 Task: Select Give A Gift Card from Gift Cards. Add to cart Amazon Beauty Gift Card-2. Place order for Manuel Garcia, _x000D_
145 Park Ave_x000D_
San Mateo, Florida(FL), 32187, Cell Number (386) 328-5765
Action: Mouse moved to (401, 262)
Screenshot: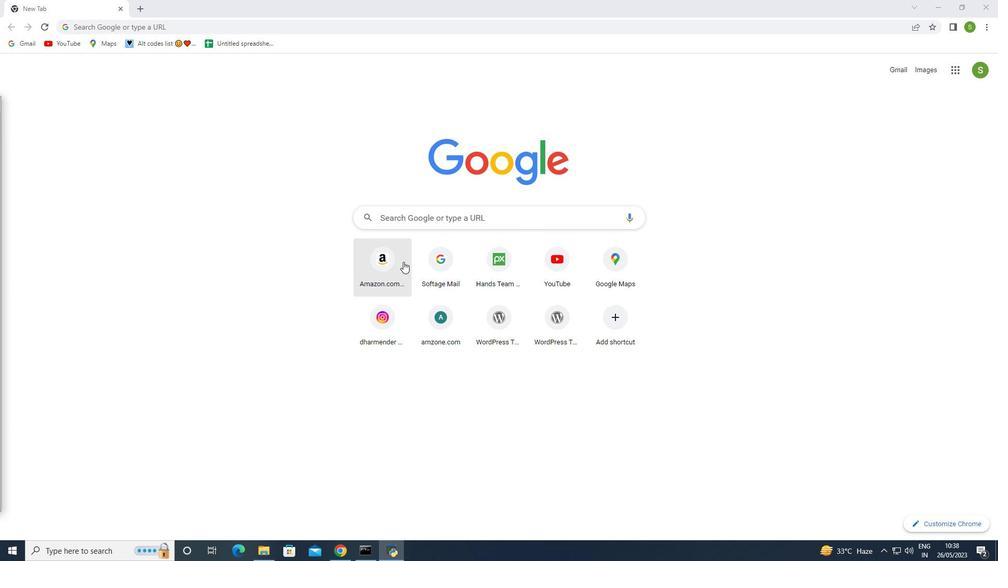 
Action: Mouse pressed left at (401, 262)
Screenshot: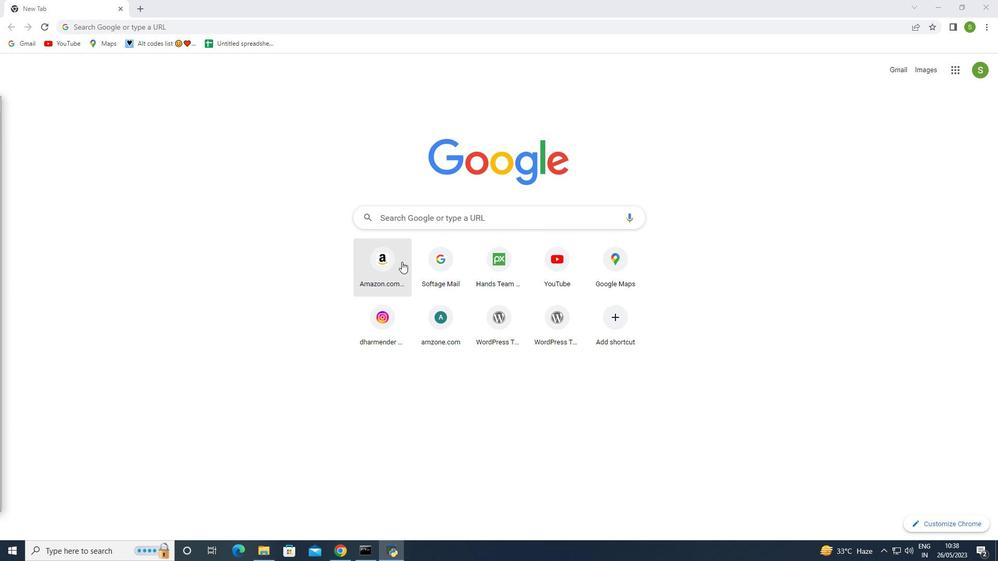 
Action: Mouse moved to (838, 144)
Screenshot: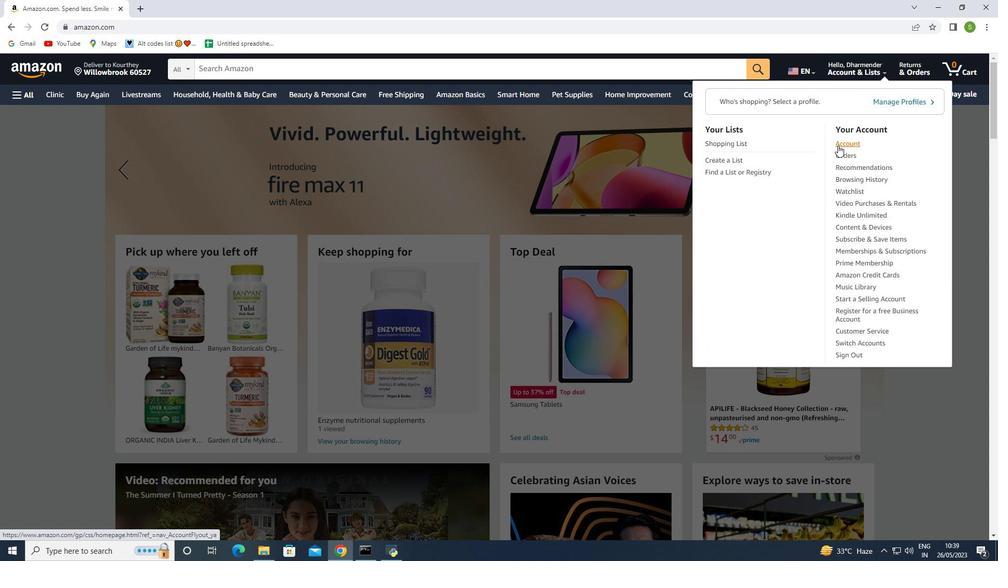 
Action: Mouse pressed left at (838, 144)
Screenshot: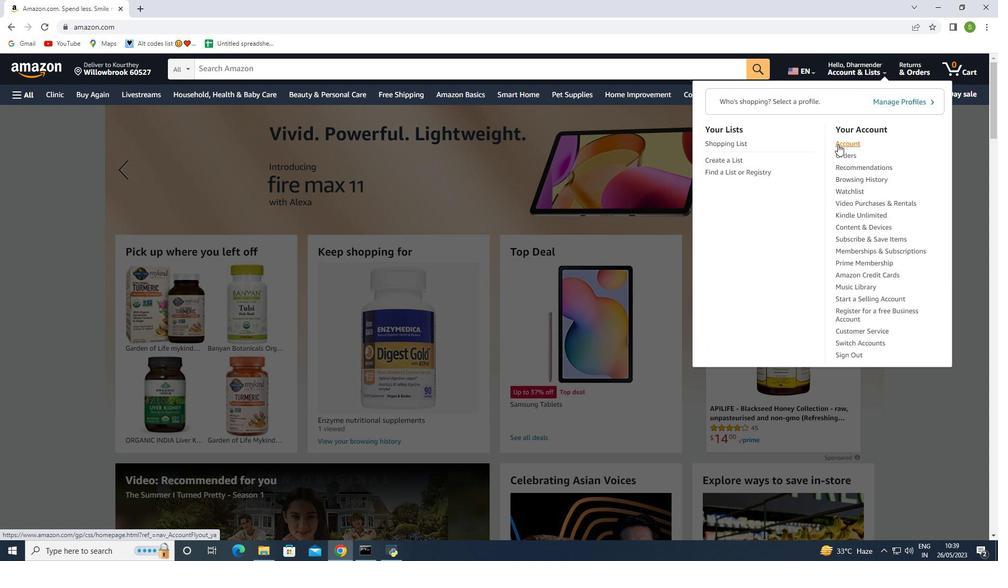 
Action: Mouse moved to (360, 217)
Screenshot: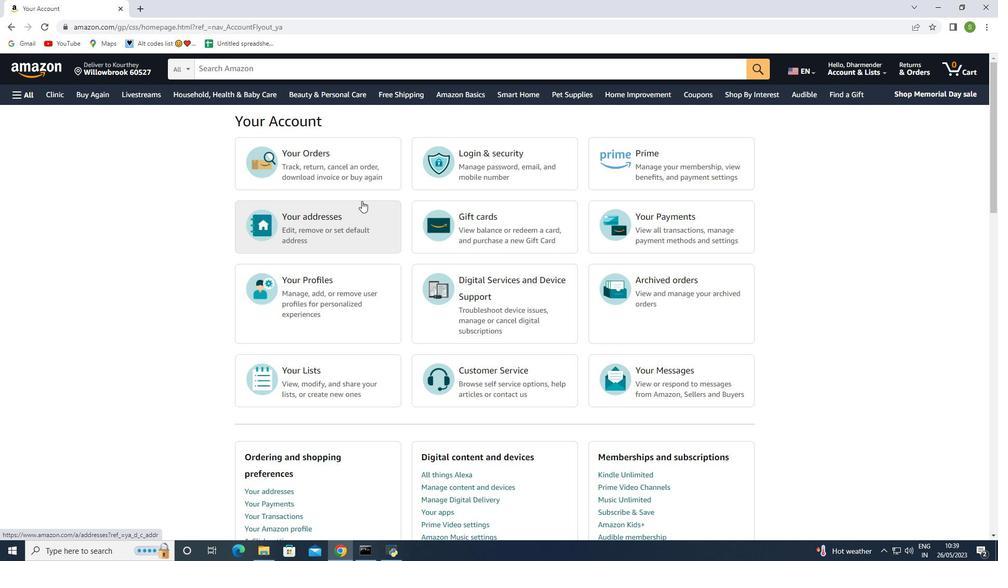 
Action: Mouse pressed left at (360, 217)
Screenshot: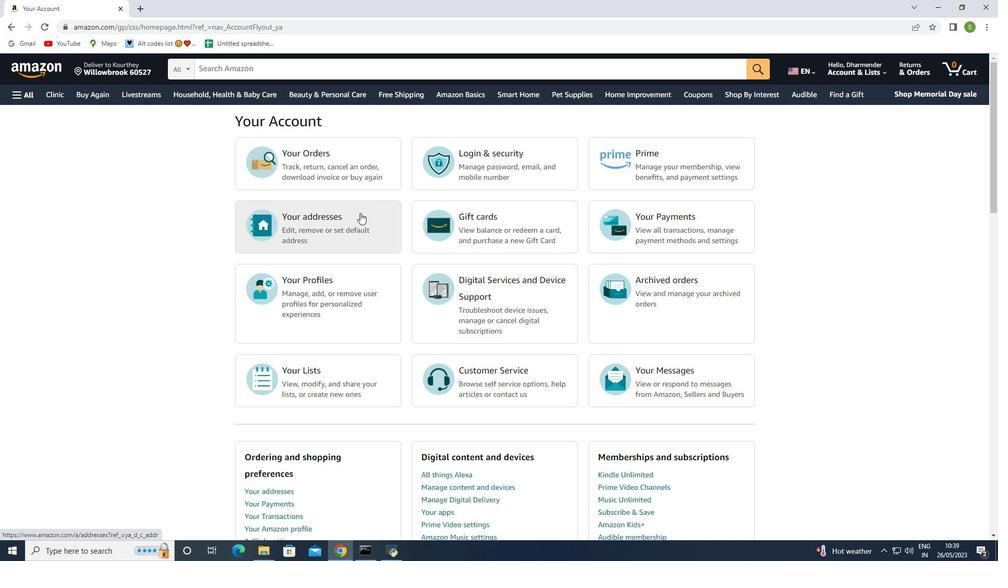 
Action: Mouse moved to (293, 245)
Screenshot: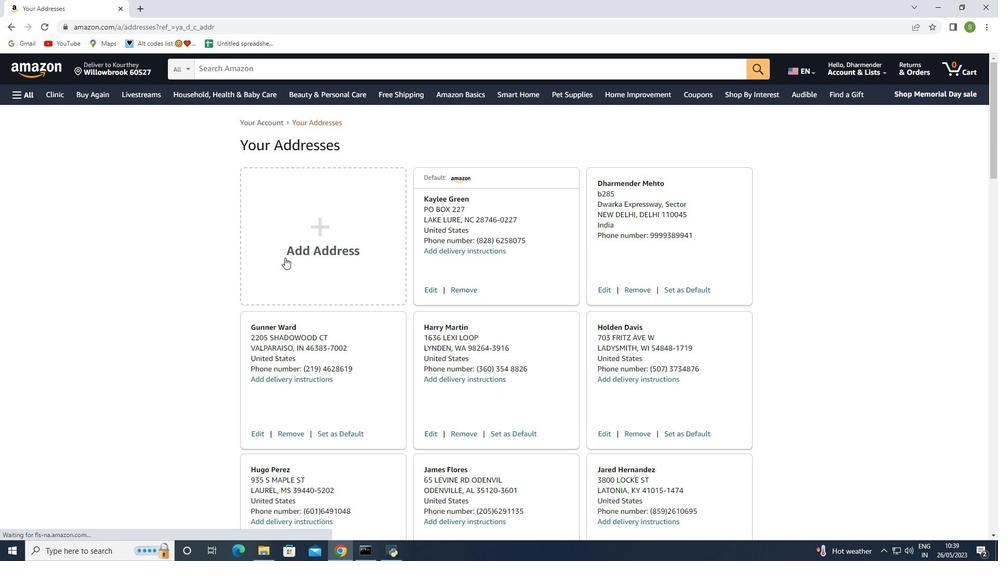 
Action: Mouse pressed left at (293, 245)
Screenshot: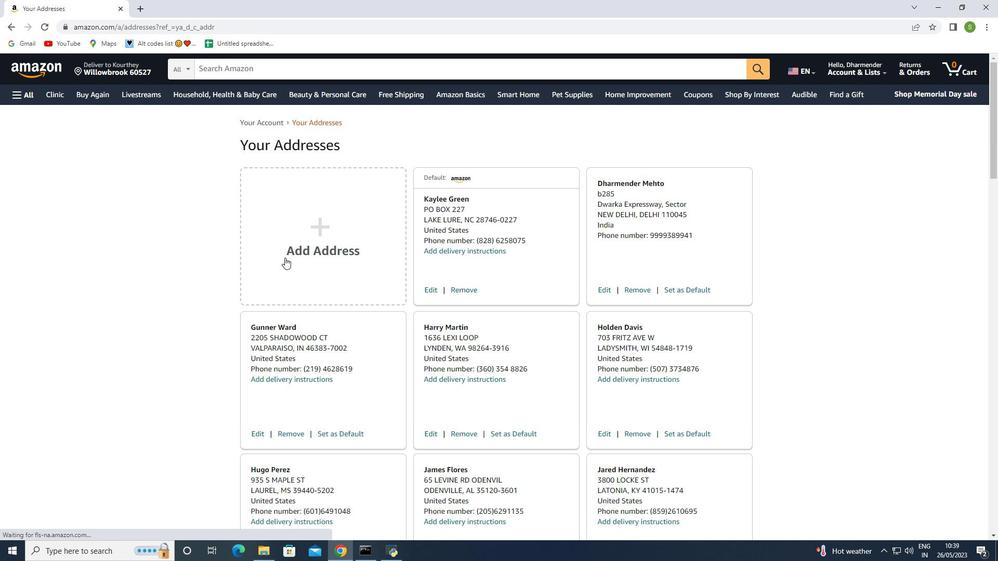 
Action: Mouse moved to (441, 270)
Screenshot: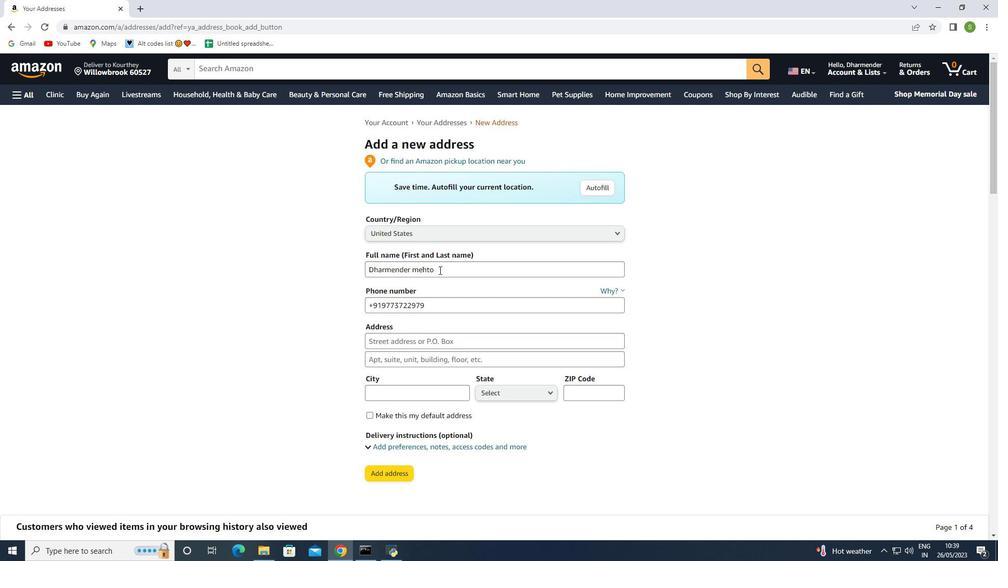
Action: Mouse pressed left at (441, 270)
Screenshot: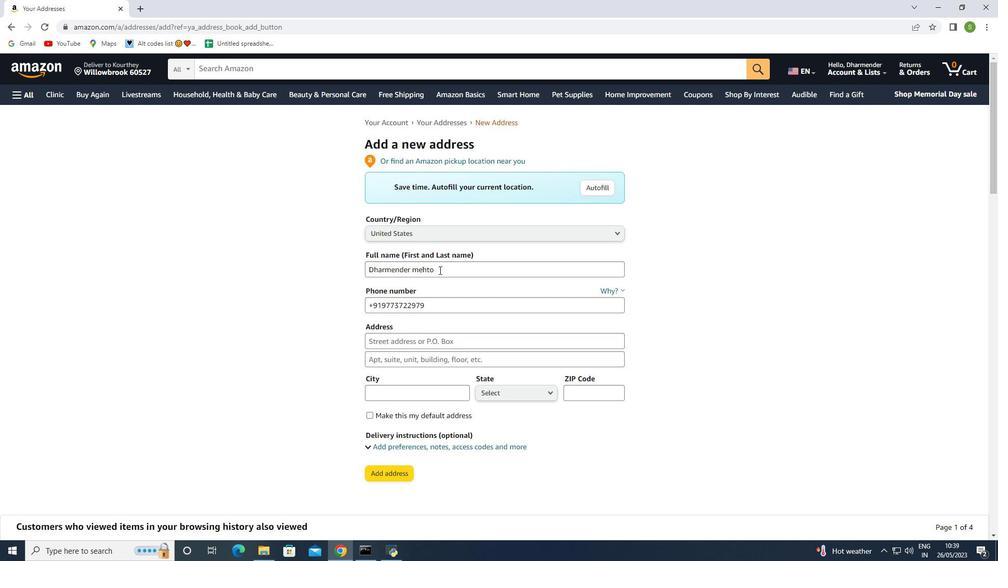 
Action: Mouse moved to (200, 263)
Screenshot: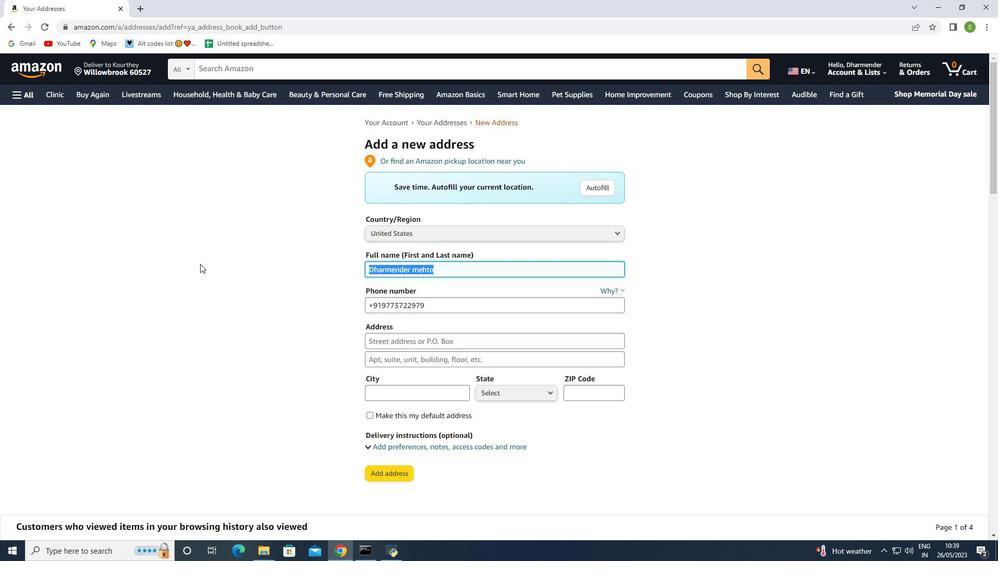 
Action: Key pressed <Key.backspace><Key.shift><Key.shift><Key.shift><Key.shift><Key.shift><Key.shift><Key.shift><Key.shift><Key.shift><Key.shift><Key.shift><Key.shift><Key.shift><Key.shift><Key.shift><Key.shift><Key.shift><Key.shift><Key.shift>Manuel<Key.space><Key.shift><Key.shift><Key.shift><Key.shift>Garcia
Screenshot: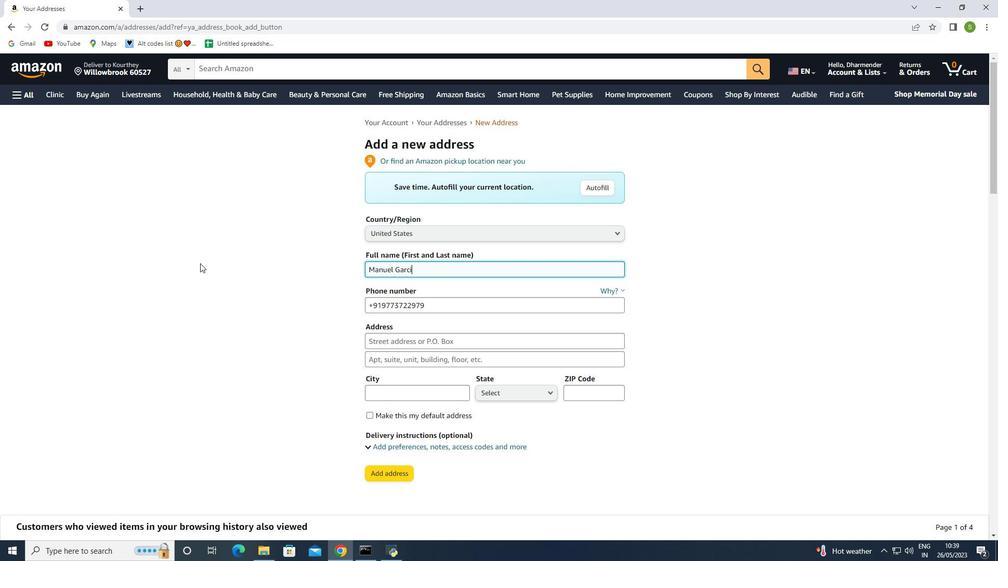 
Action: Mouse moved to (430, 305)
Screenshot: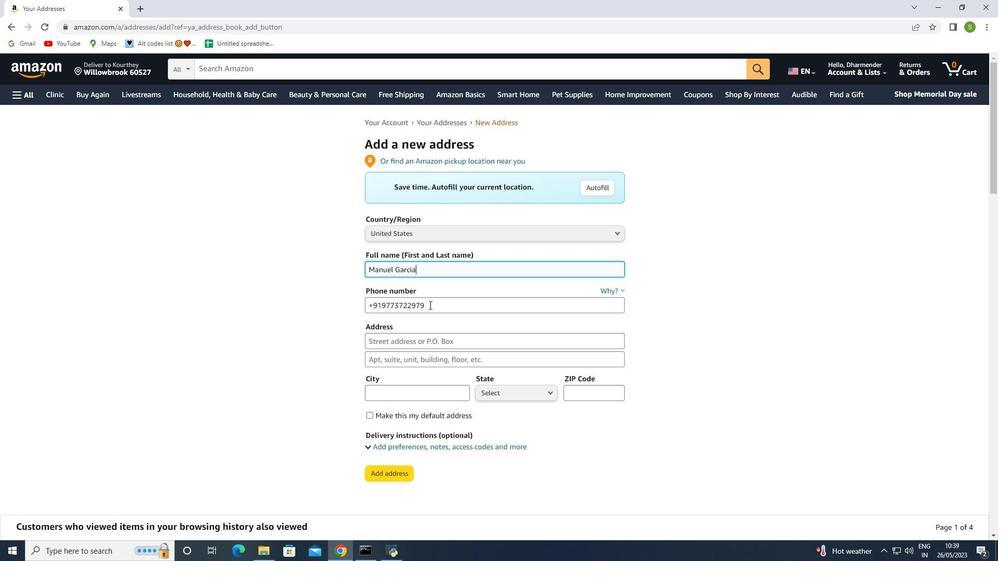 
Action: Mouse pressed left at (430, 305)
Screenshot: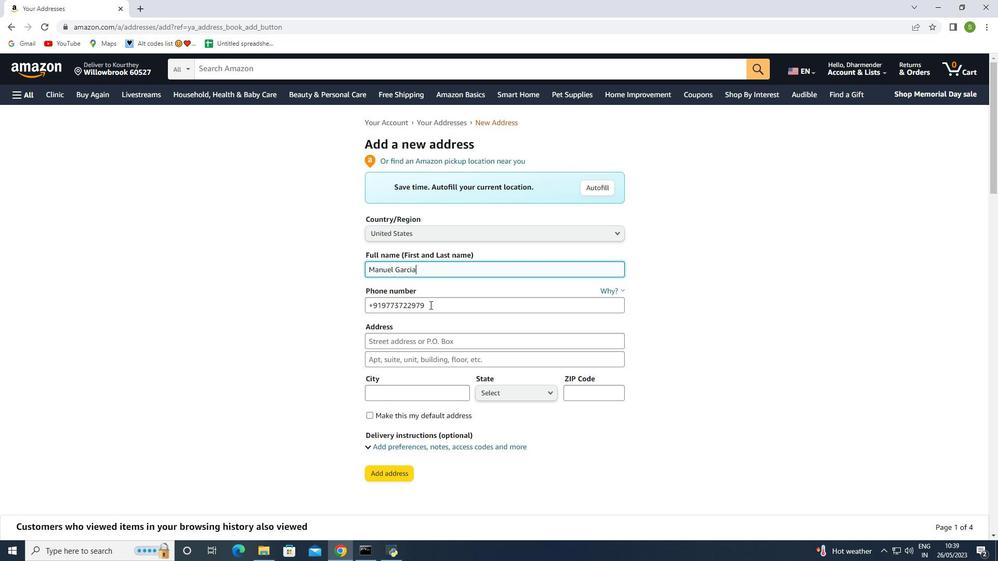 
Action: Mouse moved to (247, 298)
Screenshot: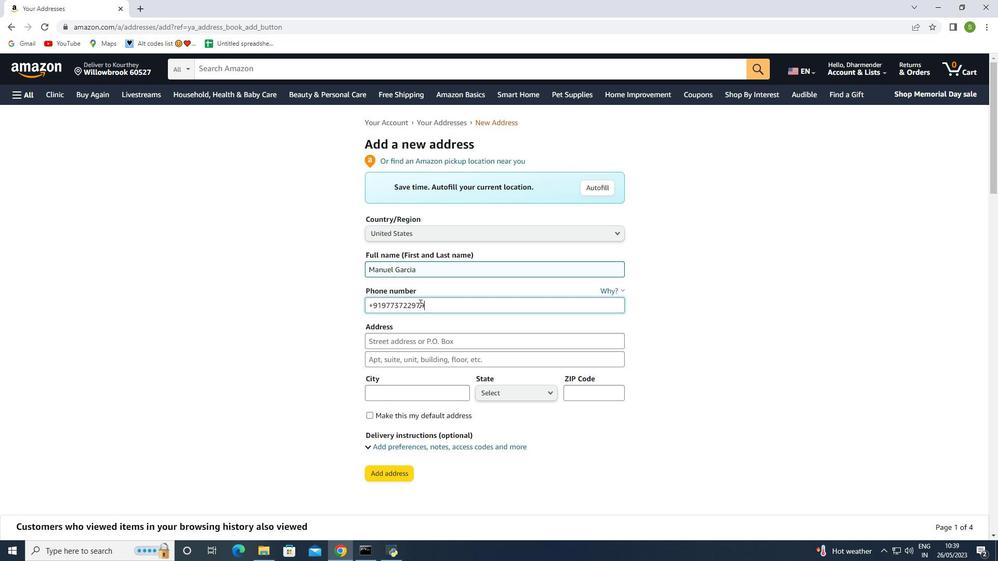 
Action: Key pressed <Key.backspace><Key.shift_r>(386<Key.shift_r><Key.shift_r><Key.shift_r>)<Key.space>2<Key.backspace>3285765
Screenshot: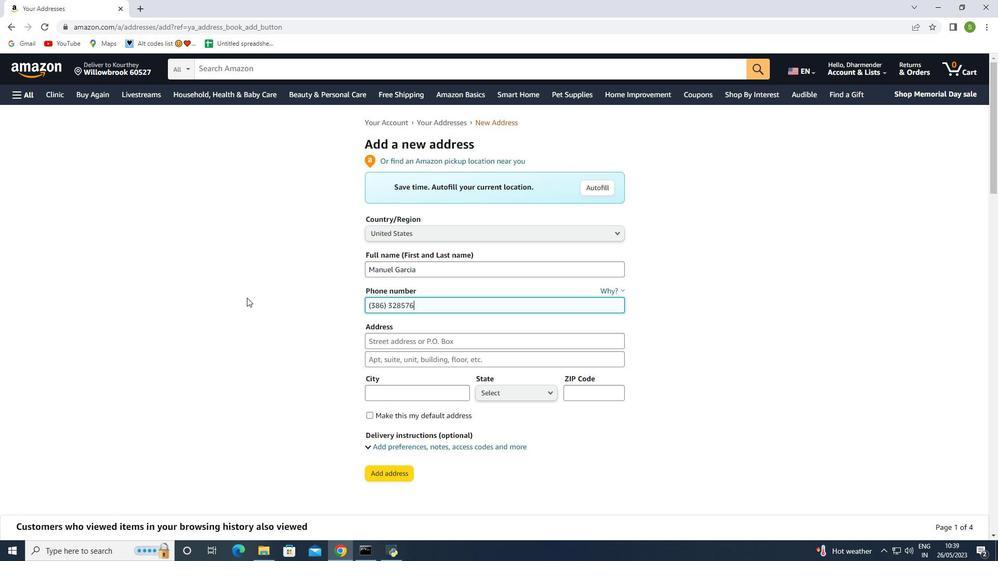 
Action: Mouse moved to (433, 340)
Screenshot: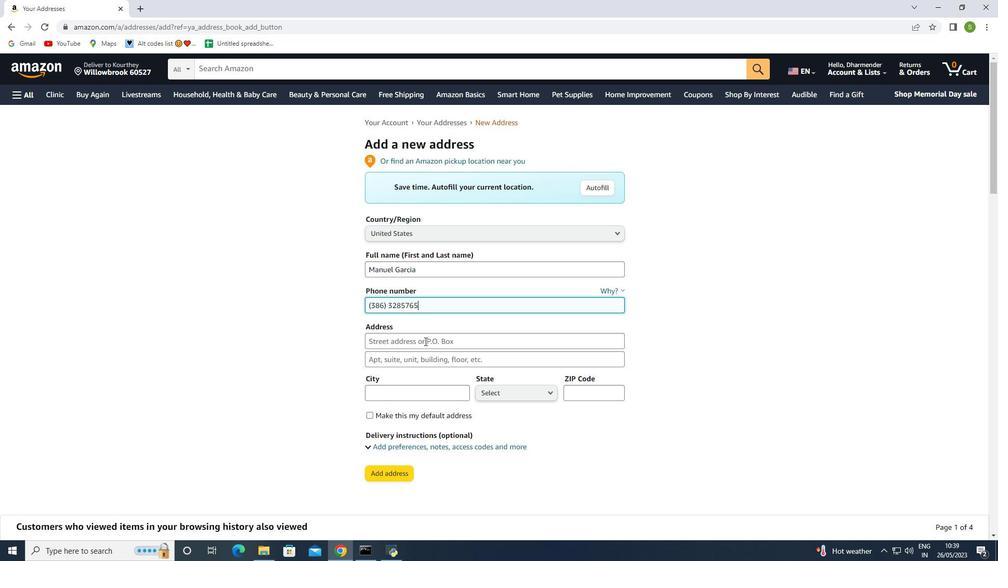 
Action: Mouse pressed left at (433, 340)
Screenshot: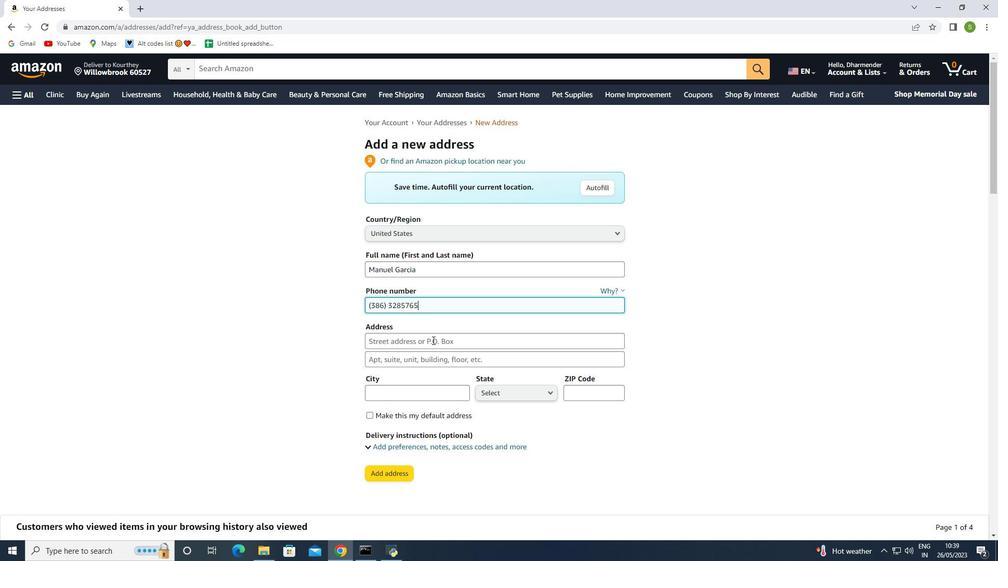 
Action: Key pressed 145<Key.space>p
Screenshot: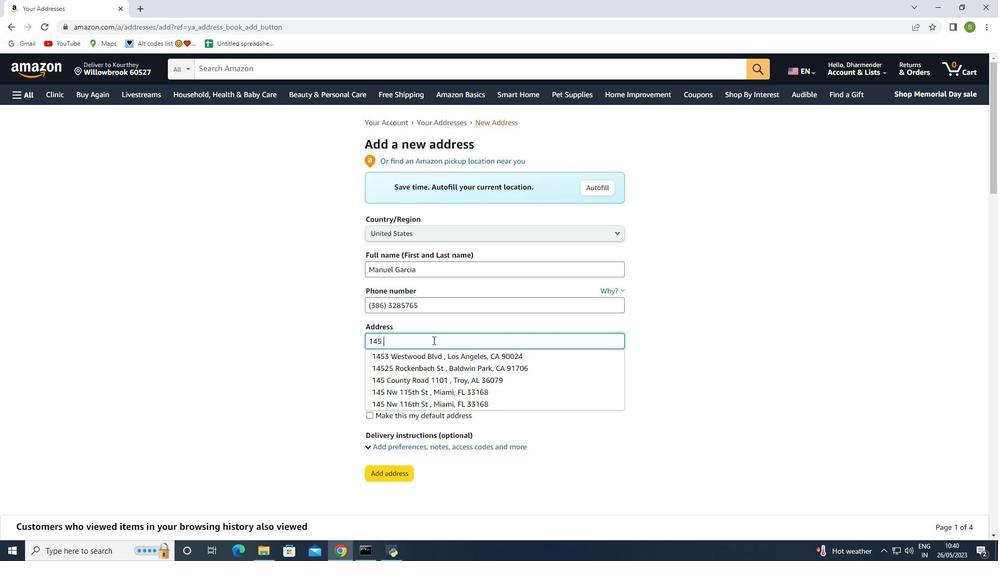 
Action: Mouse moved to (420, 364)
Screenshot: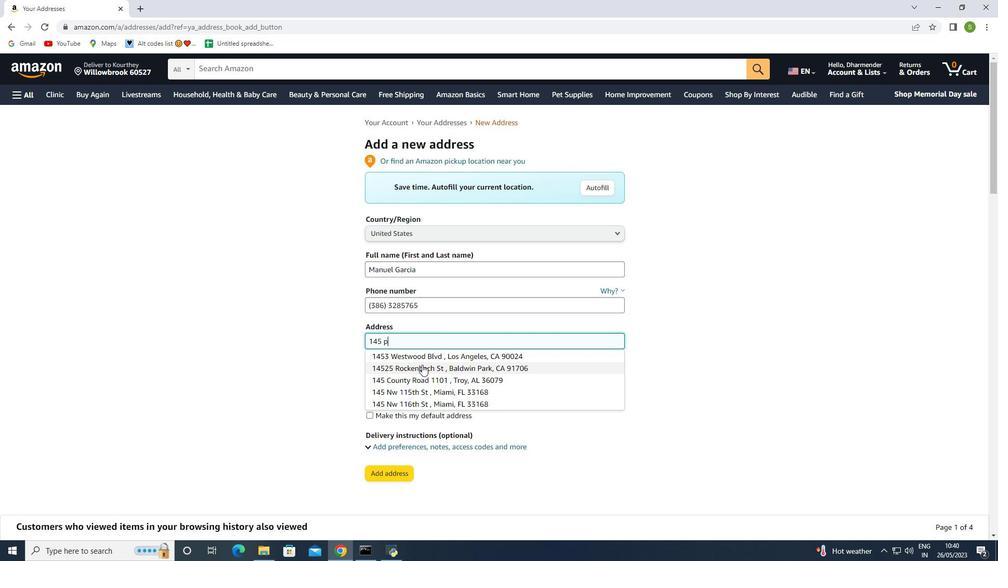 
Action: Key pressed ark<Key.space>
Screenshot: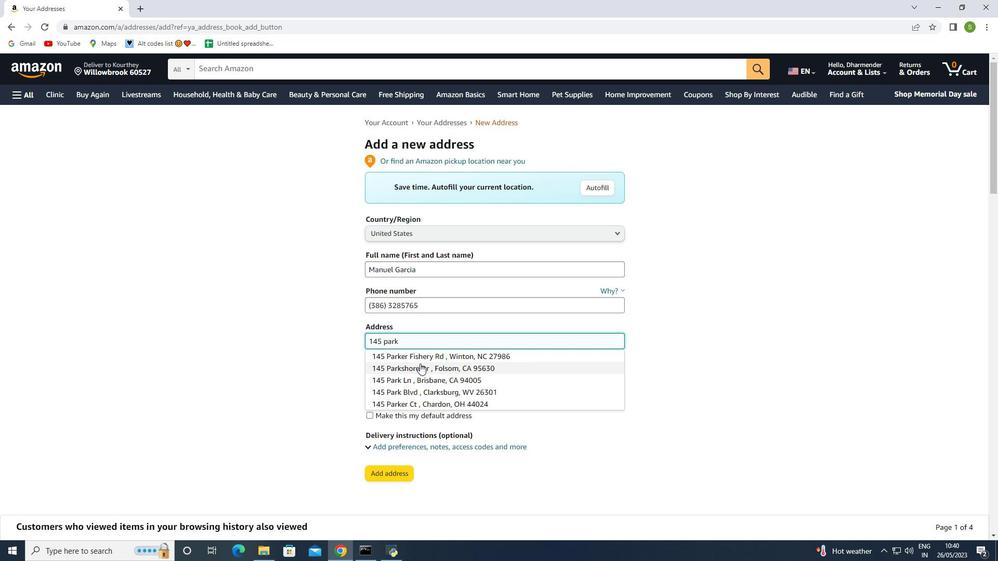
Action: Mouse moved to (434, 356)
Screenshot: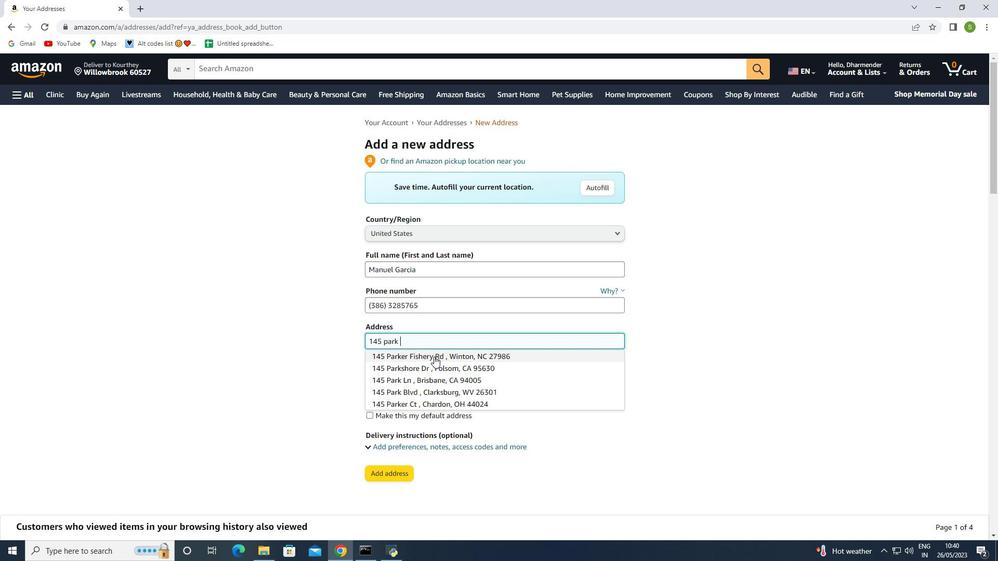 
Action: Key pressed <Key.shift>Ave
Screenshot: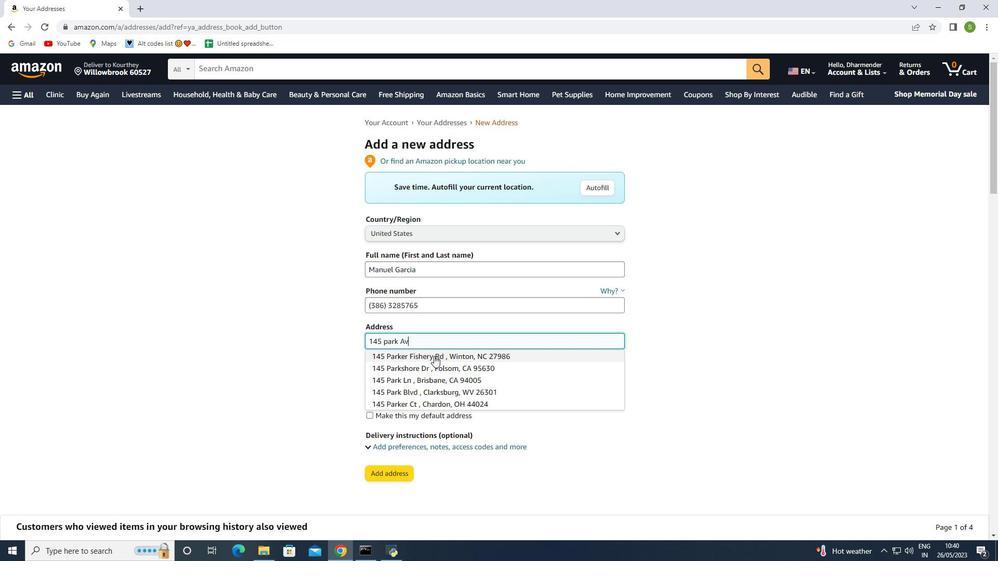 
Action: Mouse moved to (467, 337)
Screenshot: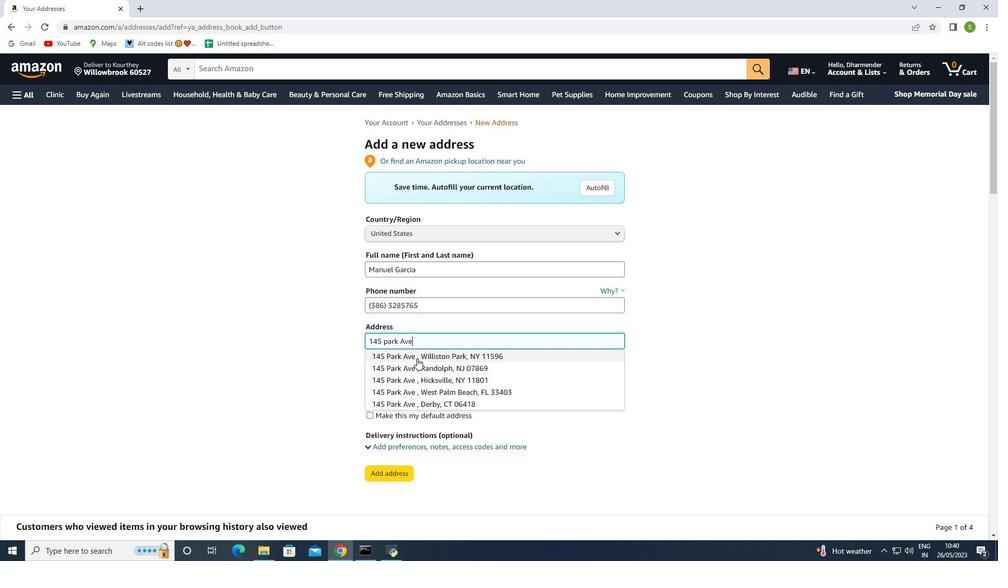 
Action: Key pressed <Key.space>
Screenshot: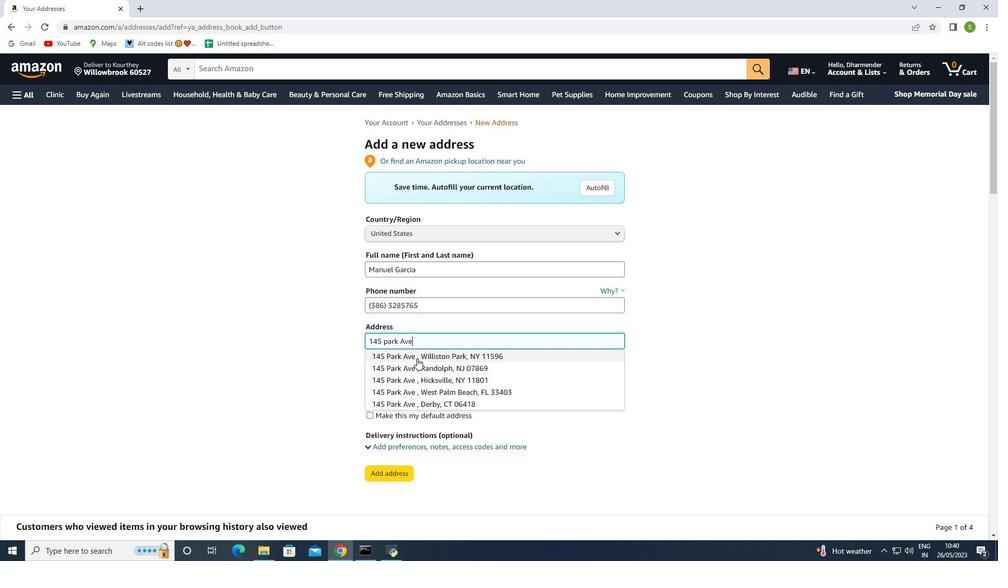 
Action: Mouse moved to (477, 335)
Screenshot: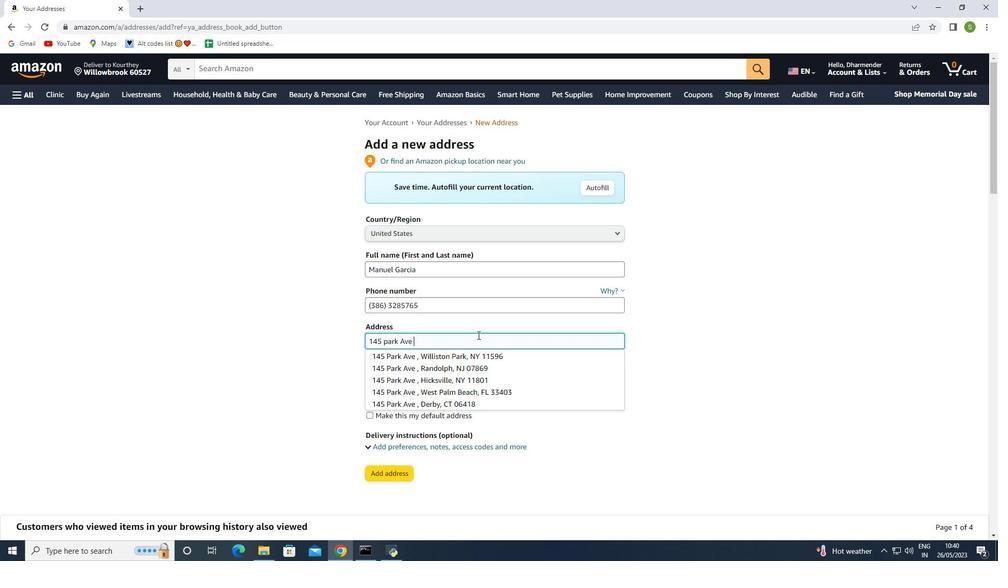 
Action: Key pressed <Key.shift>
Screenshot: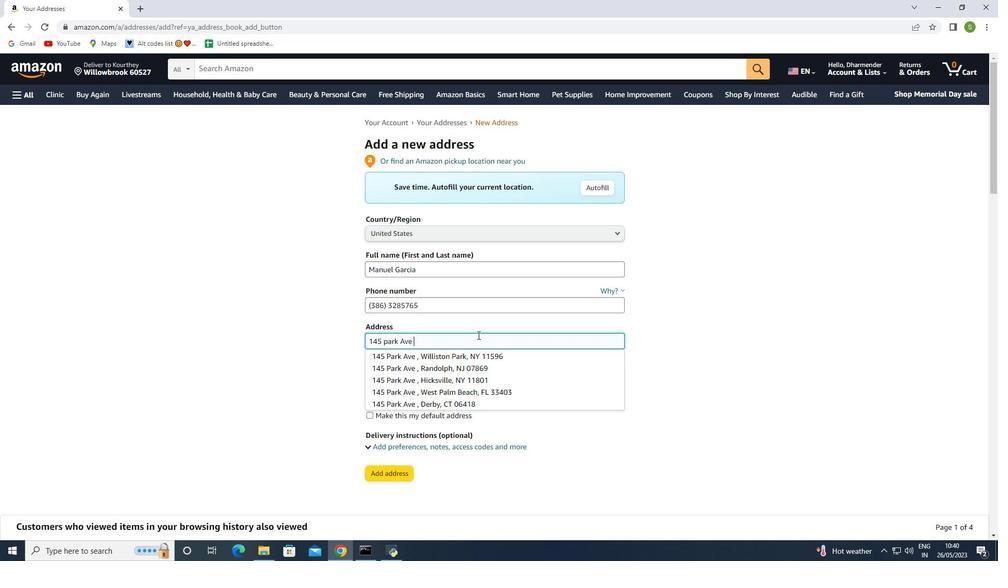 
Action: Mouse moved to (476, 335)
Screenshot: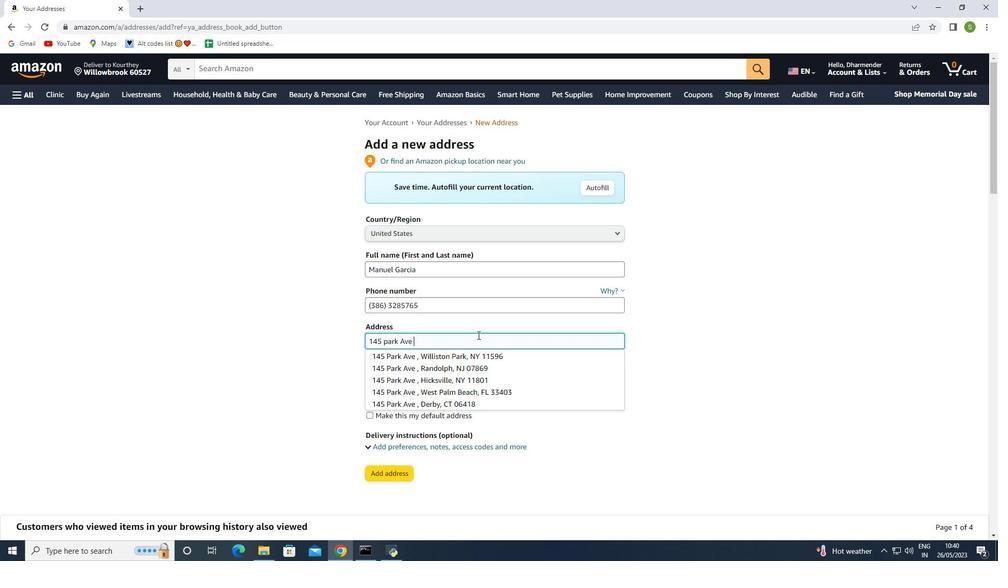 
Action: Key pressed Sa
Screenshot: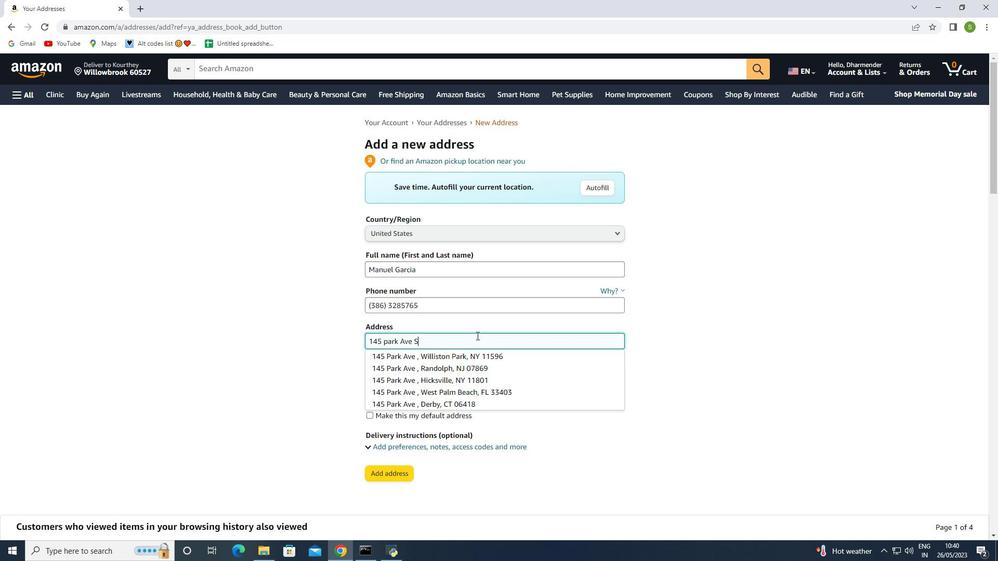 
Action: Mouse moved to (476, 335)
Screenshot: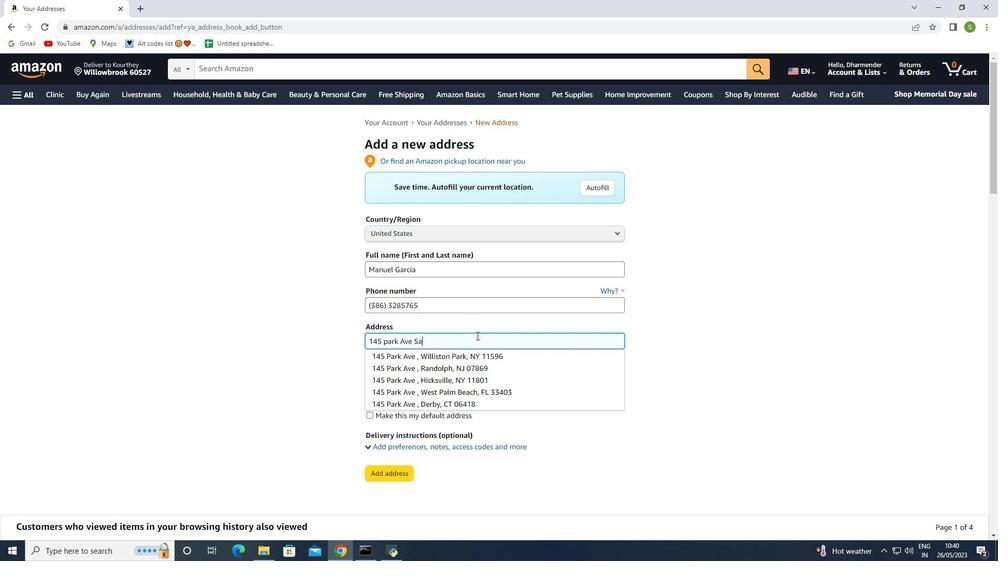 
Action: Key pressed m
Screenshot: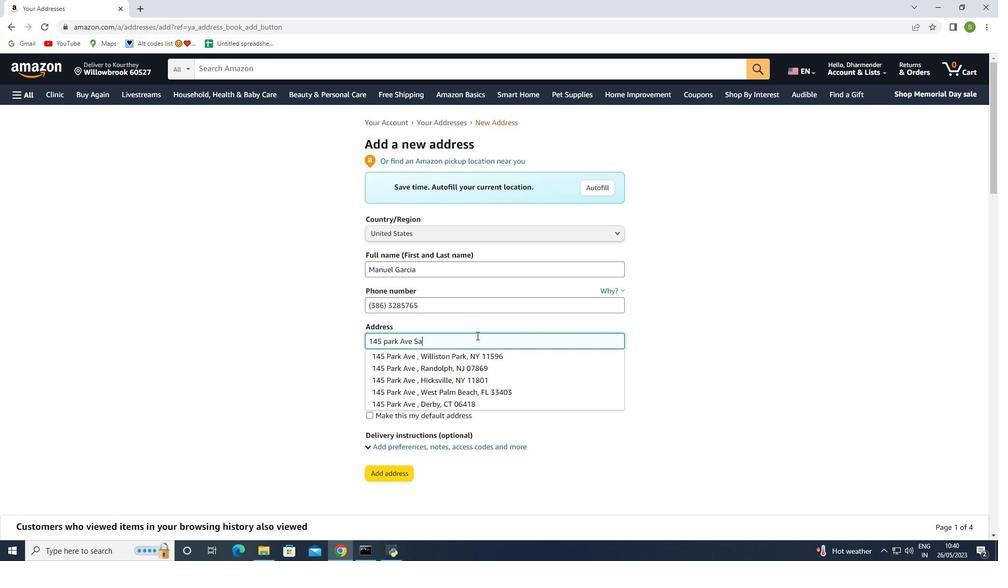 
Action: Mouse moved to (474, 343)
Screenshot: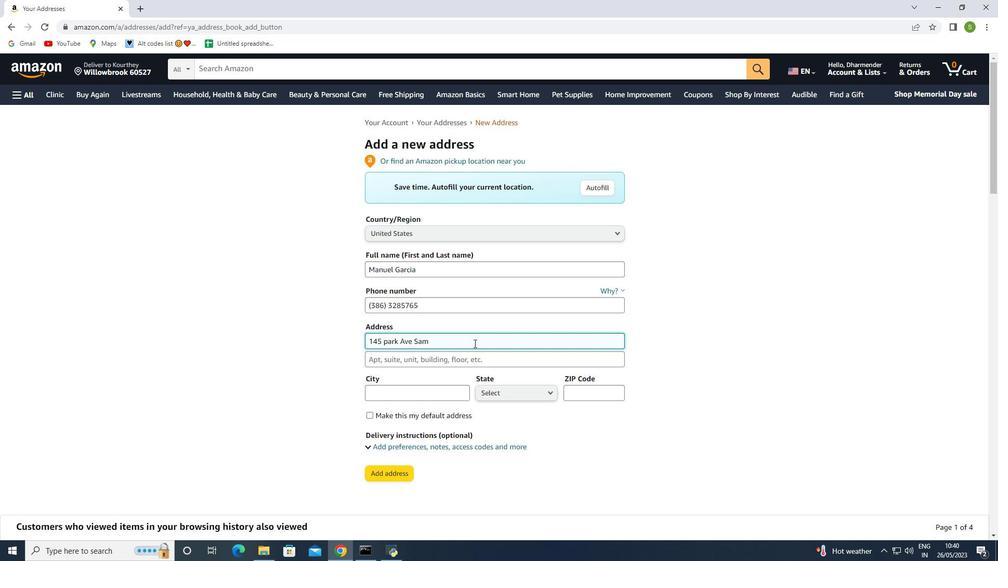 
Action: Key pressed e
Screenshot: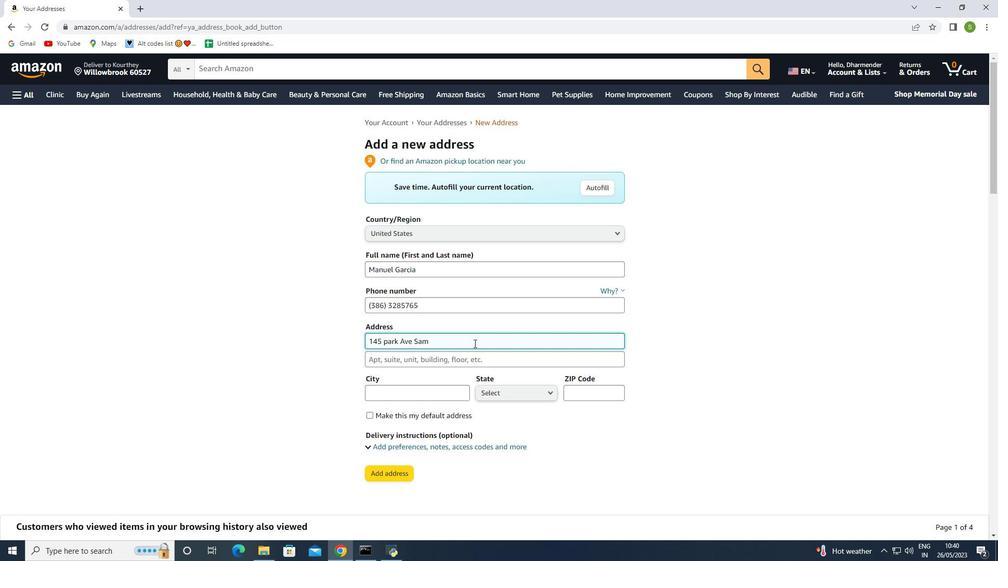 
Action: Mouse moved to (474, 338)
Screenshot: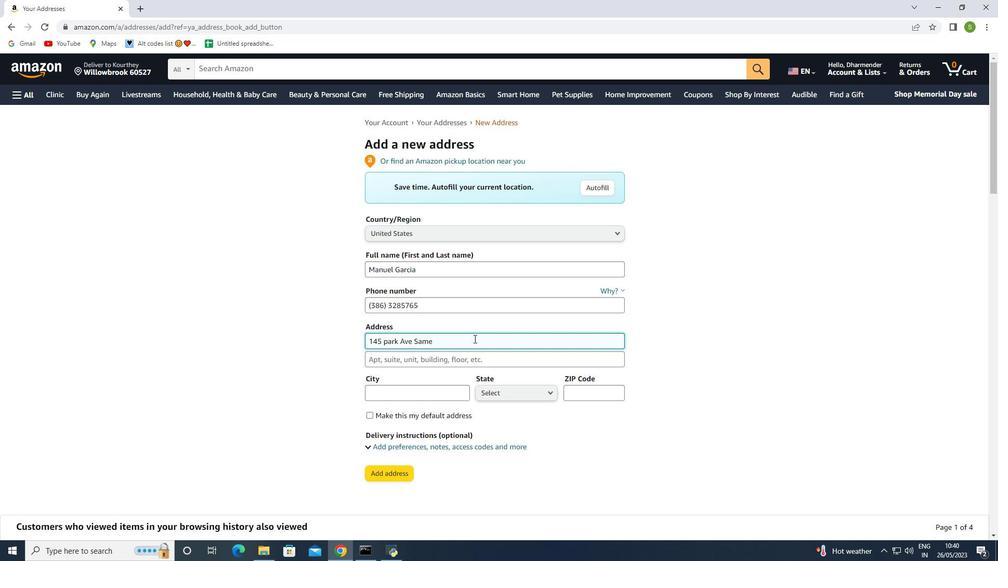 
Action: Key pressed <Key.space>
Screenshot: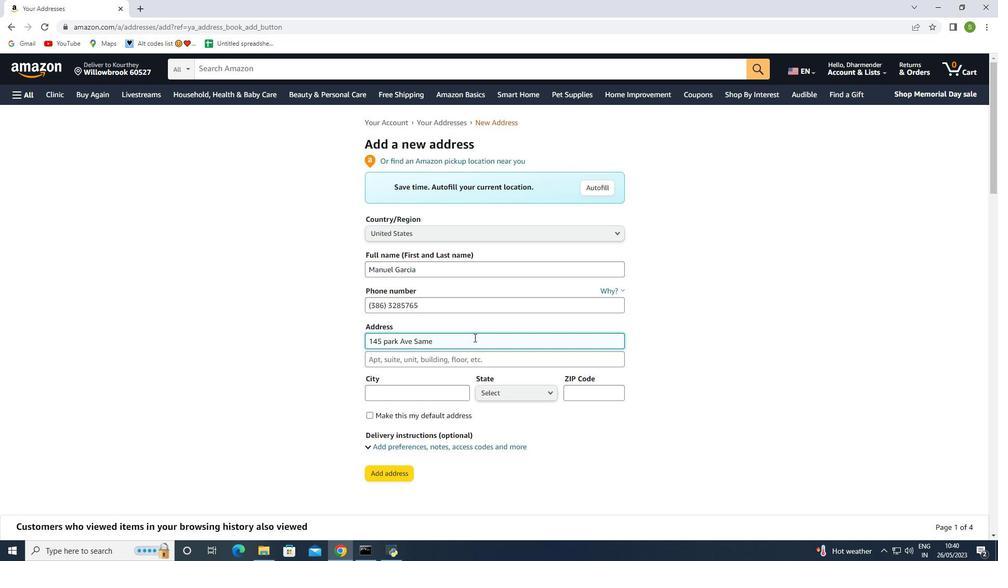 
Action: Mouse moved to (474, 336)
Screenshot: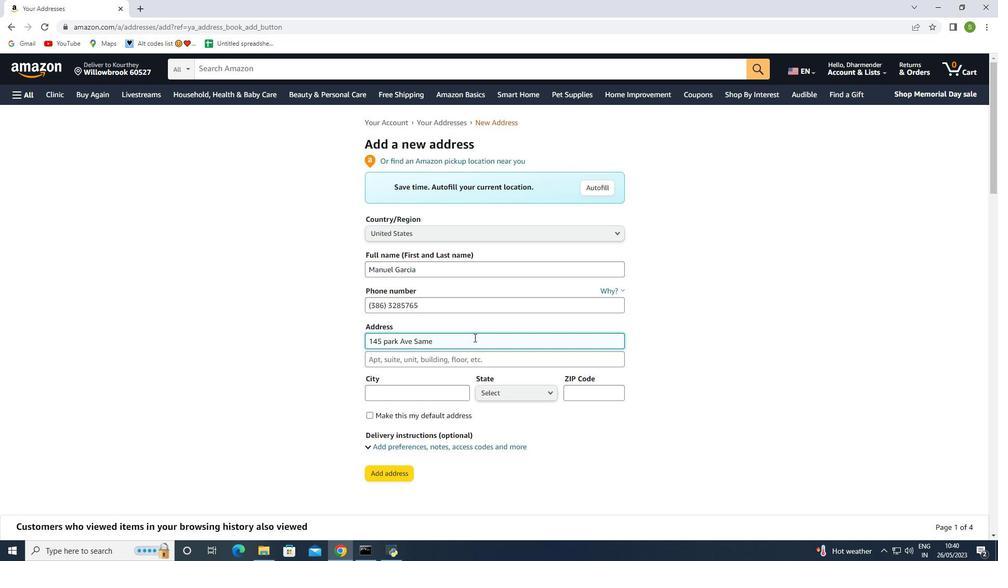 
Action: Key pressed <Key.shift>
Screenshot: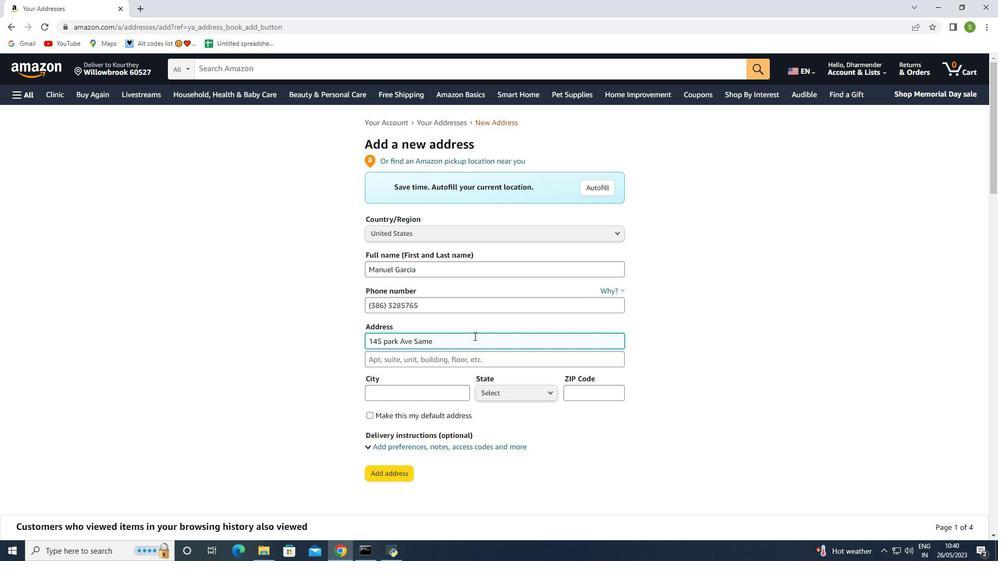 
Action: Mouse moved to (474, 336)
Screenshot: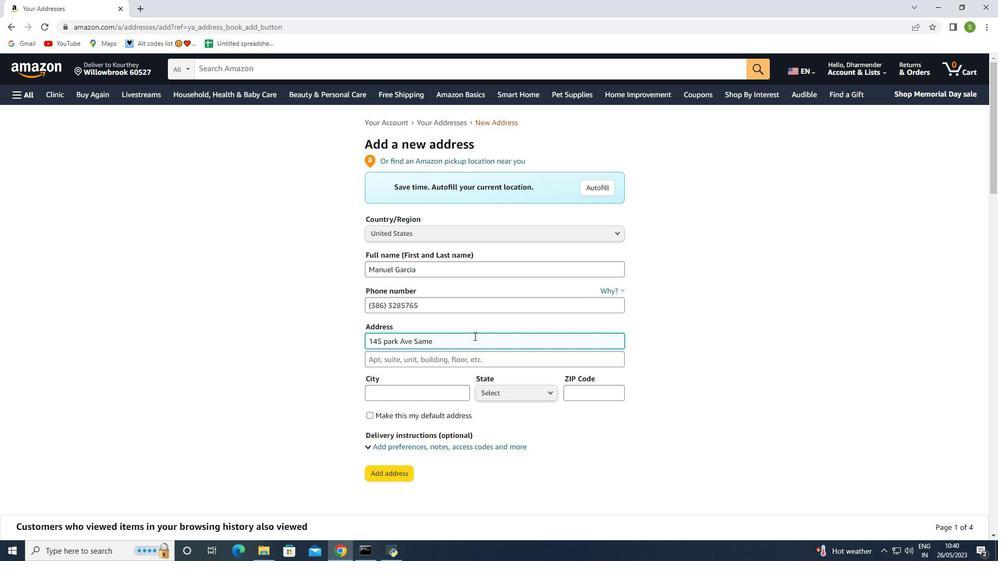 
Action: Key pressed <Key.shift><Key.shift><Key.shift><Key.shift><Key.shift><Key.shift><Key.shift><Key.shift><Key.shift>Mateo
Screenshot: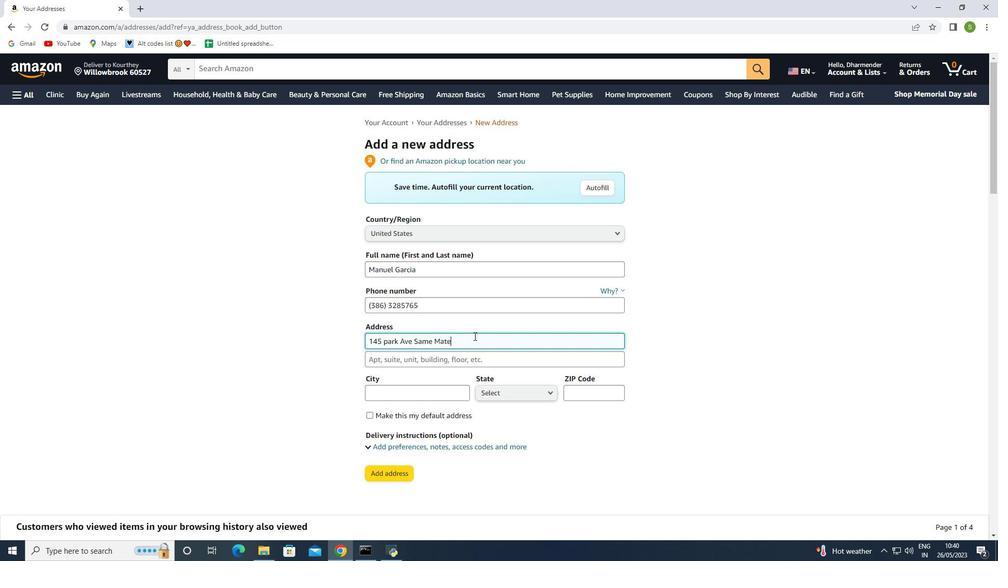 
Action: Mouse moved to (571, 430)
Screenshot: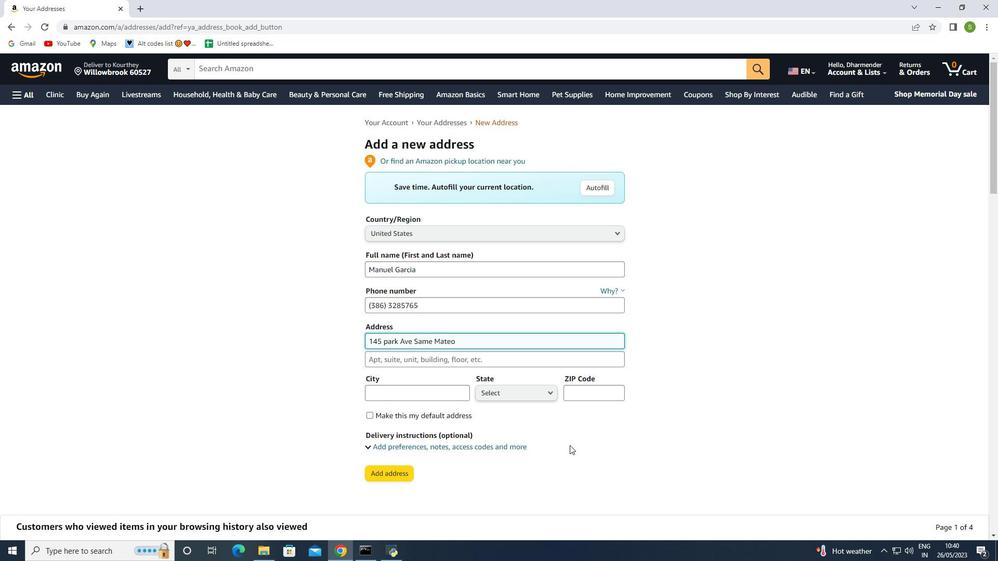 
Action: Mouse pressed left at (571, 430)
Screenshot: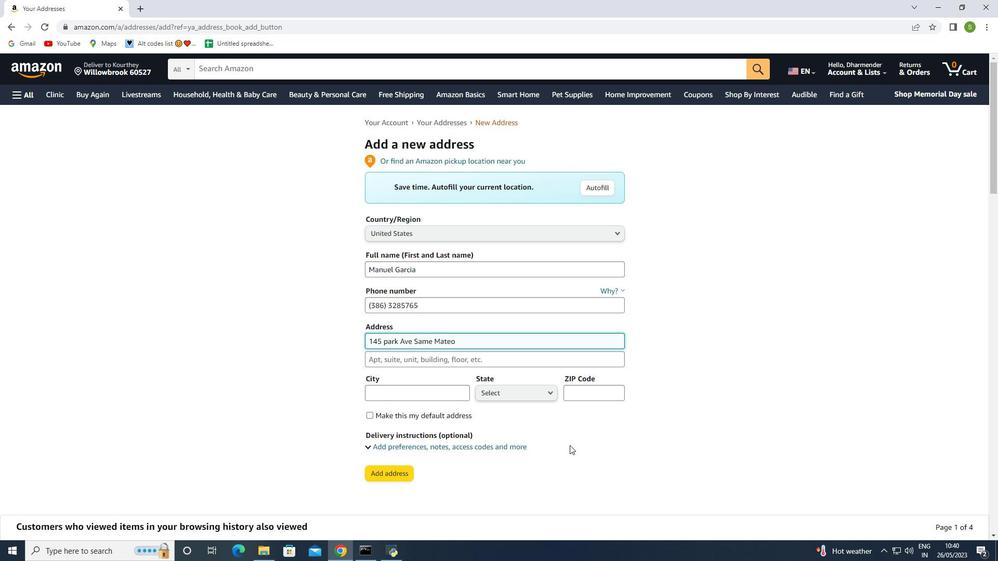 
Action: Mouse moved to (591, 391)
Screenshot: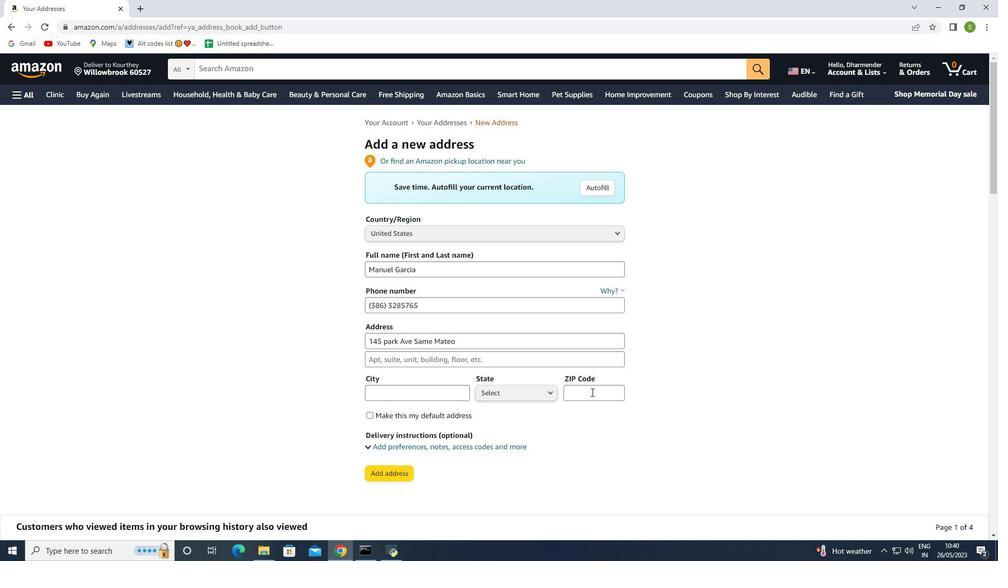 
Action: Mouse pressed left at (591, 391)
Screenshot: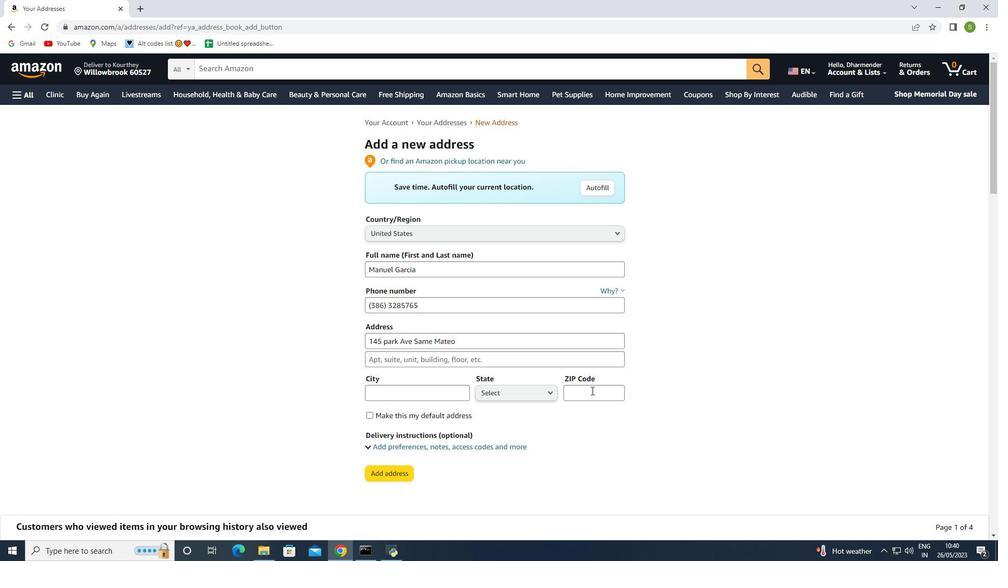 
Action: Mouse moved to (588, 409)
Screenshot: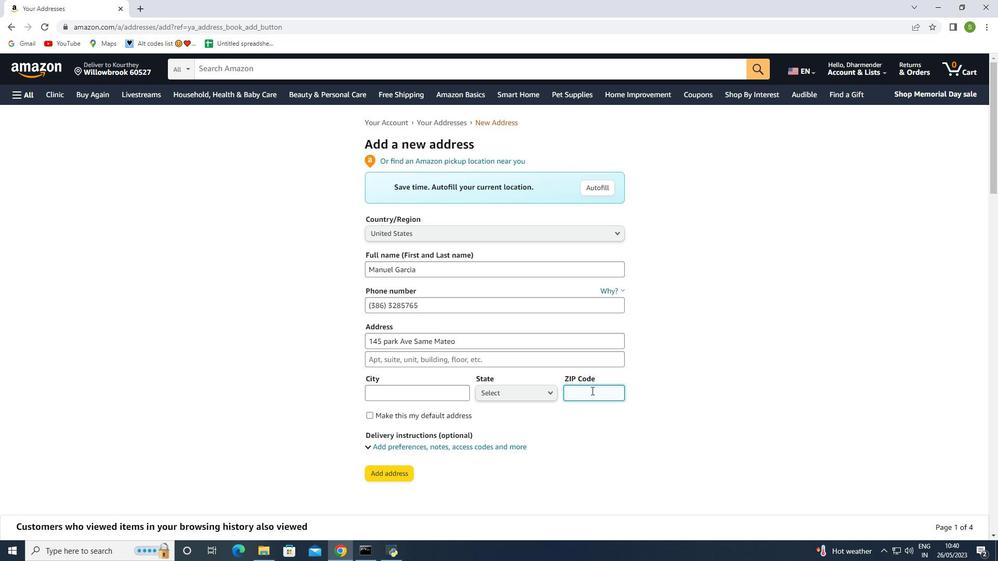 
Action: Key pressed 3218
Screenshot: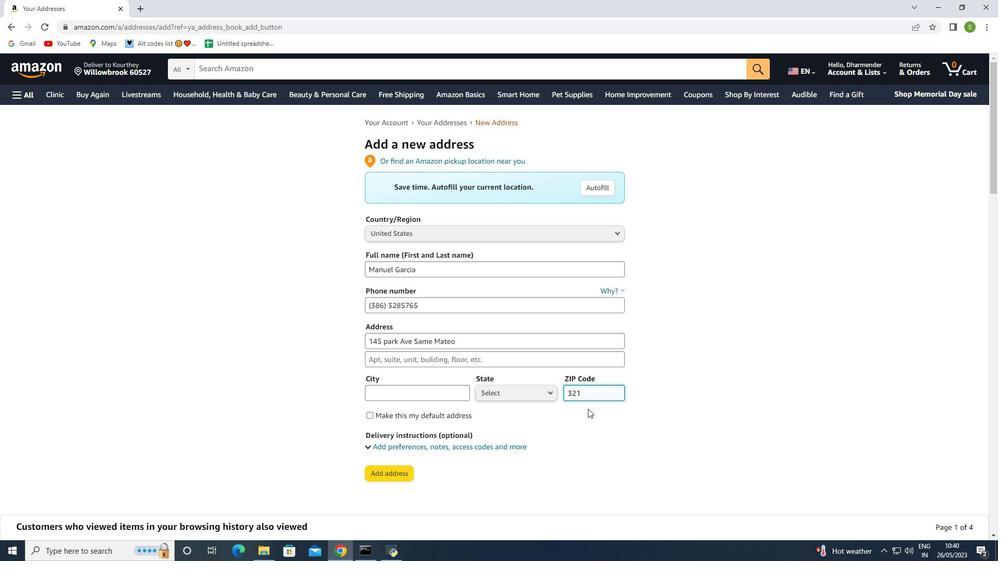 
Action: Mouse moved to (587, 409)
Screenshot: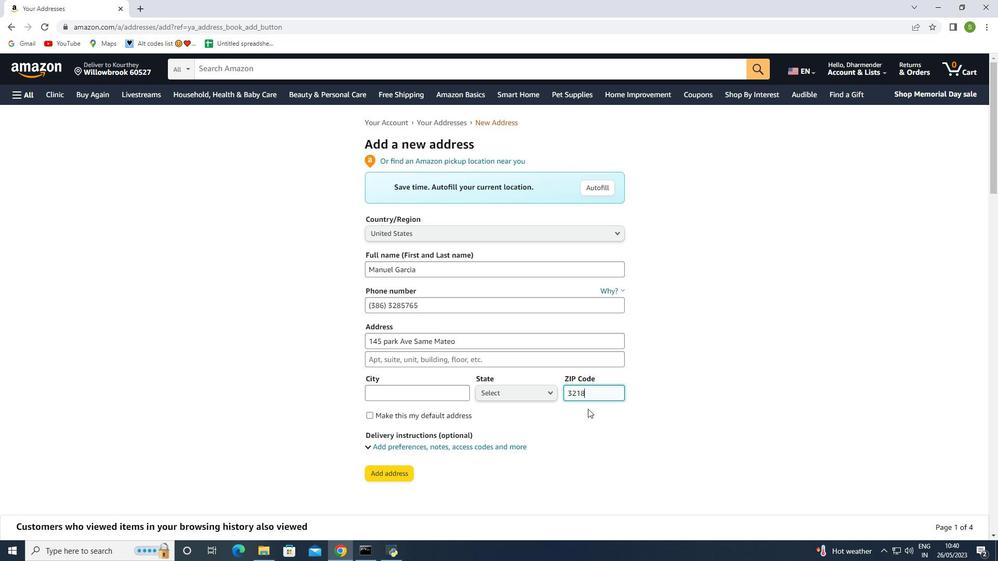
Action: Key pressed 7
Screenshot: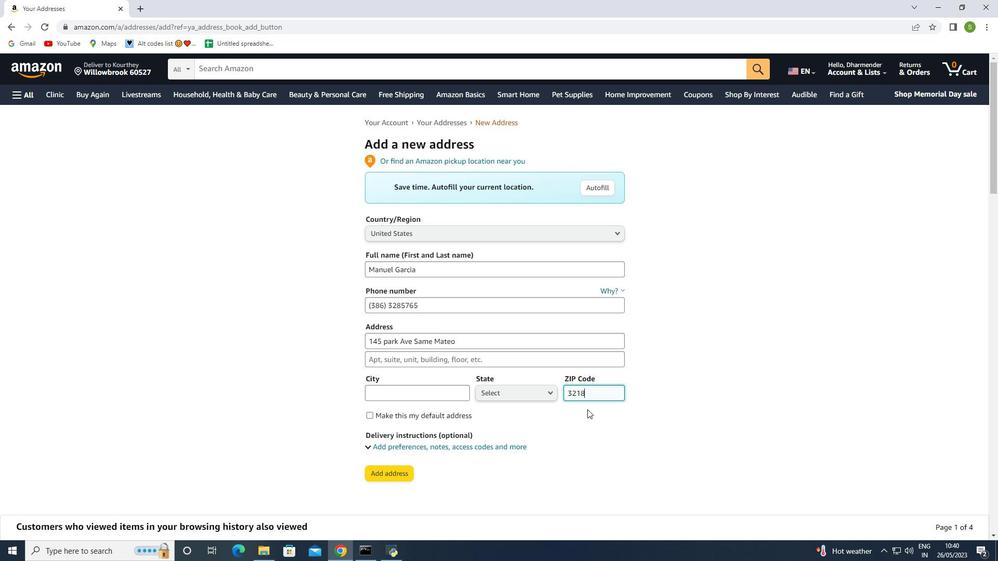 
Action: Mouse moved to (606, 427)
Screenshot: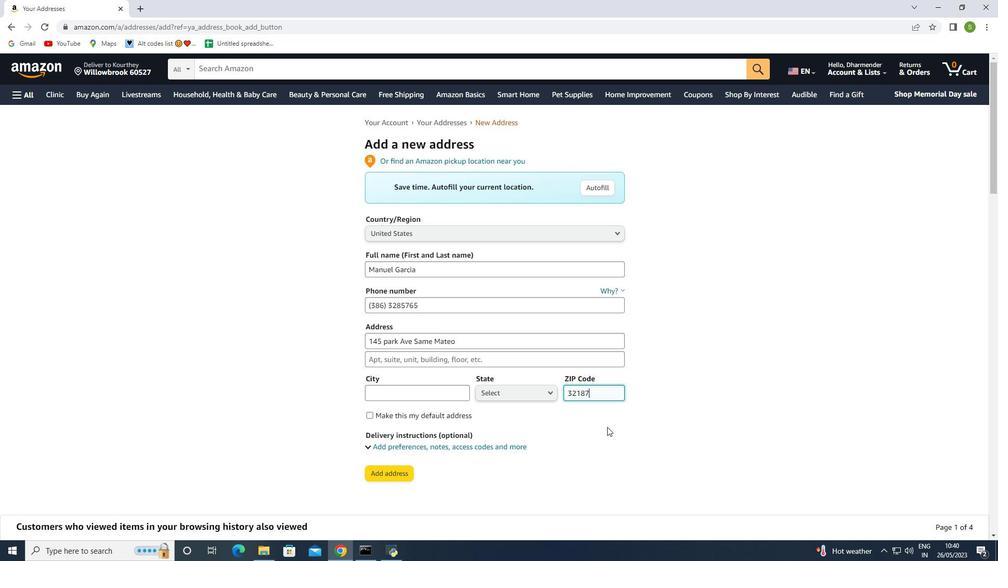 
Action: Mouse pressed left at (606, 427)
Screenshot: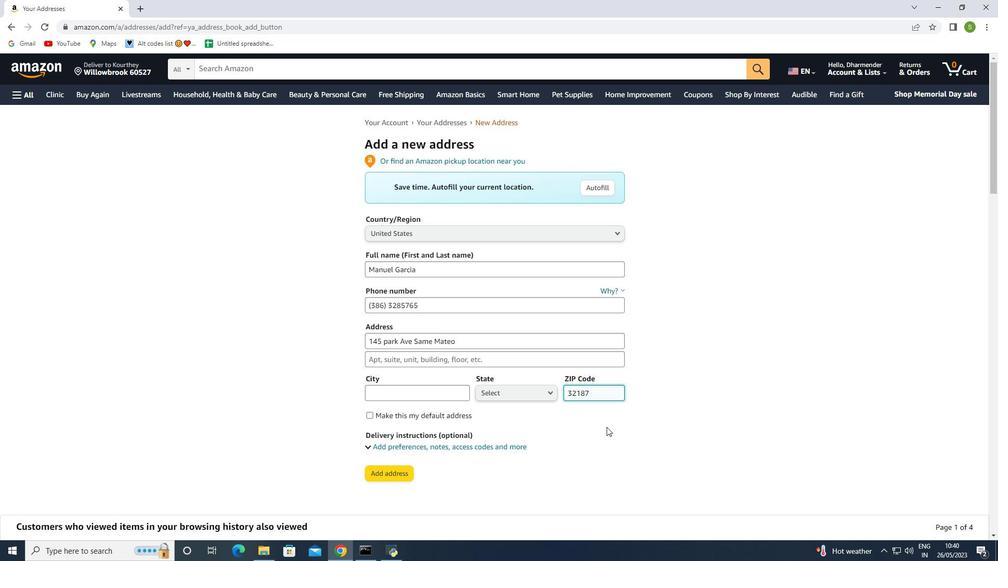 
Action: Mouse moved to (496, 396)
Screenshot: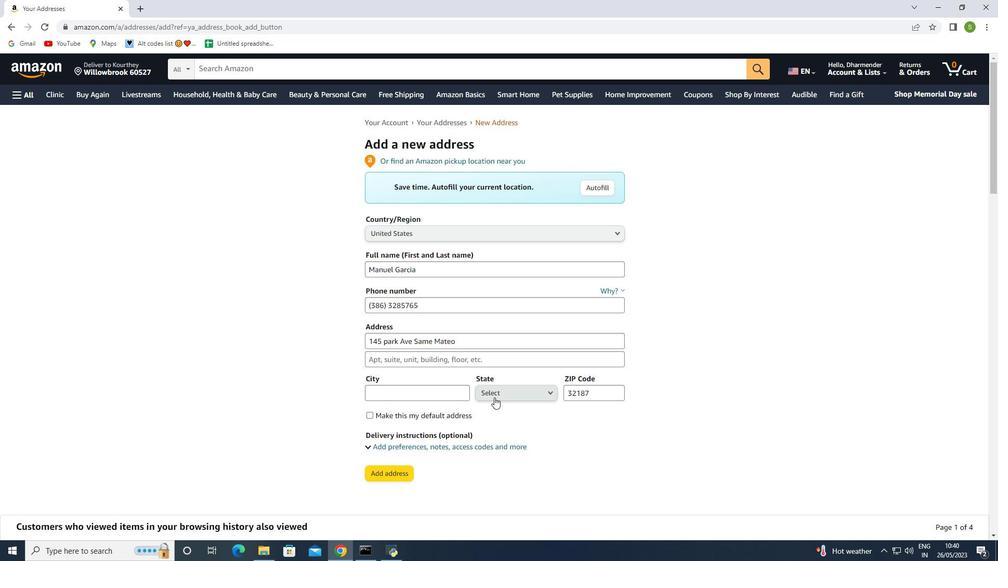
Action: Mouse pressed left at (496, 396)
Screenshot: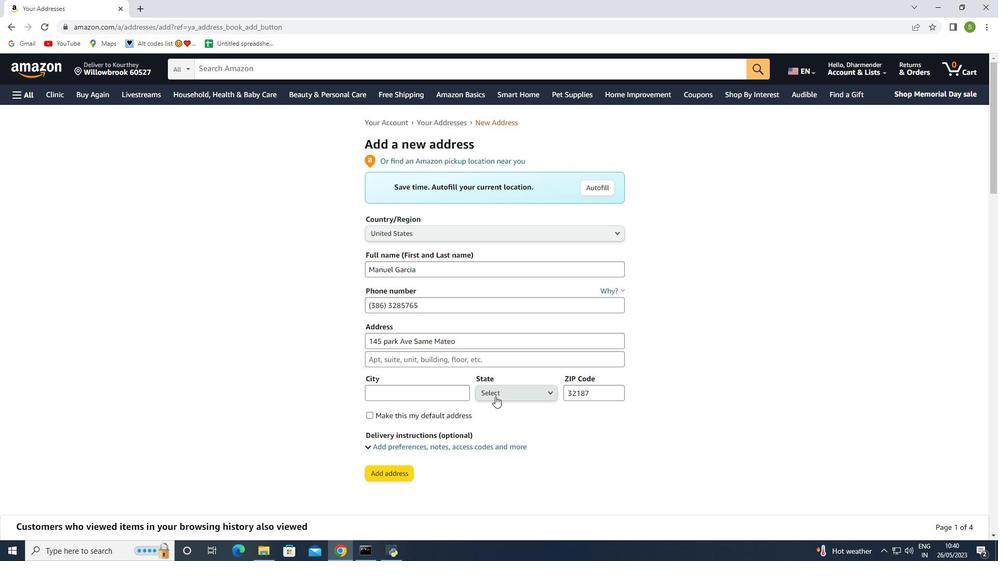 
Action: Mouse moved to (513, 222)
Screenshot: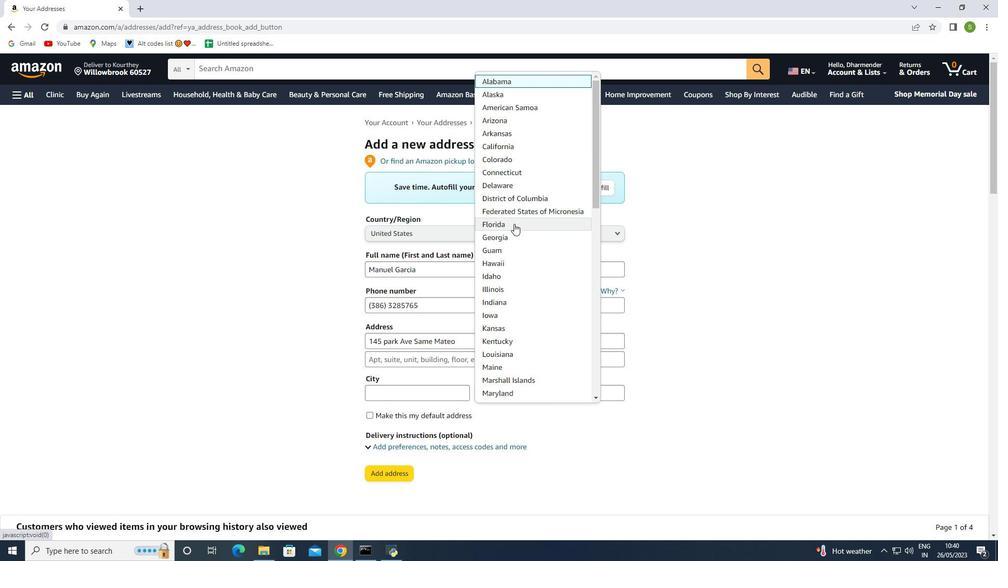 
Action: Mouse pressed left at (513, 222)
Screenshot: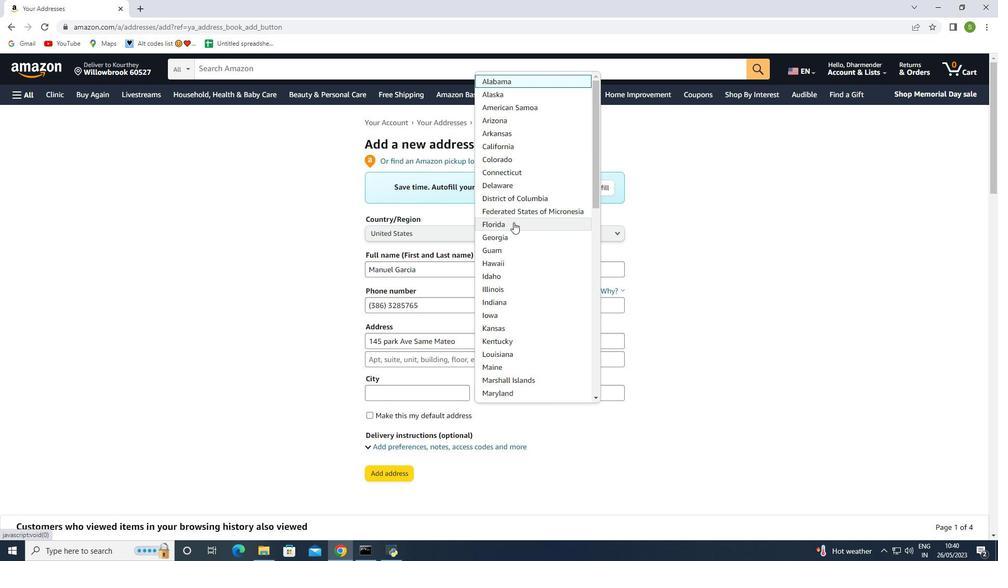 
Action: Mouse moved to (411, 388)
Screenshot: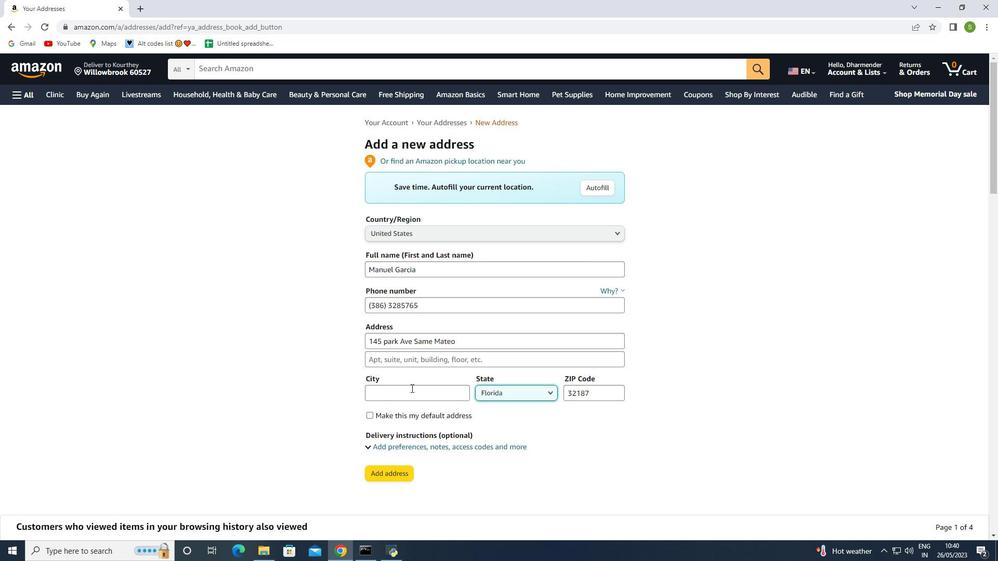 
Action: Mouse pressed left at (411, 388)
Screenshot: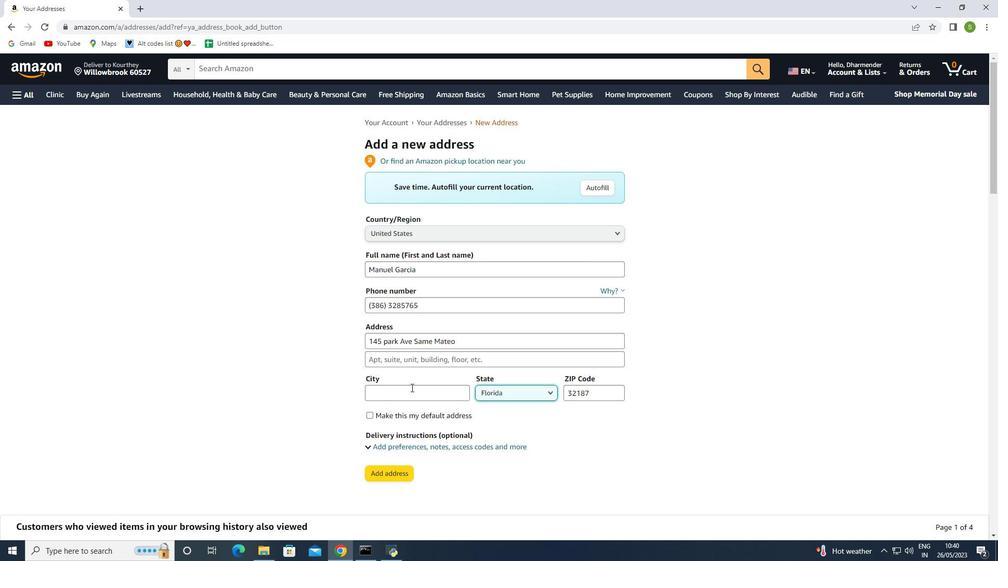 
Action: Mouse moved to (414, 378)
Screenshot: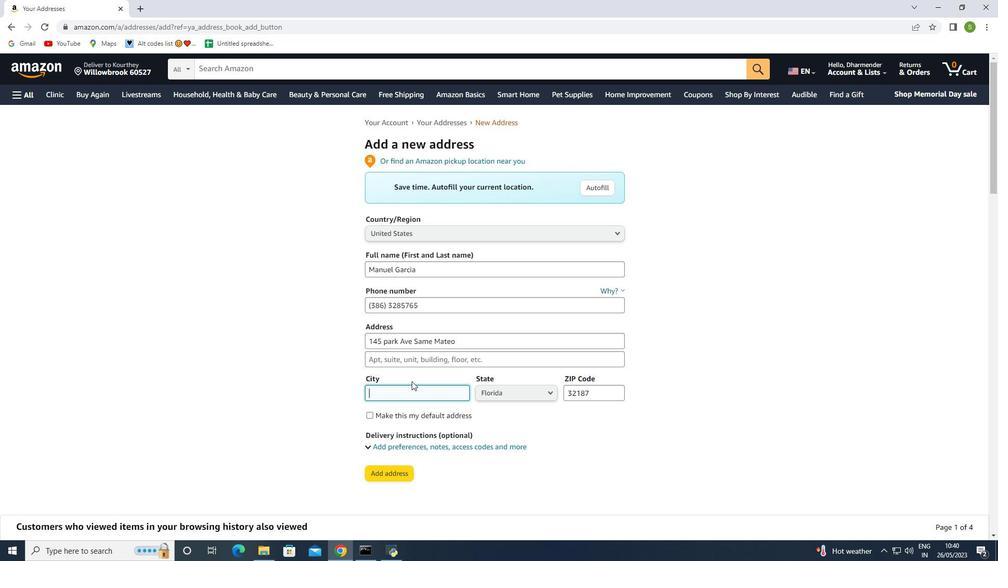 
Action: Key pressed <Key.shift><Key.shift><Key.shift><Key.shift><Key.shift><Key.shift><Key.shift><Key.shift><Key.shift><Key.shift><Key.shift><Key.shift><Key.shift><Key.shift><Key.shift><Key.shift><Key.shift><Key.shift><Key.shift><Key.shift><Key.shift><Key.shift><Key.shift><Key.shift><Key.shift><Key.shift><Key.shift><Key.shift><Key.shift><Key.shift><Key.shift><Key.shift><Key.shift>S
Screenshot: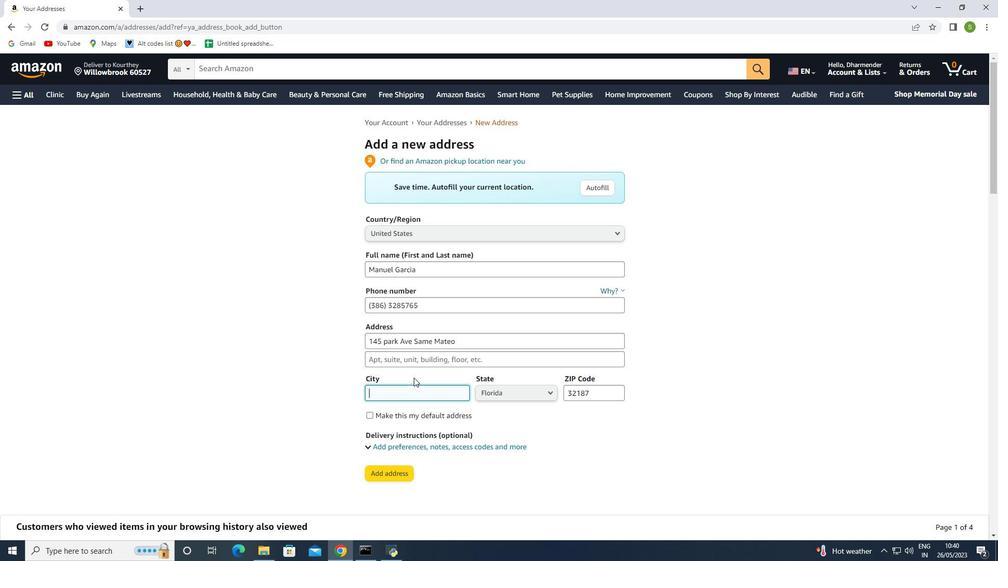 
Action: Mouse moved to (434, 339)
Screenshot: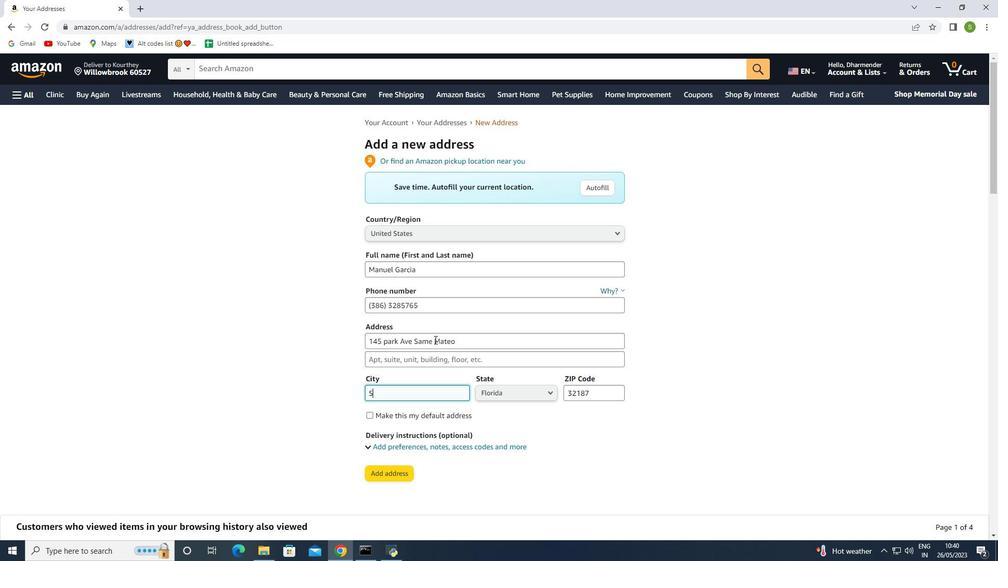 
Action: Mouse pressed left at (434, 339)
Screenshot: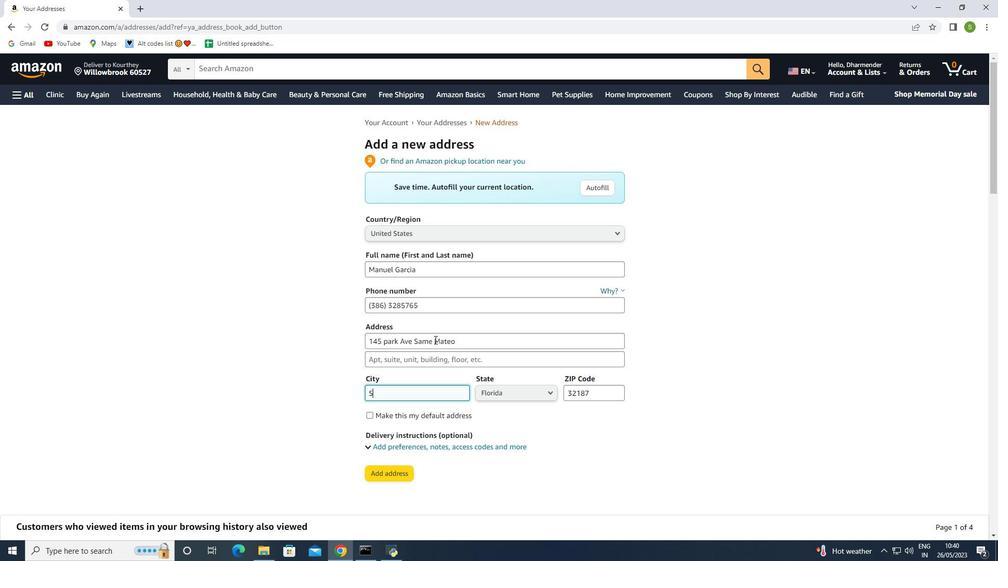 
Action: Mouse moved to (432, 340)
Screenshot: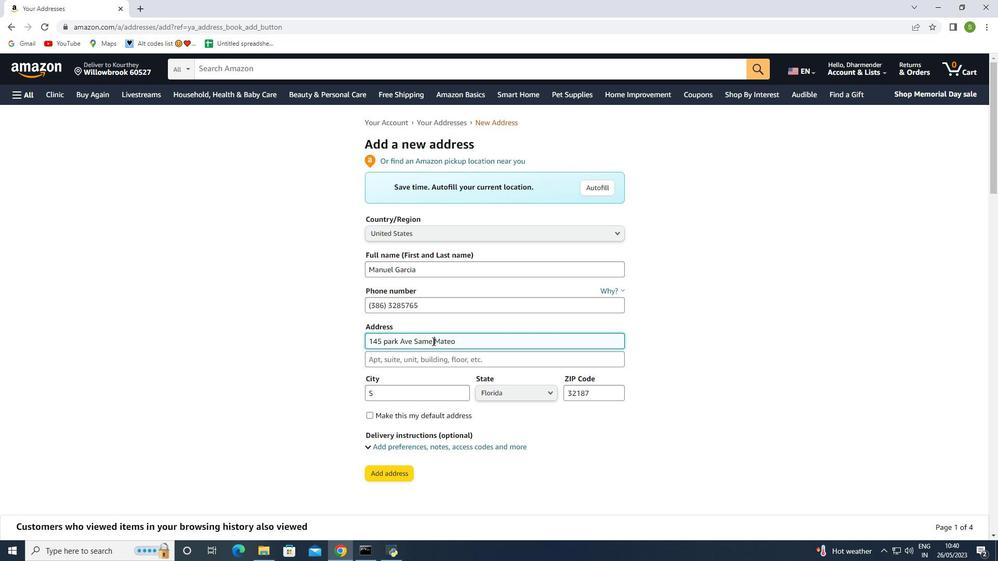 
Action: Mouse pressed left at (432, 340)
Screenshot: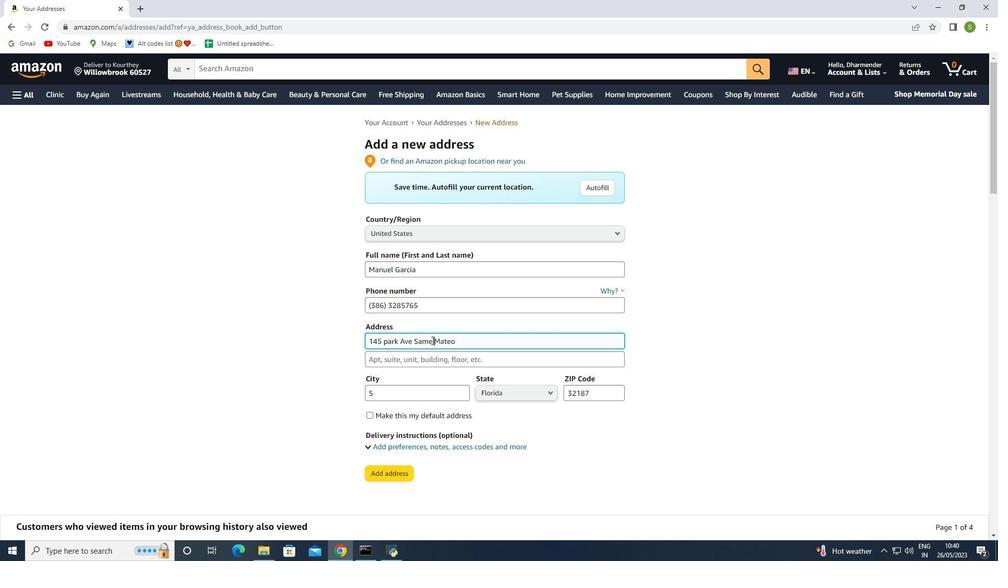 
Action: Mouse moved to (438, 346)
Screenshot: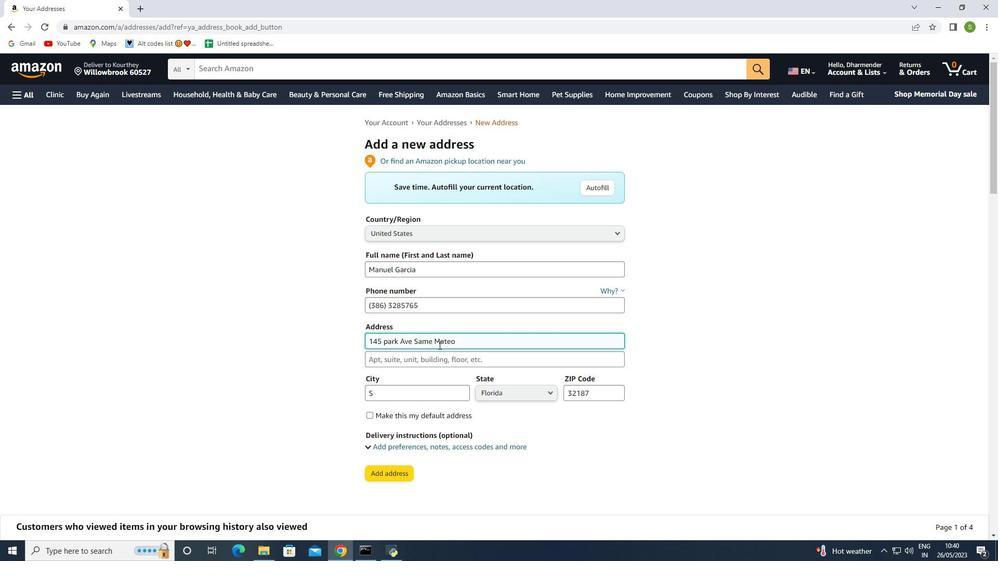 
Action: Key pressed <Key.backspace>
Screenshot: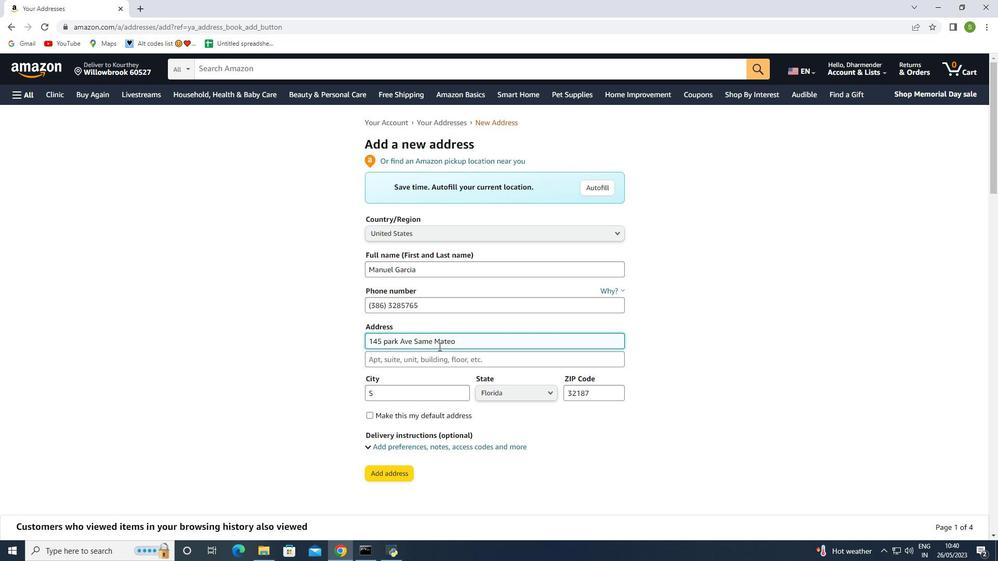 
Action: Mouse moved to (437, 347)
Screenshot: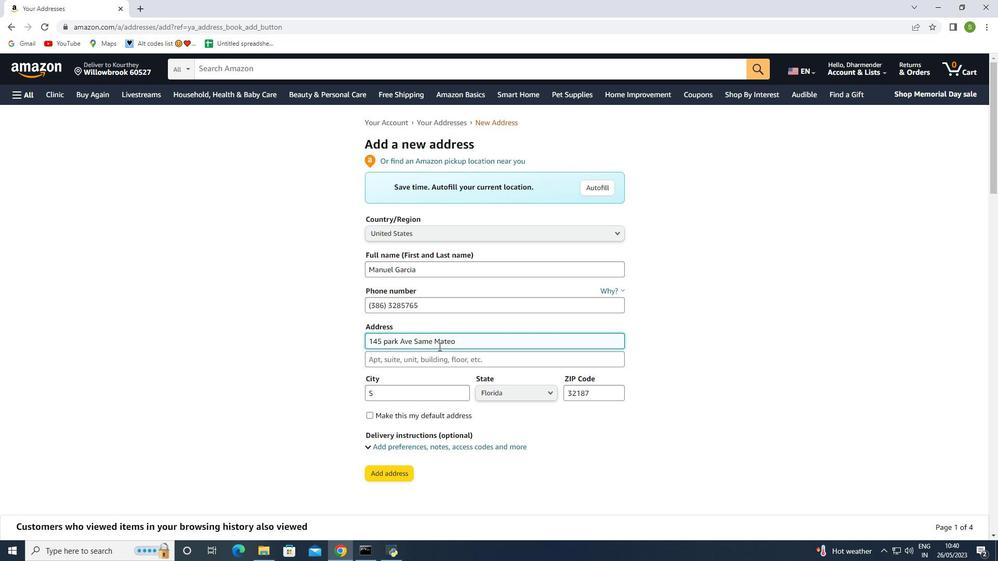 
Action: Key pressed <Key.backspace>
Screenshot: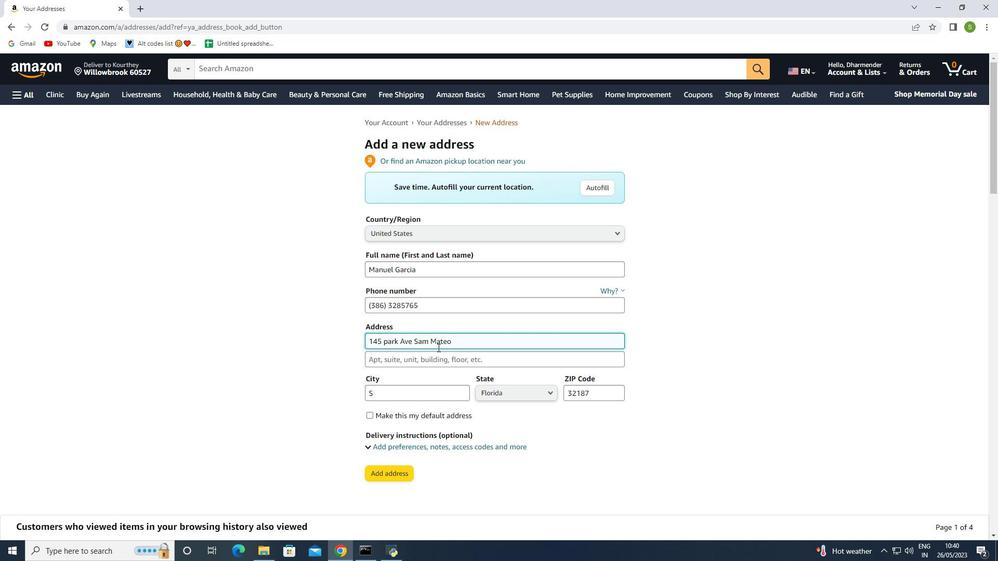 
Action: Mouse moved to (437, 347)
Screenshot: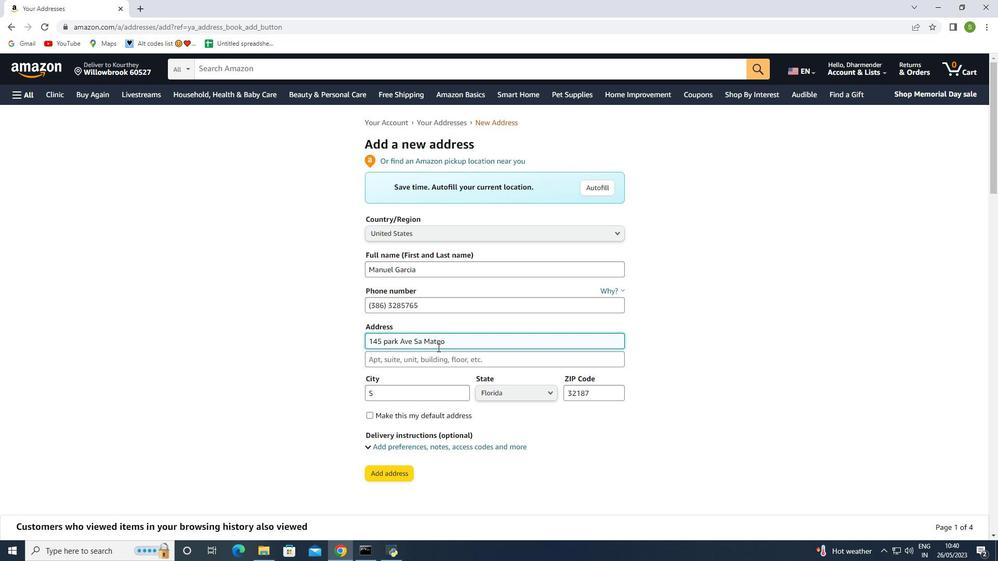 
Action: Key pressed n
Screenshot: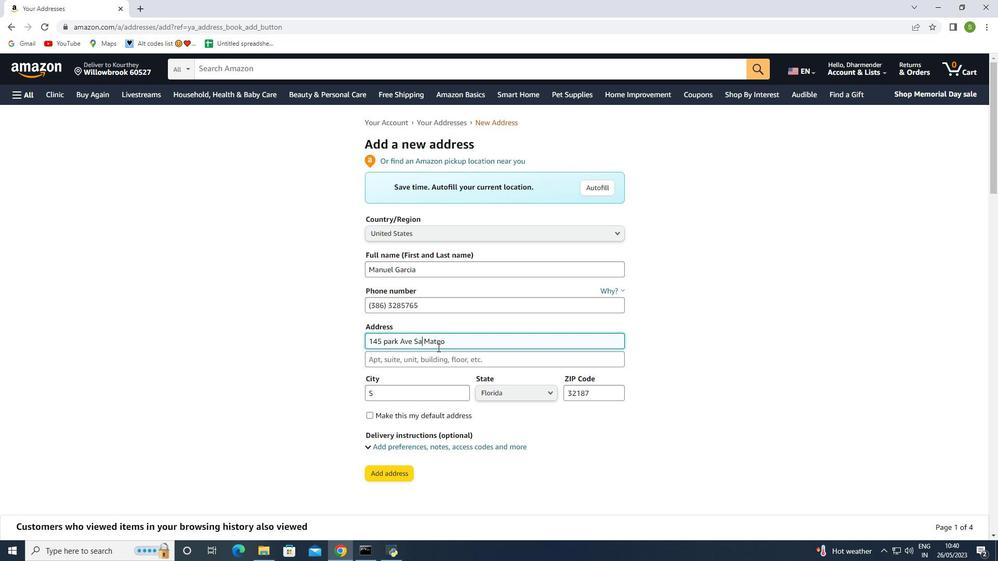 
Action: Mouse moved to (431, 355)
Screenshot: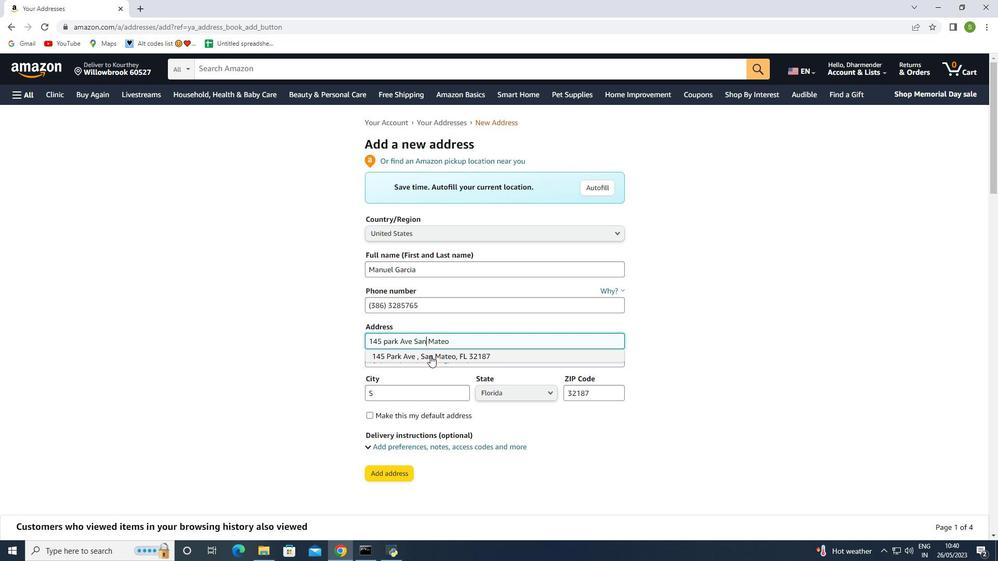 
Action: Mouse pressed left at (431, 355)
Screenshot: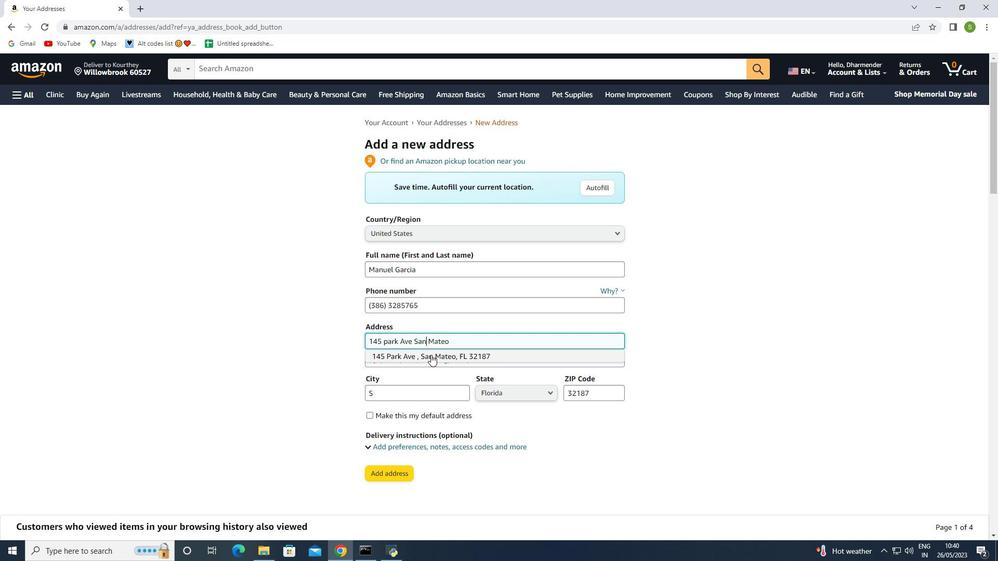 
Action: Mouse moved to (544, 433)
Screenshot: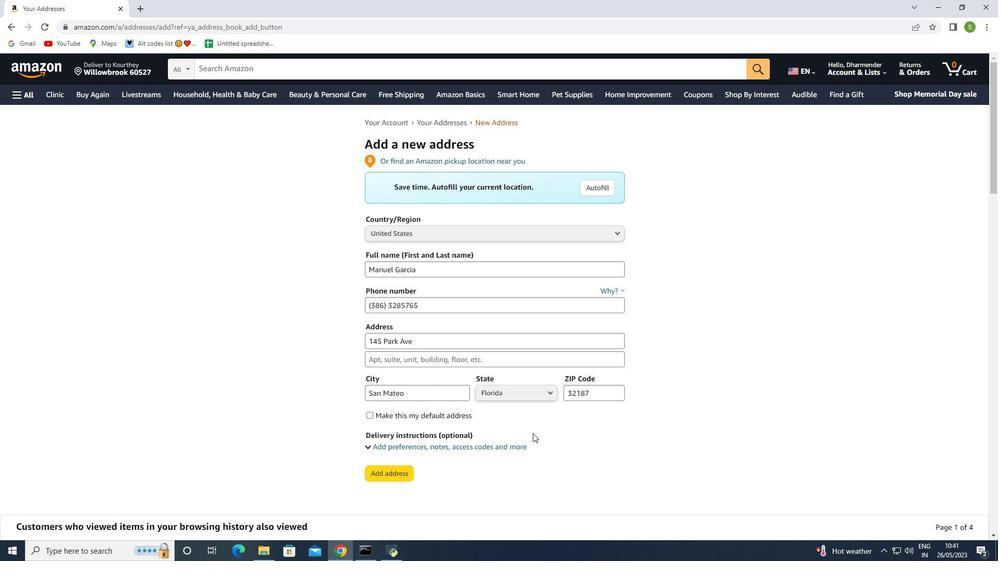 
Action: Mouse pressed left at (544, 433)
Screenshot: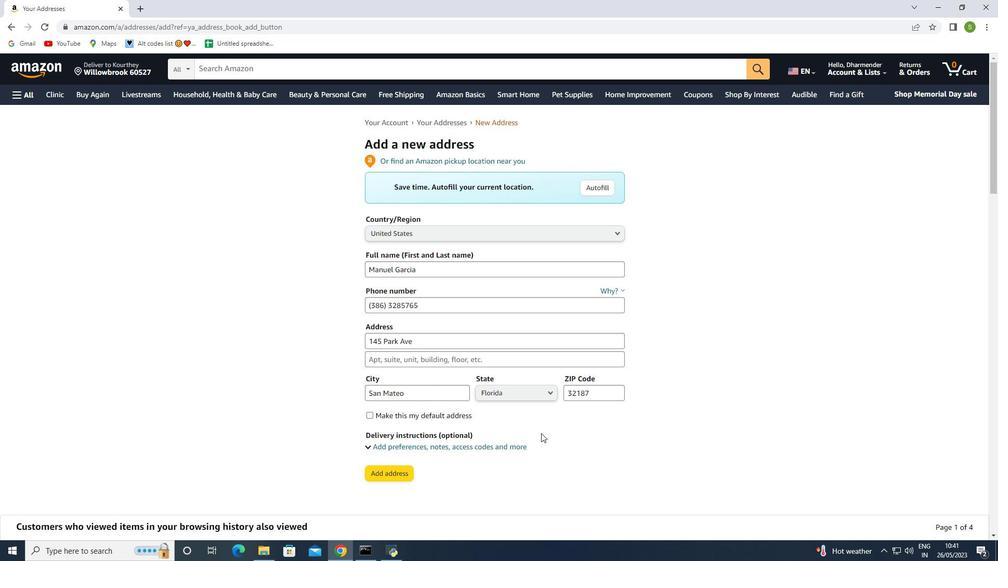 
Action: Mouse moved to (385, 468)
Screenshot: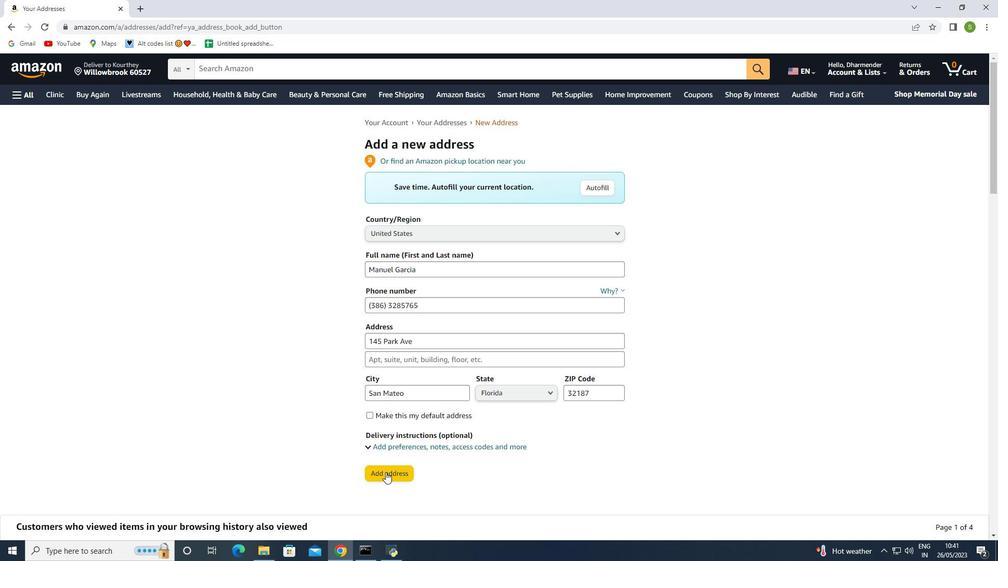 
Action: Mouse pressed left at (385, 468)
Screenshot: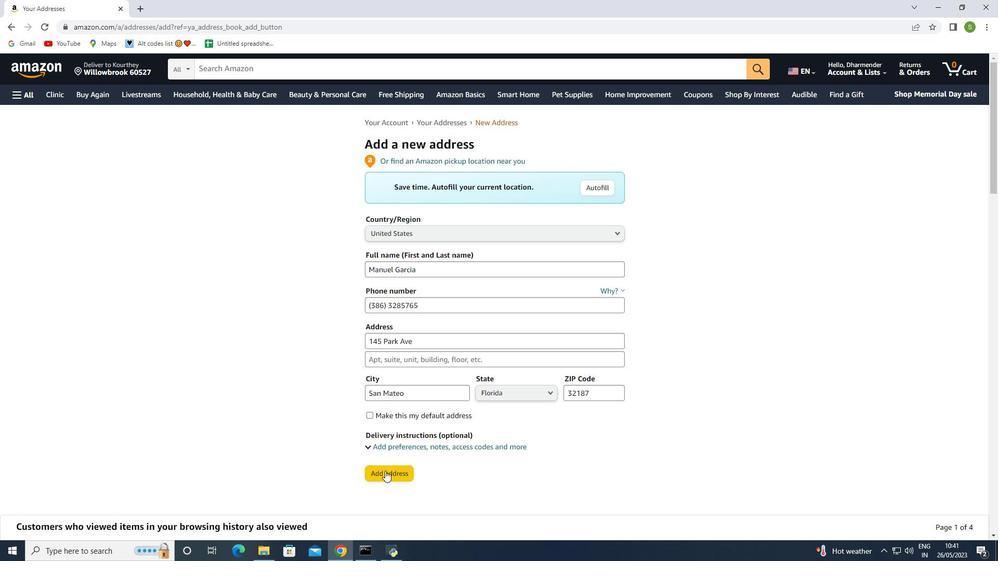 
Action: Mouse moved to (19, 99)
Screenshot: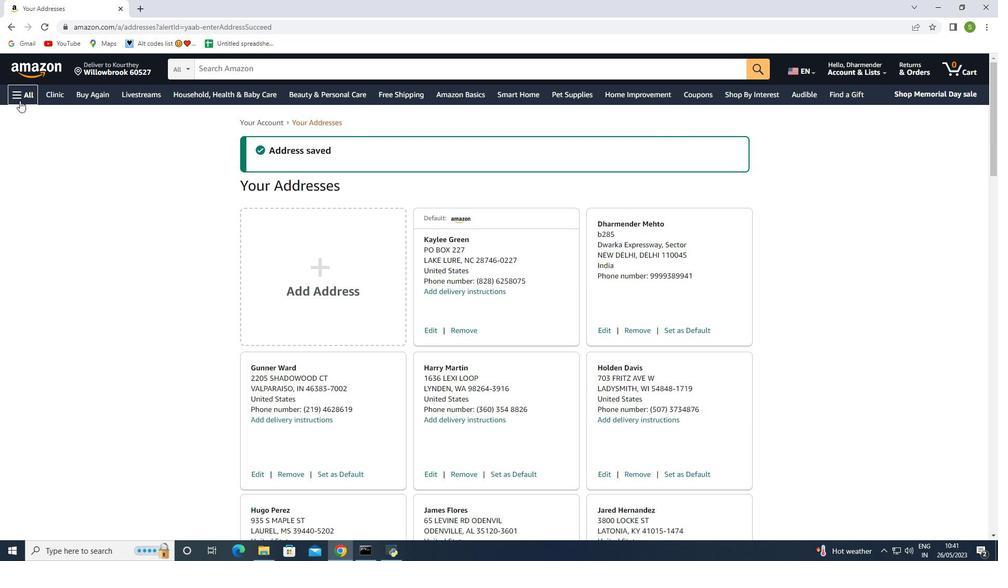 
Action: Mouse pressed left at (19, 99)
Screenshot: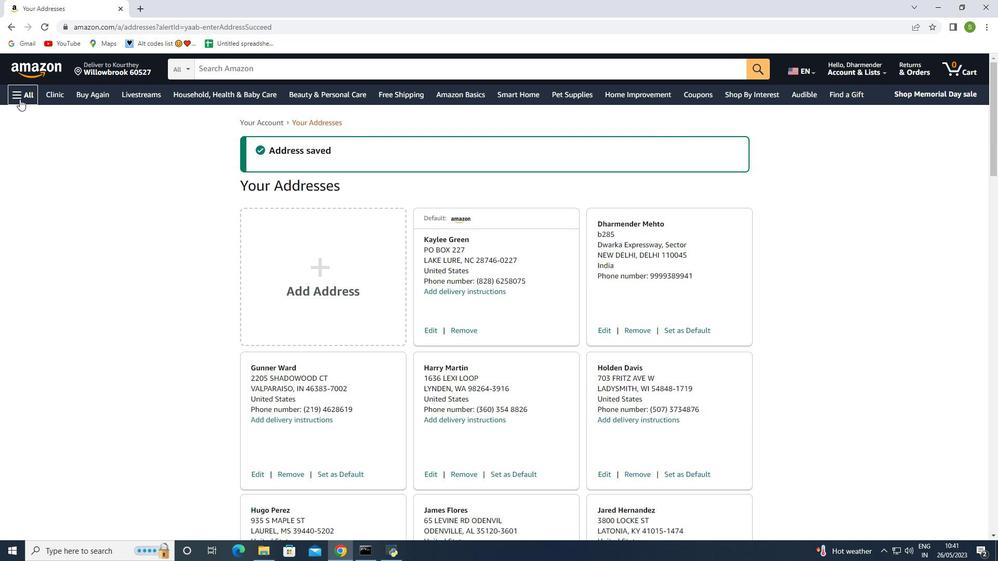 
Action: Mouse moved to (73, 326)
Screenshot: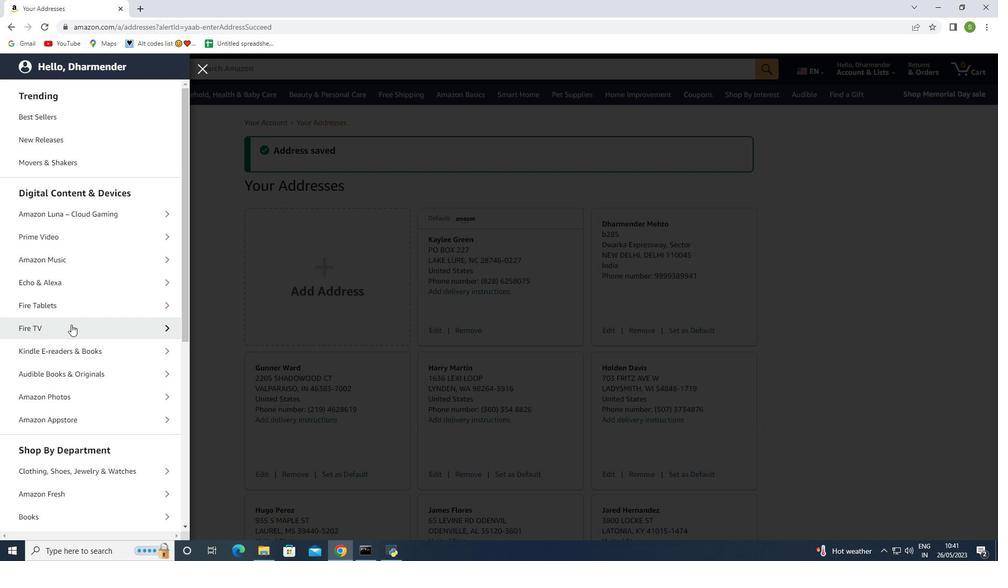 
Action: Mouse scrolled (73, 326) with delta (0, 0)
Screenshot: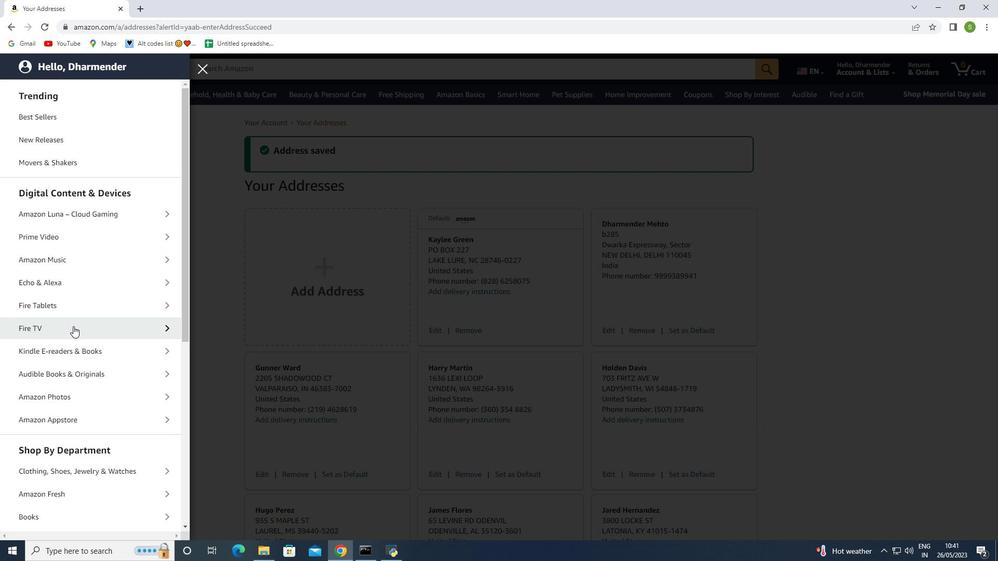 
Action: Mouse scrolled (73, 326) with delta (0, 0)
Screenshot: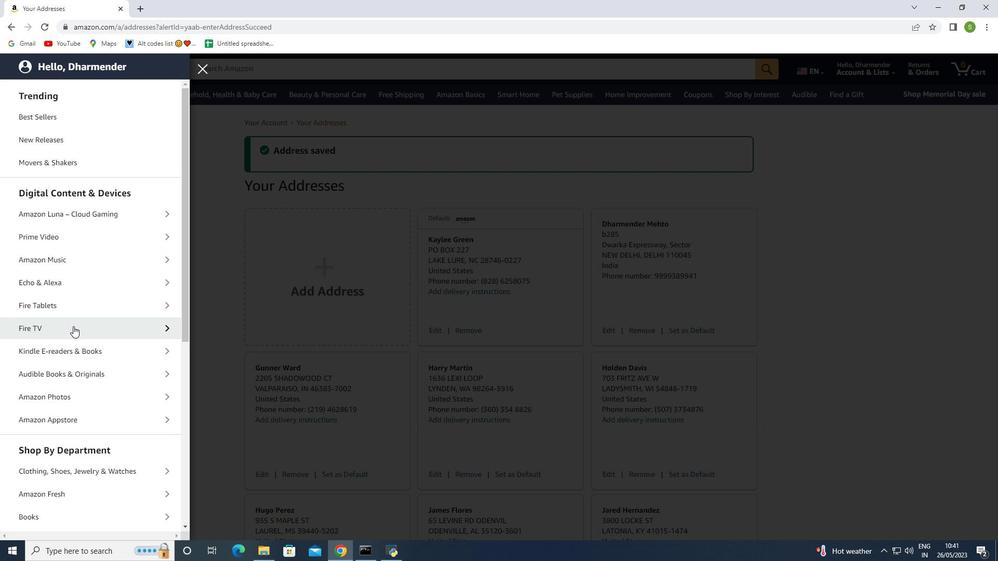 
Action: Mouse scrolled (73, 326) with delta (0, 0)
Screenshot: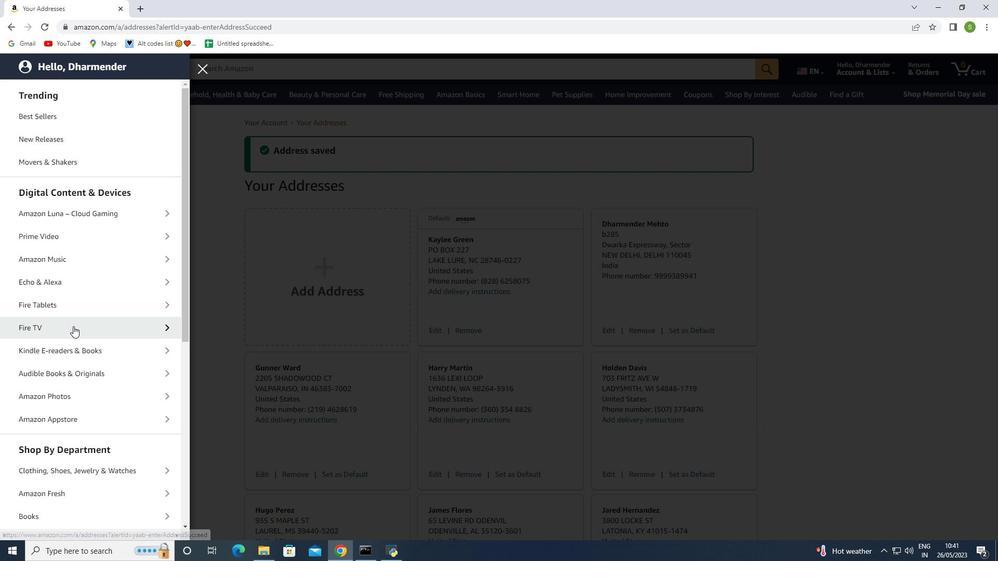 
Action: Mouse scrolled (73, 326) with delta (0, 0)
Screenshot: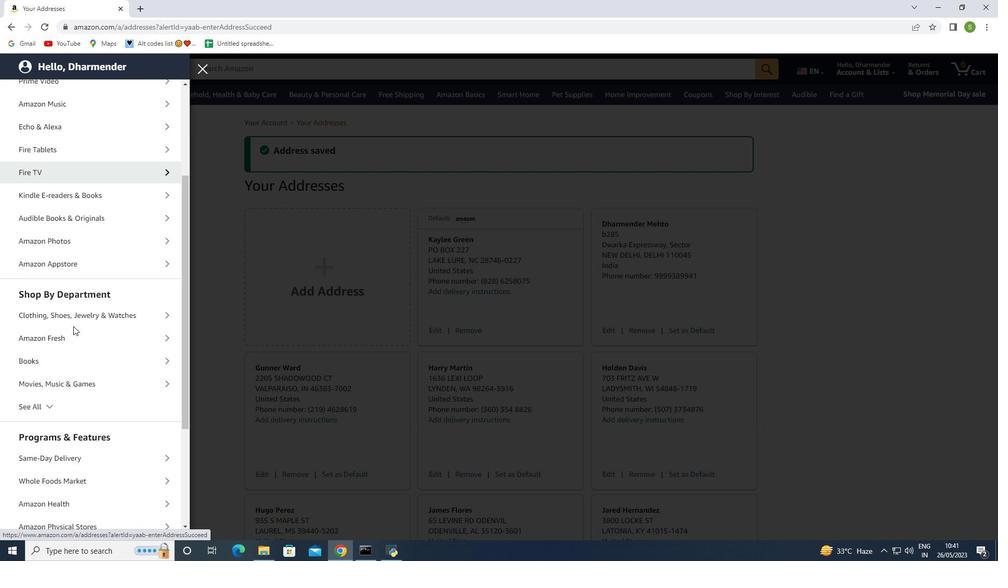 
Action: Mouse scrolled (73, 326) with delta (0, 0)
Screenshot: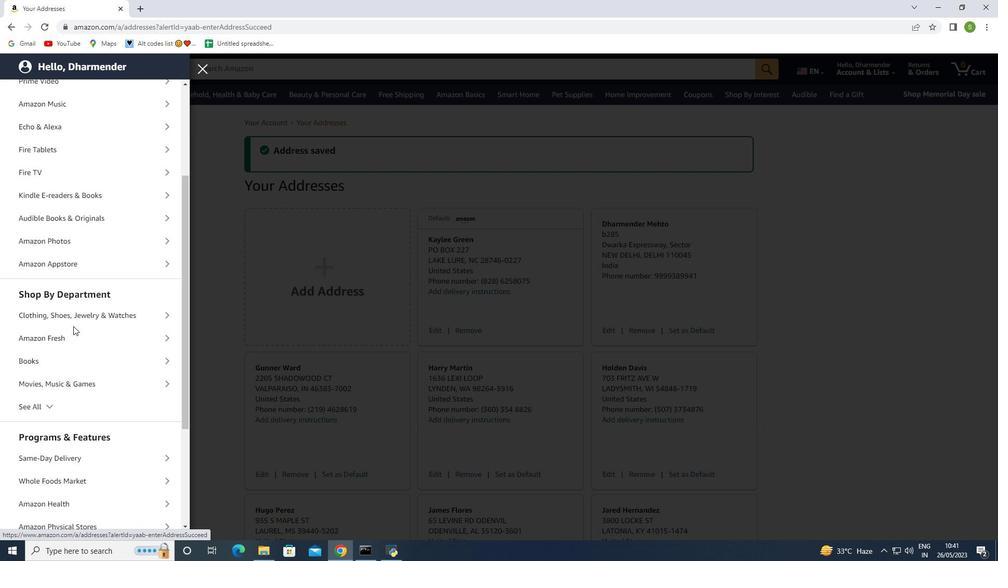 
Action: Mouse moved to (47, 444)
Screenshot: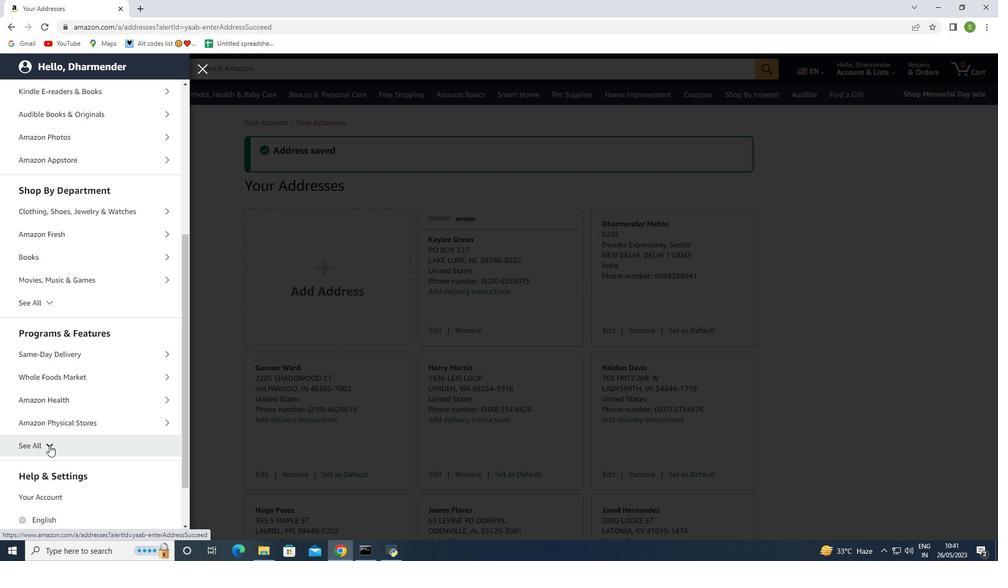 
Action: Mouse pressed left at (47, 444)
Screenshot: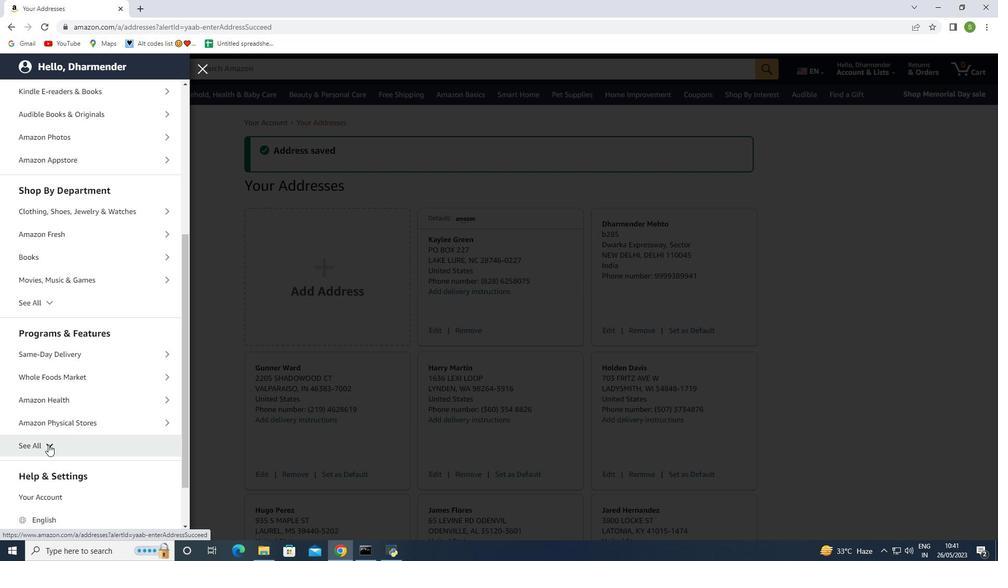 
Action: Mouse moved to (61, 430)
Screenshot: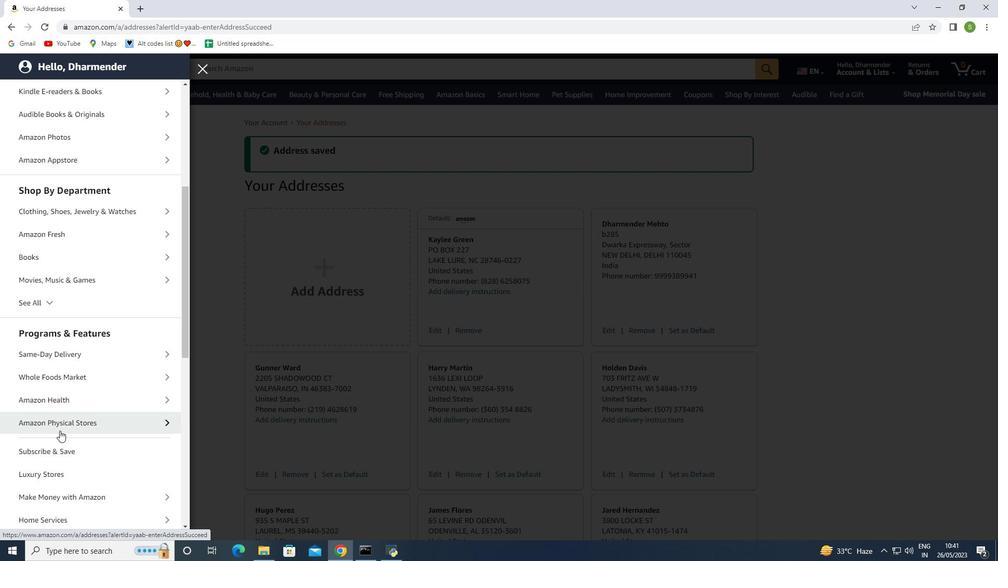 
Action: Mouse scrolled (61, 429) with delta (0, 0)
Screenshot: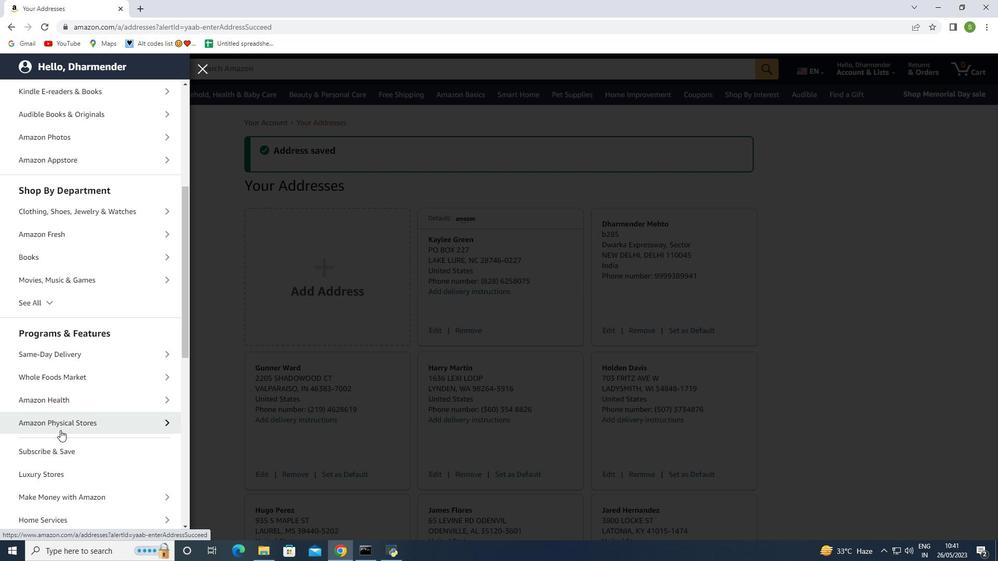 
Action: Mouse moved to (61, 430)
Screenshot: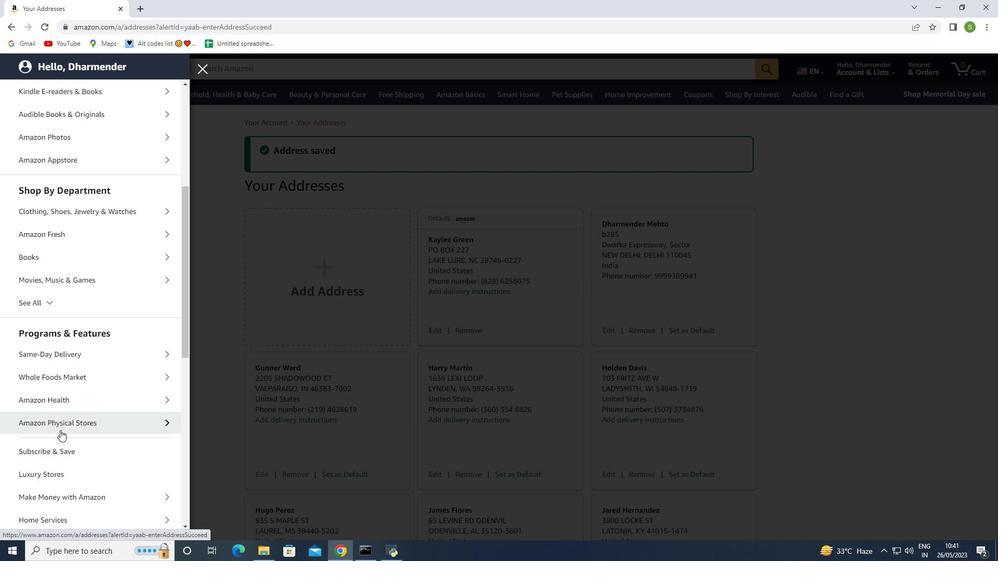 
Action: Mouse scrolled (61, 429) with delta (0, 0)
Screenshot: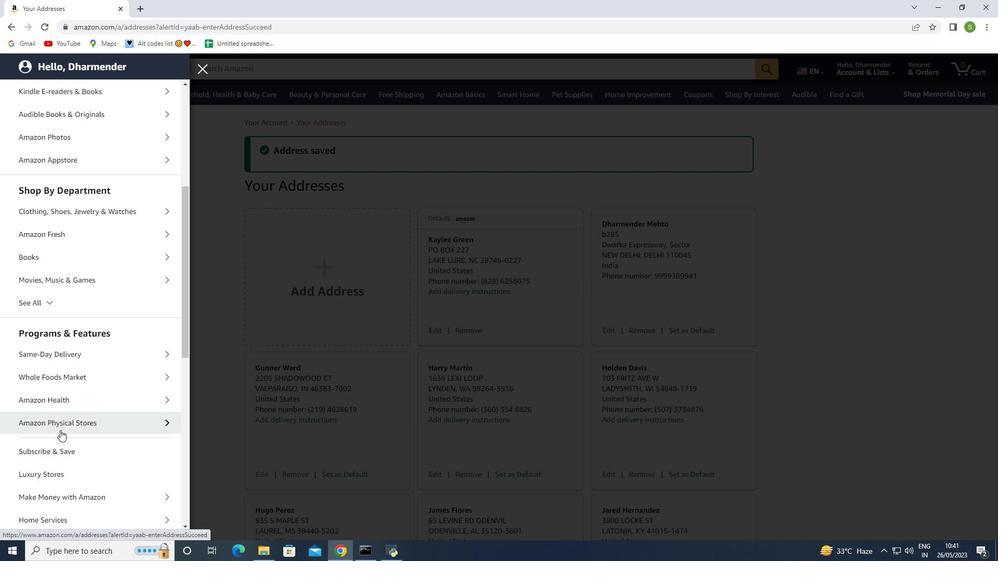 
Action: Mouse moved to (82, 383)
Screenshot: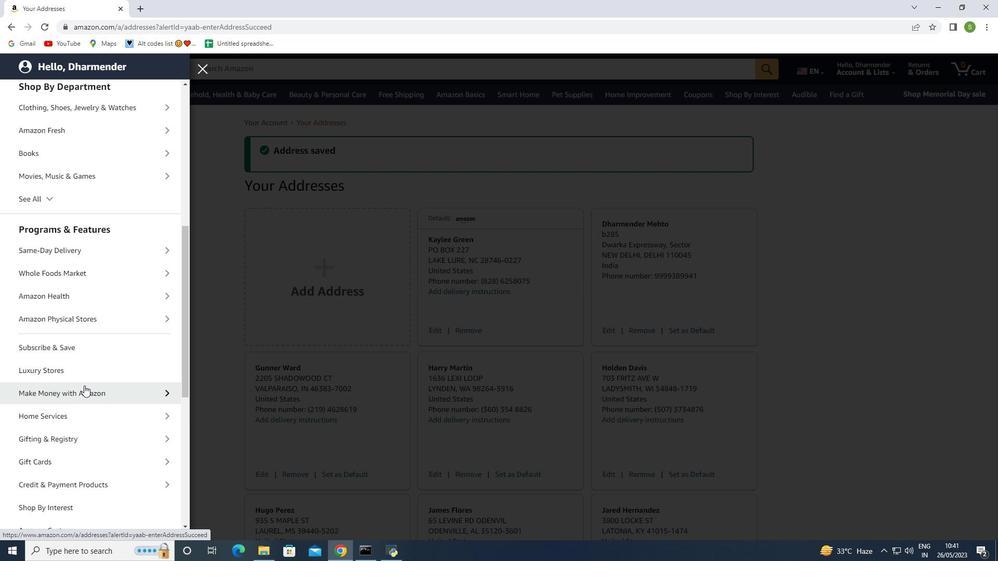 
Action: Mouse scrolled (82, 382) with delta (0, 0)
Screenshot: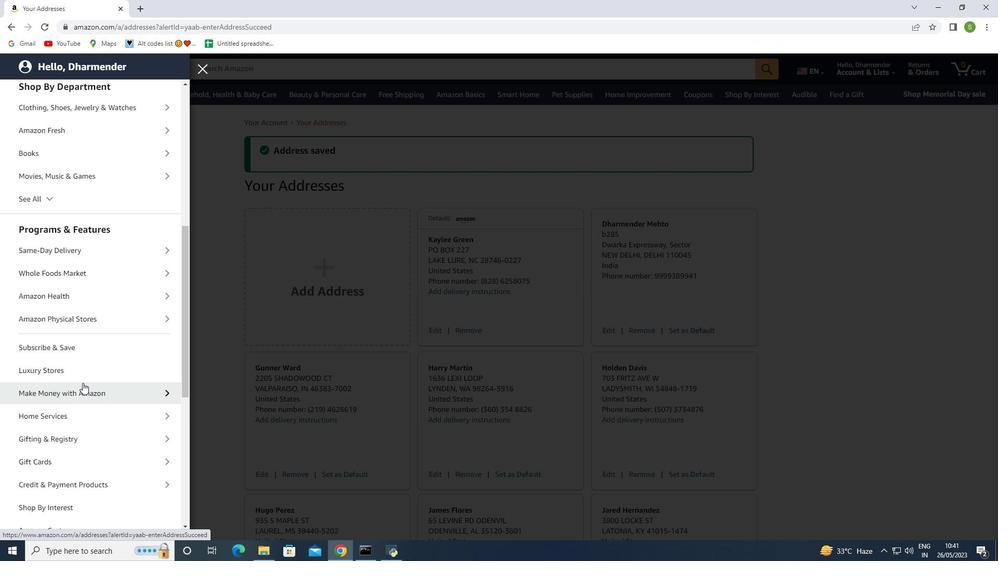 
Action: Mouse moved to (59, 408)
Screenshot: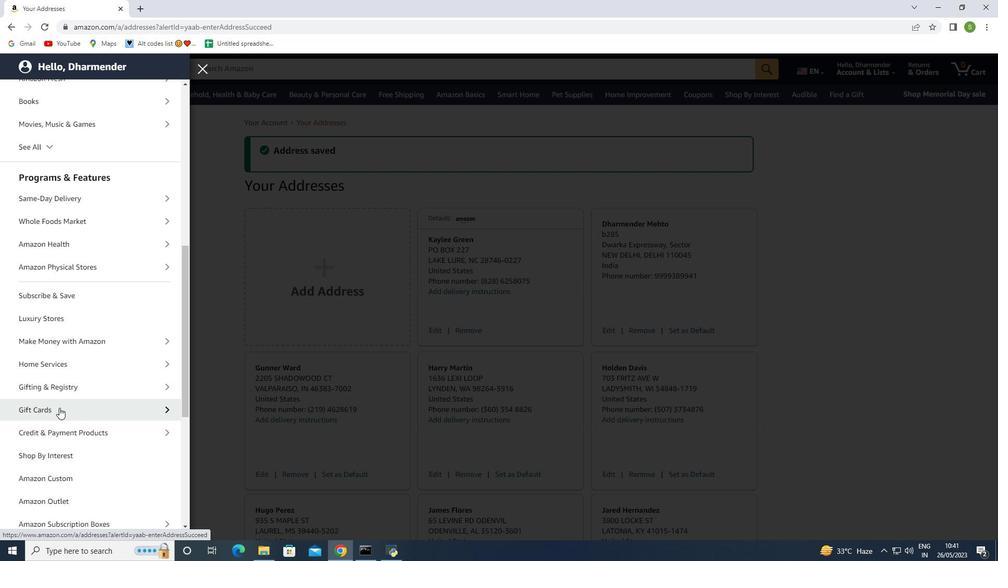 
Action: Mouse scrolled (59, 407) with delta (0, 0)
Screenshot: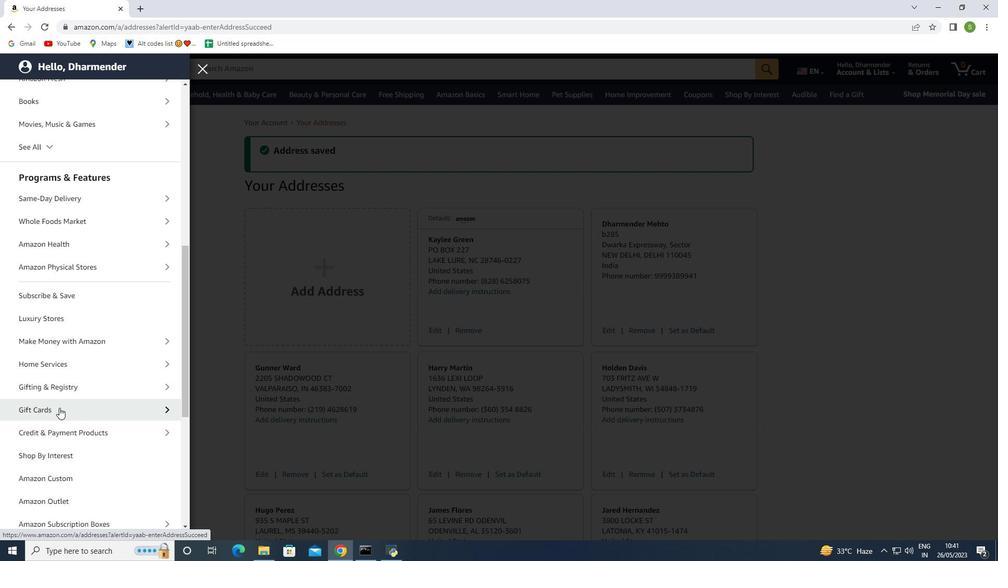 
Action: Mouse scrolled (59, 407) with delta (0, 0)
Screenshot: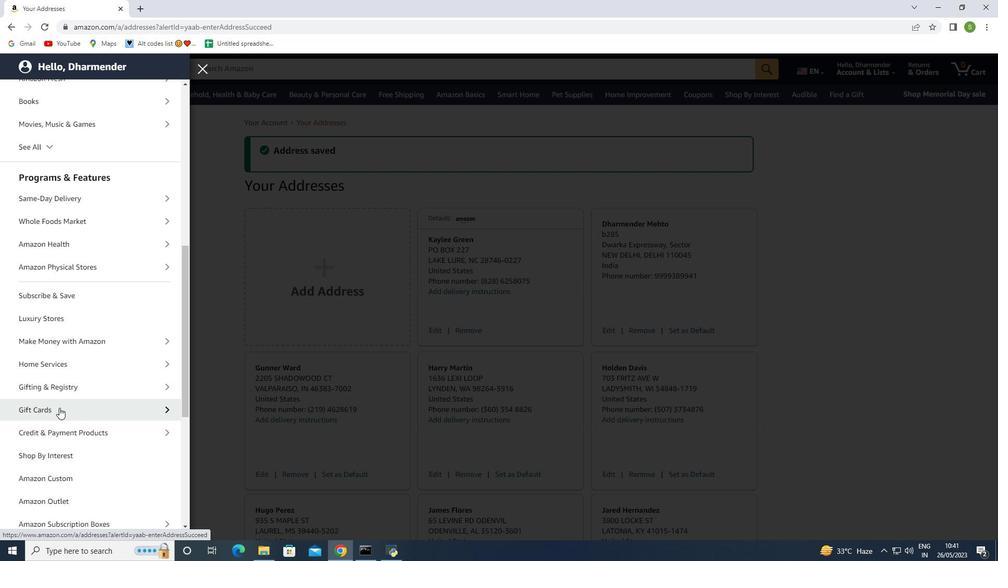 
Action: Mouse moved to (74, 375)
Screenshot: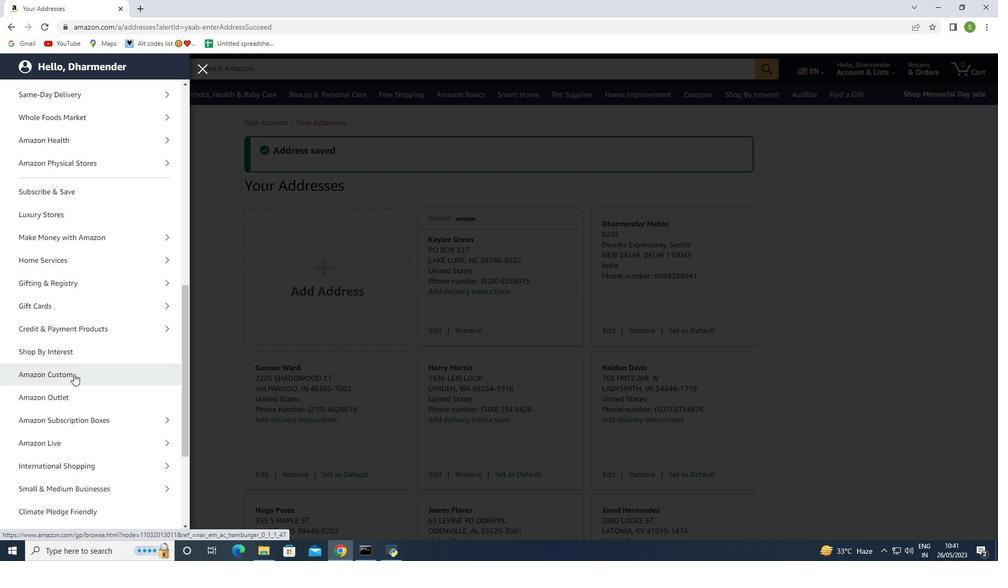 
Action: Mouse scrolled (74, 374) with delta (0, 0)
Screenshot: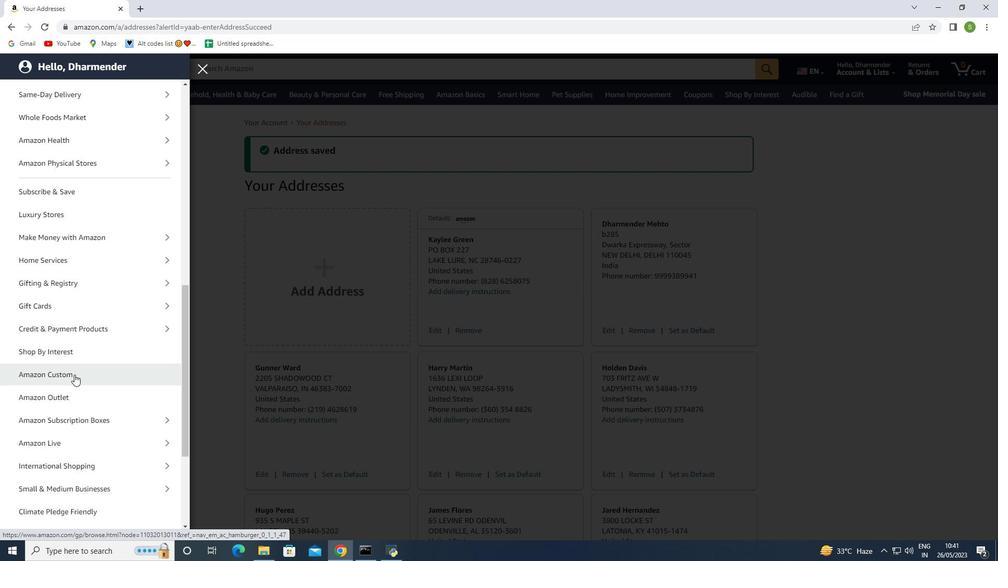 
Action: Mouse moved to (57, 257)
Screenshot: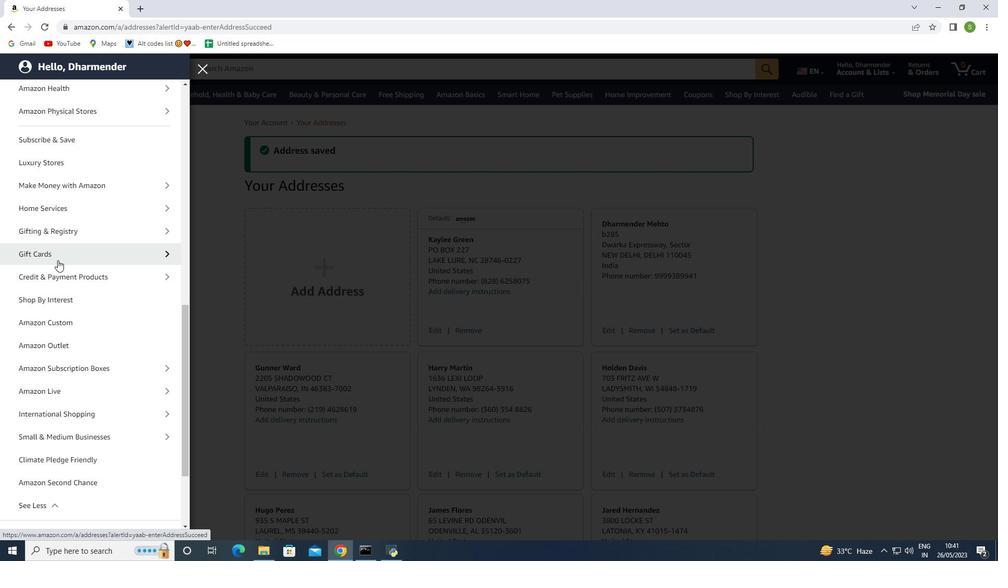 
Action: Mouse pressed left at (57, 257)
Screenshot: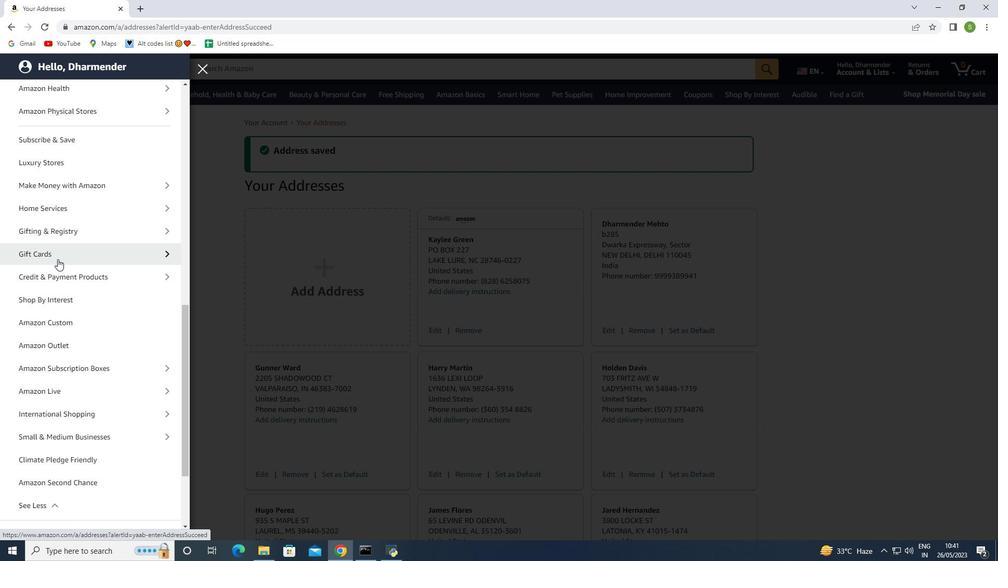 
Action: Mouse moved to (47, 143)
Screenshot: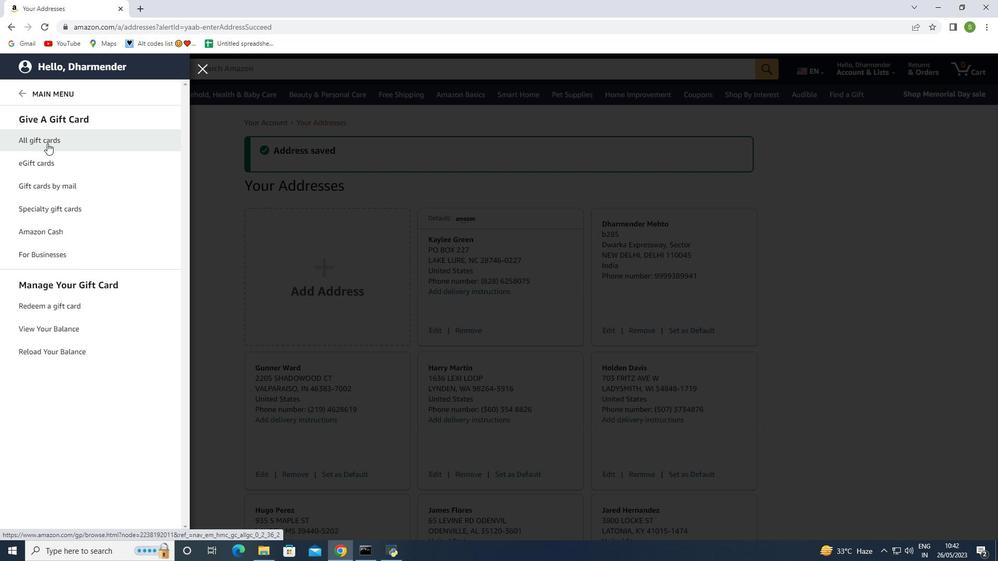 
Action: Mouse pressed left at (47, 143)
Screenshot: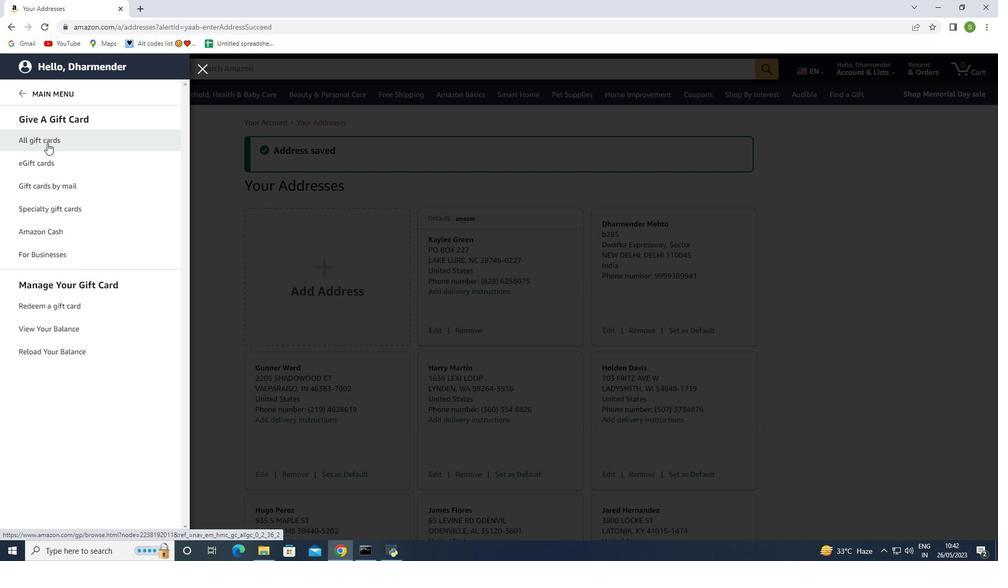 
Action: Mouse moved to (414, 328)
Screenshot: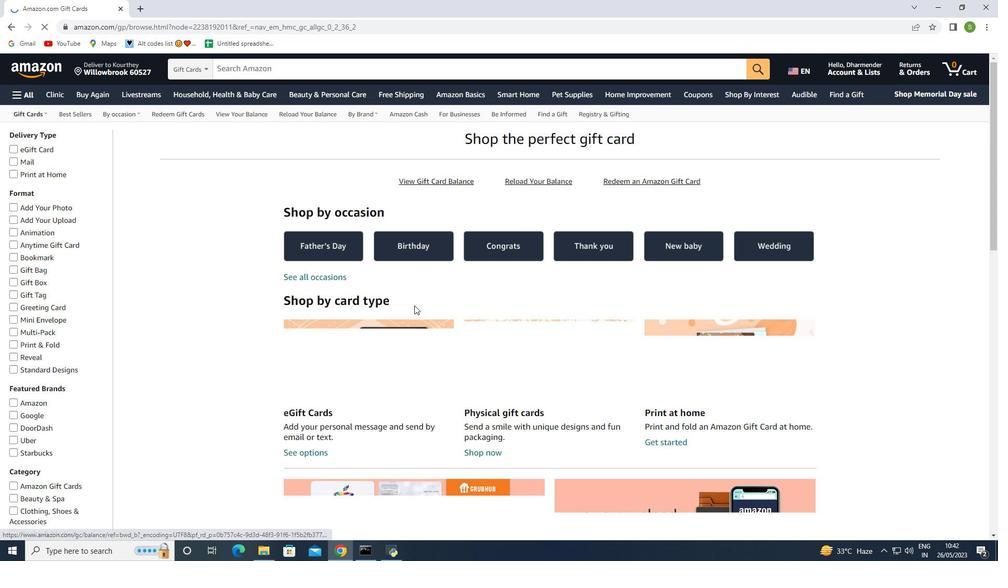 
Action: Mouse scrolled (414, 328) with delta (0, 0)
Screenshot: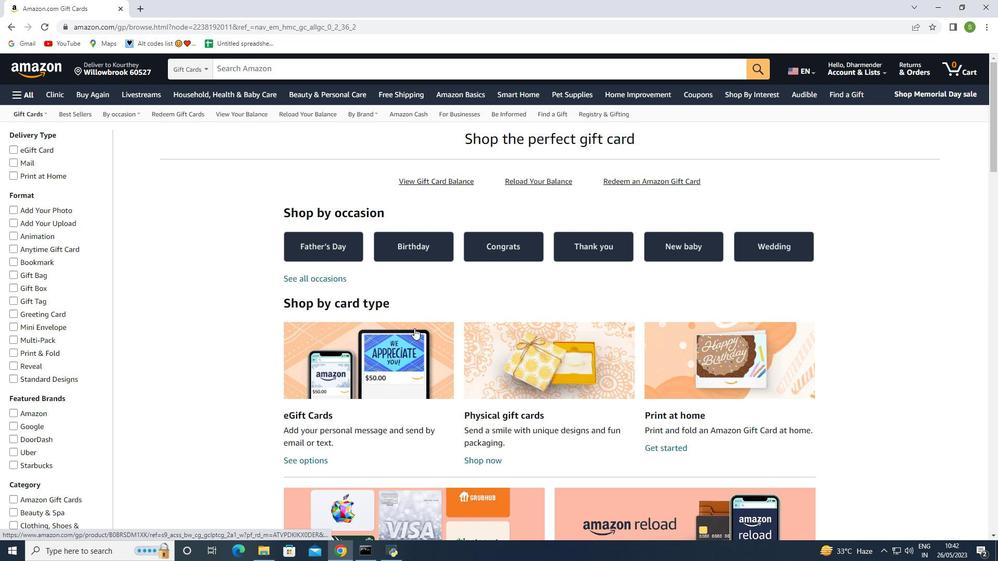 
Action: Mouse scrolled (414, 328) with delta (0, 0)
Screenshot: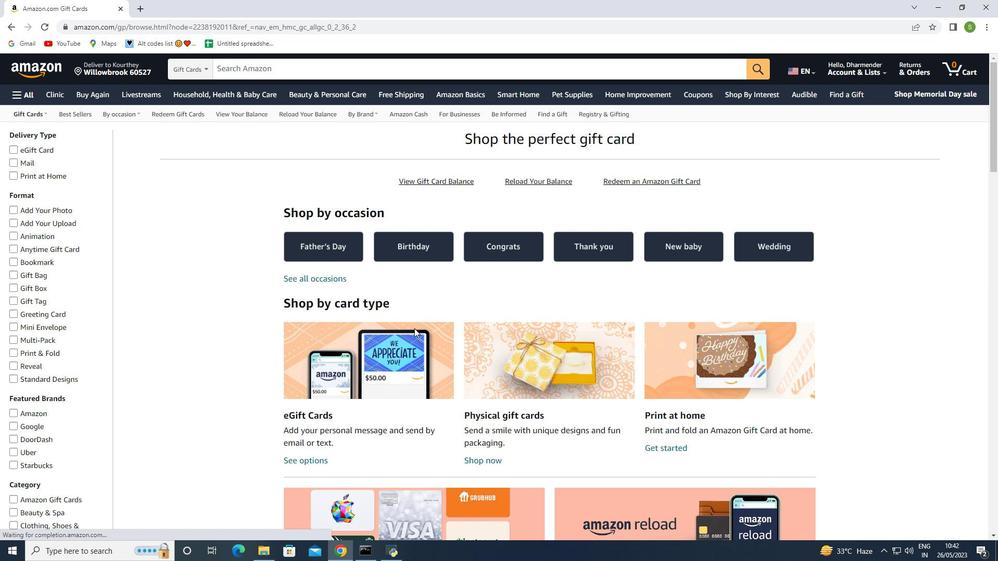 
Action: Mouse moved to (414, 328)
Screenshot: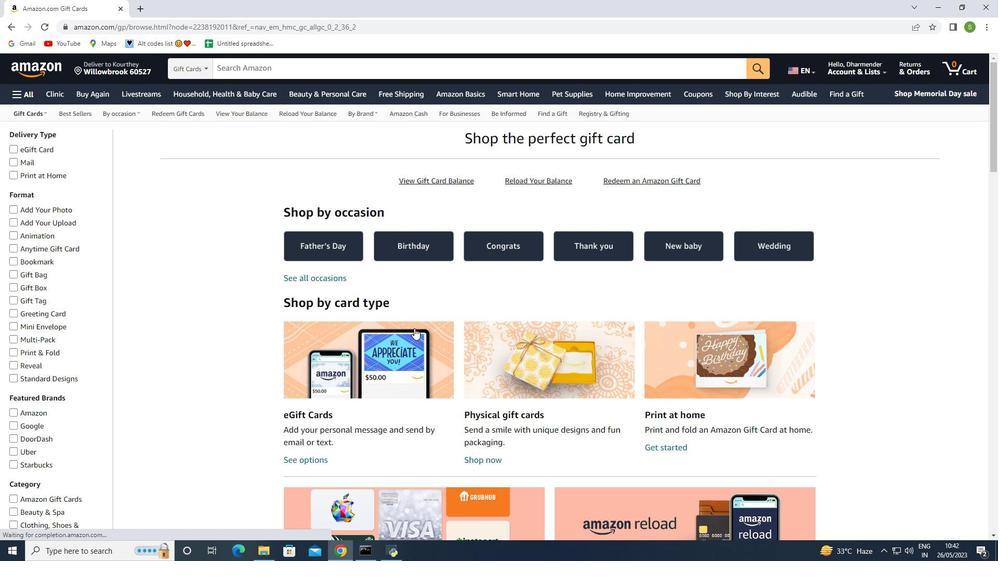 
Action: Mouse scrolled (414, 328) with delta (0, 0)
Screenshot: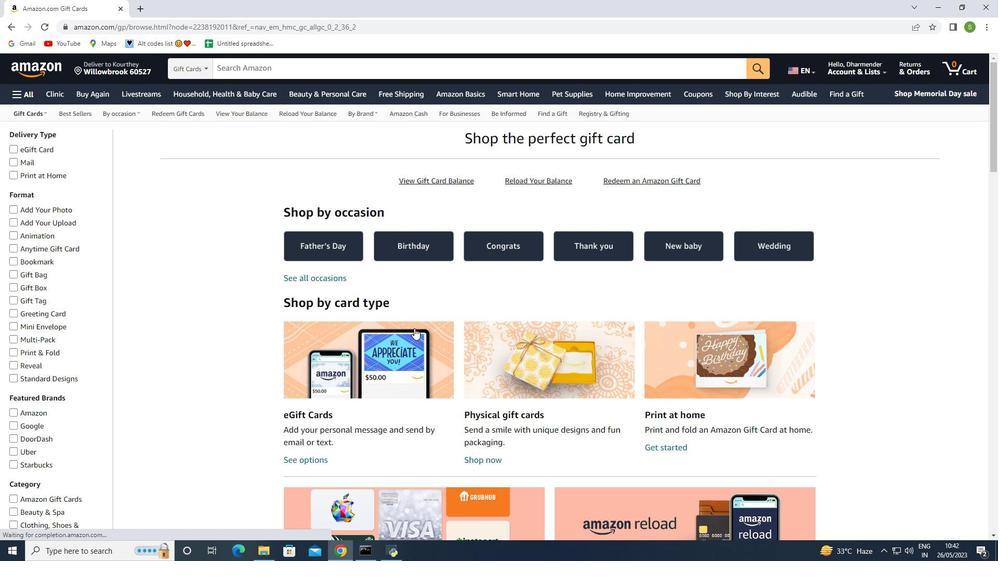 
Action: Mouse moved to (468, 309)
Screenshot: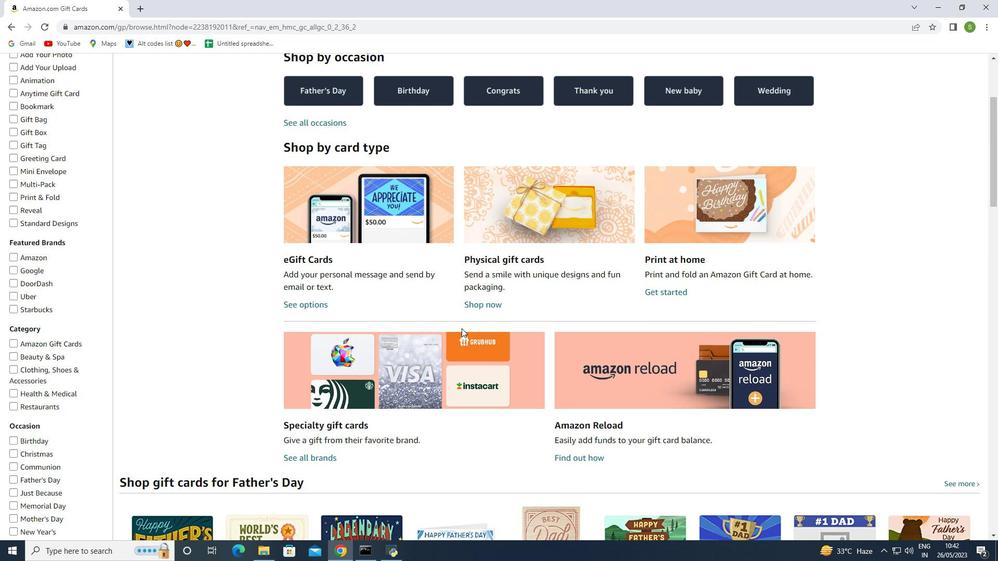 
Action: Mouse scrolled (468, 310) with delta (0, 0)
Screenshot: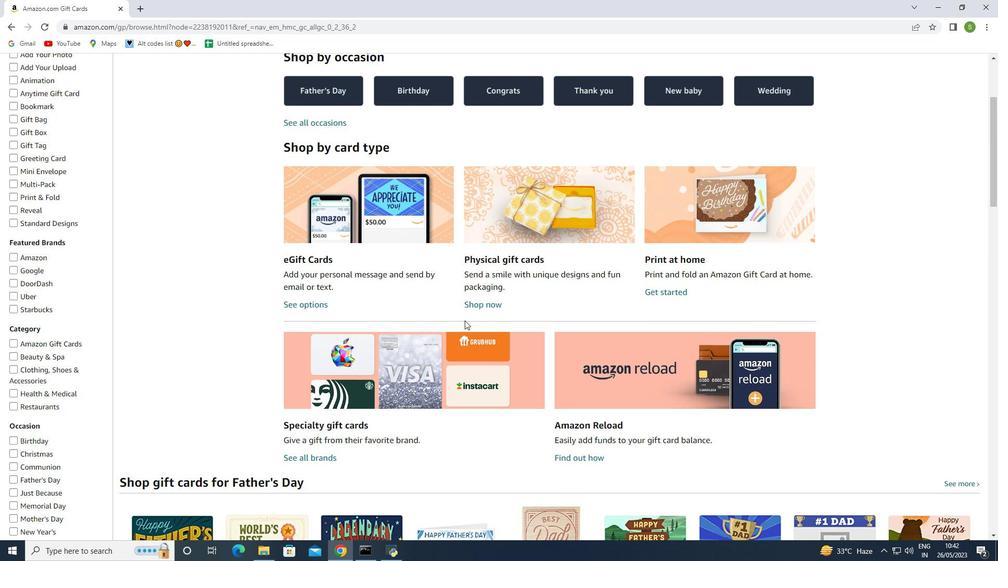 
Action: Mouse scrolled (468, 310) with delta (0, 0)
Screenshot: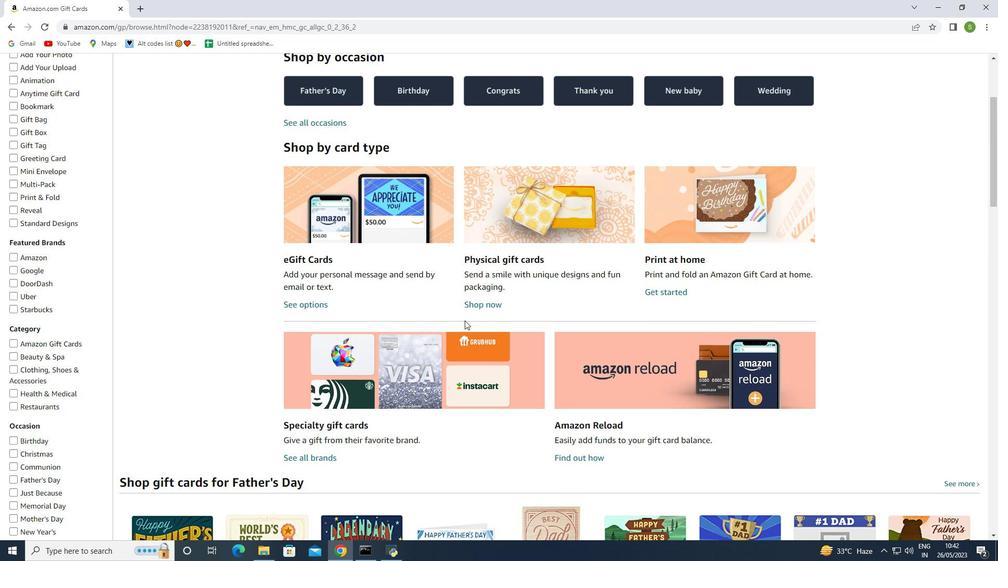 
Action: Mouse moved to (468, 309)
Screenshot: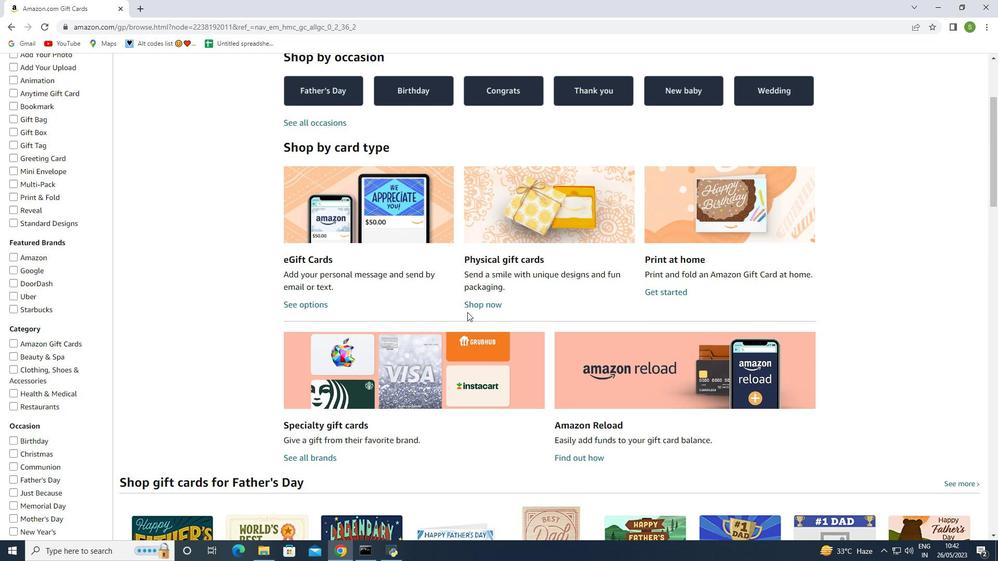 
Action: Mouse scrolled (468, 309) with delta (0, 0)
Screenshot: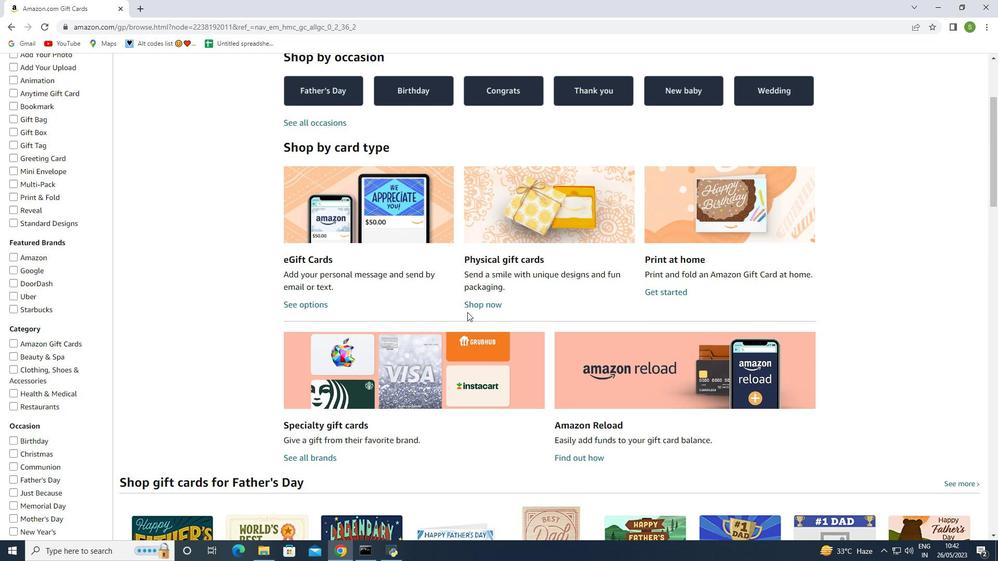 
Action: Mouse scrolled (468, 309) with delta (0, 0)
Screenshot: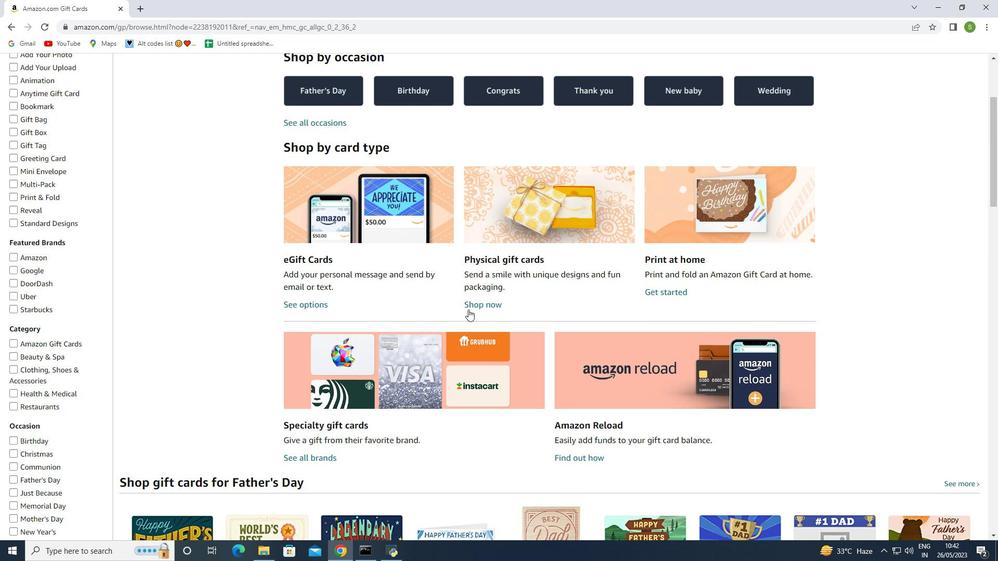 
Action: Mouse moved to (772, 252)
Screenshot: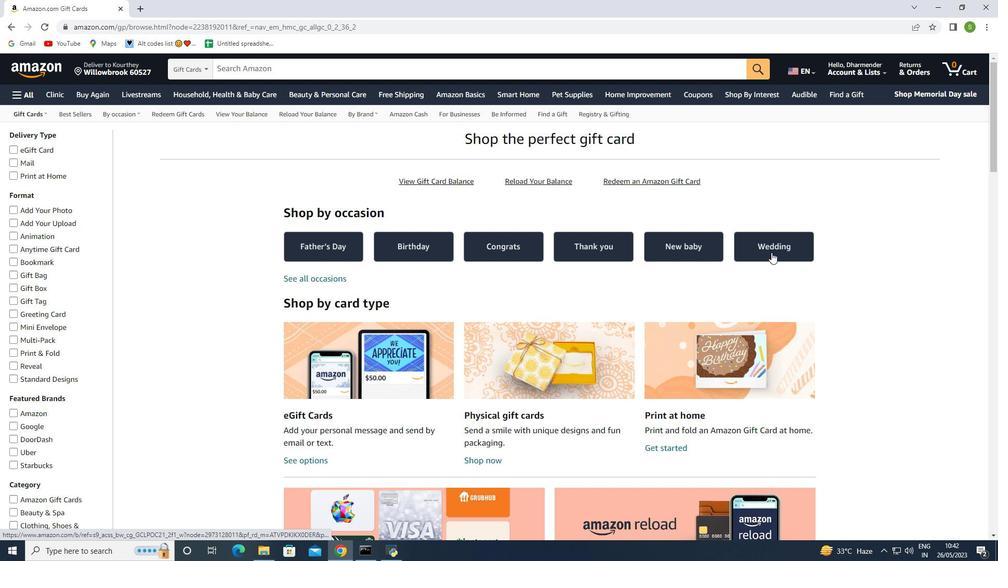 
Action: Mouse scrolled (772, 252) with delta (0, 0)
Screenshot: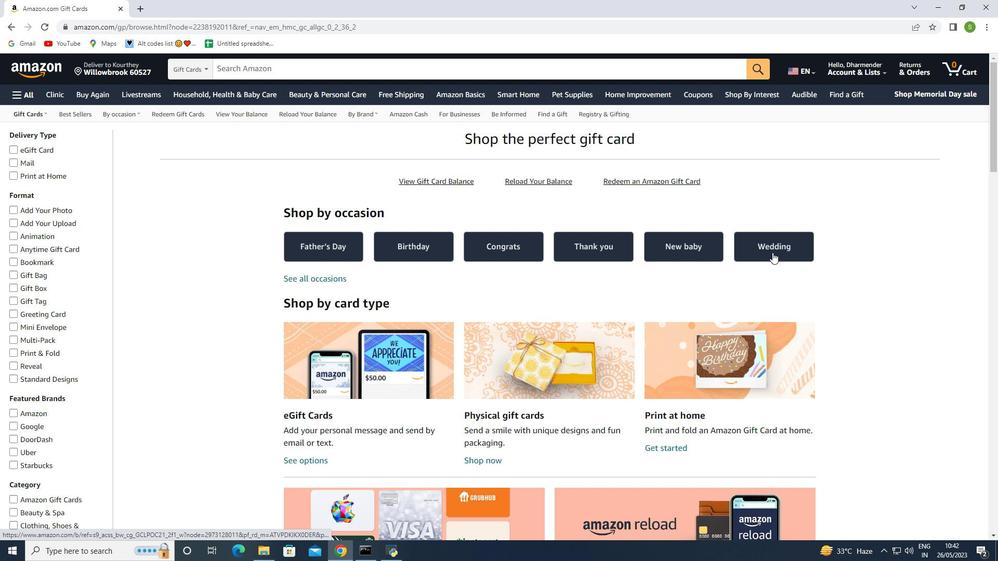
Action: Mouse scrolled (772, 252) with delta (0, 0)
Screenshot: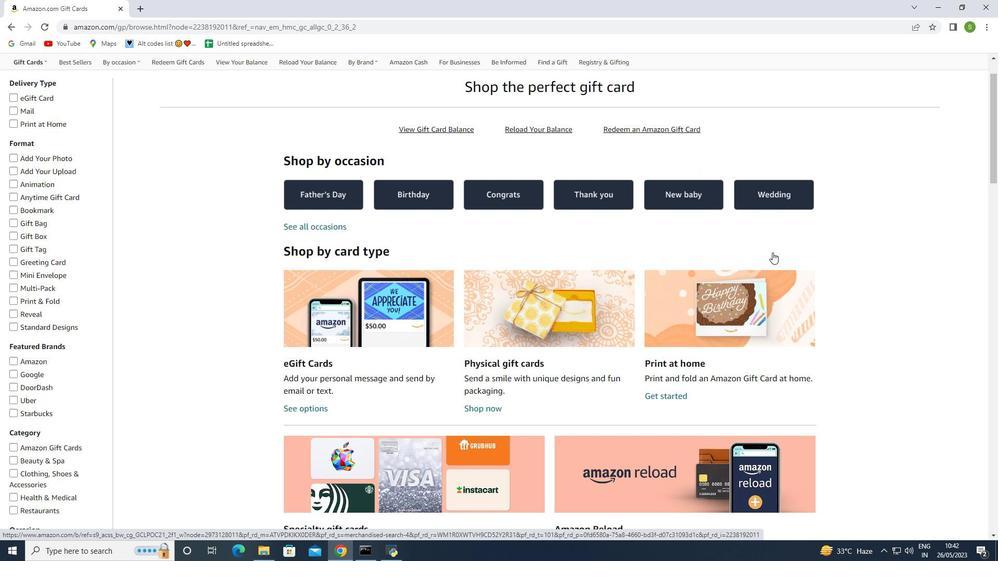 
Action: Mouse scrolled (772, 252) with delta (0, 0)
Screenshot: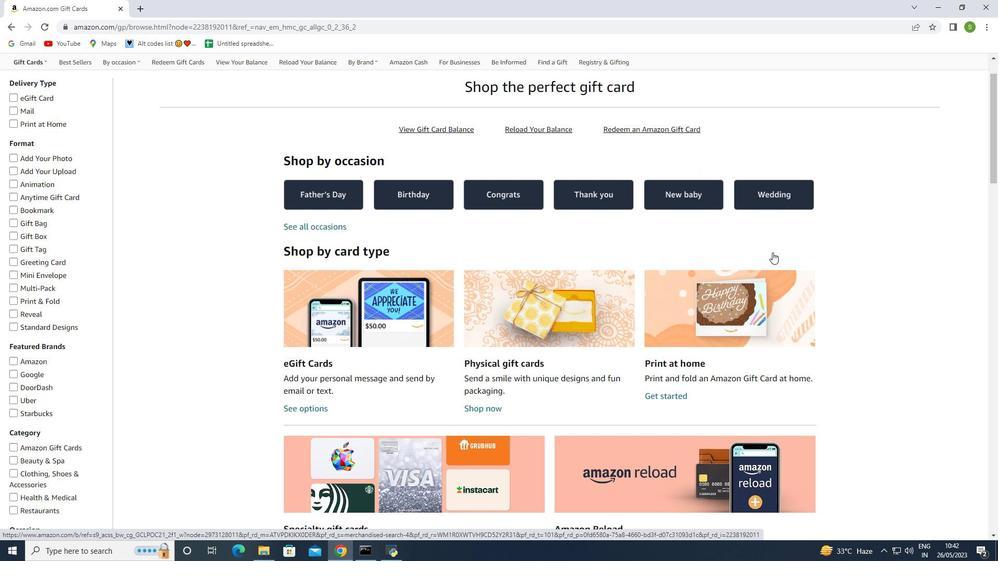 
Action: Mouse scrolled (772, 252) with delta (0, 0)
Screenshot: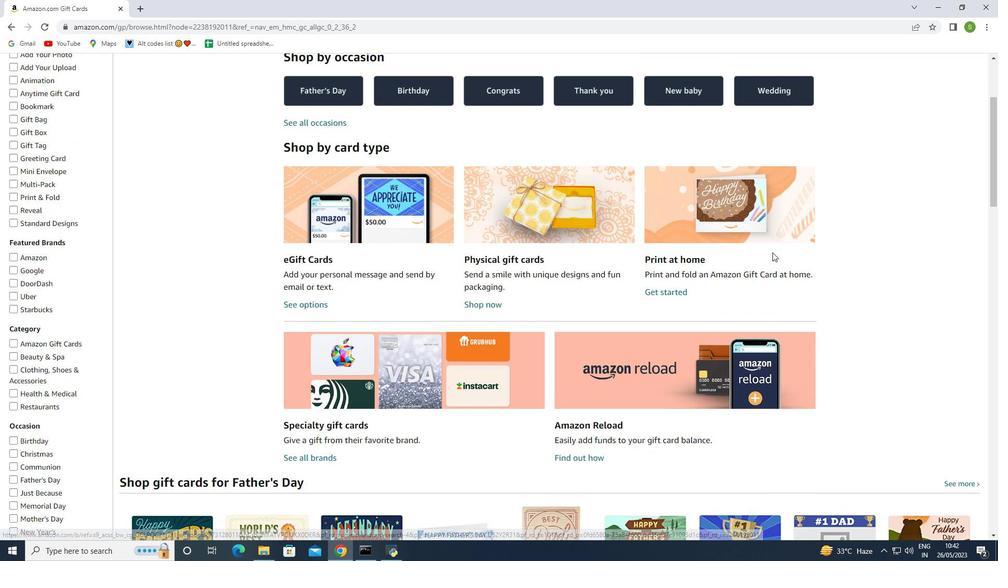 
Action: Mouse scrolled (772, 252) with delta (0, 0)
Screenshot: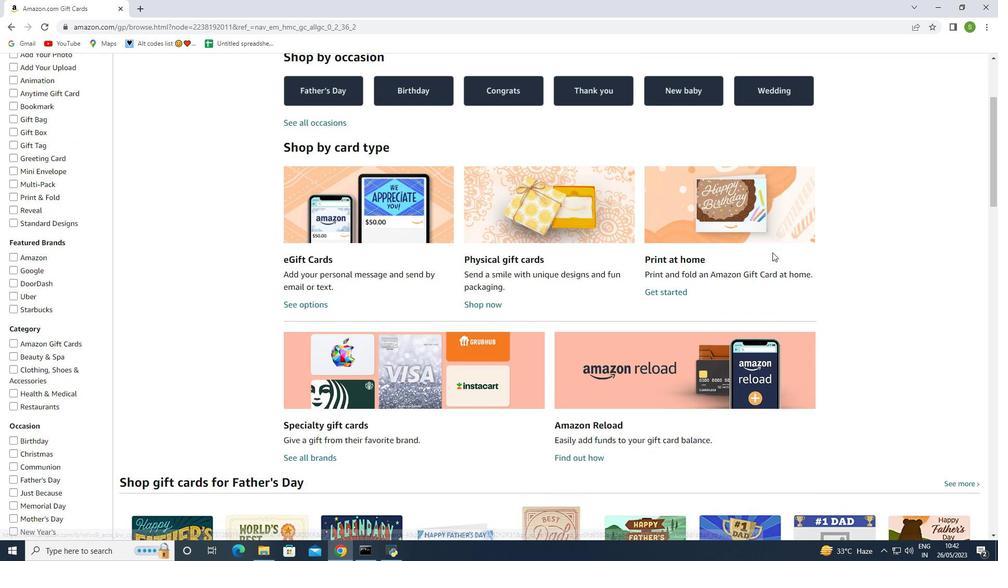 
Action: Mouse scrolled (772, 252) with delta (0, 0)
Screenshot: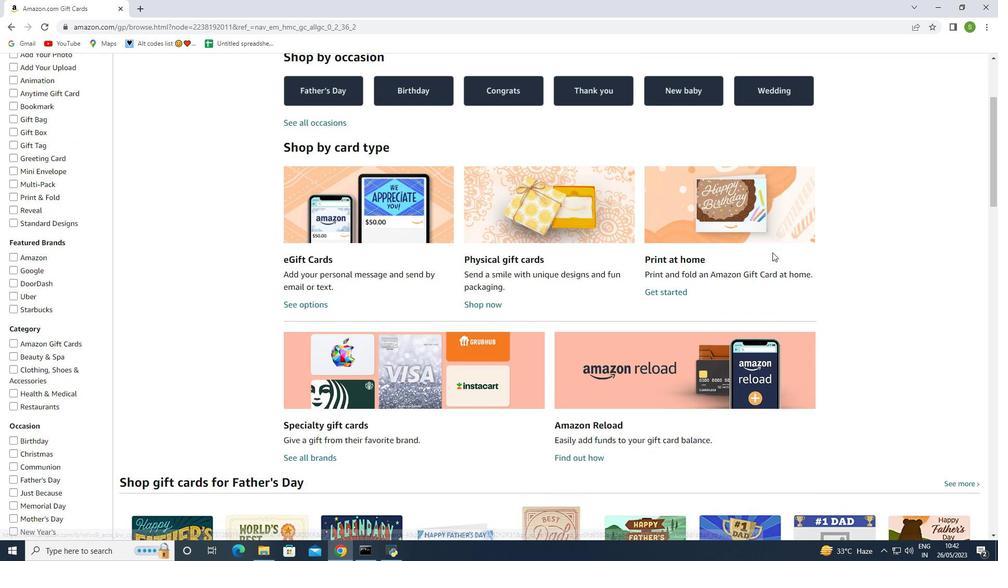 
Action: Mouse moved to (772, 252)
Screenshot: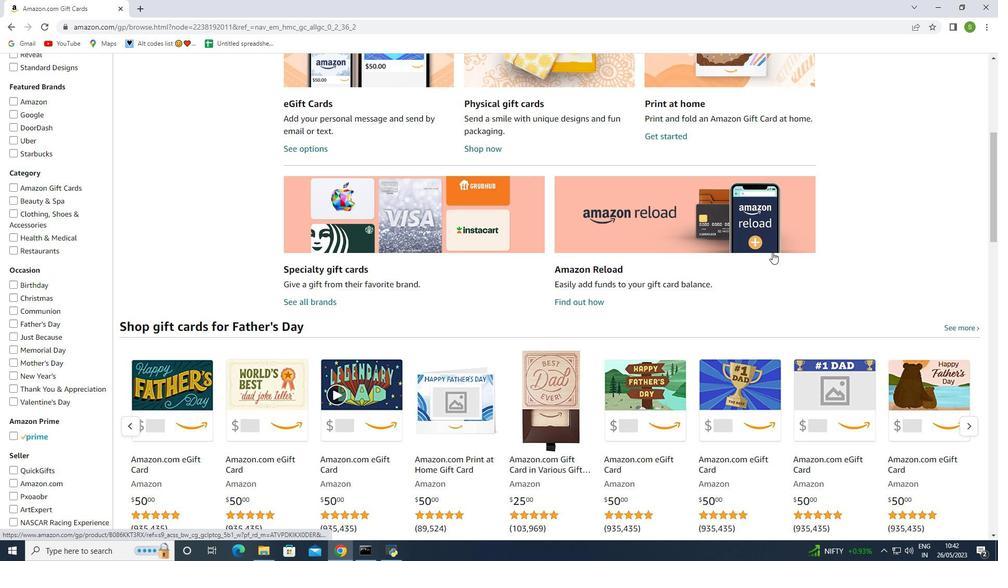 
Action: Mouse scrolled (772, 253) with delta (0, 0)
Screenshot: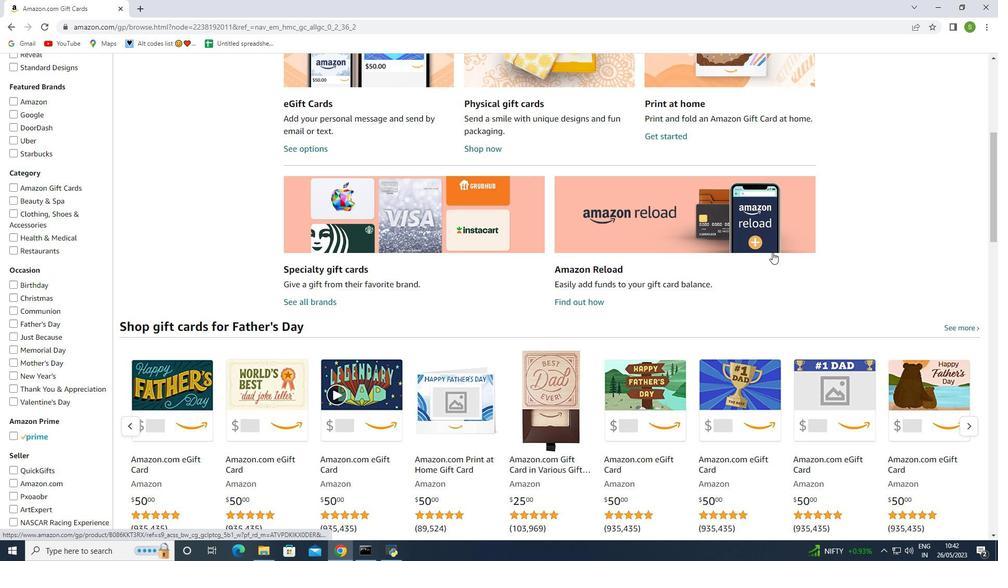 
Action: Mouse scrolled (772, 253) with delta (0, 0)
Screenshot: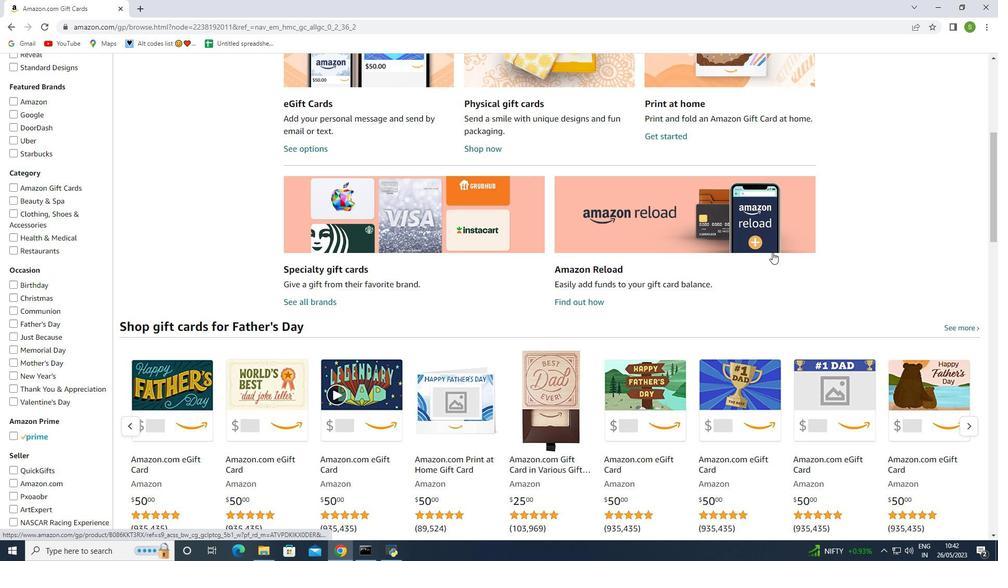 
Action: Mouse scrolled (772, 253) with delta (0, 0)
Screenshot: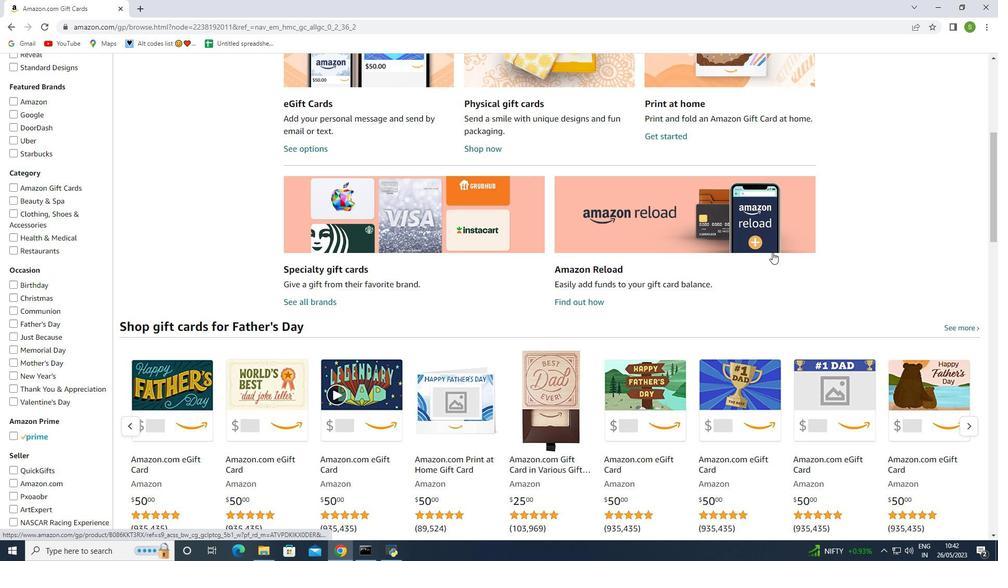 
Action: Mouse moved to (768, 262)
Screenshot: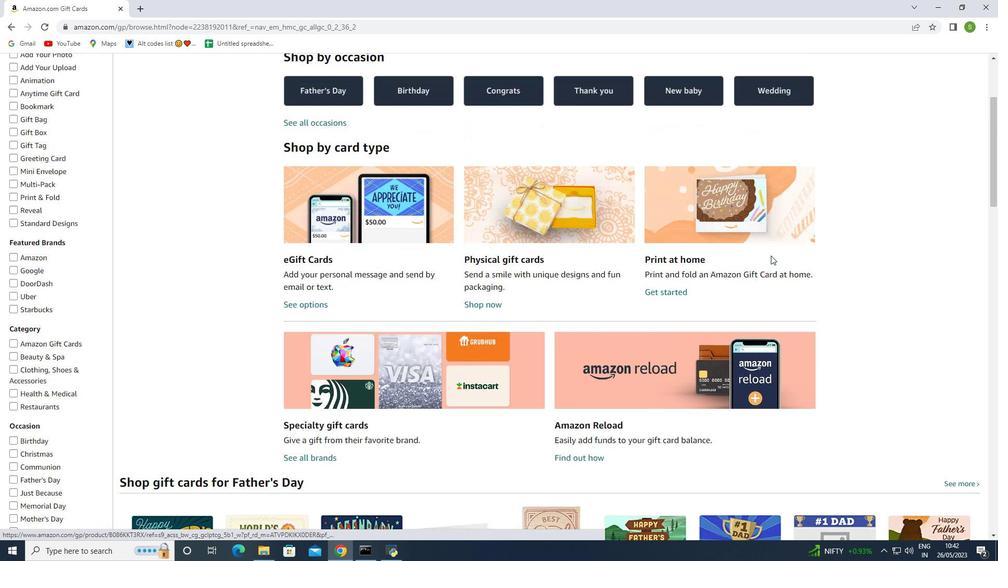 
Action: Mouse scrolled (768, 262) with delta (0, 0)
Screenshot: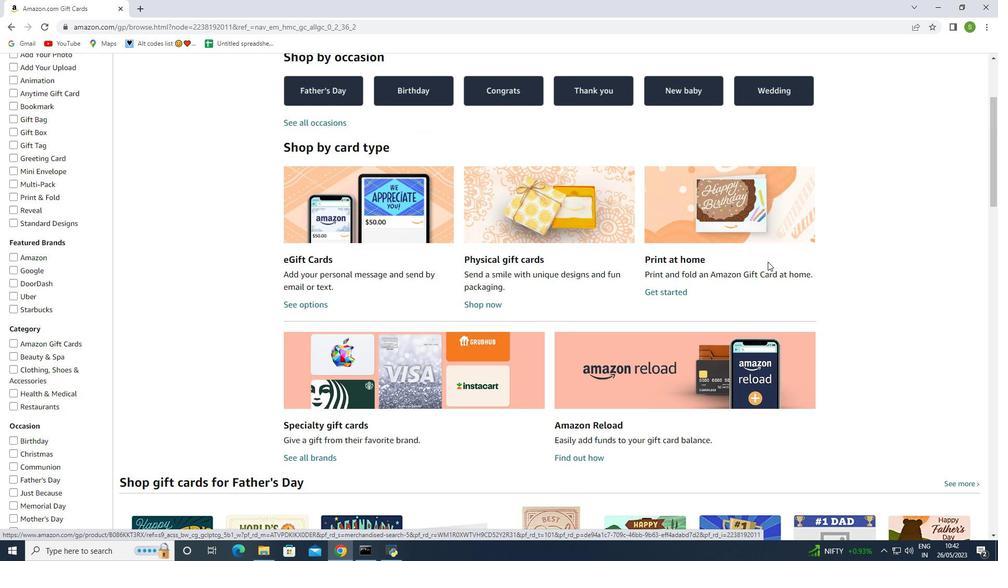 
Action: Mouse scrolled (768, 262) with delta (0, 0)
Screenshot: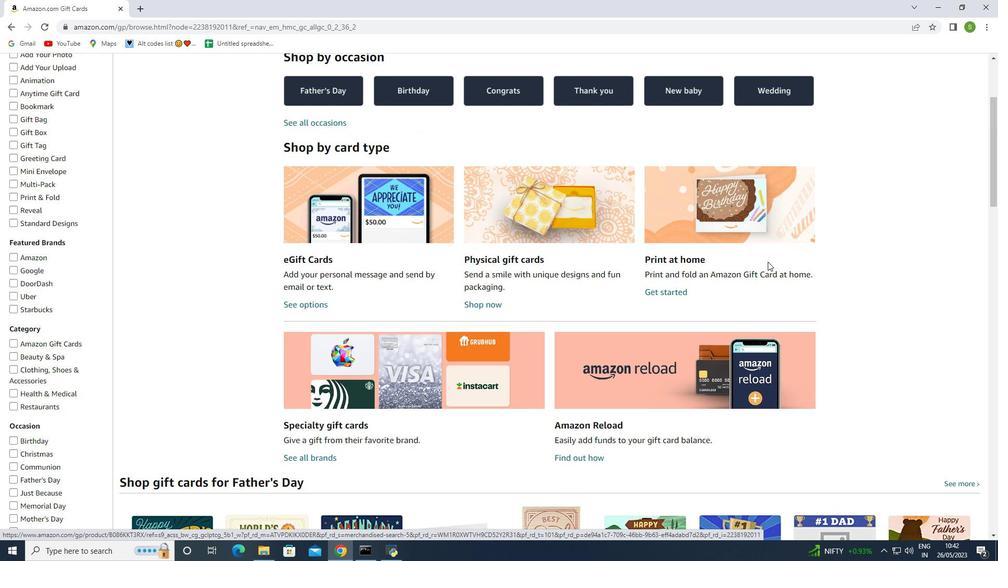 
Action: Mouse moved to (544, 278)
Screenshot: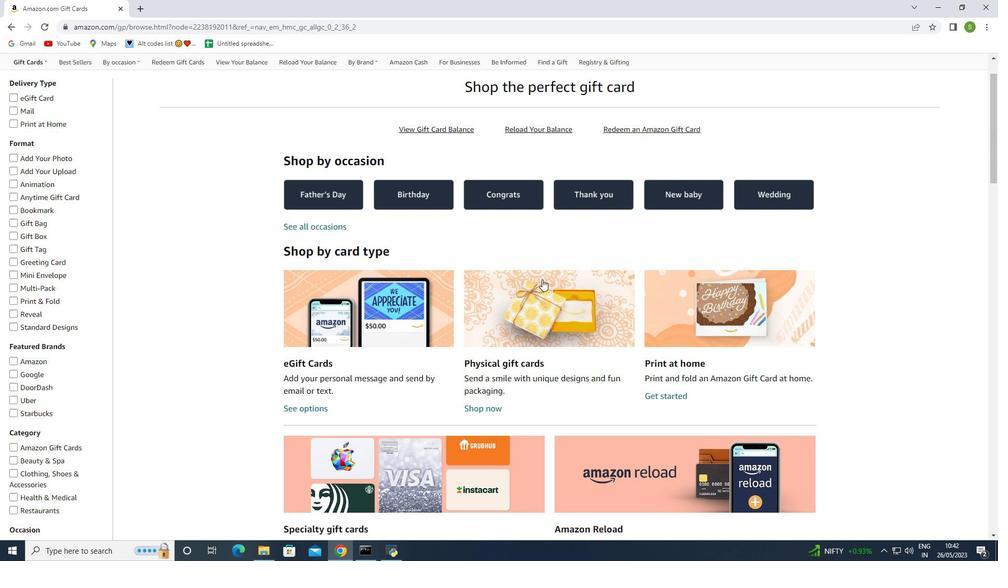 
Action: Mouse scrolled (544, 279) with delta (0, 0)
Screenshot: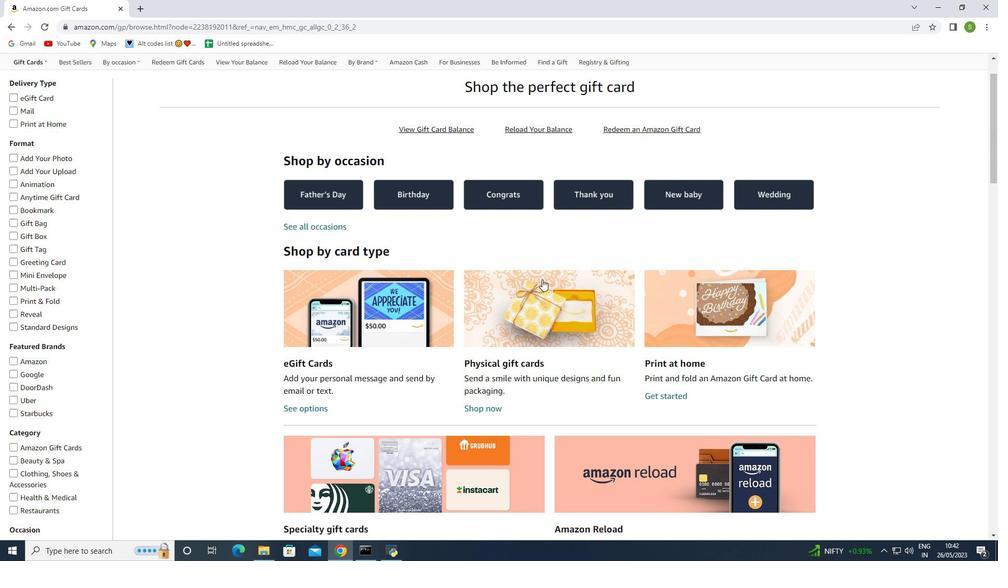 
Action: Mouse scrolled (544, 279) with delta (0, 0)
Screenshot: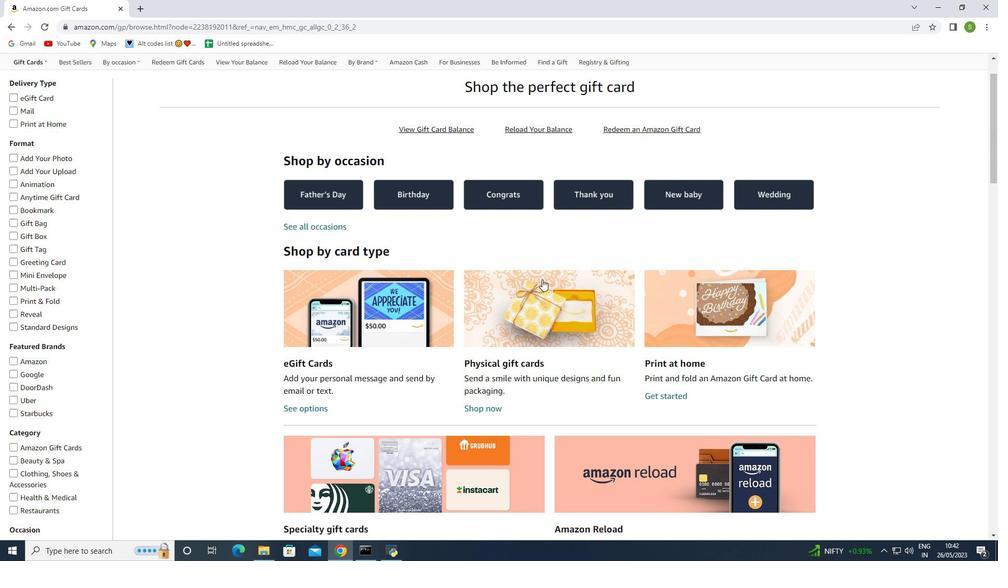 
Action: Mouse moved to (50, 149)
Screenshot: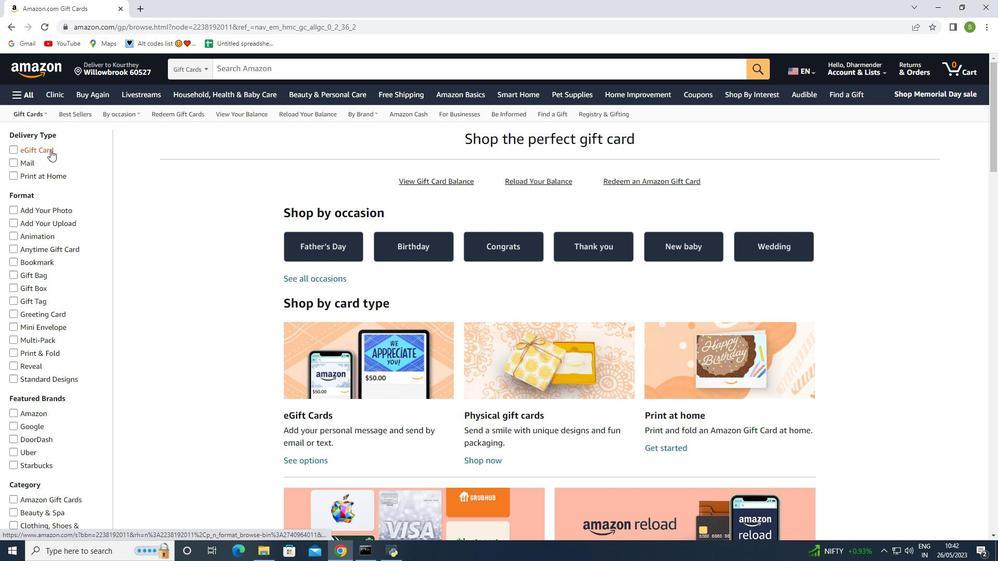 
Action: Mouse pressed left at (50, 149)
Screenshot: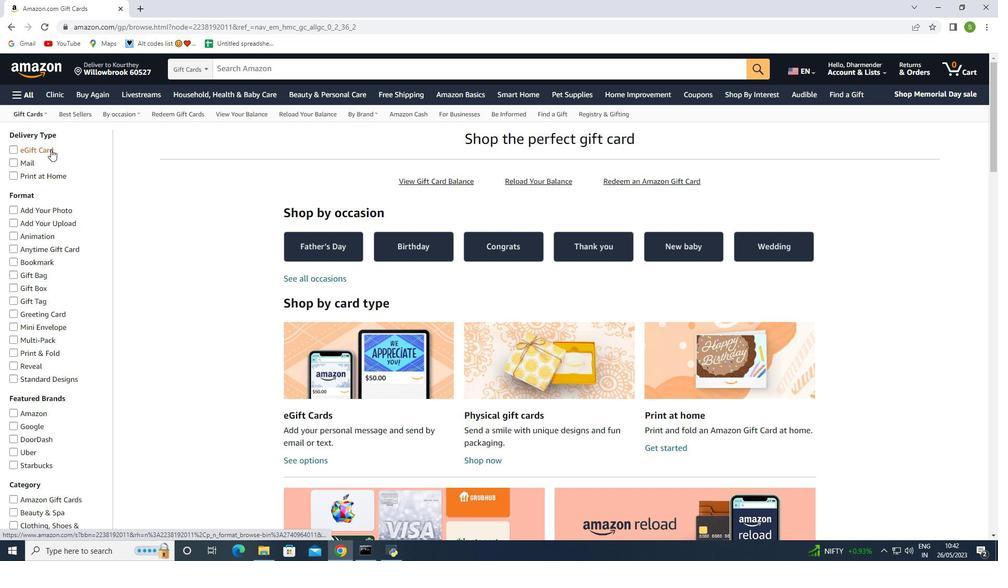 
Action: Mouse moved to (60, 253)
Screenshot: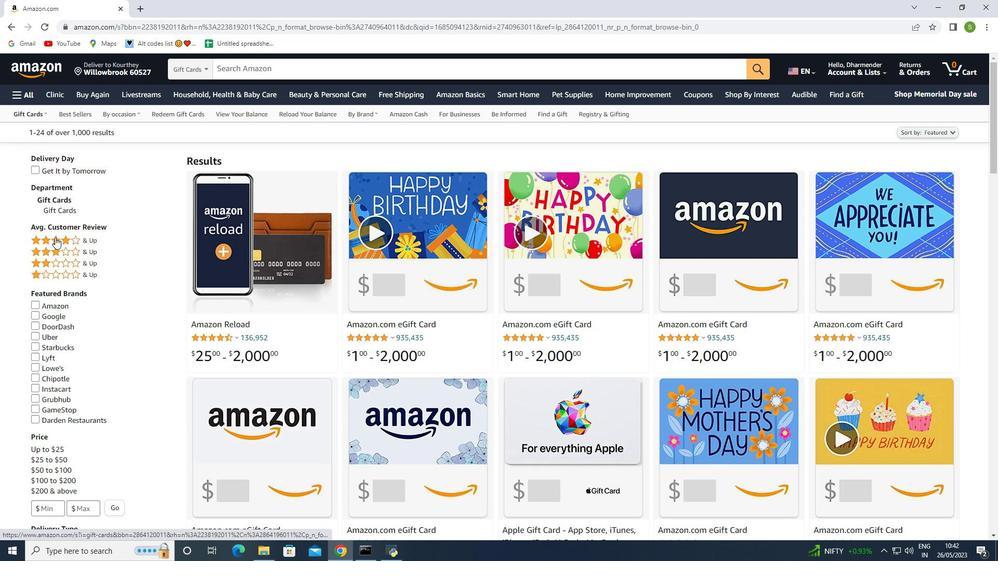 
Action: Mouse scrolled (60, 253) with delta (0, 0)
Screenshot: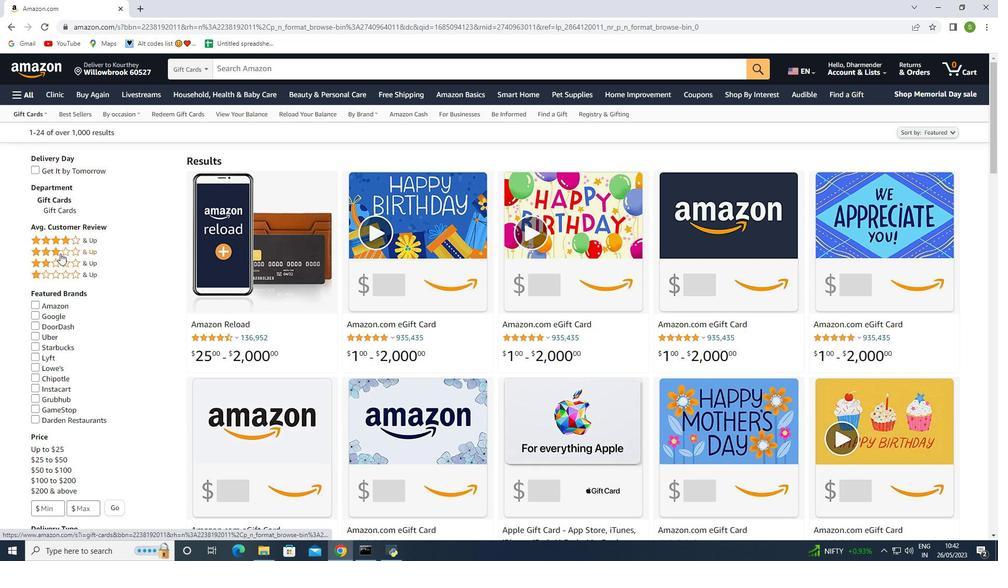 
Action: Mouse moved to (61, 263)
Screenshot: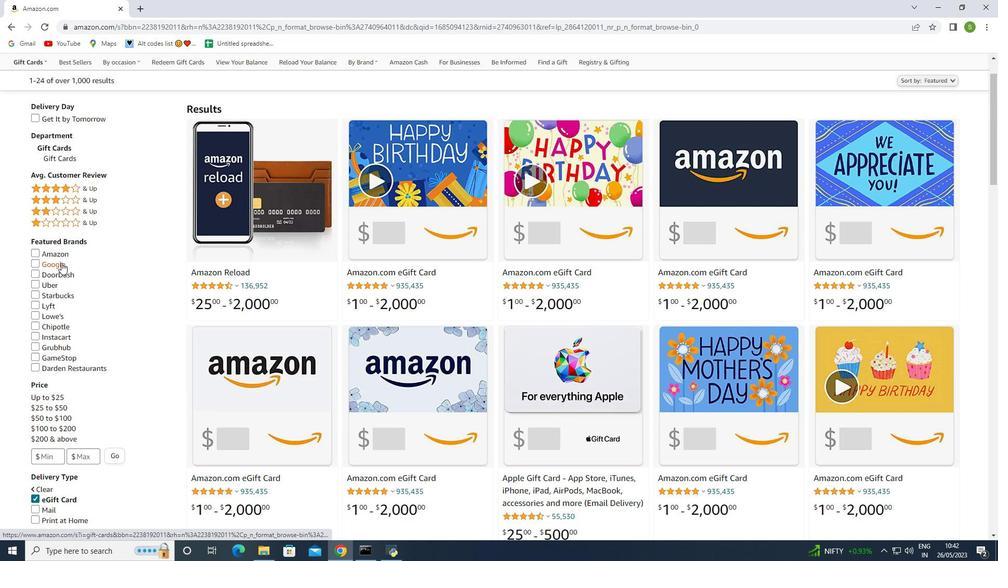 
Action: Mouse scrolled (61, 263) with delta (0, 0)
Screenshot: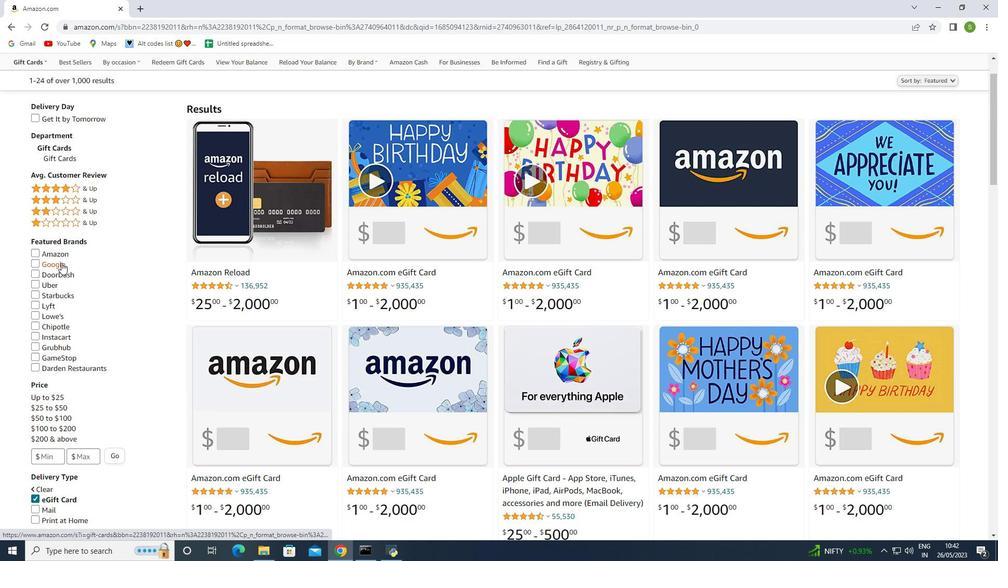 
Action: Mouse scrolled (61, 263) with delta (0, 0)
Screenshot: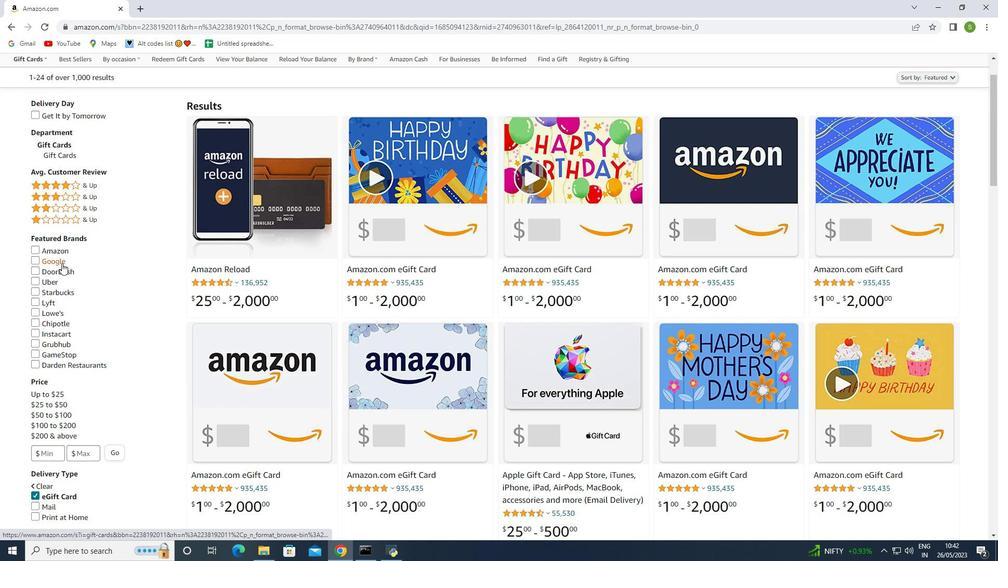 
Action: Mouse scrolled (61, 263) with delta (0, 0)
Screenshot: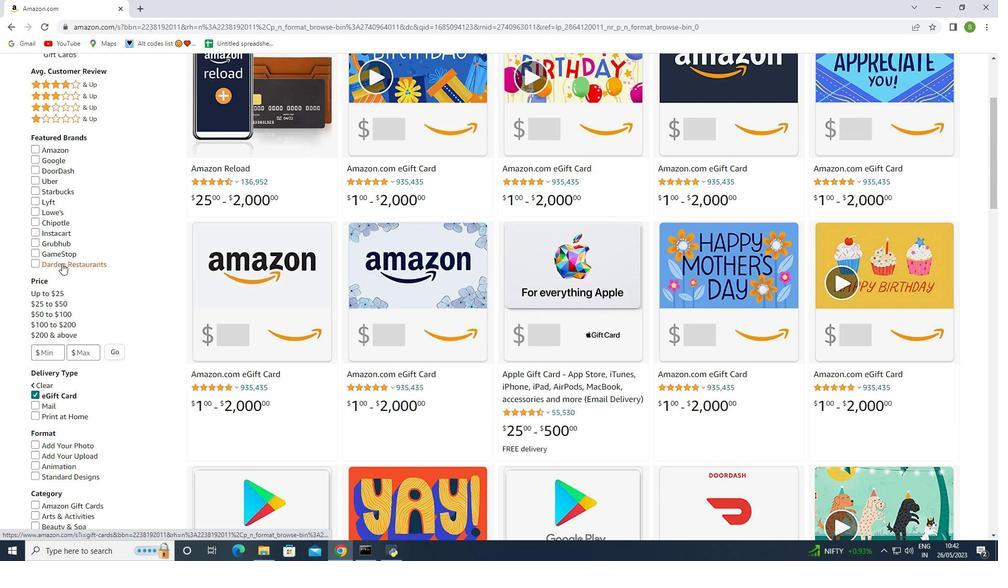 
Action: Mouse scrolled (61, 263) with delta (0, 0)
Screenshot: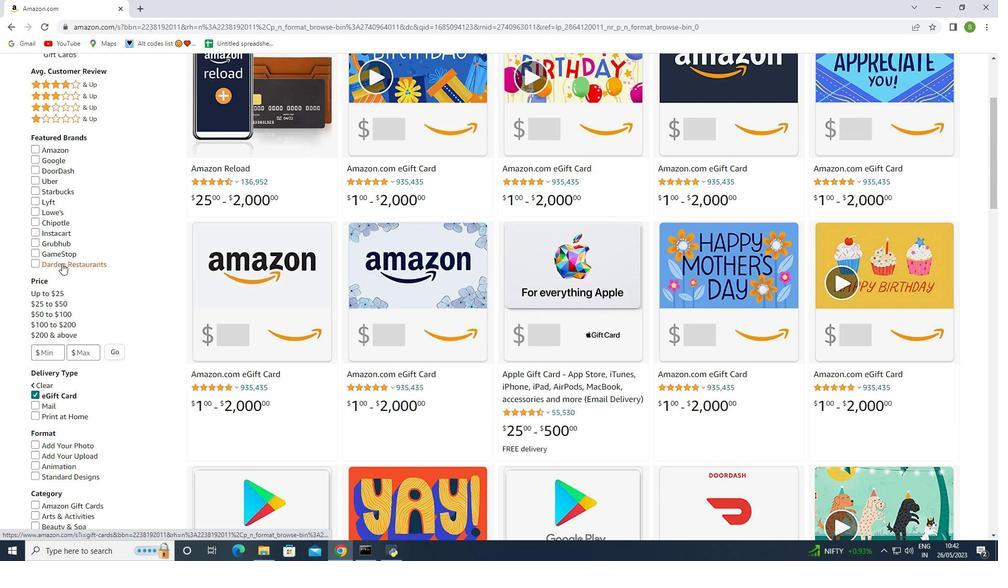
Action: Mouse scrolled (61, 263) with delta (0, 0)
Screenshot: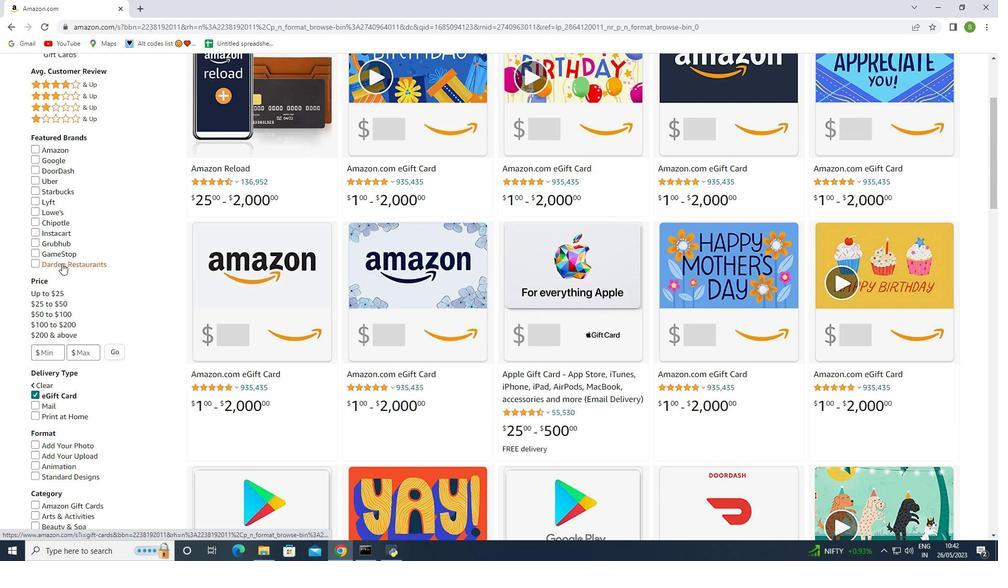 
Action: Mouse scrolled (61, 263) with delta (0, 0)
Screenshot: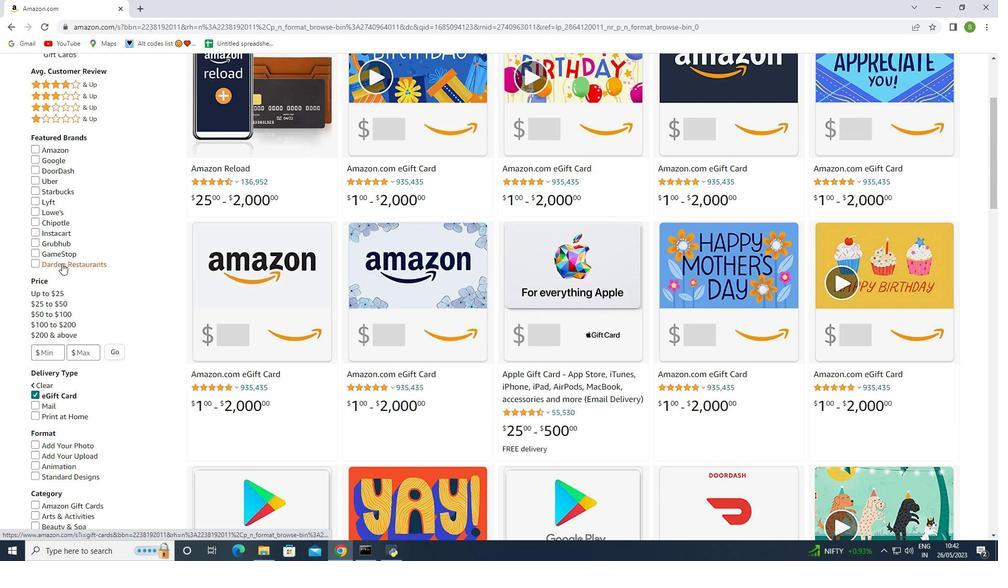 
Action: Mouse scrolled (61, 263) with delta (0, 0)
Screenshot: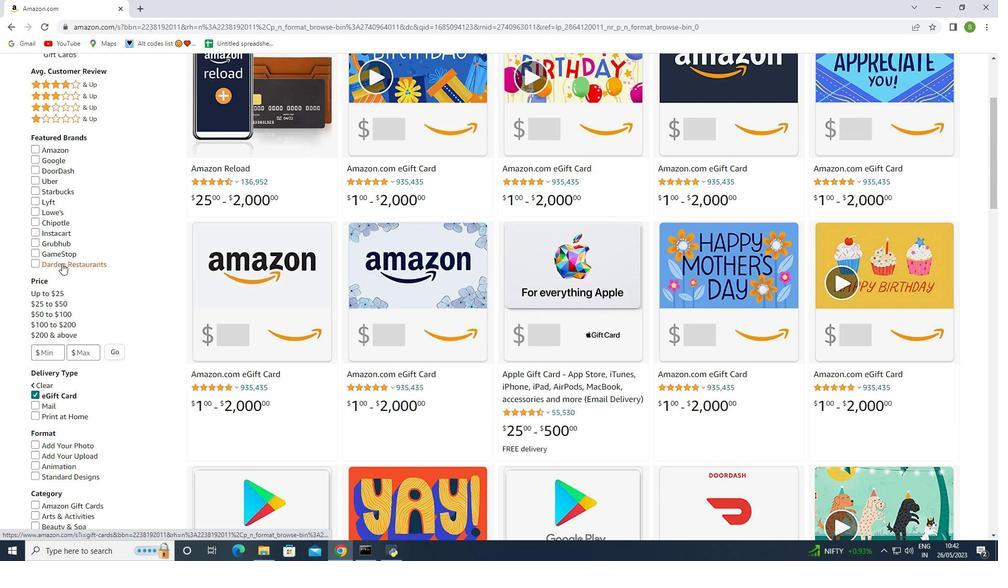 
Action: Mouse moved to (84, 279)
Screenshot: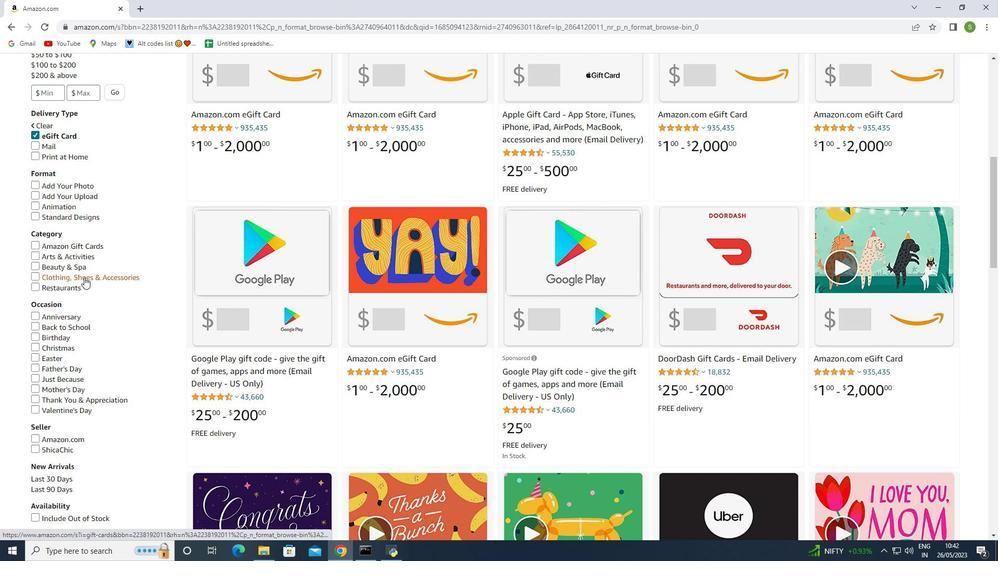 
Action: Mouse scrolled (84, 278) with delta (0, 0)
Screenshot: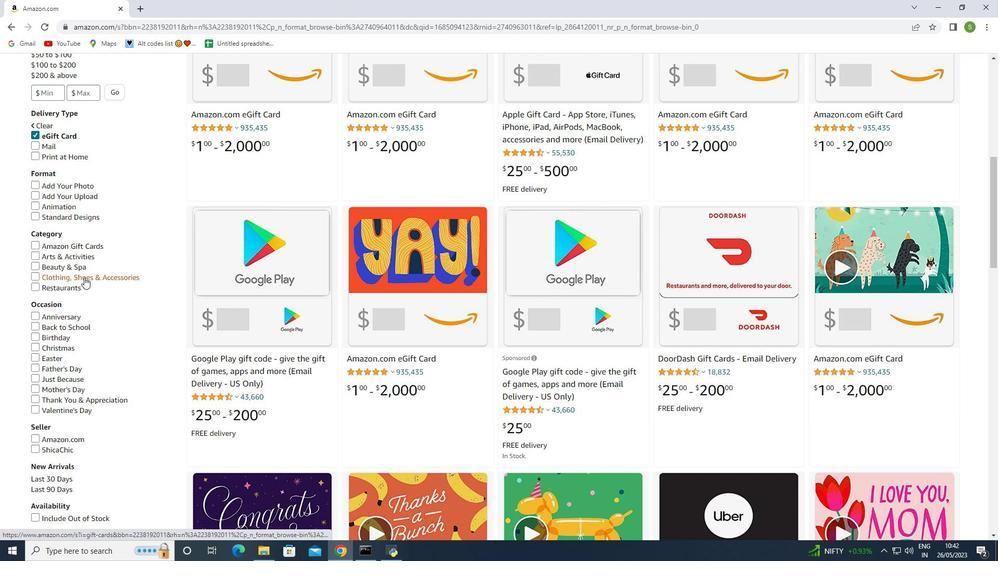 
Action: Mouse moved to (85, 280)
Screenshot: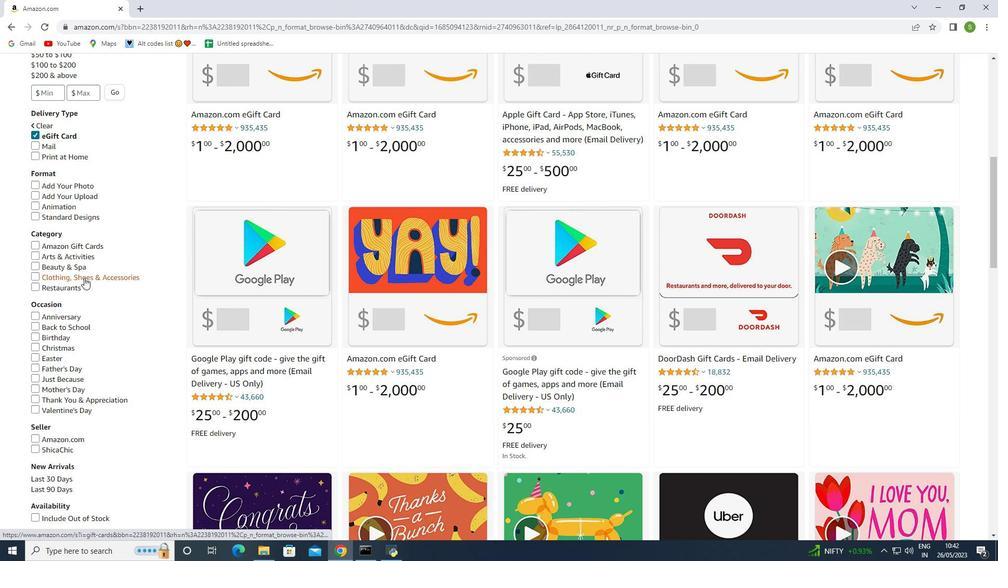 
Action: Mouse scrolled (85, 279) with delta (0, 0)
Screenshot: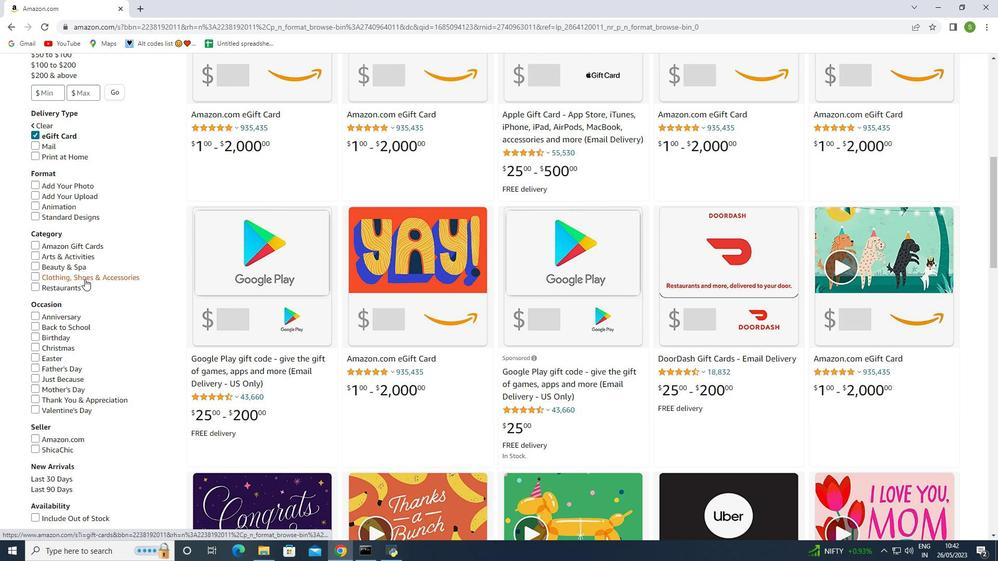 
Action: Mouse moved to (85, 280)
Screenshot: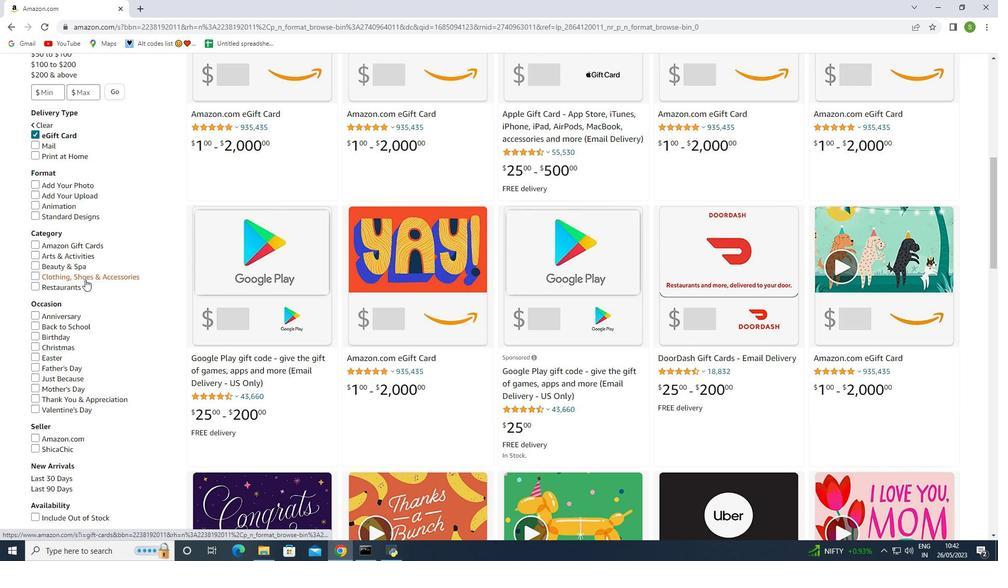 
Action: Mouse scrolled (85, 279) with delta (0, 0)
Screenshot: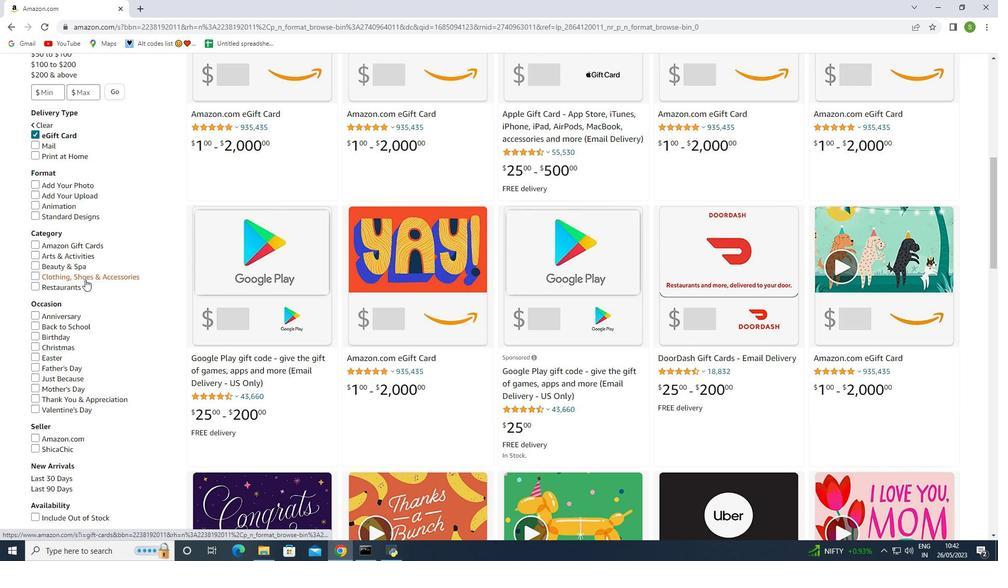 
Action: Mouse moved to (10, 31)
Screenshot: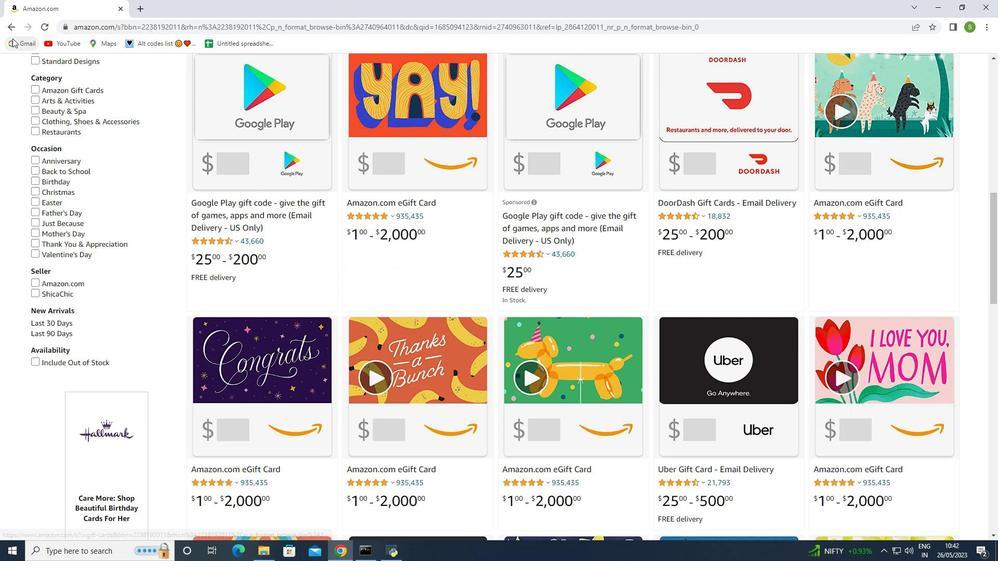 
Action: Mouse pressed left at (10, 31)
Screenshot: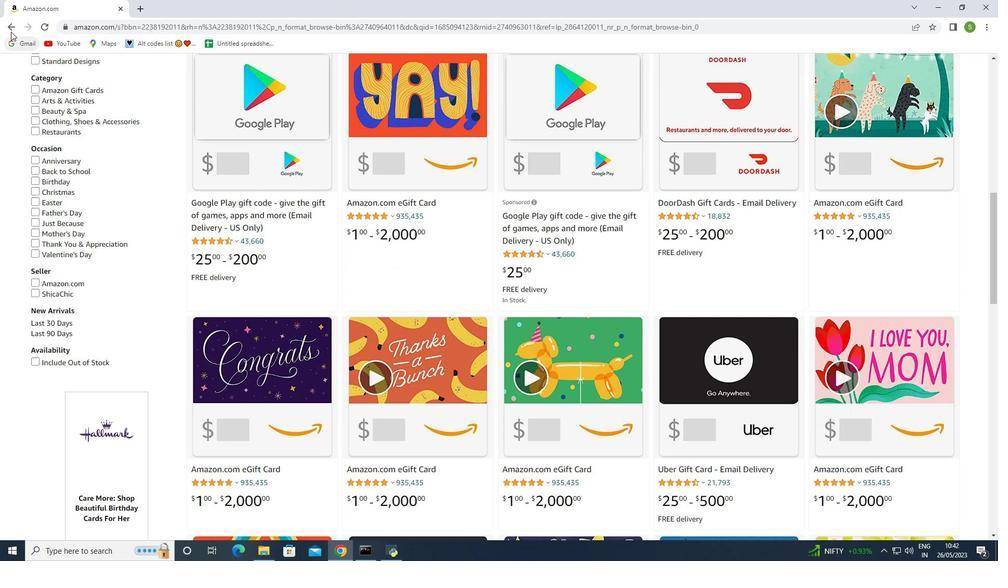 
Action: Mouse moved to (788, 248)
Screenshot: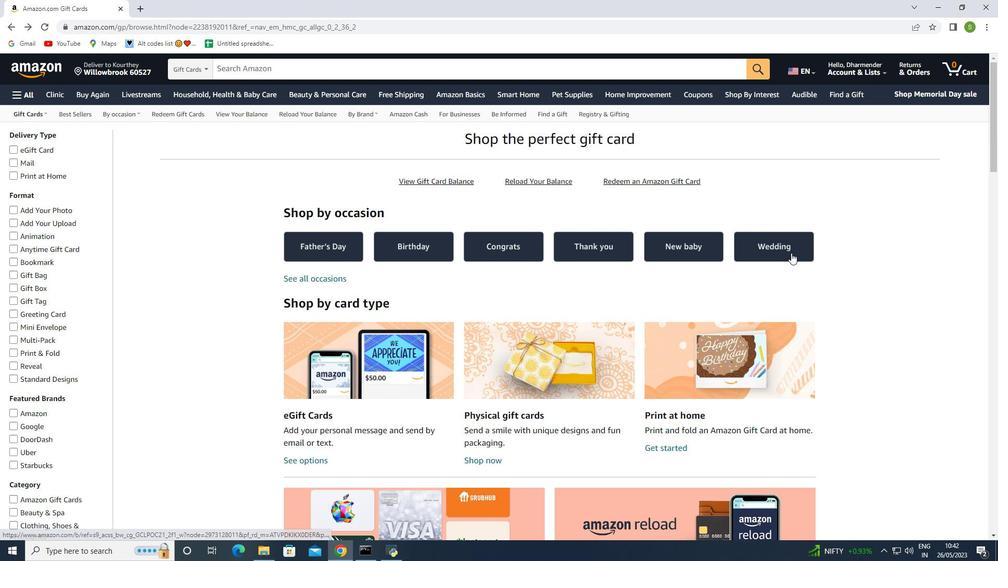 
Action: Mouse pressed left at (788, 248)
Screenshot: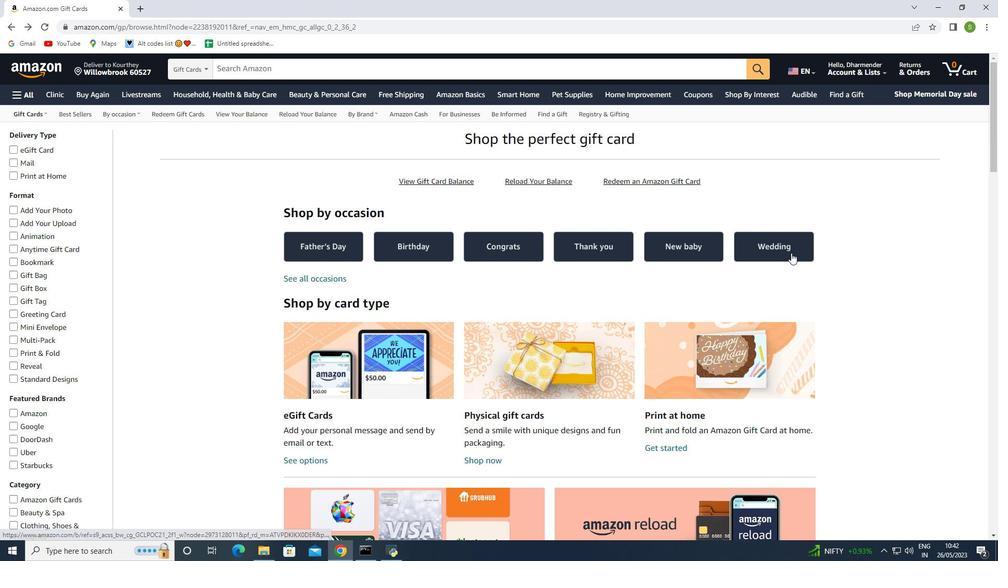 
Action: Mouse moved to (394, 343)
Screenshot: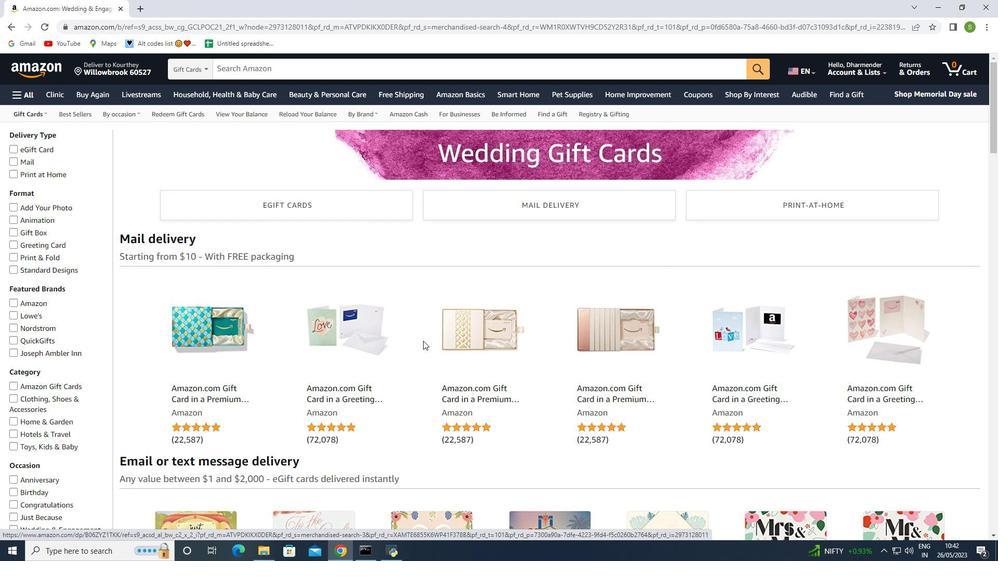 
Action: Mouse scrolled (394, 342) with delta (0, 0)
Screenshot: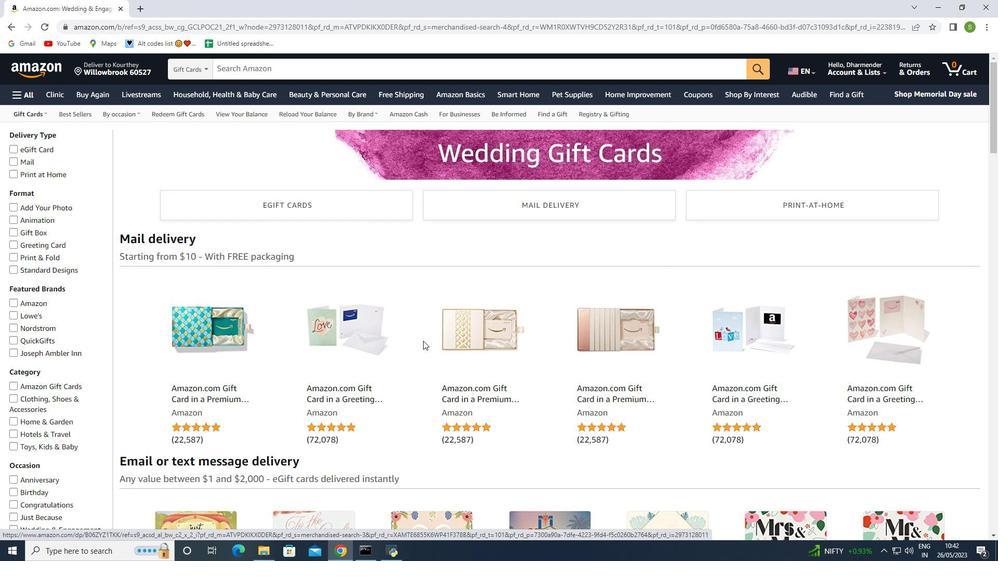 
Action: Mouse moved to (393, 344)
Screenshot: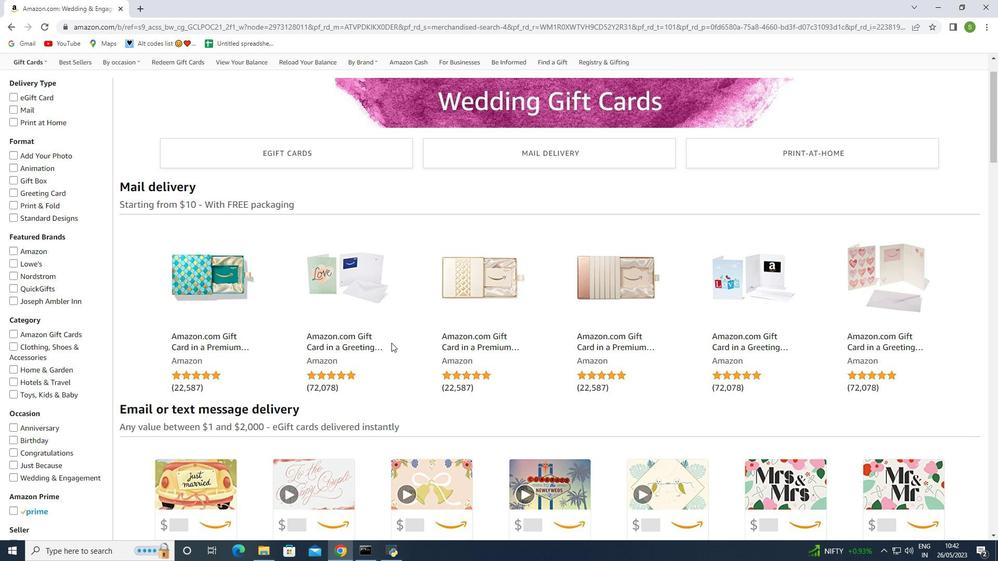 
Action: Mouse scrolled (393, 343) with delta (0, 0)
Screenshot: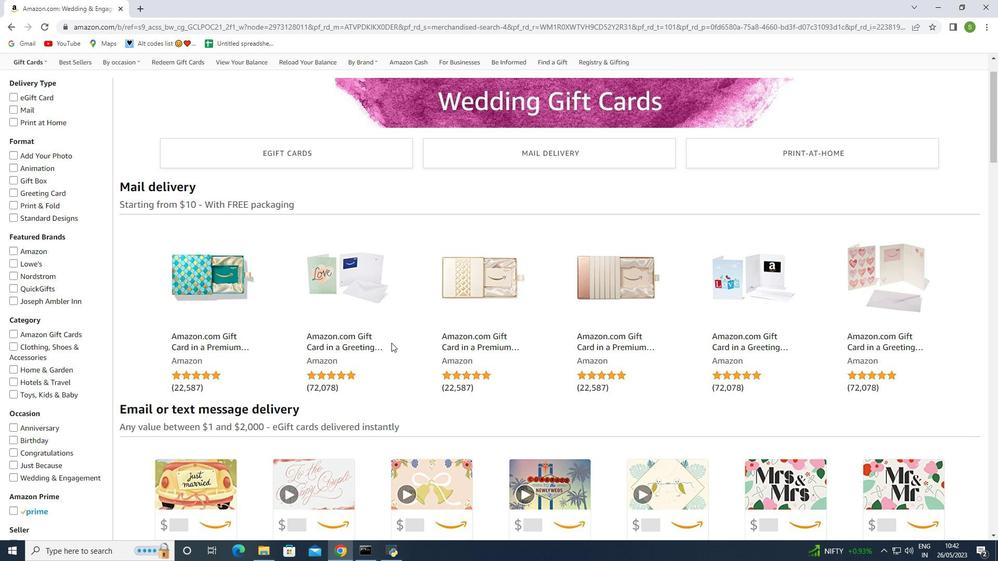 
Action: Mouse moved to (11, 22)
Screenshot: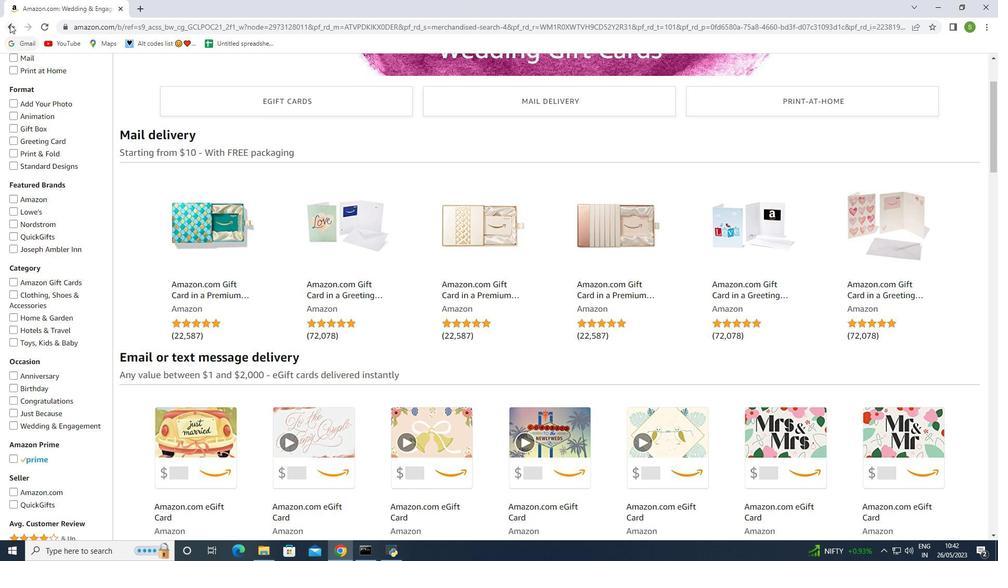 
Action: Mouse pressed left at (11, 22)
Screenshot: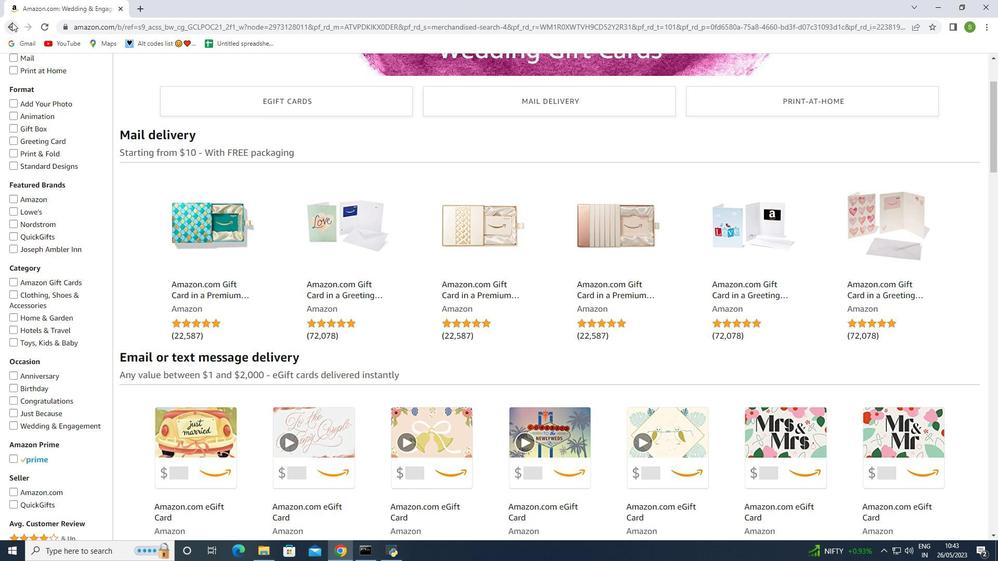 
Action: Mouse moved to (510, 519)
Screenshot: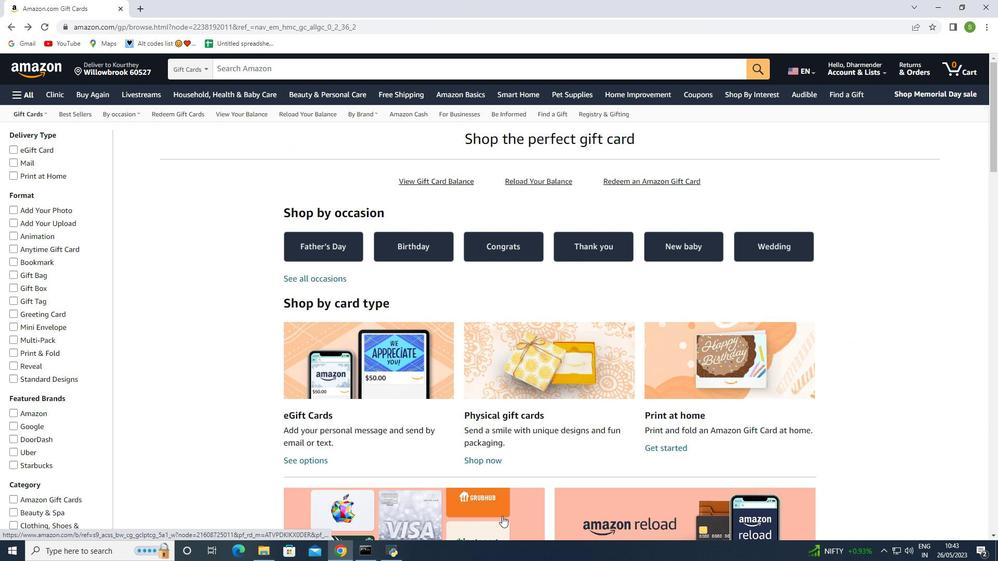 
Action: Mouse scrolled (510, 518) with delta (0, 0)
Screenshot: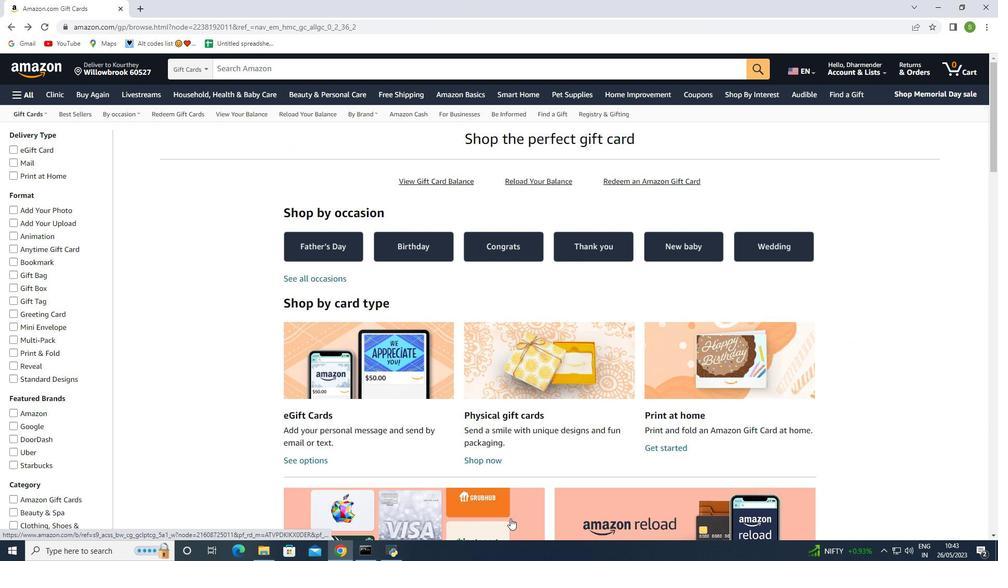 
Action: Mouse moved to (511, 520)
Screenshot: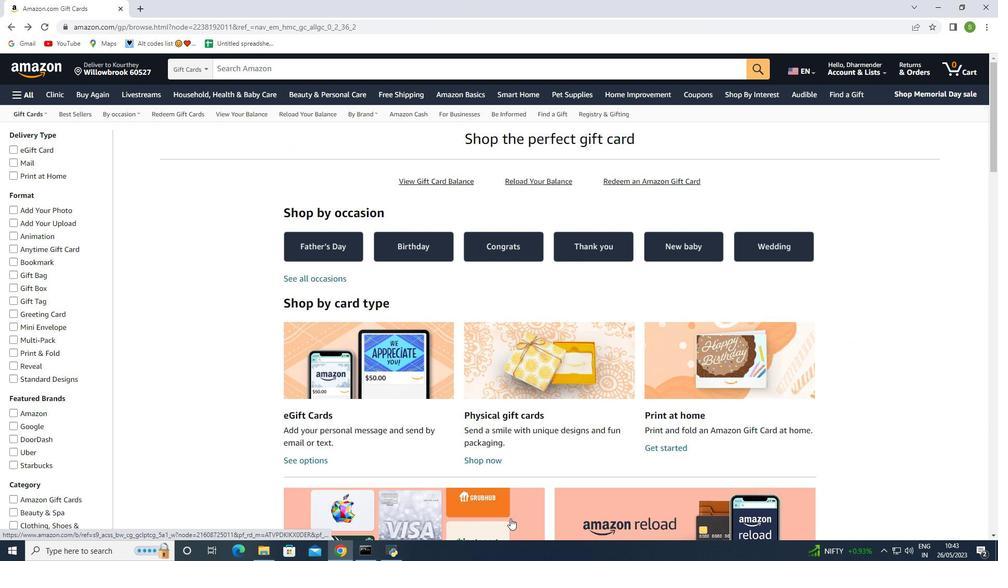 
Action: Mouse scrolled (511, 519) with delta (0, 0)
Screenshot: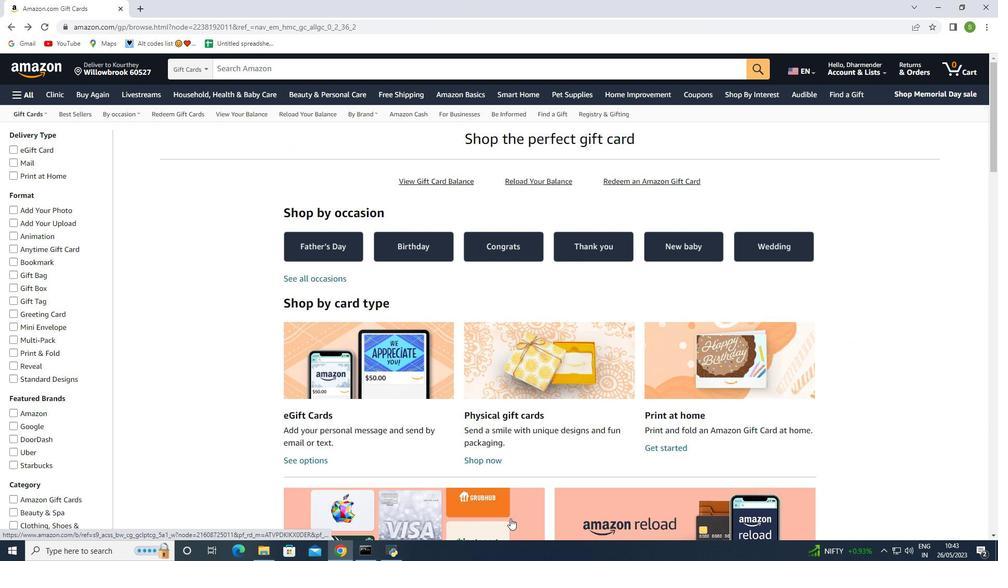 
Action: Mouse moved to (512, 521)
Screenshot: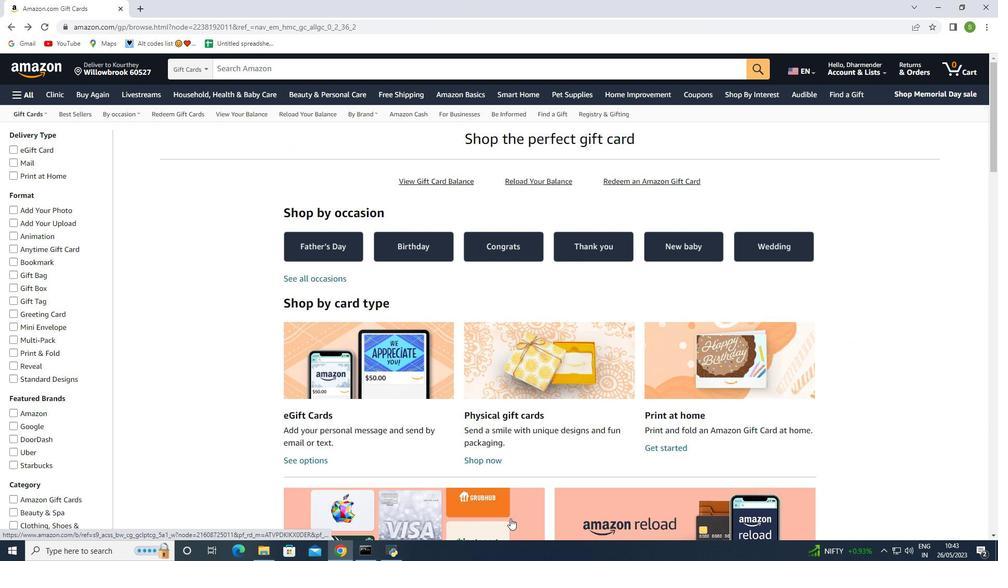 
Action: Mouse scrolled (512, 520) with delta (0, 0)
Screenshot: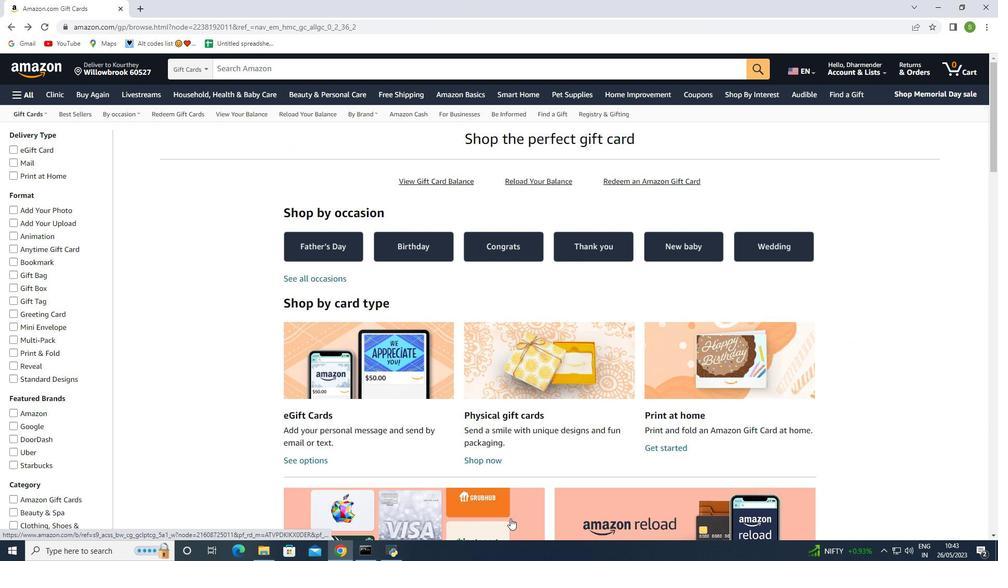 
Action: Mouse moved to (513, 521)
Screenshot: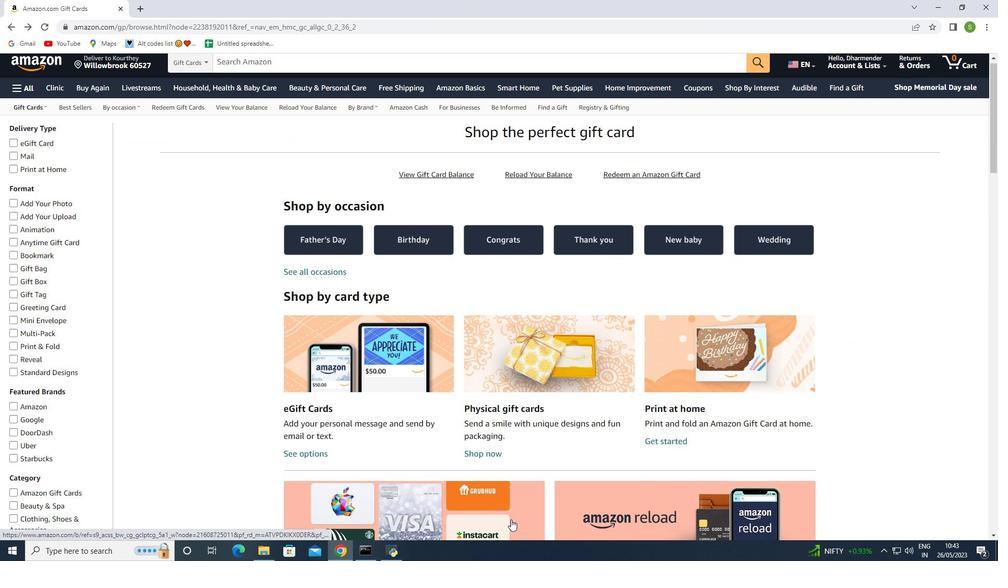 
Action: Mouse scrolled (513, 521) with delta (0, 0)
Screenshot: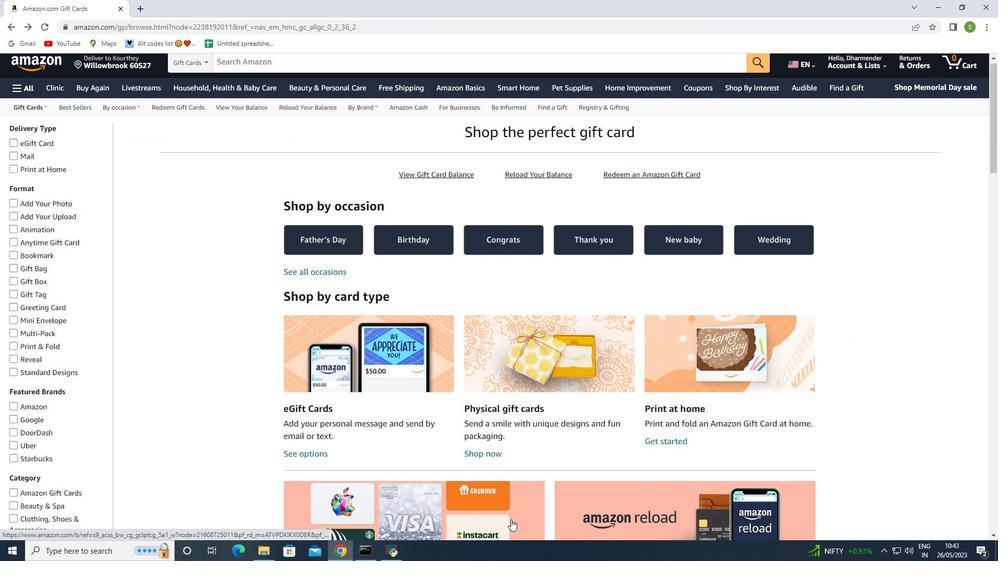 
Action: Mouse moved to (532, 521)
Screenshot: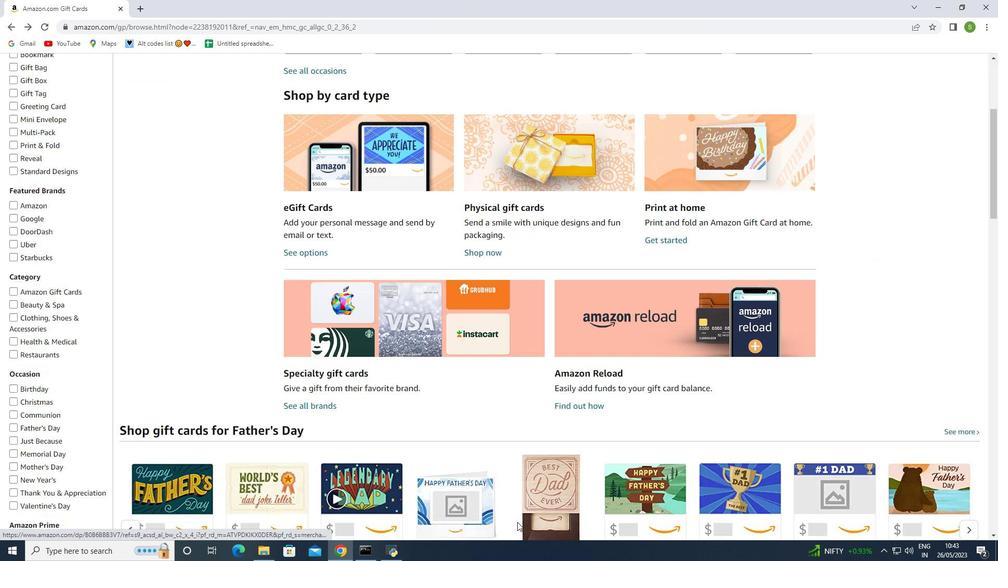 
Action: Mouse scrolled (532, 521) with delta (0, 0)
Screenshot: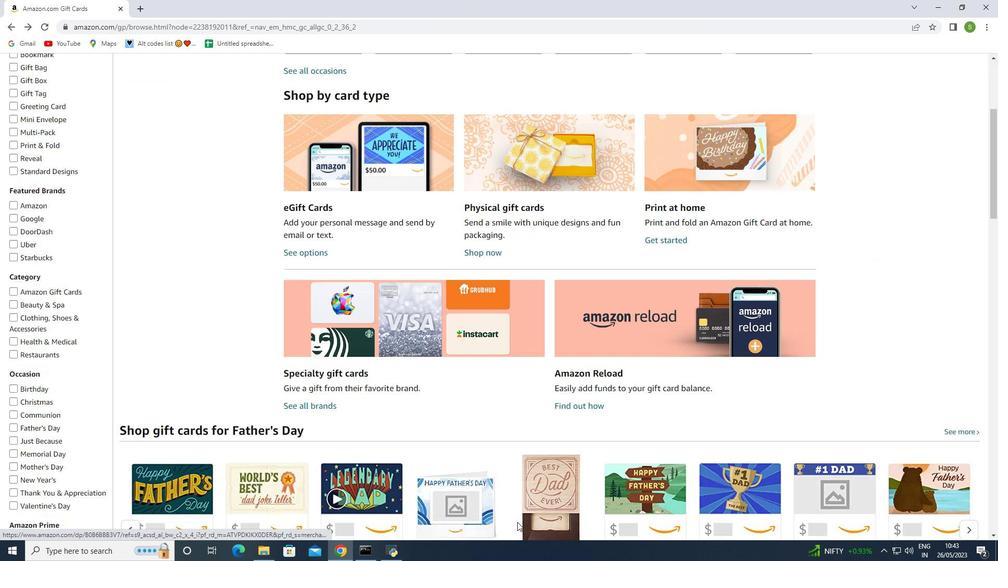 
Action: Mouse moved to (533, 521)
Screenshot: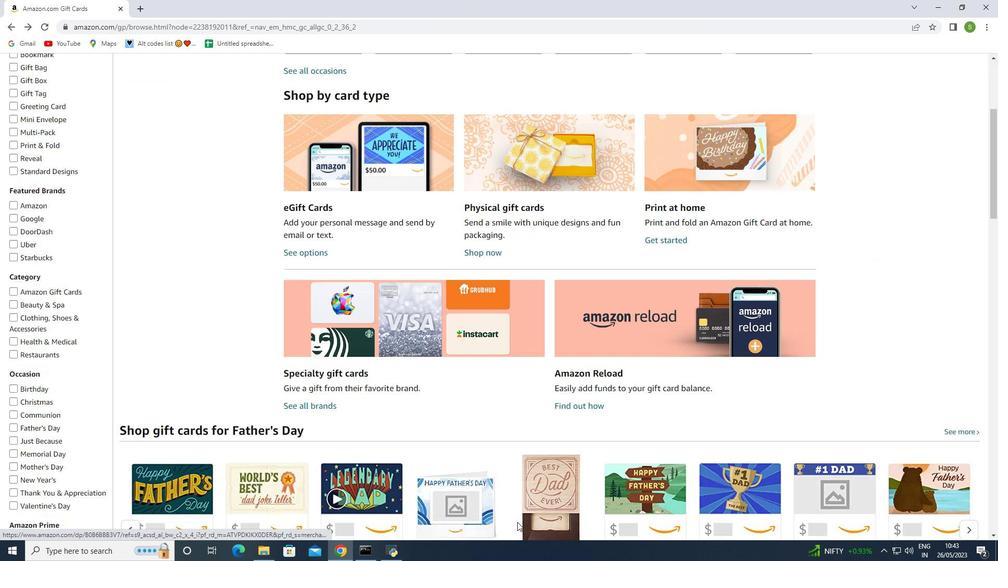 
Action: Mouse scrolled (533, 521) with delta (0, 0)
Screenshot: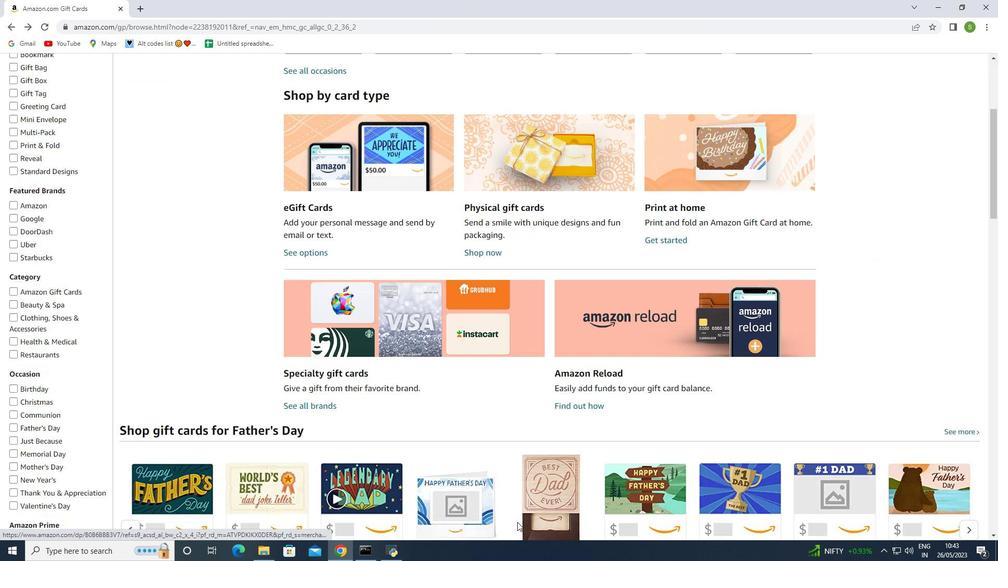 
Action: Mouse moved to (533, 521)
Screenshot: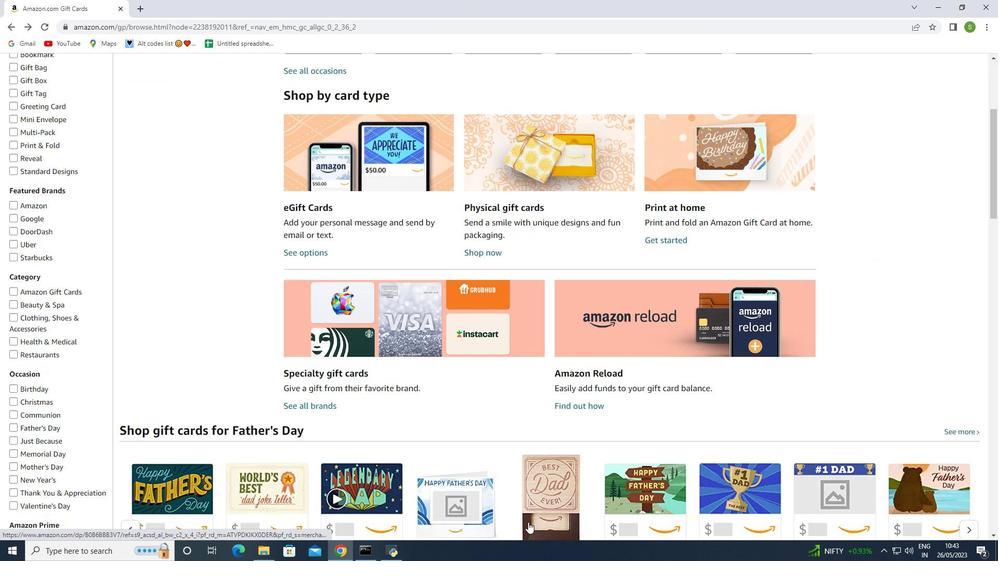 
Action: Mouse scrolled (533, 521) with delta (0, 0)
Screenshot: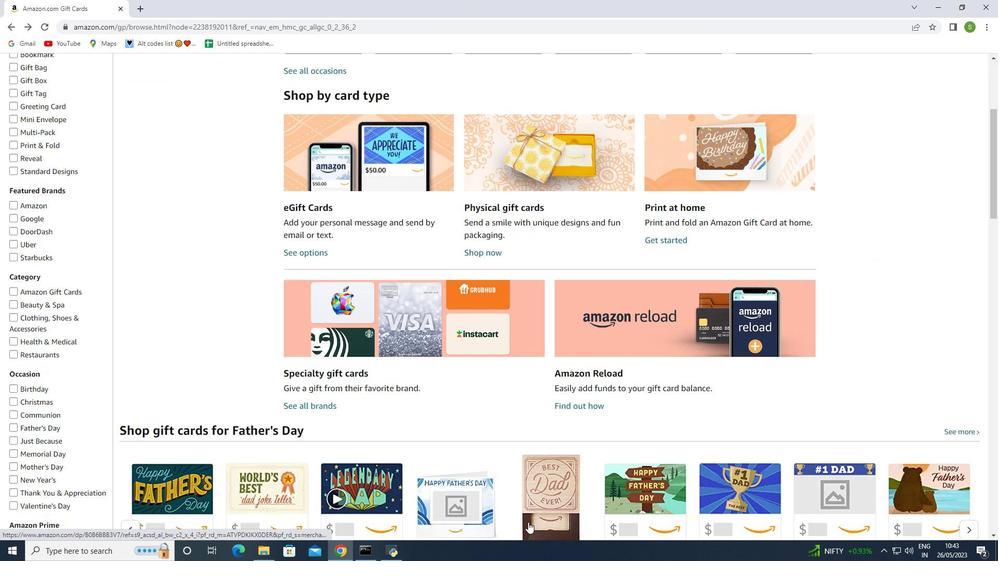 
Action: Mouse moved to (534, 521)
Screenshot: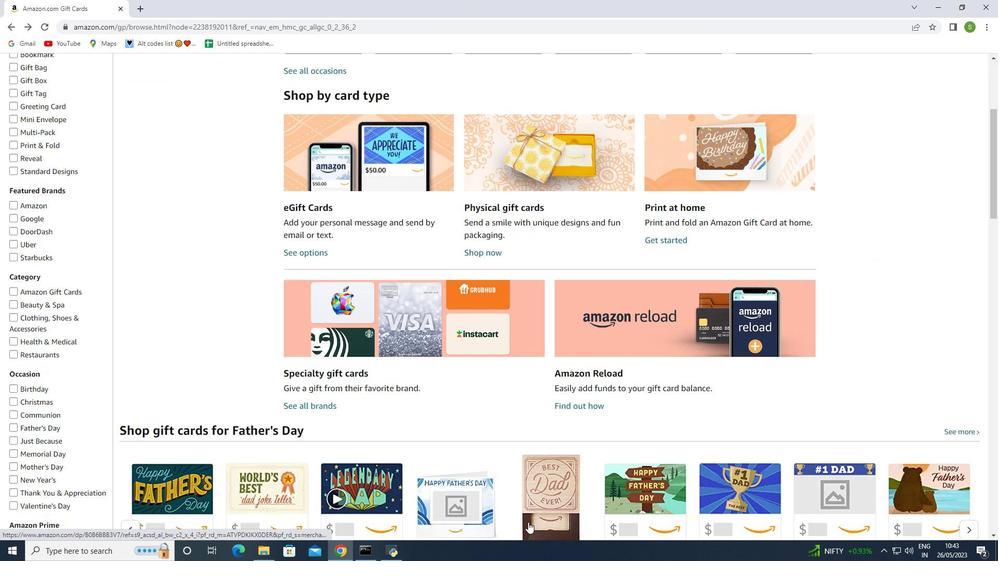 
Action: Mouse scrolled (534, 521) with delta (0, 0)
Screenshot: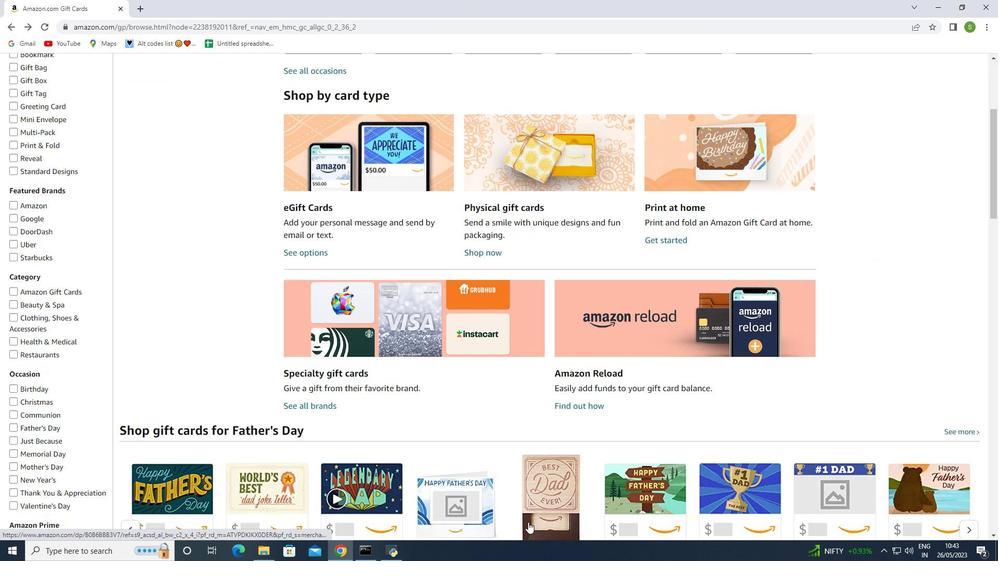 
Action: Mouse moved to (535, 521)
Screenshot: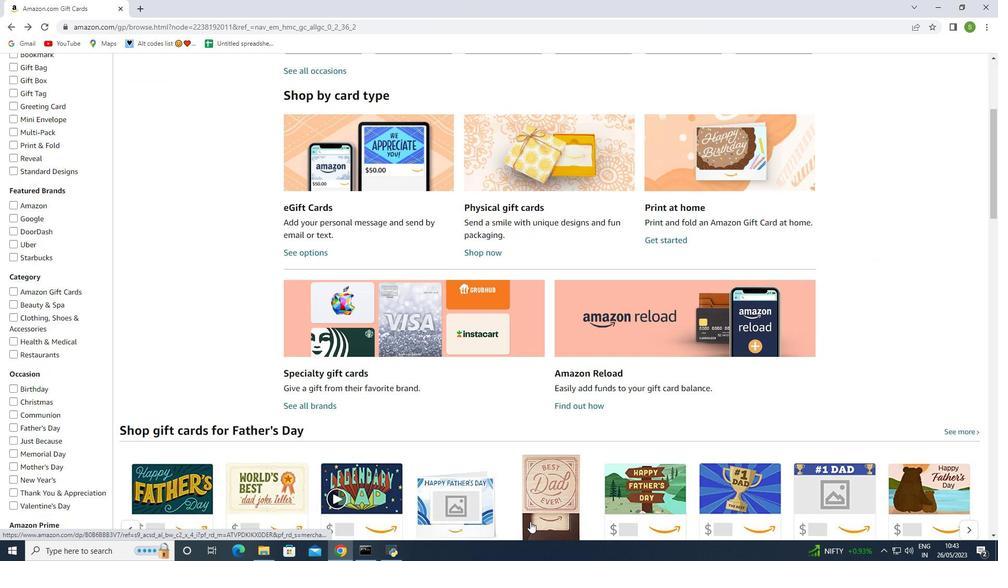 
Action: Mouse scrolled (535, 521) with delta (0, 0)
Screenshot: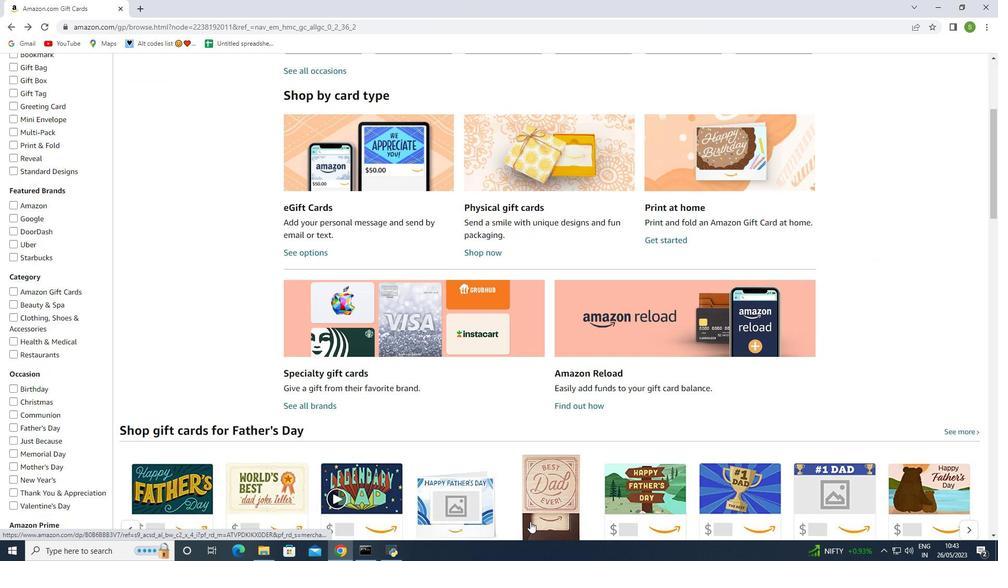 
Action: Mouse moved to (536, 520)
Screenshot: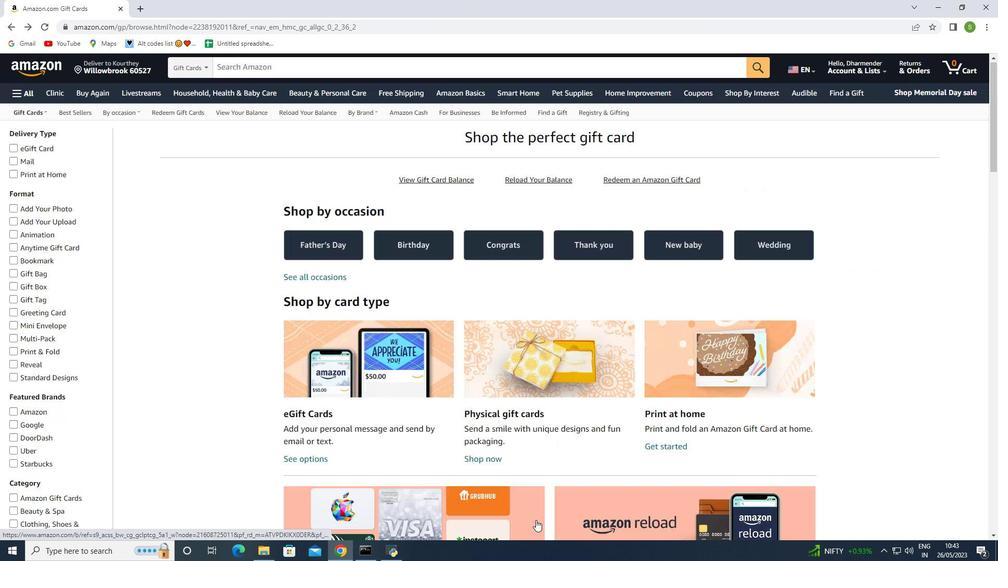 
Action: Mouse scrolled (536, 521) with delta (0, 0)
Screenshot: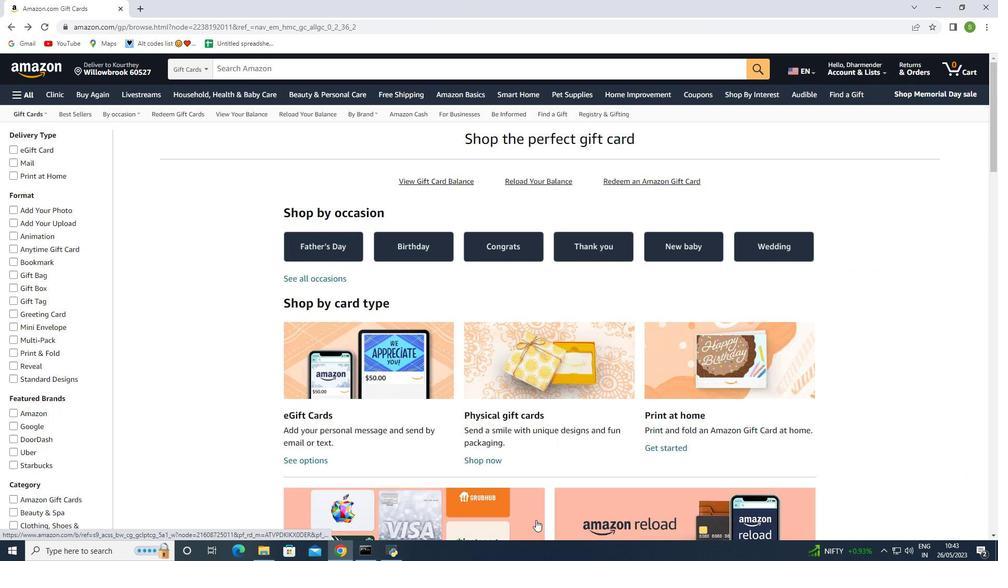 
Action: Mouse moved to (536, 520)
Screenshot: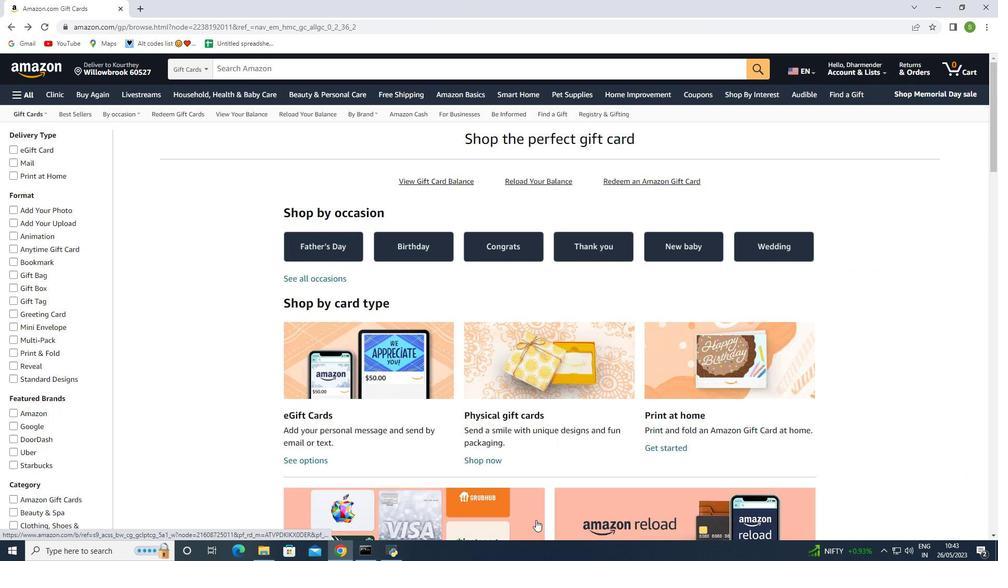 
Action: Mouse scrolled (536, 521) with delta (0, 0)
Screenshot: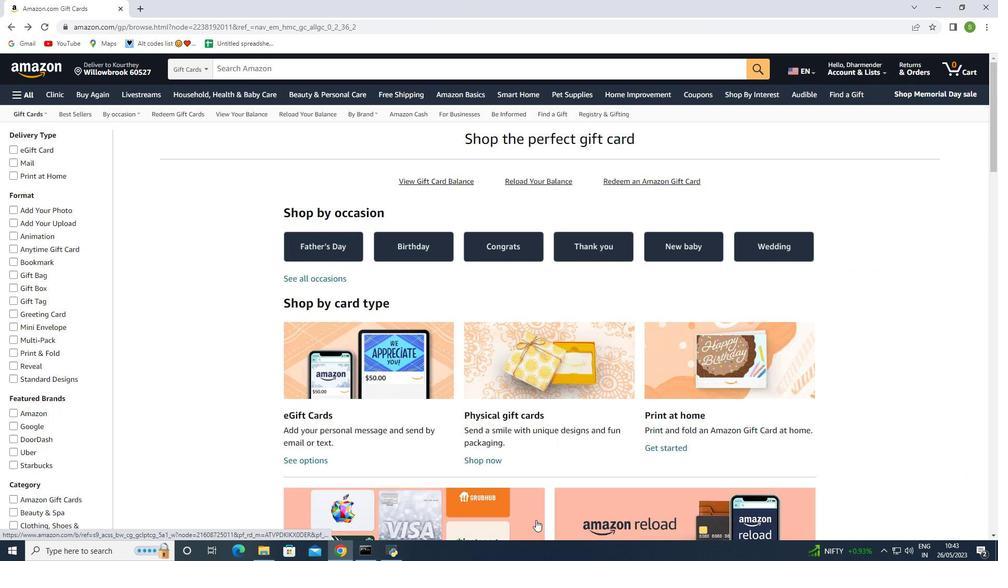 
Action: Mouse scrolled (536, 521) with delta (0, 0)
Screenshot: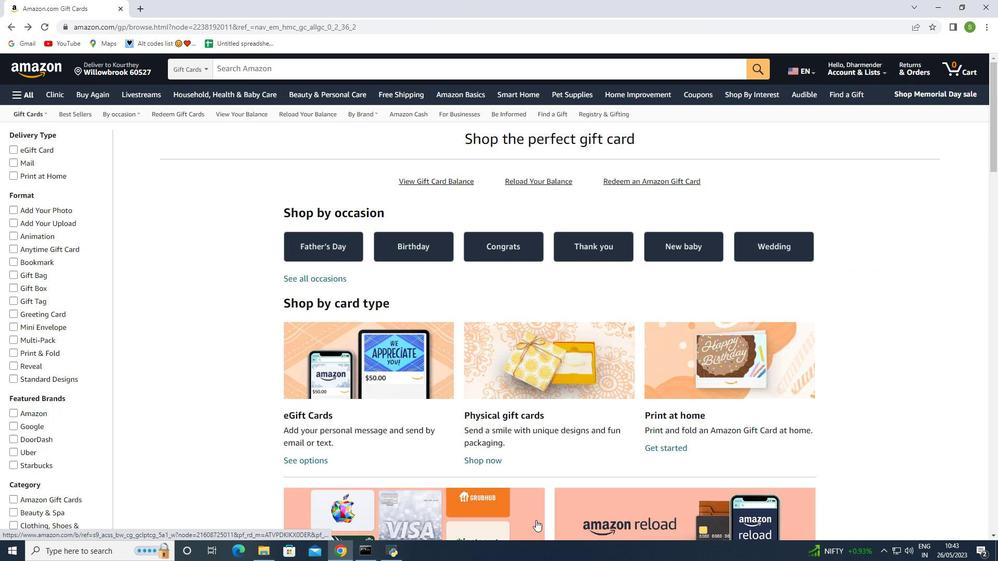 
Action: Mouse moved to (536, 520)
Screenshot: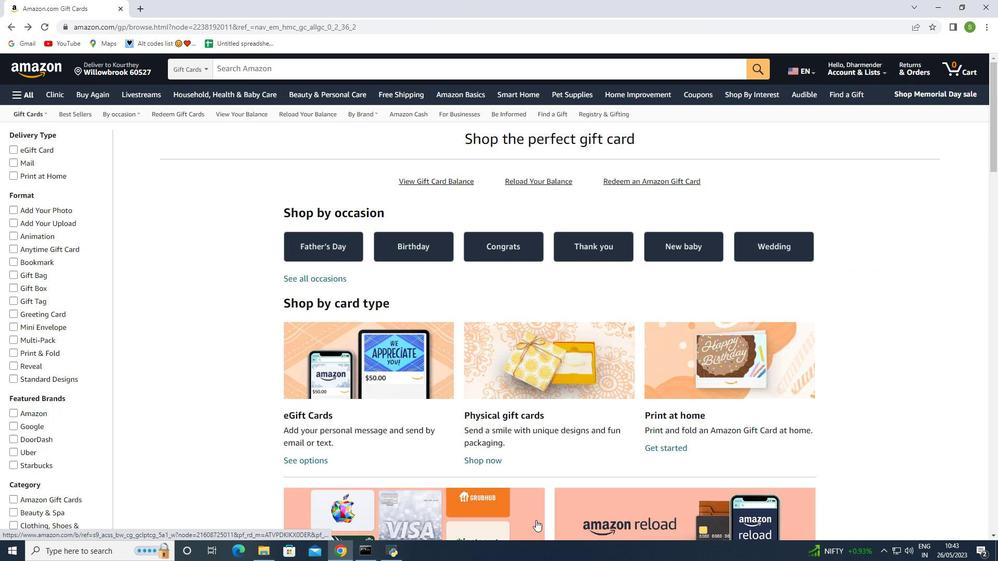 
Action: Mouse scrolled (536, 520) with delta (0, 0)
Screenshot: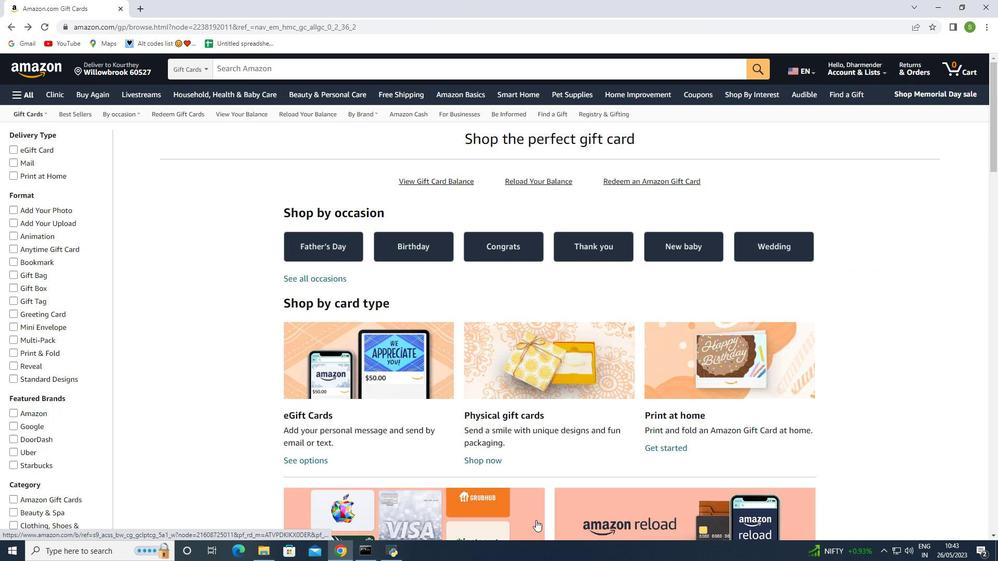 
Action: Mouse scrolled (536, 520) with delta (0, 0)
Screenshot: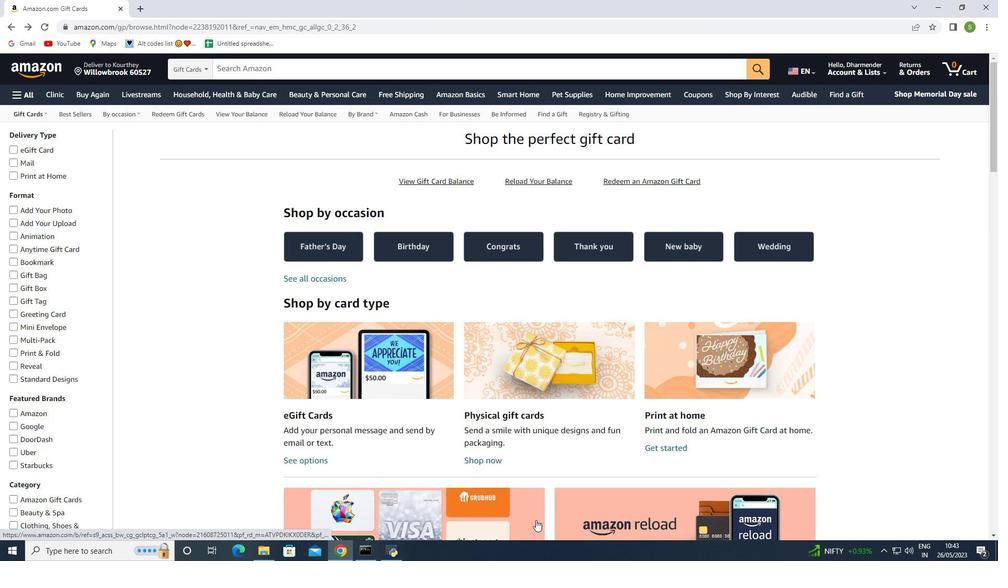 
Action: Mouse moved to (855, 99)
Screenshot: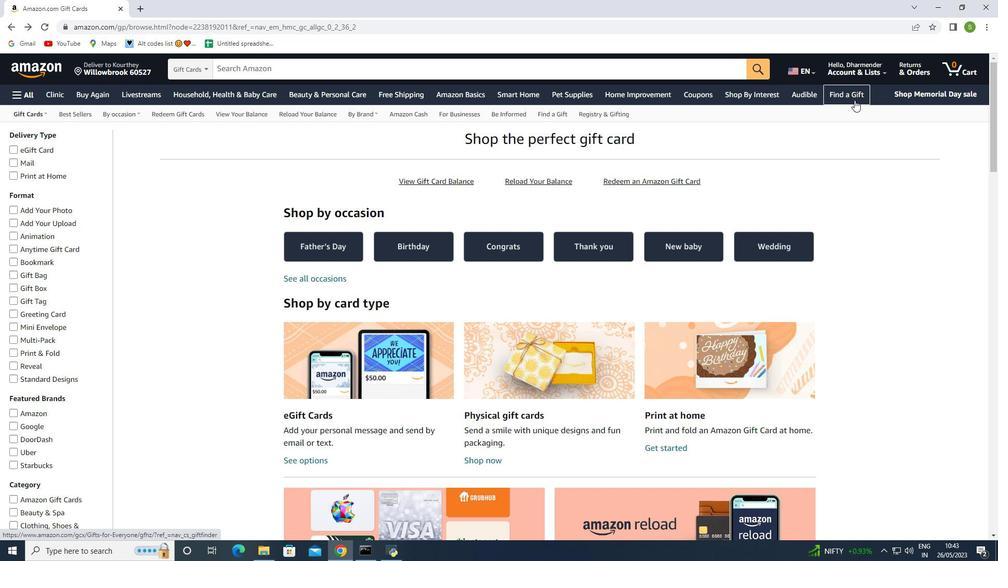 
Action: Mouse pressed left at (855, 99)
Screenshot: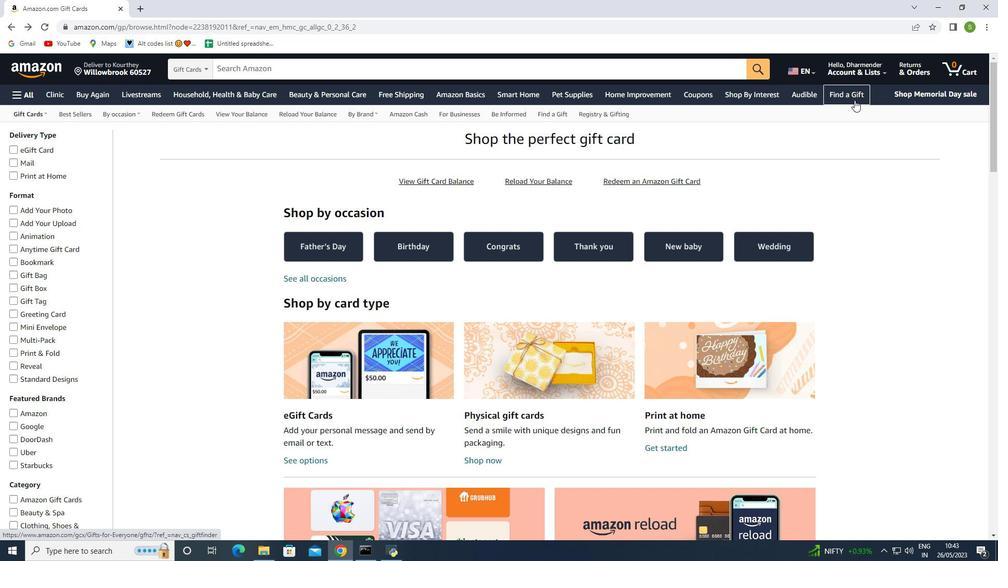 
Action: Mouse moved to (305, 202)
Screenshot: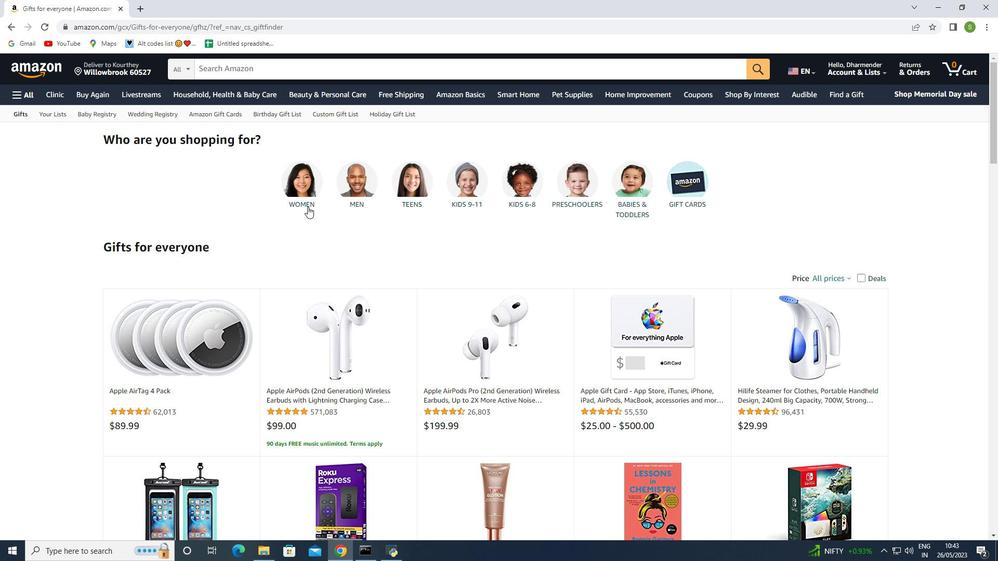 
Action: Mouse pressed left at (305, 202)
Screenshot: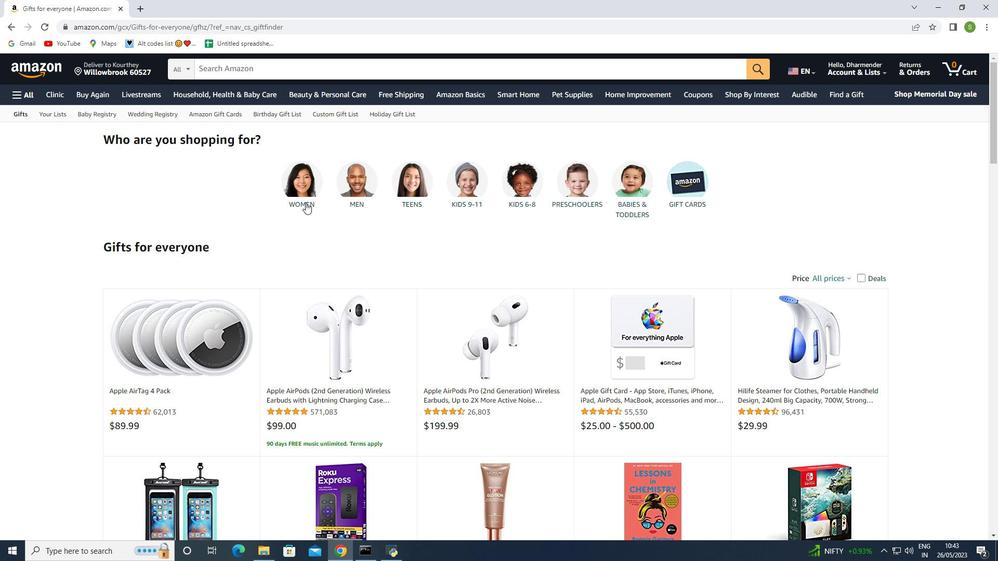 
Action: Mouse moved to (240, 195)
Screenshot: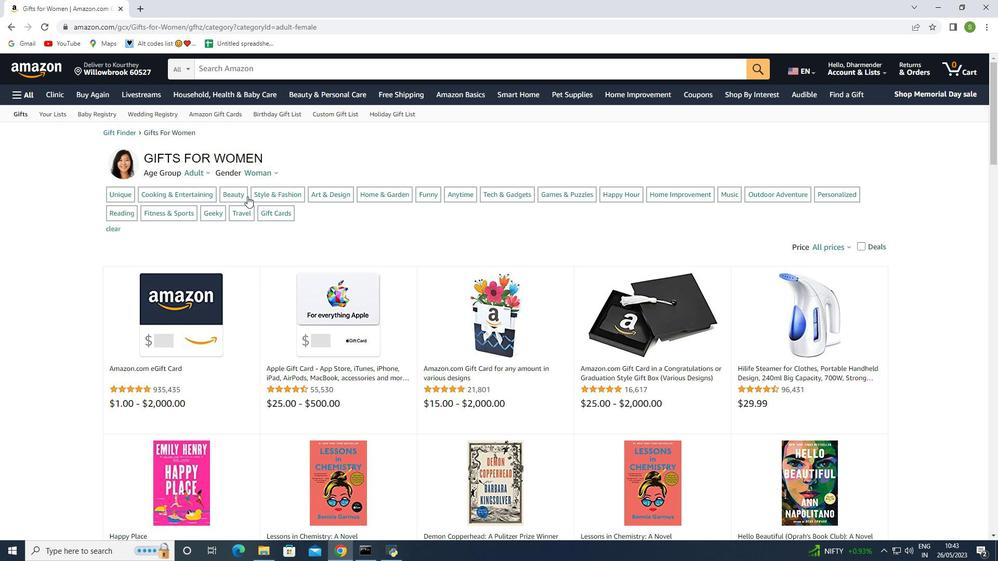 
Action: Mouse pressed left at (240, 195)
Screenshot: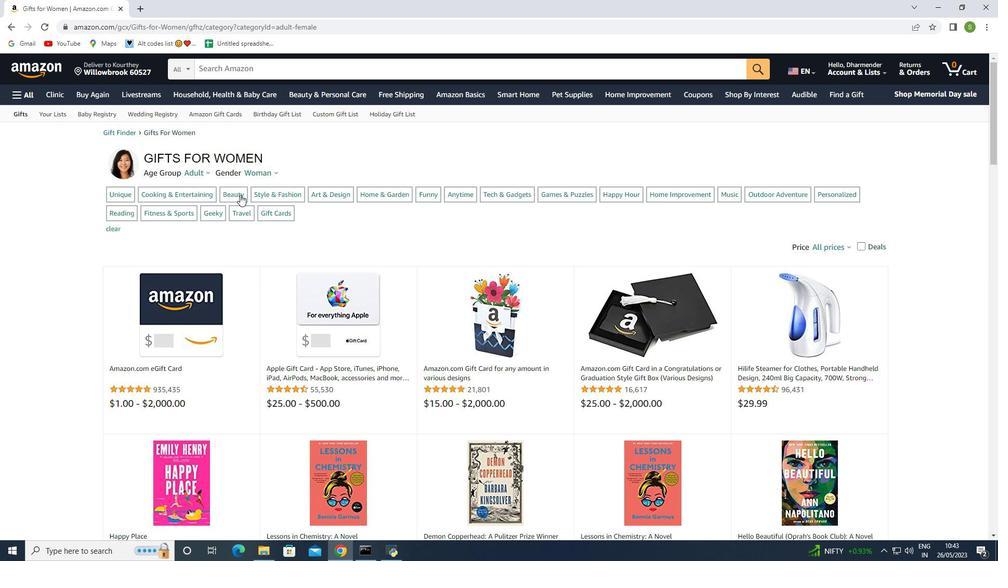 
Action: Mouse moved to (589, 295)
Screenshot: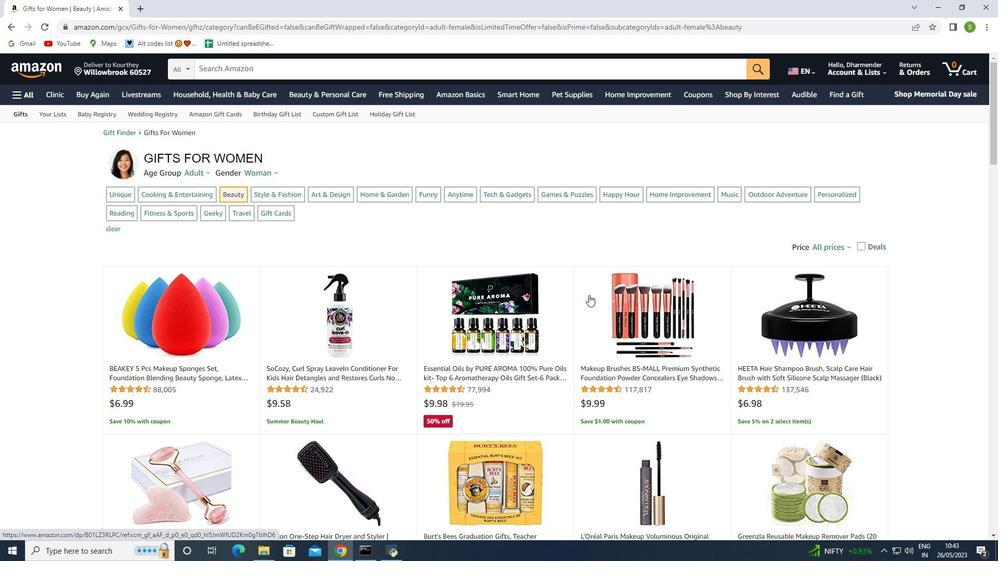 
Action: Mouse scrolled (589, 295) with delta (0, 0)
Screenshot: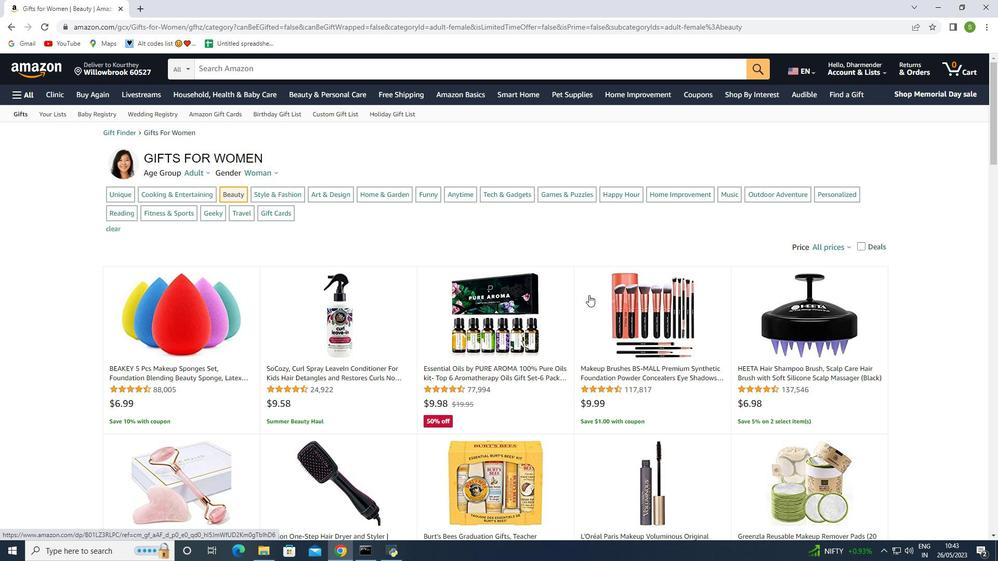 
Action: Mouse moved to (680, 306)
Screenshot: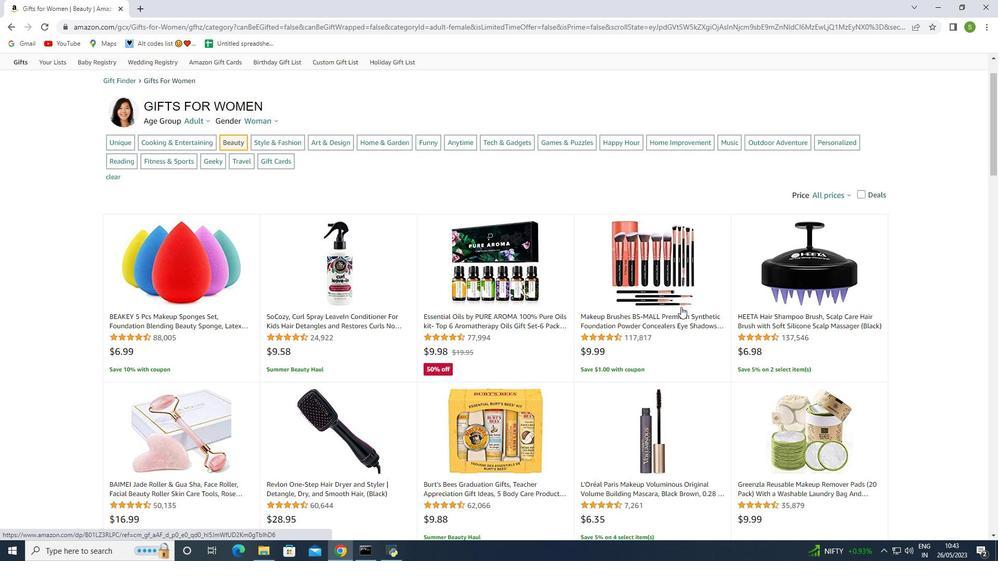 
Action: Mouse scrolled (680, 306) with delta (0, 0)
Screenshot: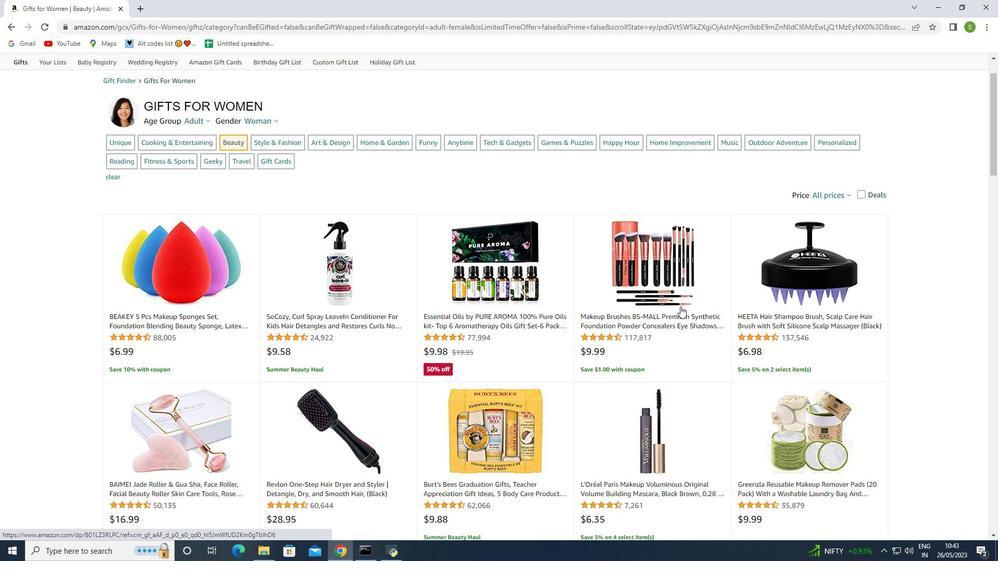 
Action: Mouse scrolled (680, 306) with delta (0, 0)
Screenshot: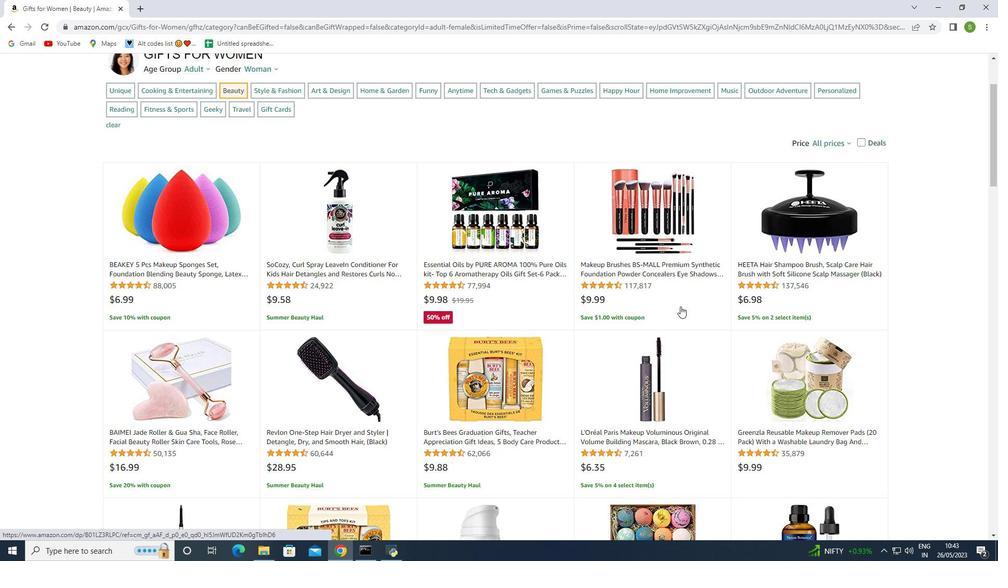 
Action: Mouse scrolled (680, 306) with delta (0, 0)
Screenshot: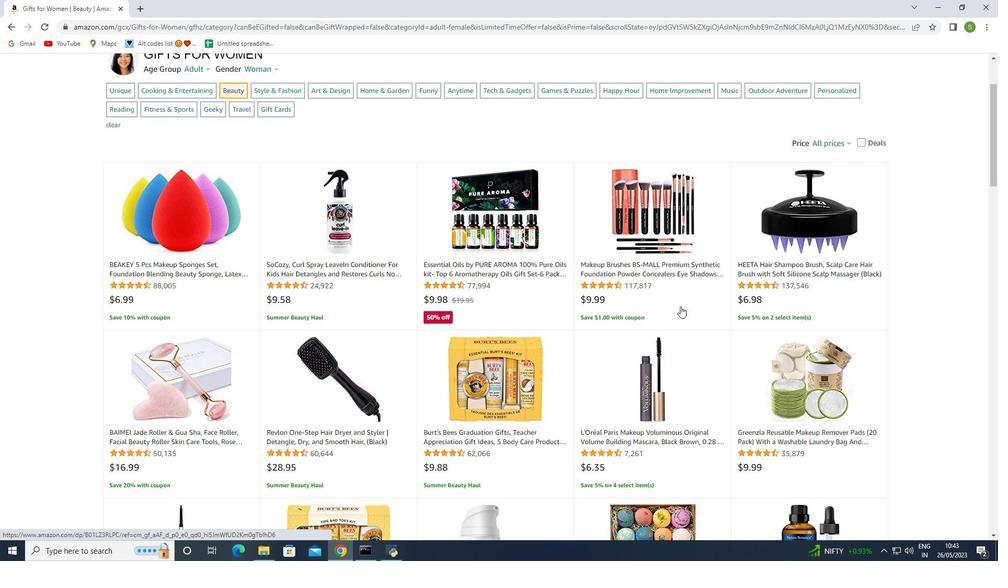 
Action: Mouse scrolled (680, 306) with delta (0, 0)
Screenshot: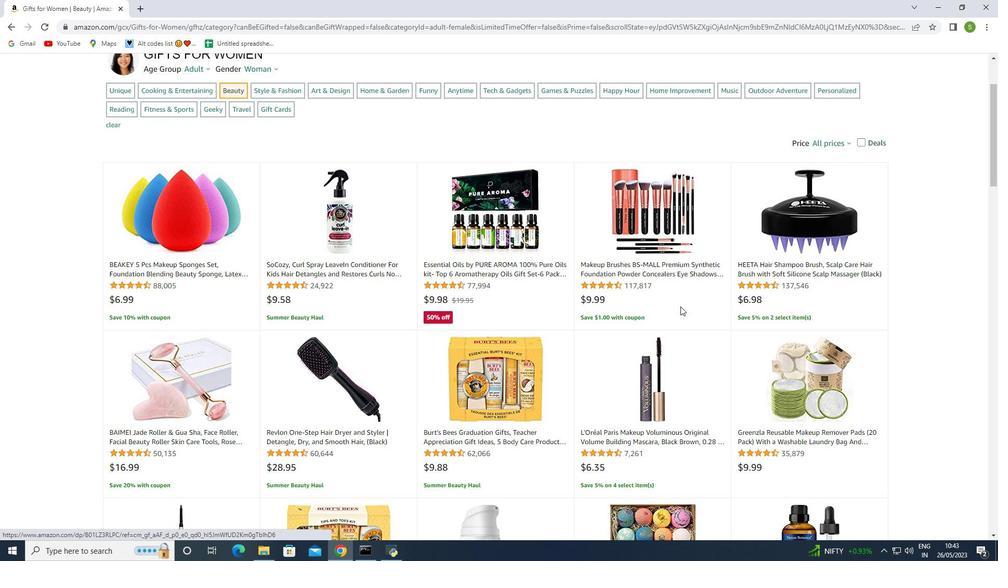 
Action: Mouse scrolled (680, 306) with delta (0, 0)
Screenshot: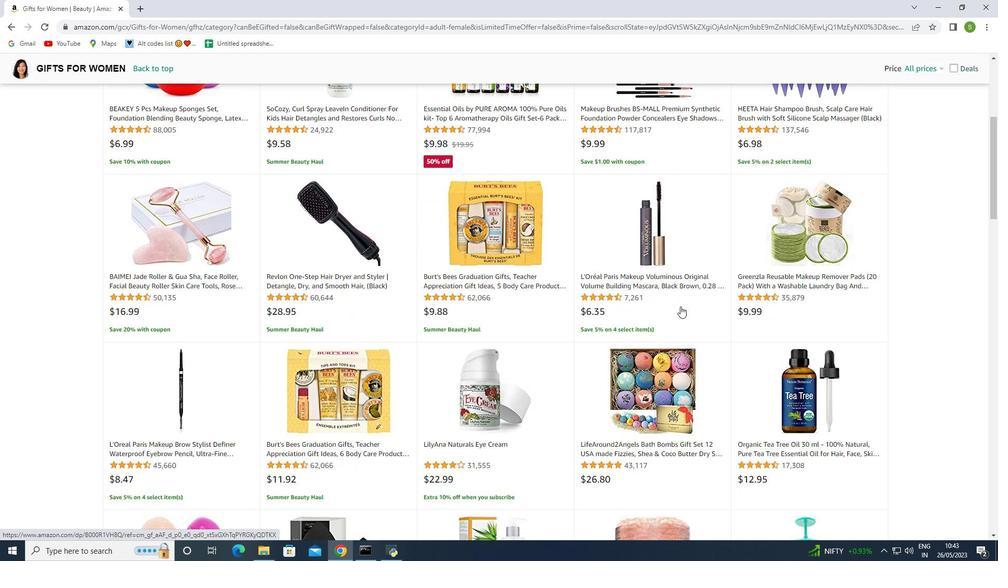 
Action: Mouse scrolled (680, 306) with delta (0, 0)
Screenshot: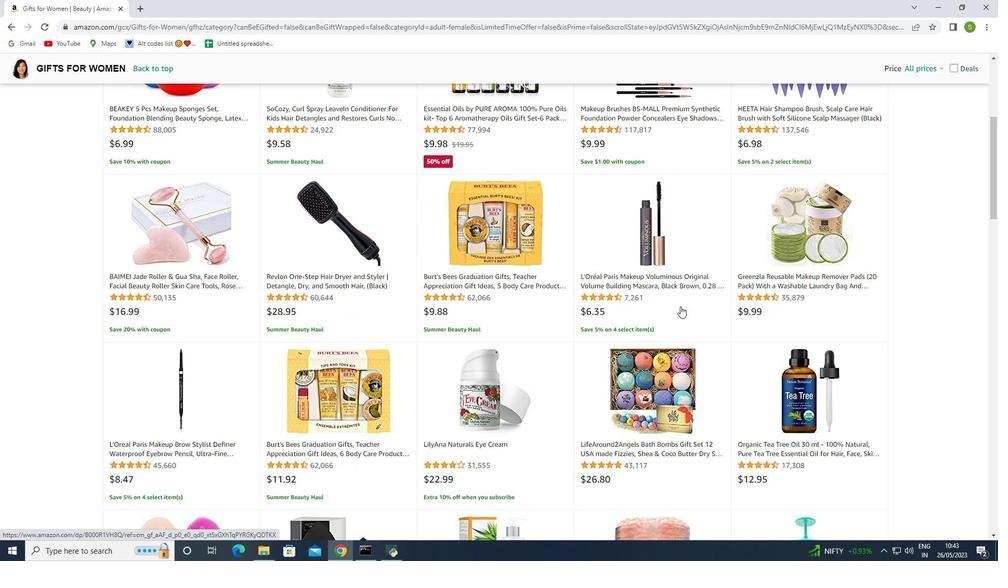 
Action: Mouse moved to (680, 306)
Screenshot: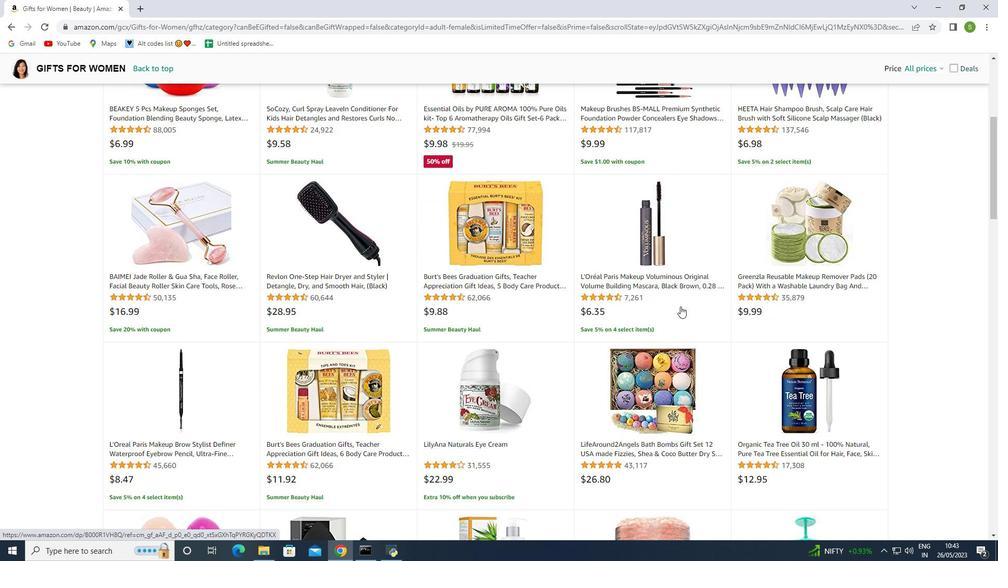 
Action: Mouse scrolled (680, 306) with delta (0, 0)
Screenshot: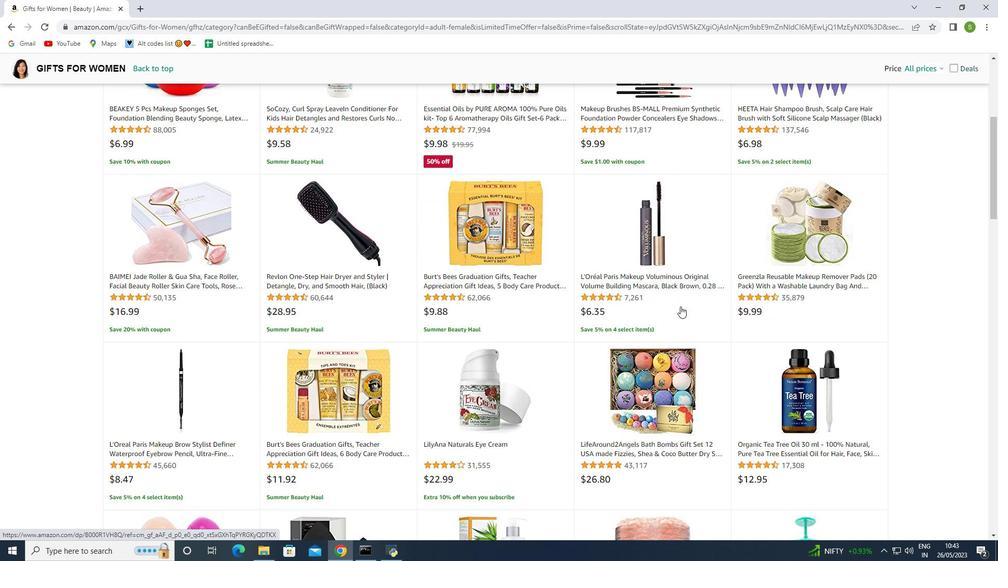 
Action: Mouse moved to (653, 307)
Screenshot: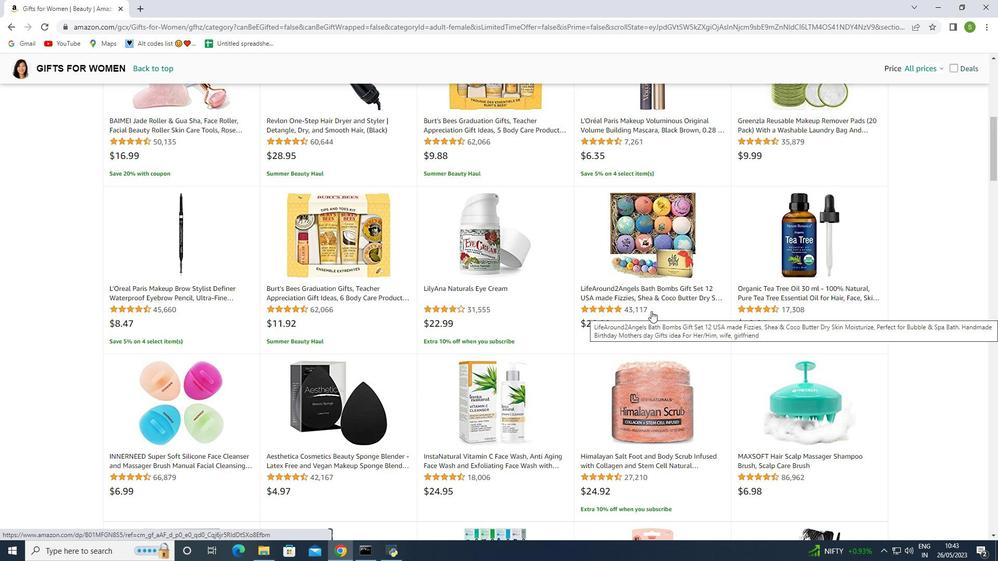 
Action: Mouse scrolled (653, 307) with delta (0, 0)
Screenshot: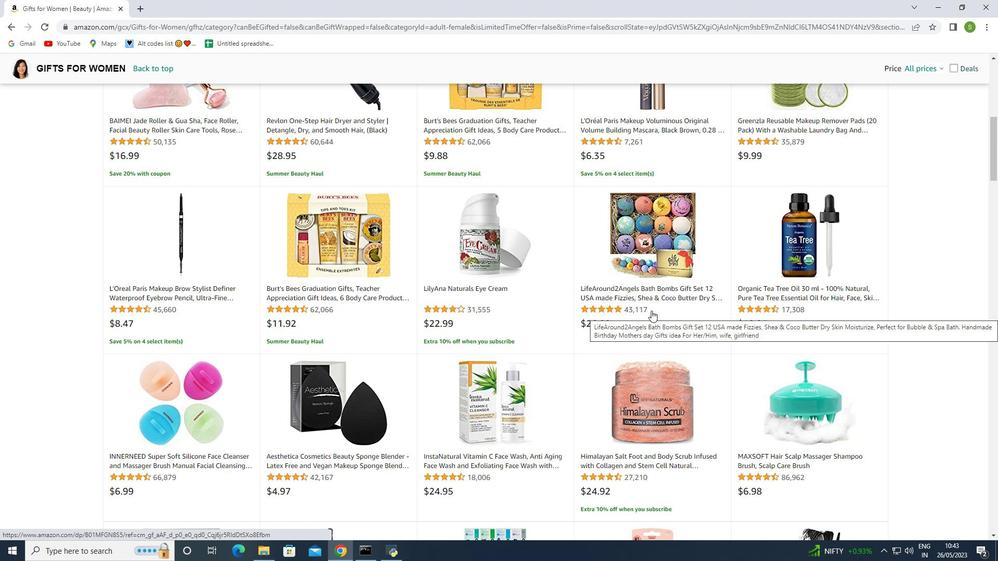 
Action: Mouse scrolled (653, 307) with delta (0, 0)
Screenshot: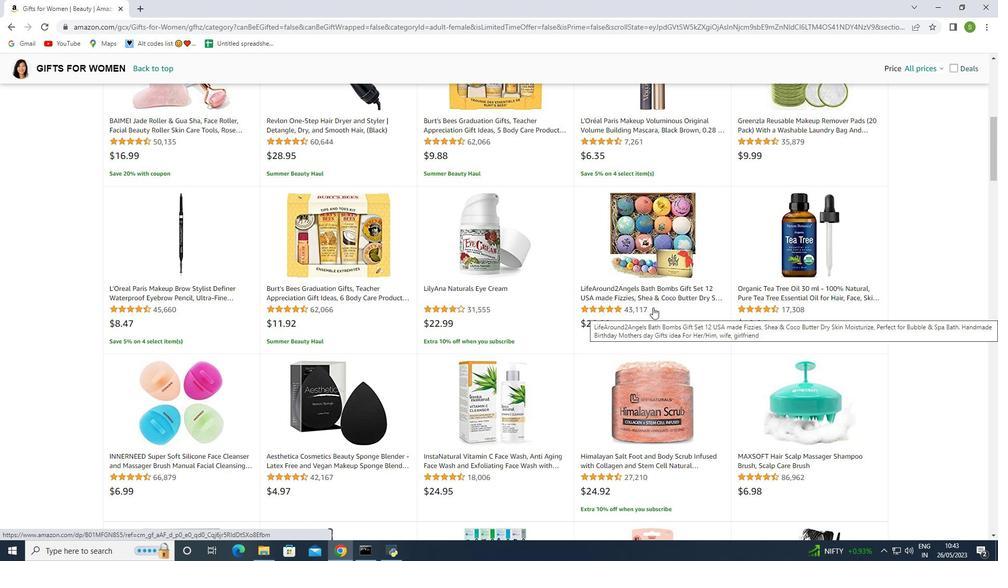 
Action: Mouse scrolled (653, 307) with delta (0, 0)
Screenshot: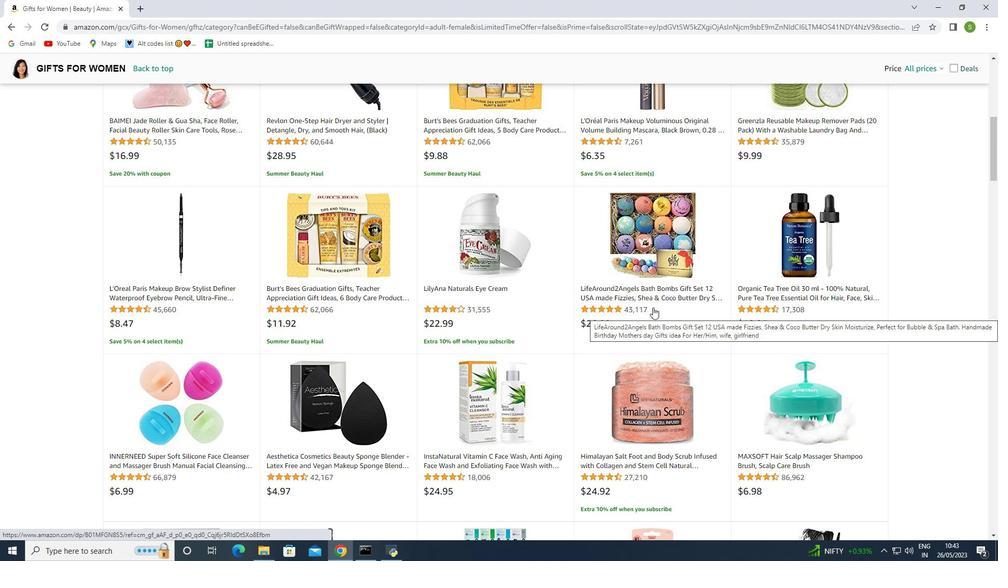 
Action: Mouse scrolled (653, 307) with delta (0, 0)
Screenshot: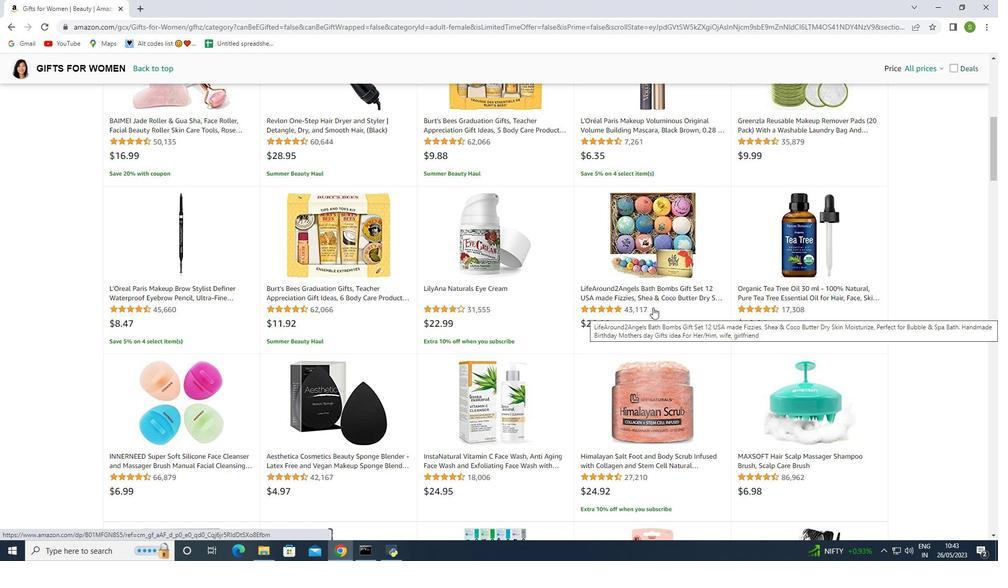 
Action: Mouse scrolled (653, 307) with delta (0, 0)
Screenshot: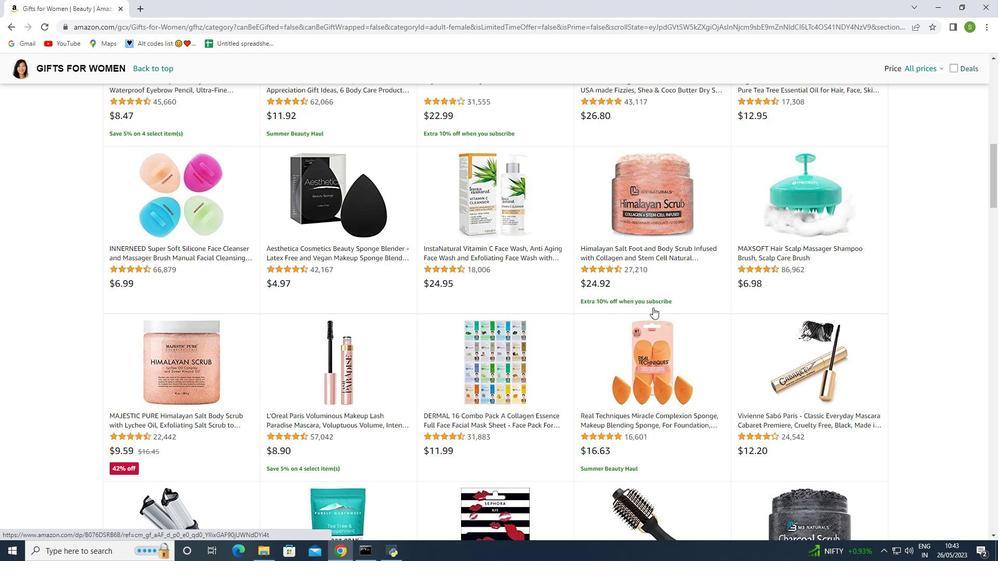 
Action: Mouse moved to (652, 237)
Screenshot: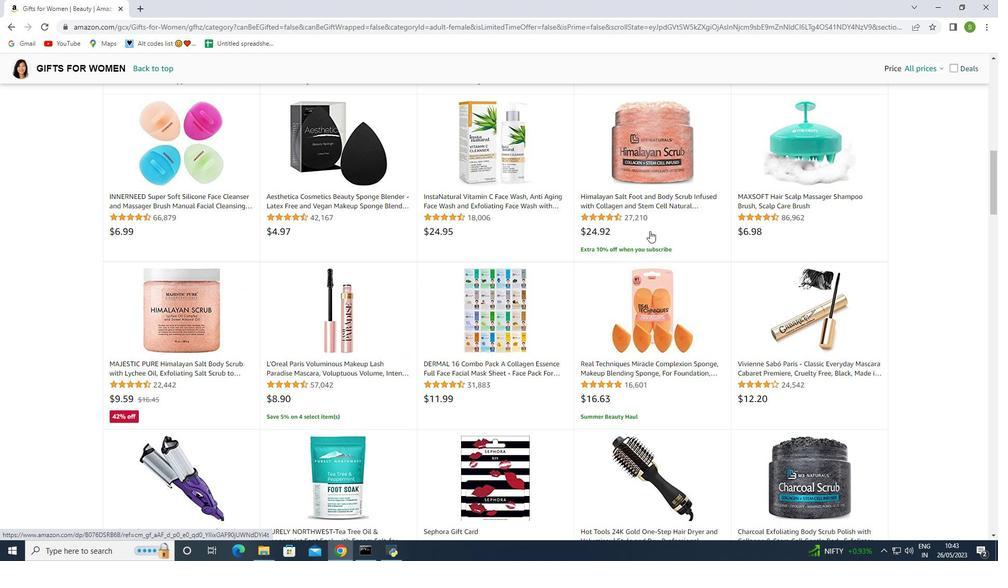 
Action: Mouse scrolled (652, 237) with delta (0, 0)
Screenshot: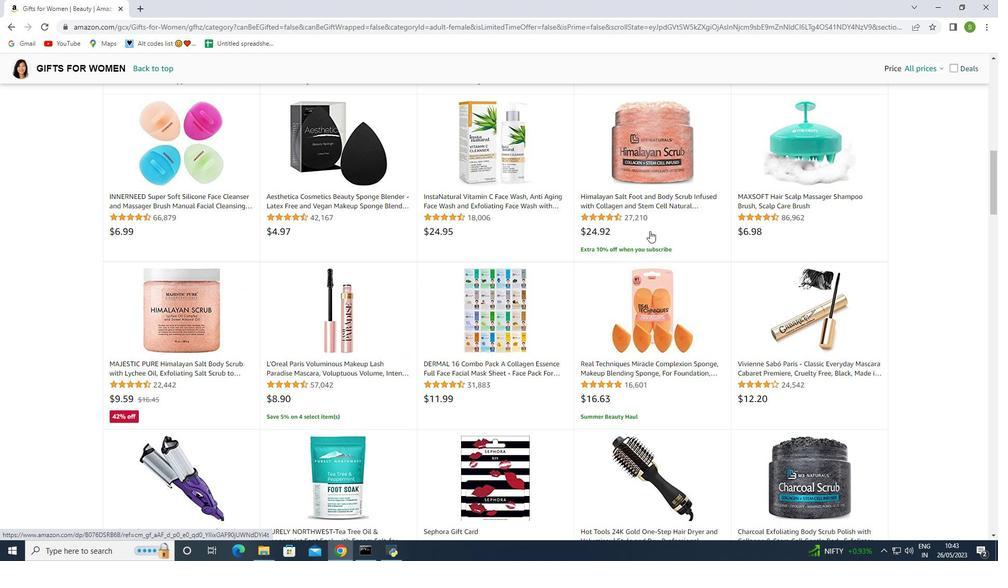 
Action: Mouse scrolled (652, 237) with delta (0, 0)
Screenshot: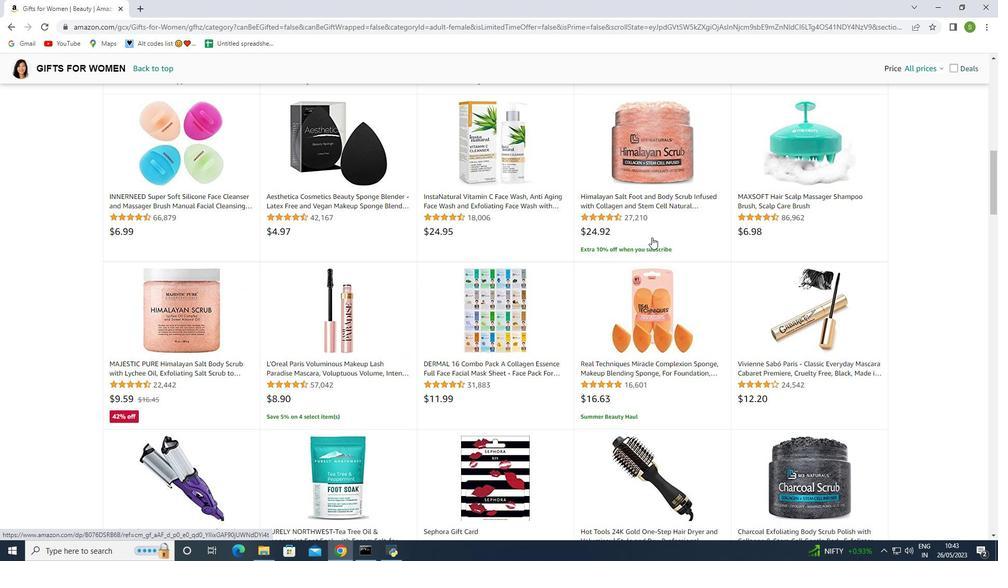 
Action: Mouse scrolled (652, 237) with delta (0, 0)
Screenshot: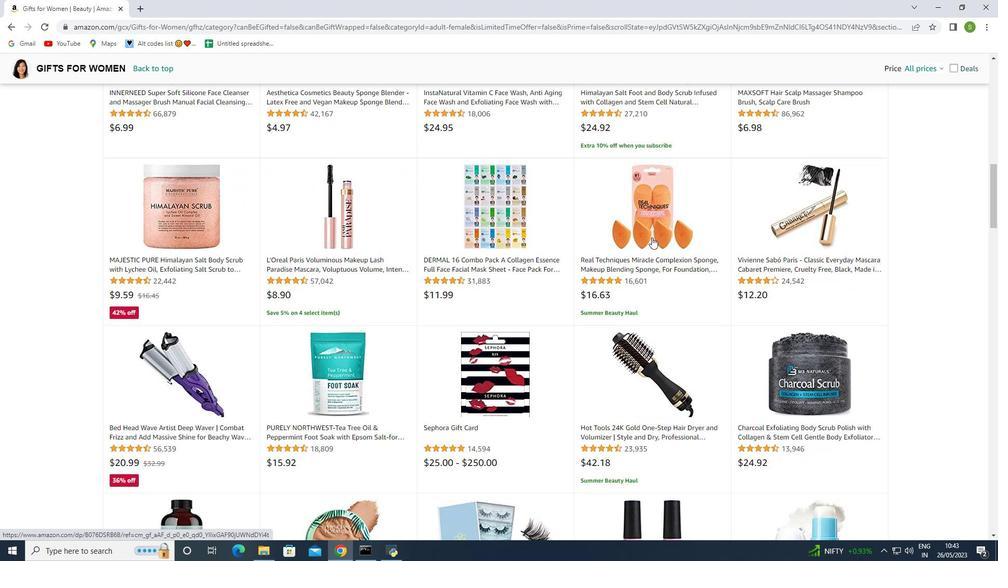 
Action: Mouse scrolled (652, 237) with delta (0, 0)
Screenshot: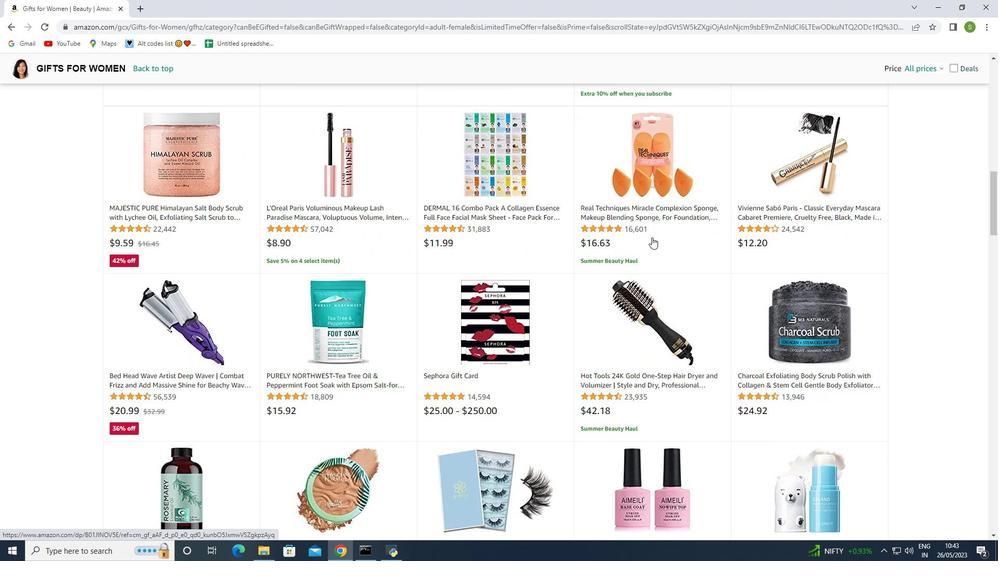 
Action: Mouse scrolled (652, 237) with delta (0, 0)
Screenshot: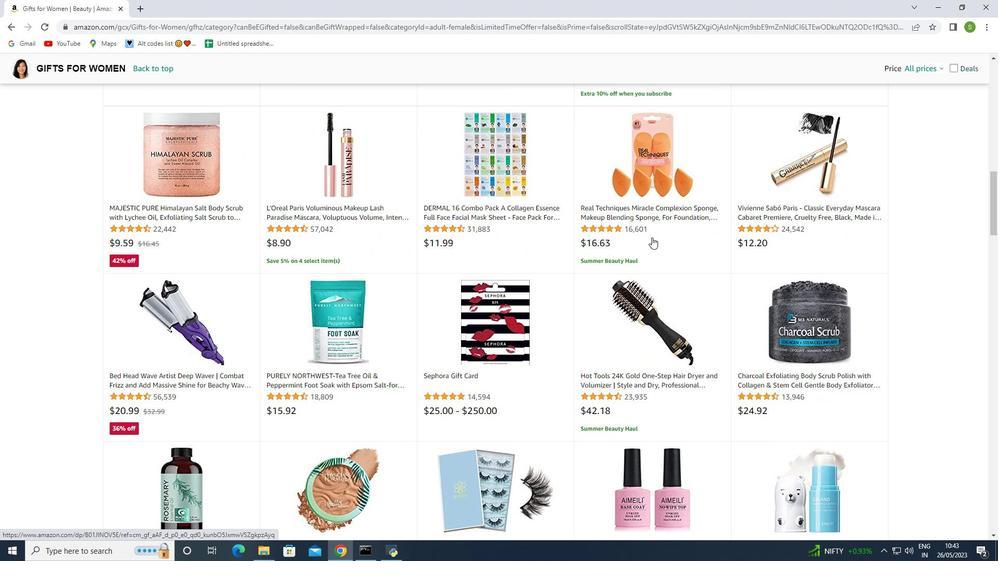 
Action: Mouse scrolled (652, 237) with delta (0, 0)
Screenshot: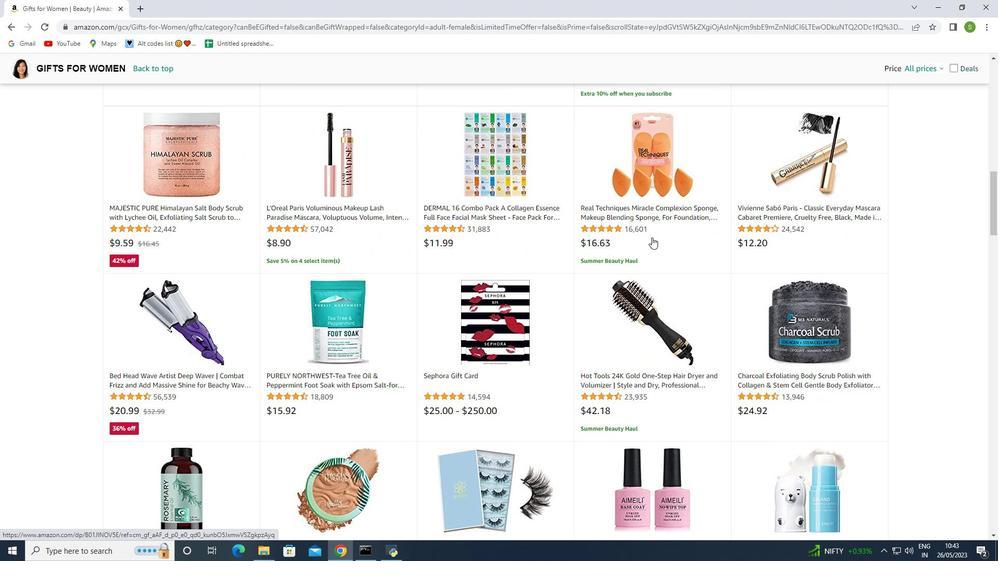 
Action: Mouse scrolled (652, 237) with delta (0, 0)
Screenshot: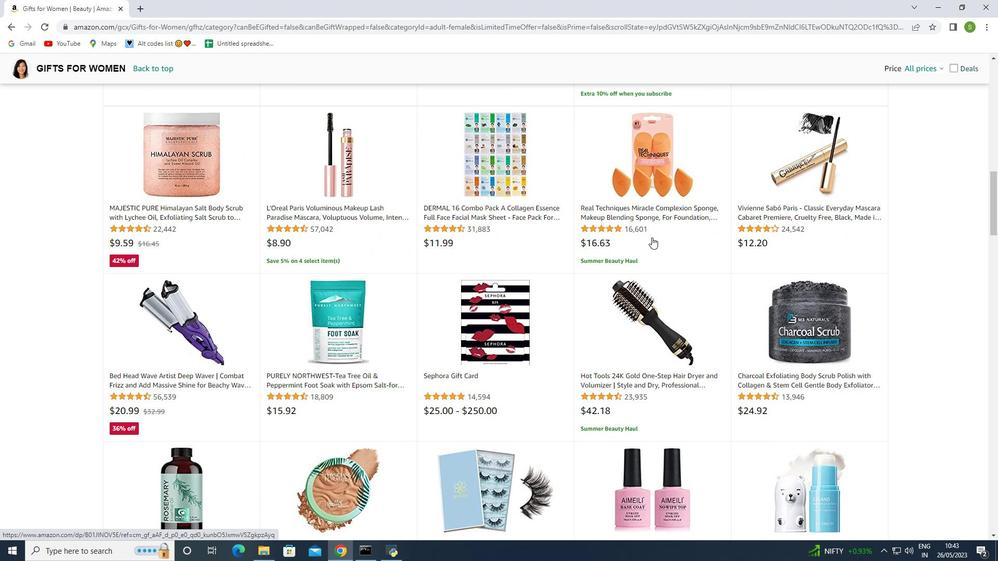
Action: Mouse moved to (577, 187)
Screenshot: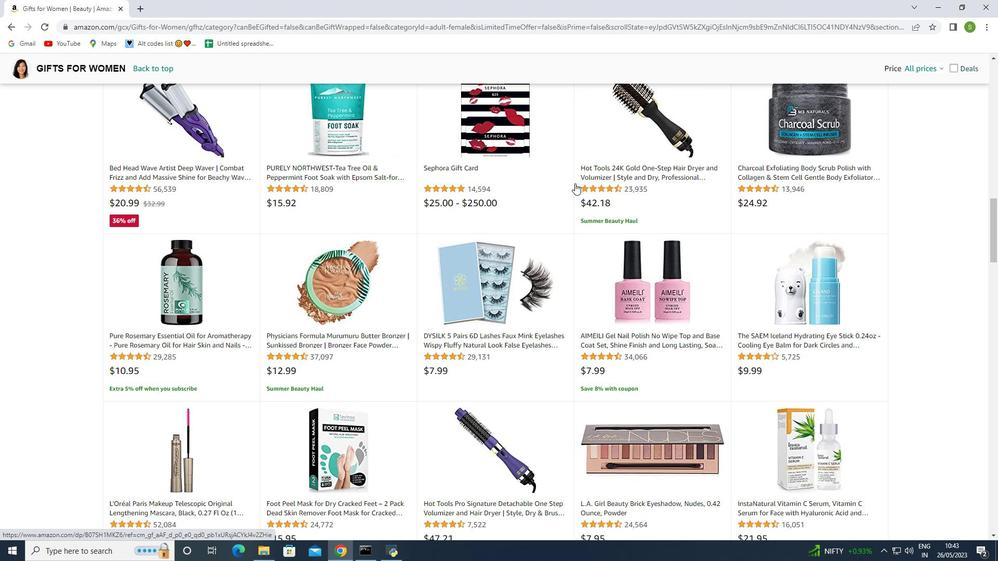 
Action: Mouse scrolled (577, 187) with delta (0, 0)
Screenshot: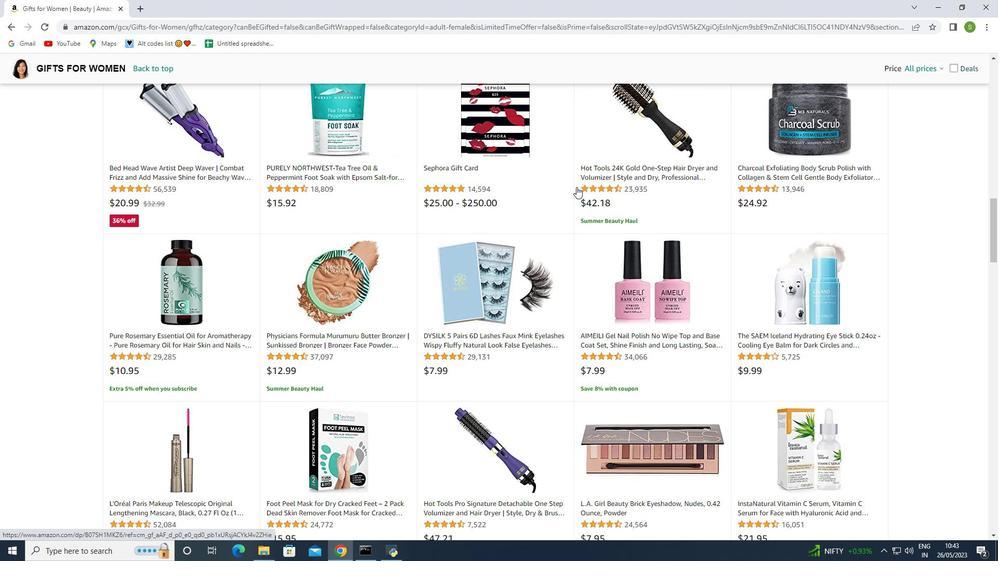 
Action: Mouse moved to (516, 224)
Screenshot: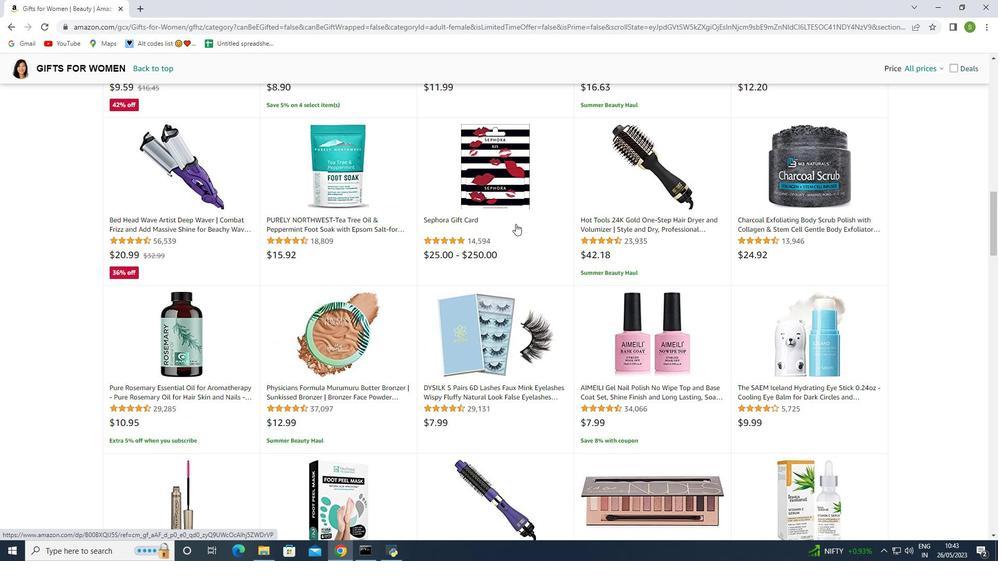 
Action: Mouse scrolled (516, 224) with delta (0, 0)
Screenshot: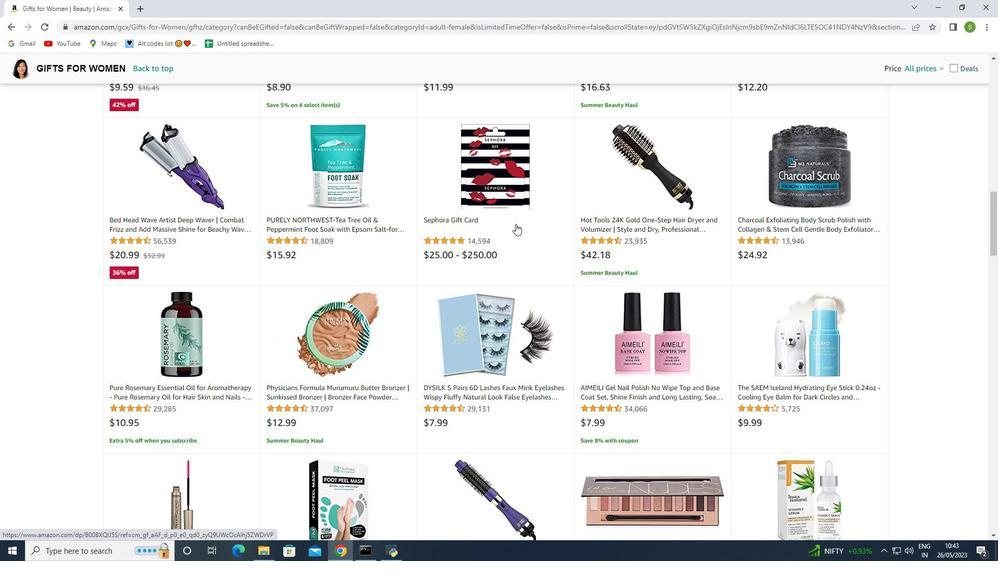
Action: Mouse scrolled (516, 224) with delta (0, 0)
Screenshot: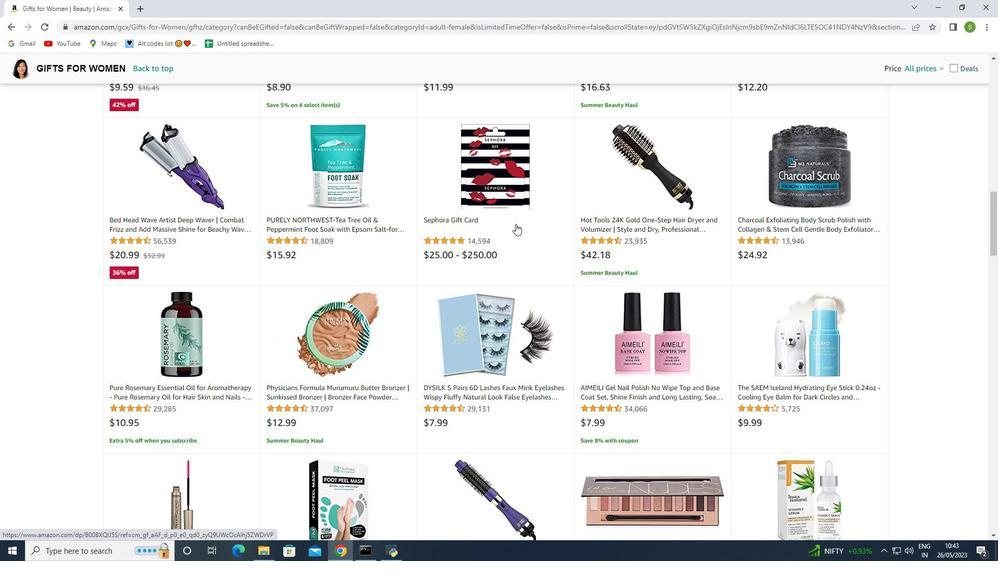 
Action: Mouse scrolled (516, 224) with delta (0, 0)
Screenshot: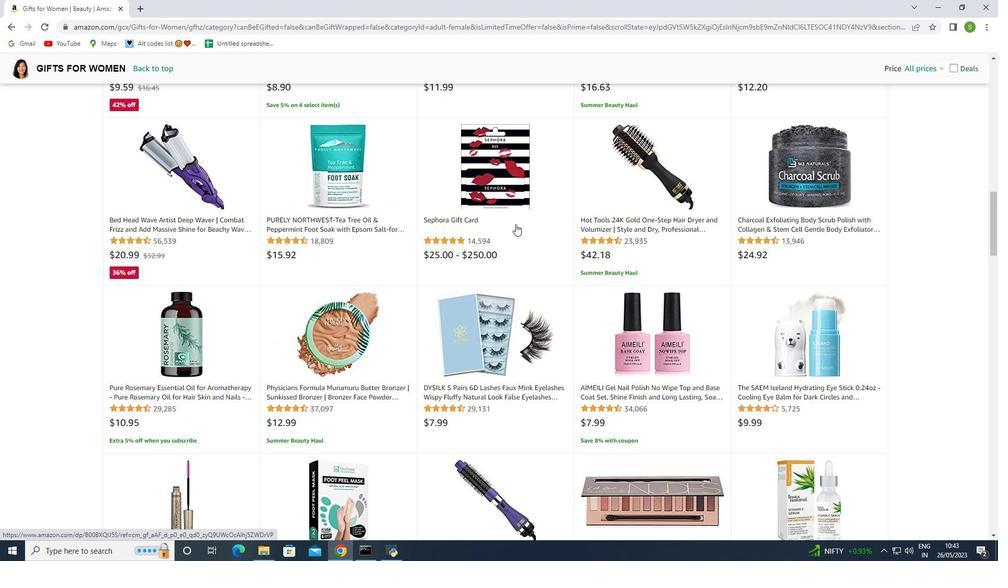 
Action: Mouse moved to (516, 224)
Screenshot: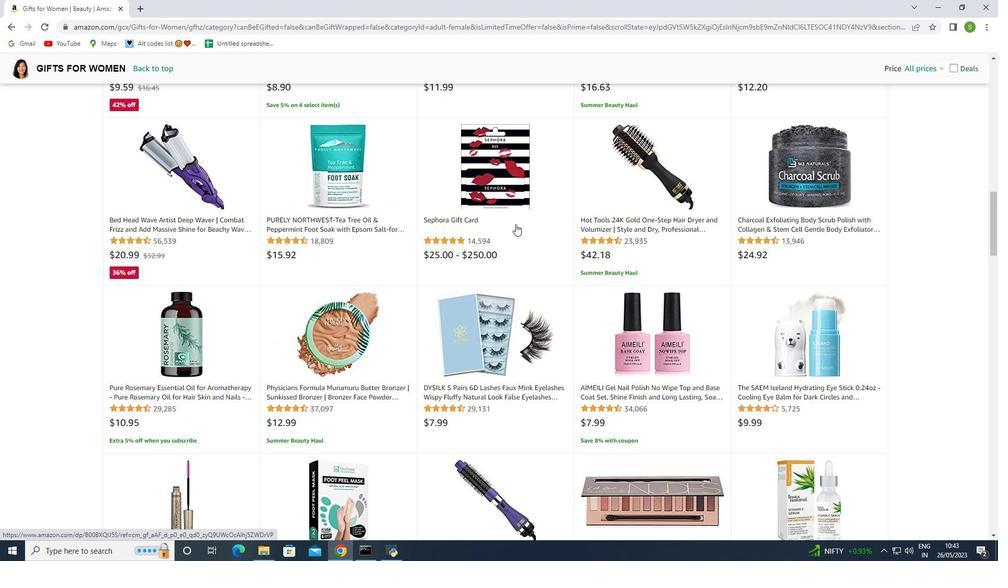 
Action: Mouse scrolled (516, 224) with delta (0, 0)
Screenshot: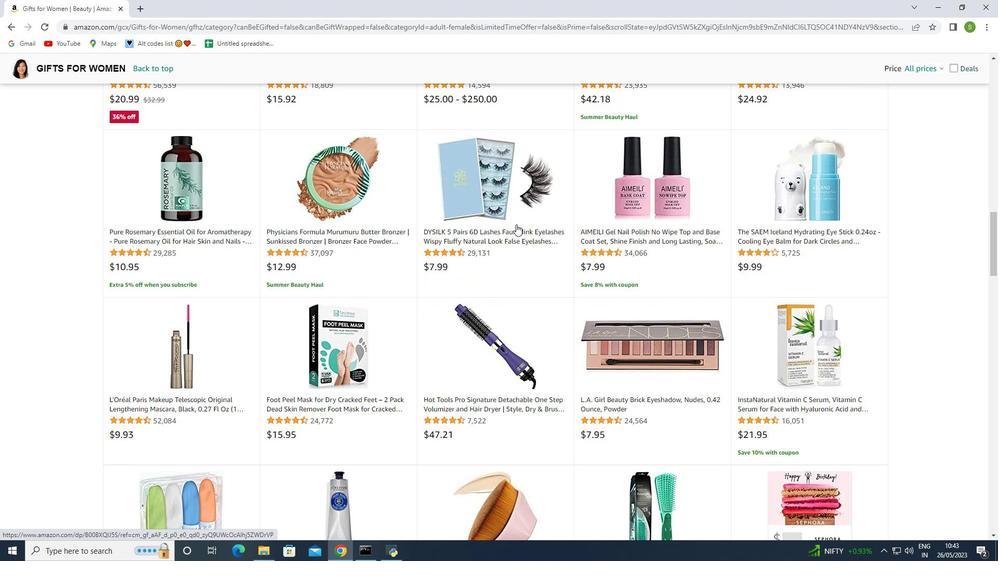 
Action: Mouse scrolled (516, 224) with delta (0, 0)
Screenshot: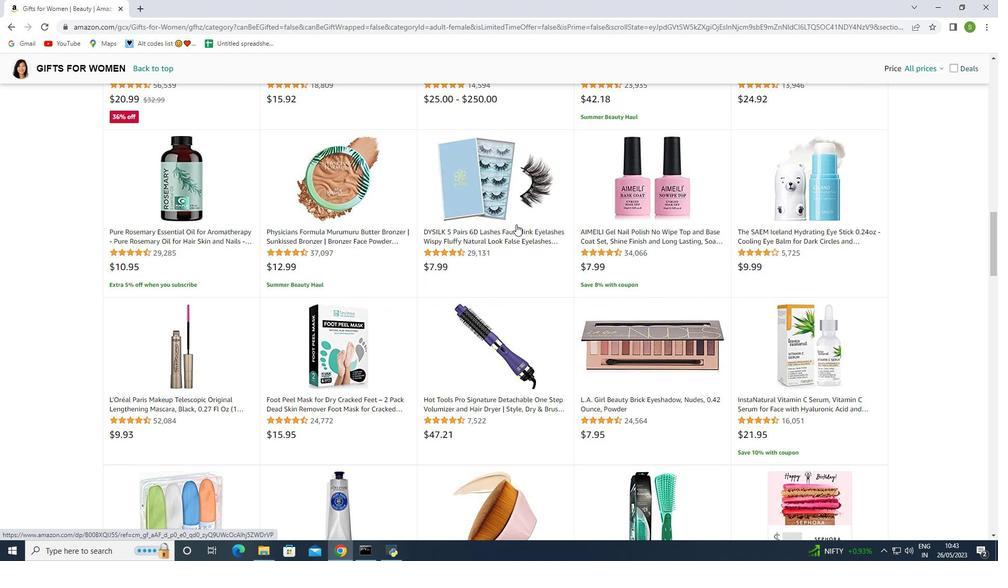 
Action: Mouse scrolled (516, 224) with delta (0, 0)
Screenshot: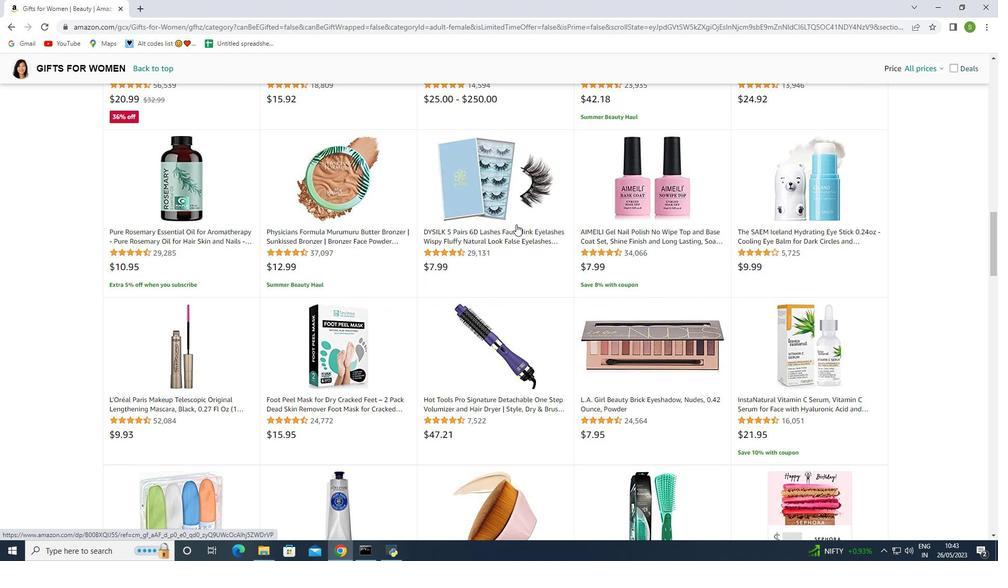
Action: Mouse scrolled (516, 224) with delta (0, 0)
Screenshot: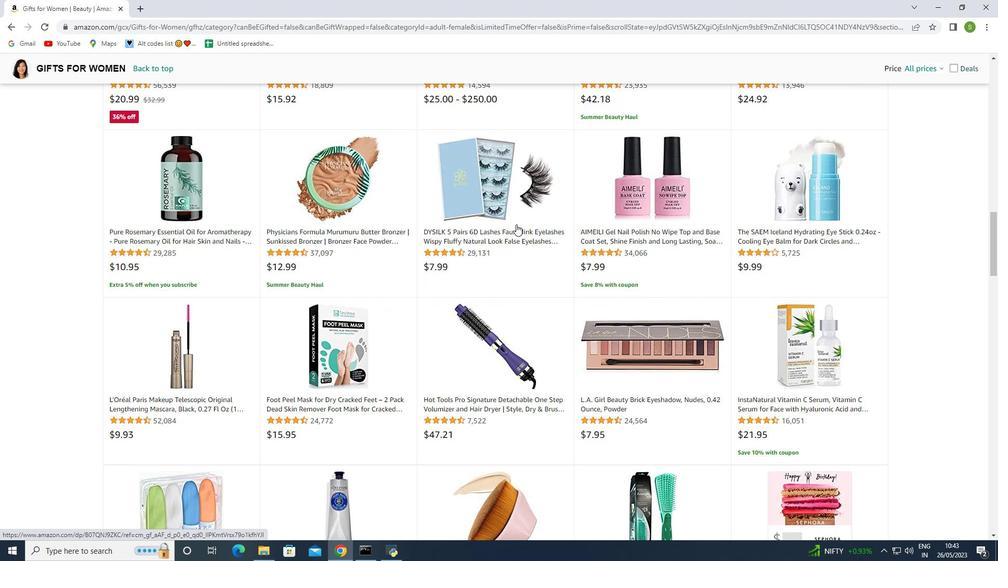 
Action: Mouse moved to (519, 230)
Screenshot: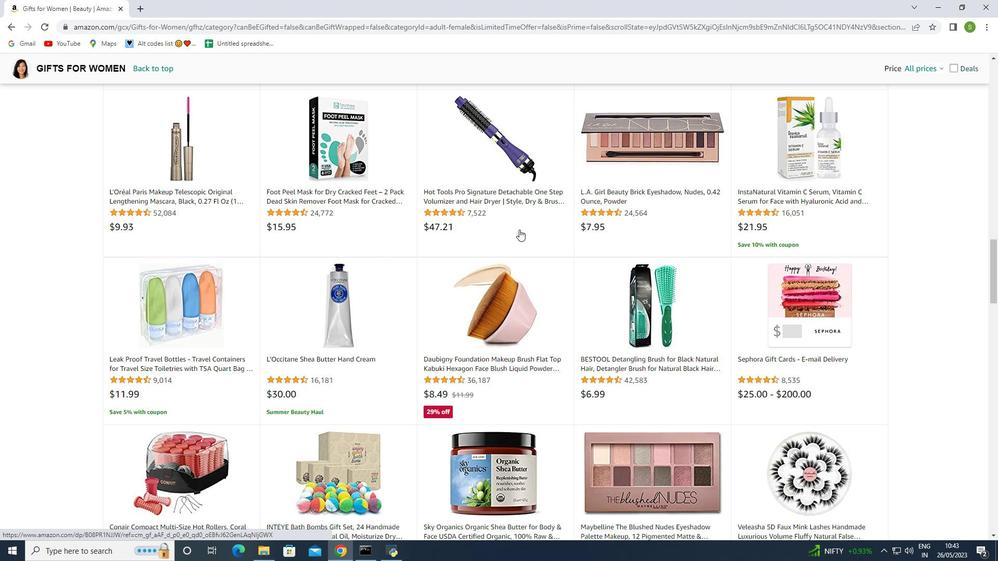
Action: Mouse scrolled (519, 230) with delta (0, 0)
Screenshot: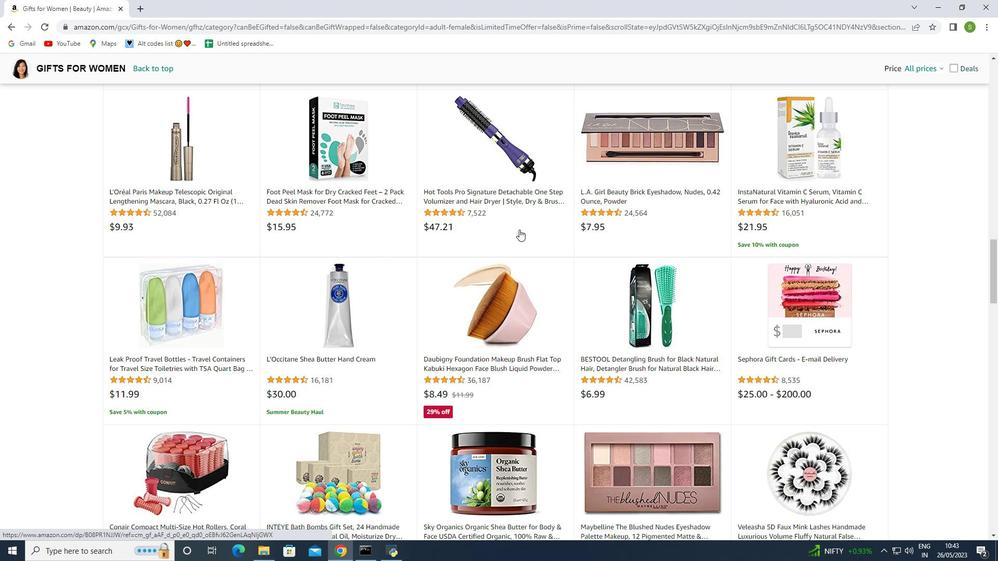 
Action: Mouse scrolled (519, 230) with delta (0, 0)
Screenshot: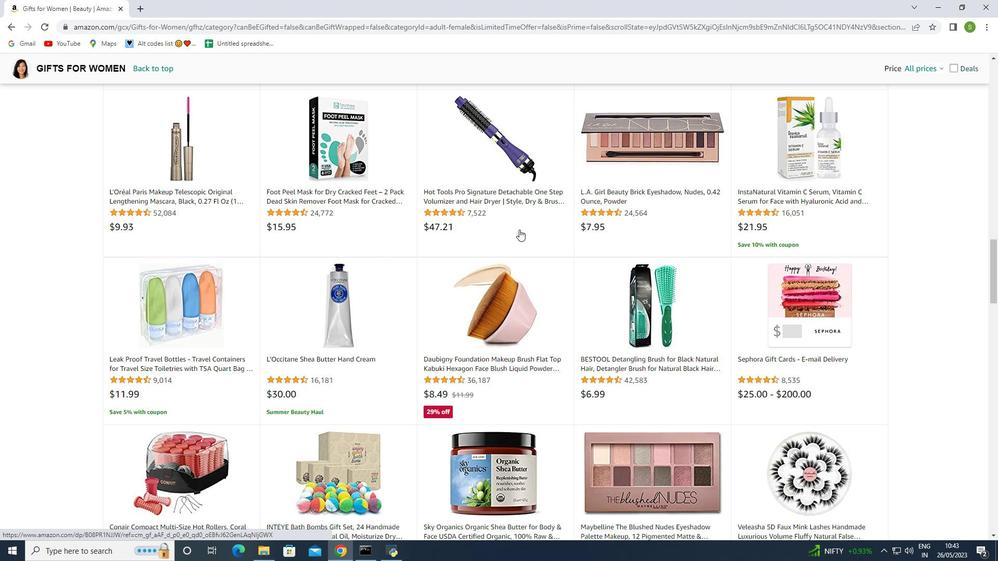 
Action: Mouse scrolled (519, 230) with delta (0, 0)
Screenshot: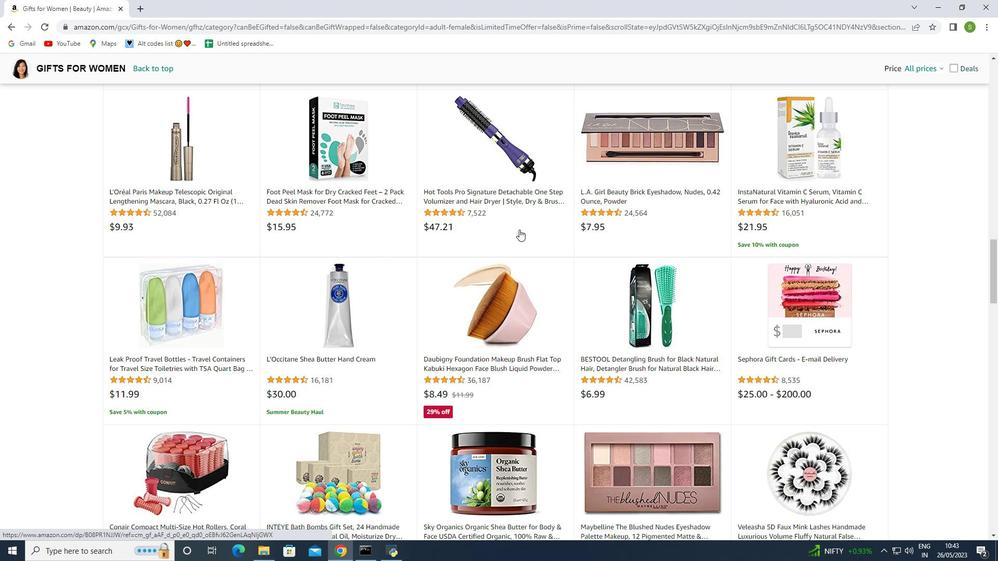 
Action: Mouse scrolled (519, 230) with delta (0, 0)
Screenshot: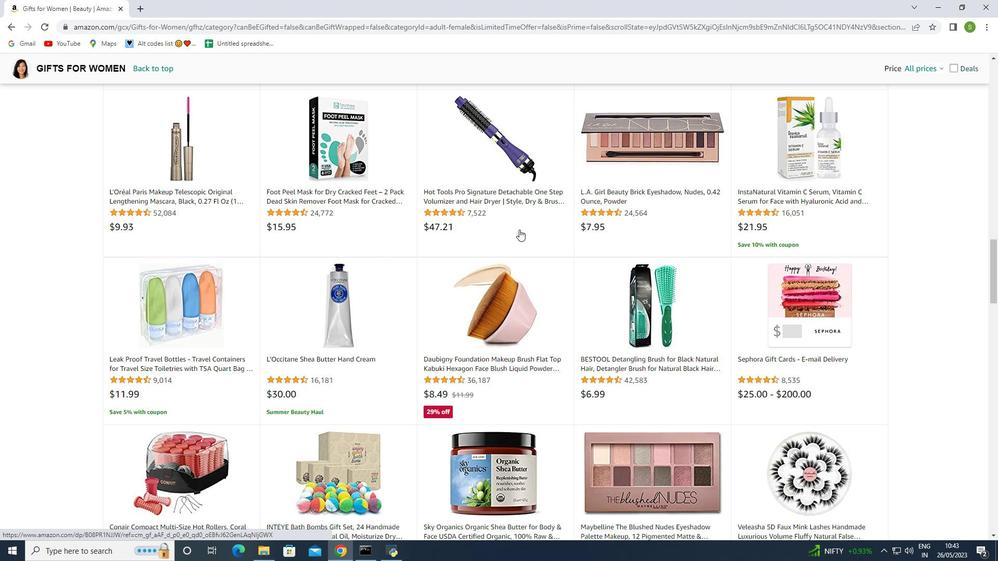 
Action: Mouse scrolled (519, 230) with delta (0, 0)
Screenshot: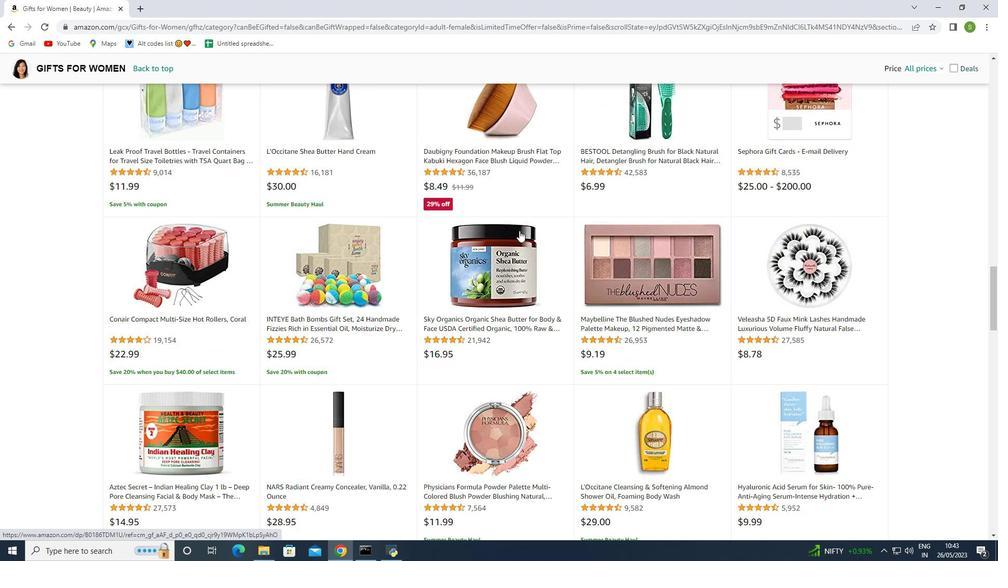 
Action: Mouse scrolled (519, 230) with delta (0, 0)
Screenshot: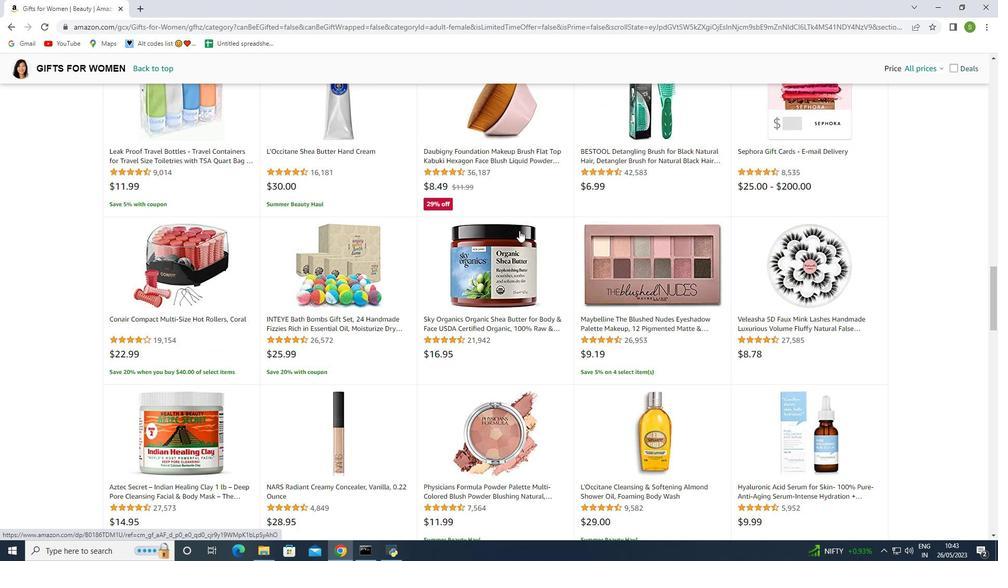 
Action: Mouse scrolled (519, 230) with delta (0, 0)
Screenshot: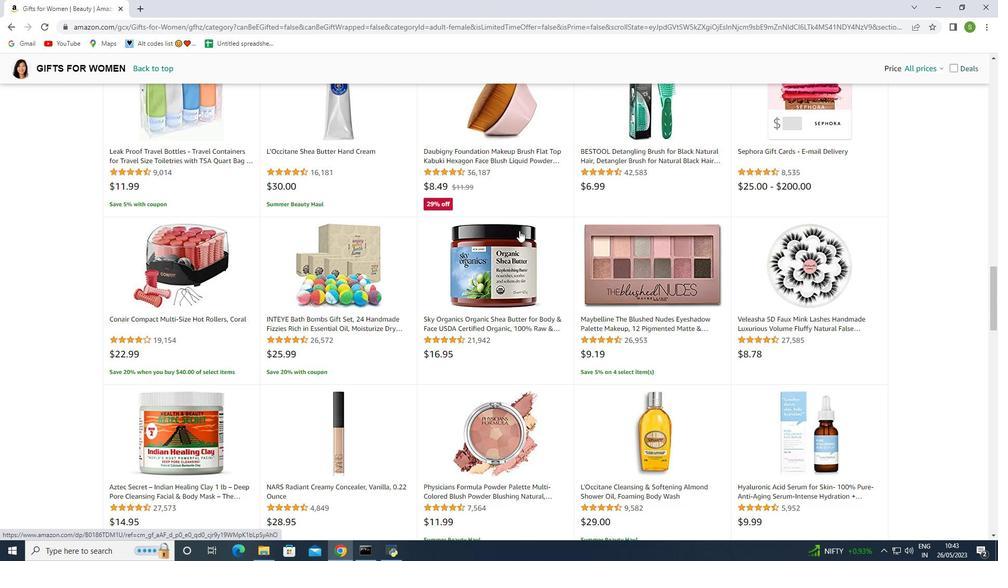 
Action: Mouse scrolled (519, 230) with delta (0, 0)
Screenshot: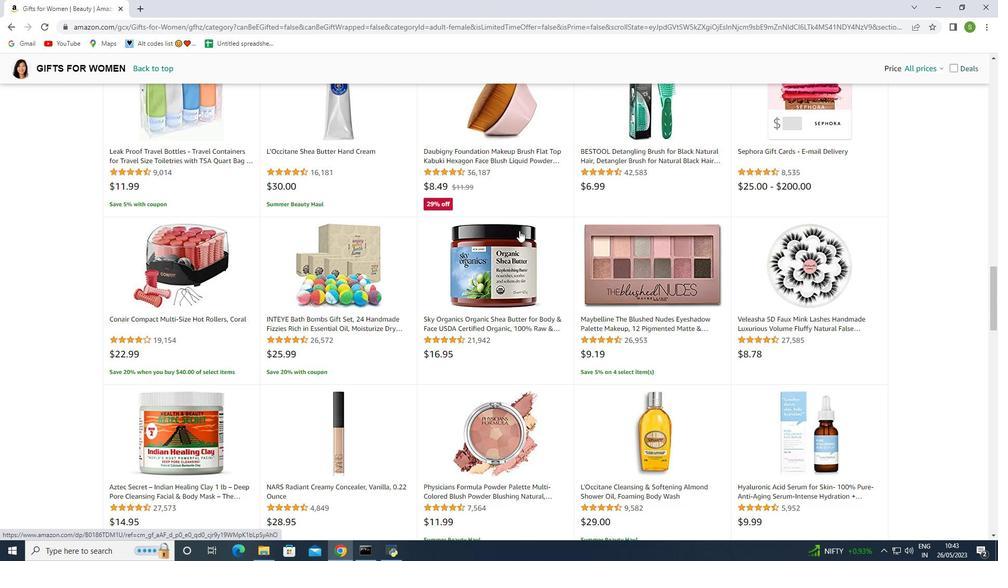 
Action: Mouse scrolled (519, 230) with delta (0, 0)
Screenshot: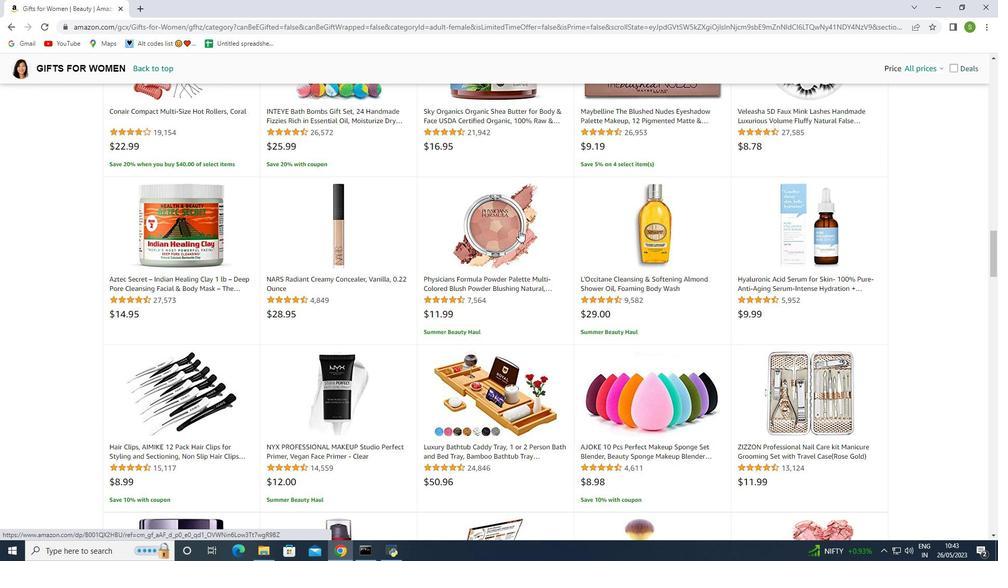 
Action: Mouse moved to (571, 252)
Screenshot: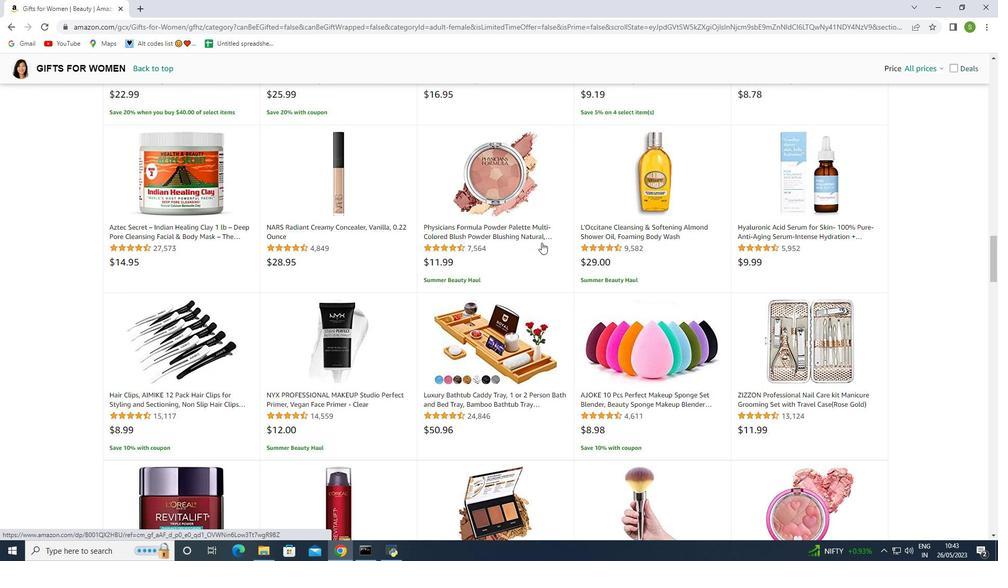 
Action: Mouse scrolled (571, 253) with delta (0, 0)
Screenshot: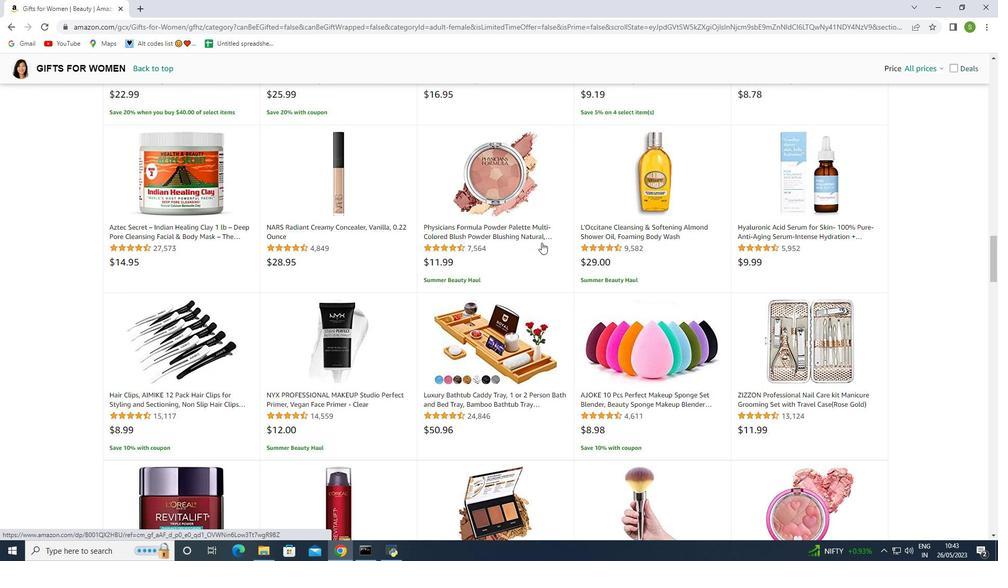 
Action: Mouse scrolled (571, 253) with delta (0, 0)
Screenshot: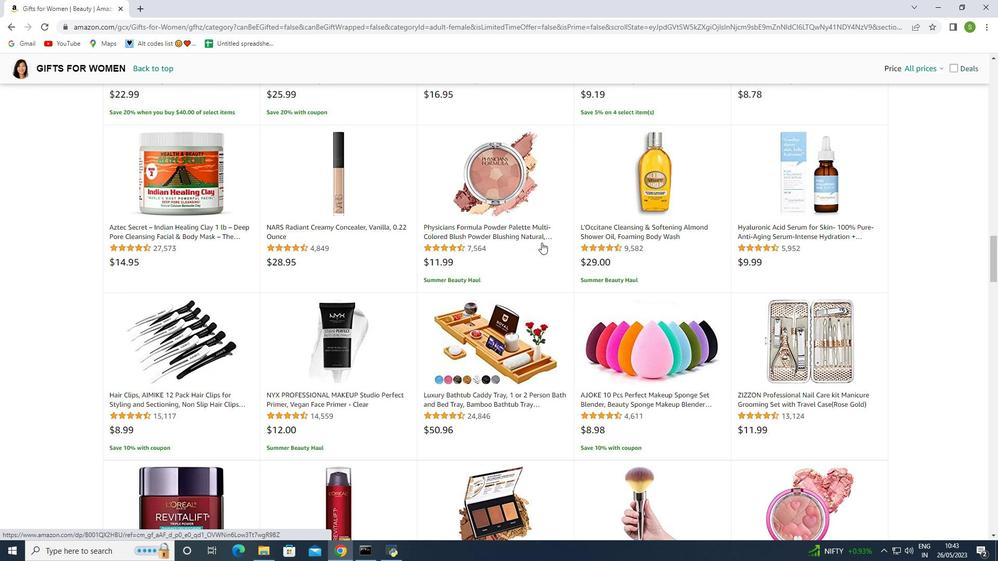 
Action: Mouse moved to (572, 252)
Screenshot: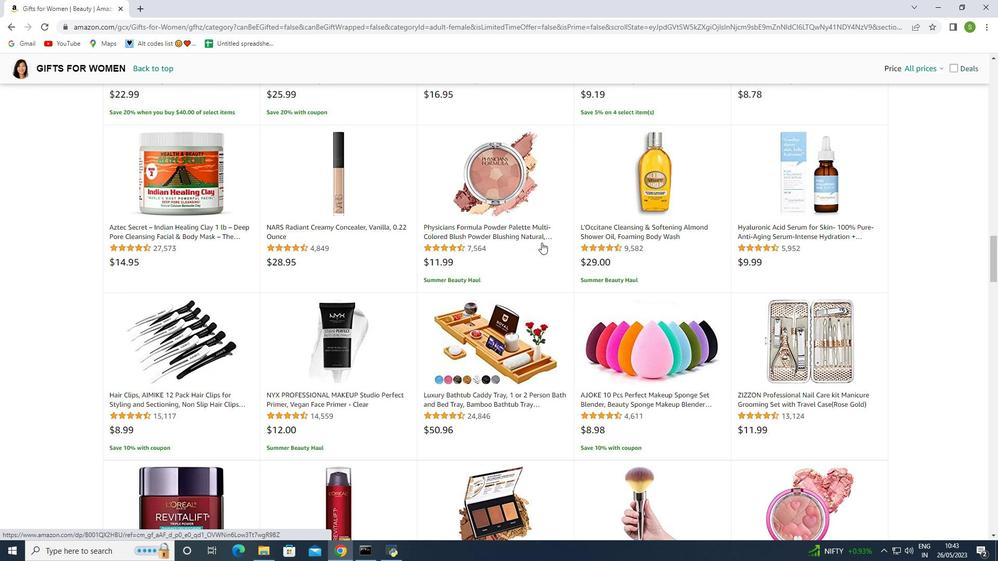 
Action: Mouse scrolled (572, 253) with delta (0, 0)
Screenshot: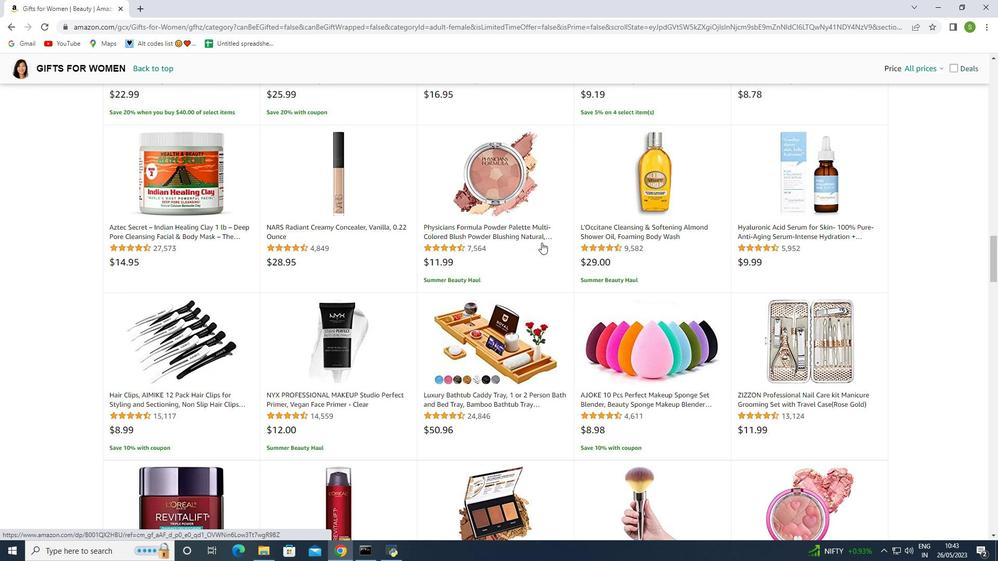 
Action: Mouse scrolled (572, 253) with delta (0, 0)
Screenshot: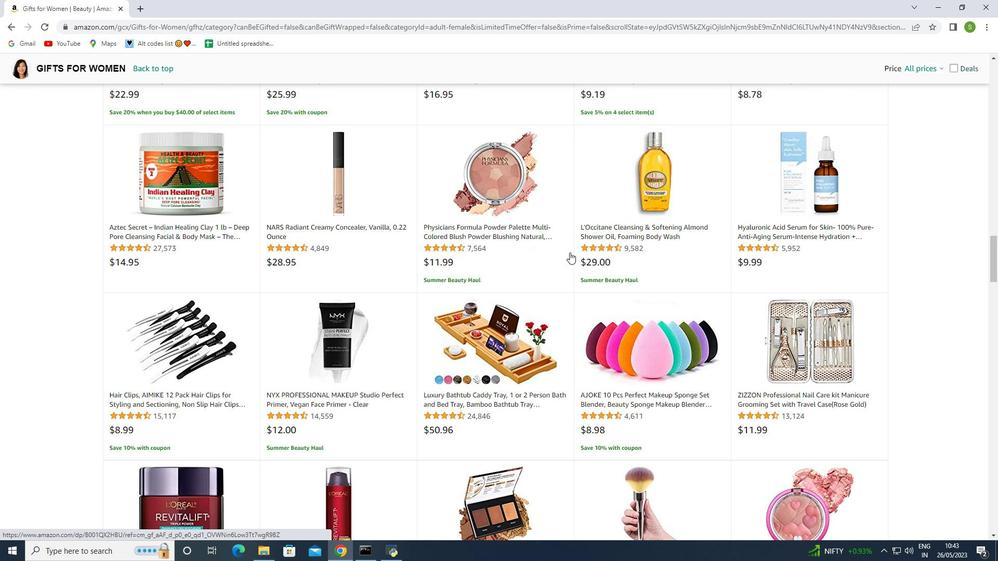 
Action: Mouse moved to (647, 254)
Screenshot: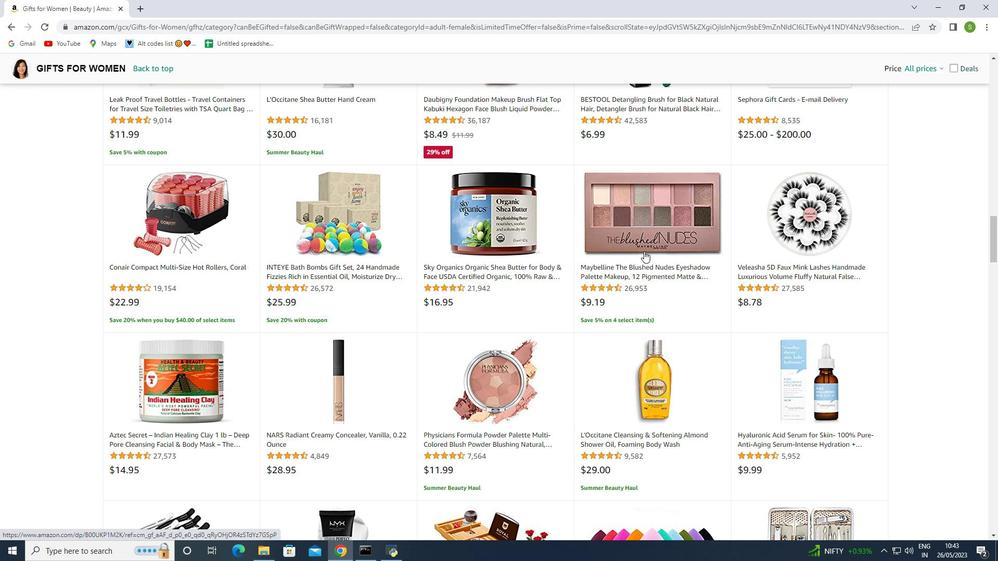 
Action: Mouse scrolled (647, 255) with delta (0, 0)
Screenshot: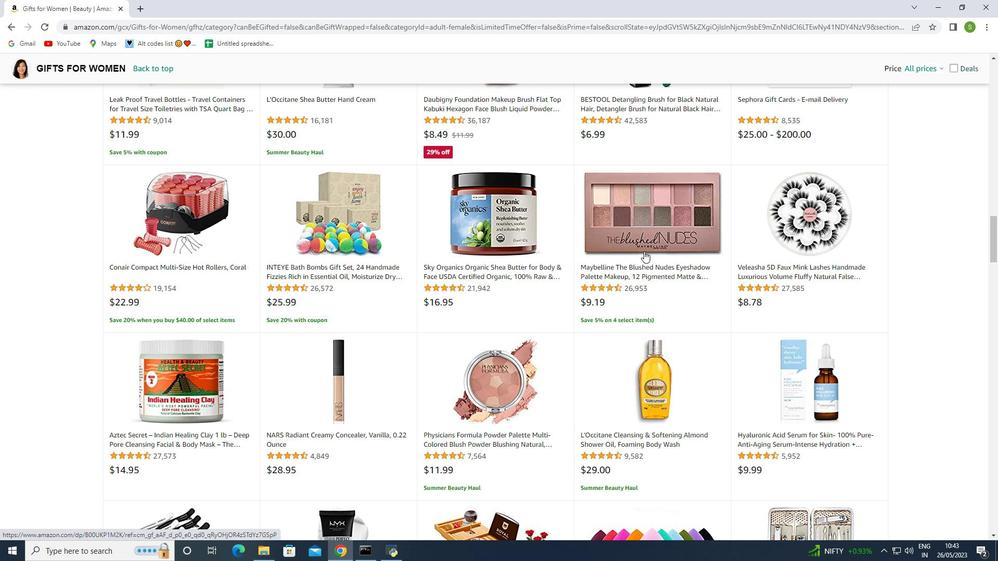 
Action: Mouse scrolled (647, 255) with delta (0, 0)
Screenshot: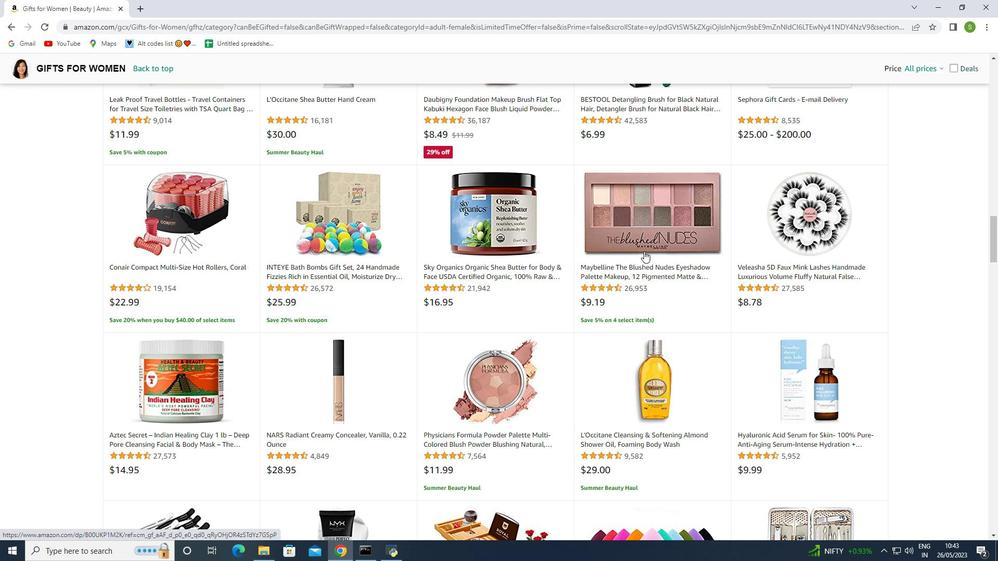 
Action: Mouse moved to (647, 255)
Screenshot: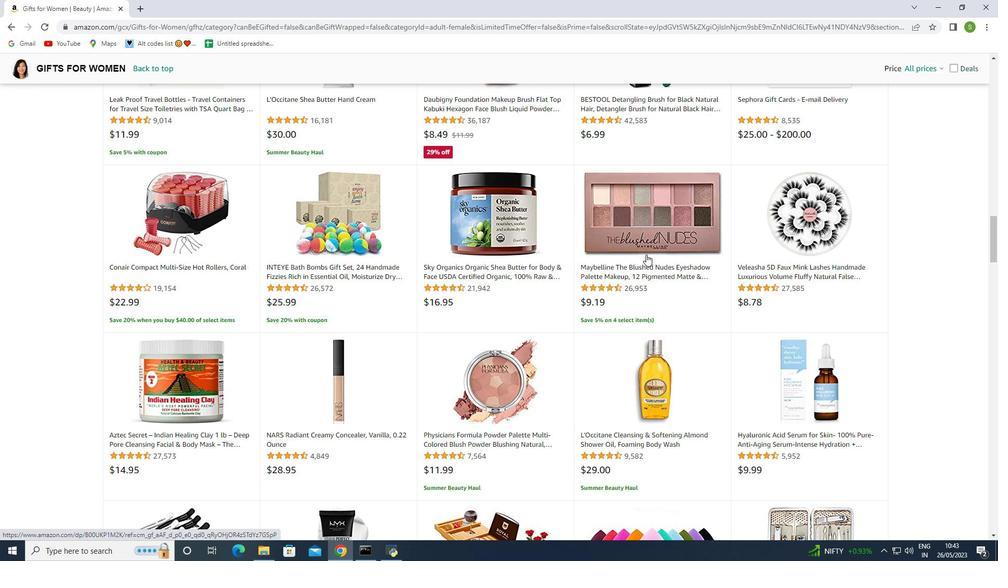 
Action: Mouse scrolled (647, 255) with delta (0, 0)
Screenshot: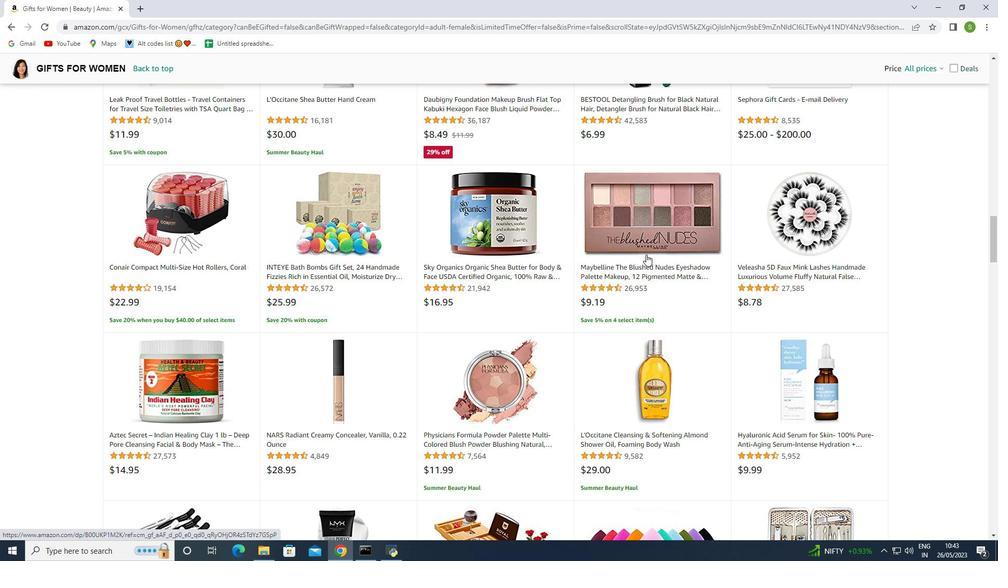 
Action: Mouse moved to (648, 255)
Screenshot: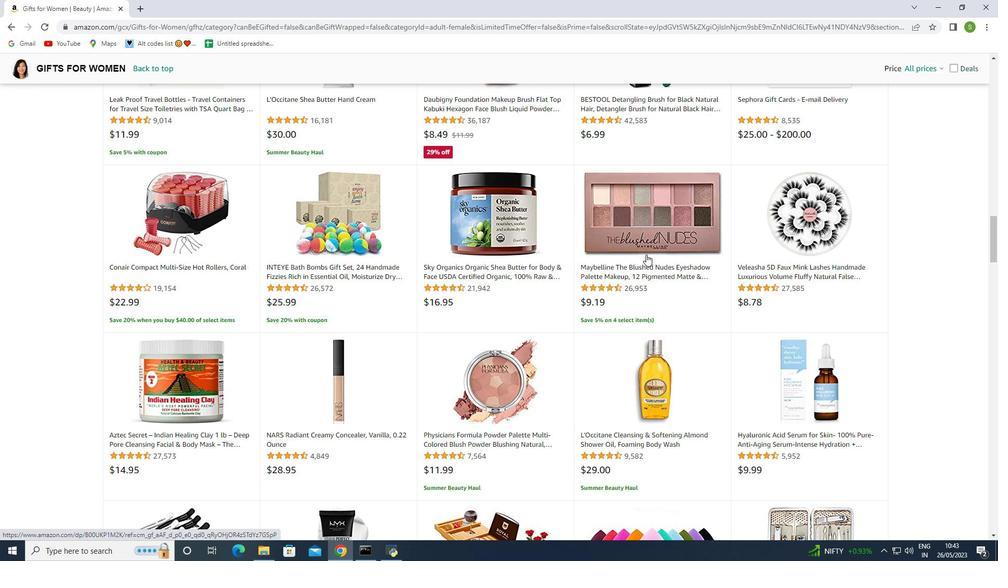 
Action: Mouse scrolled (648, 255) with delta (0, 0)
Screenshot: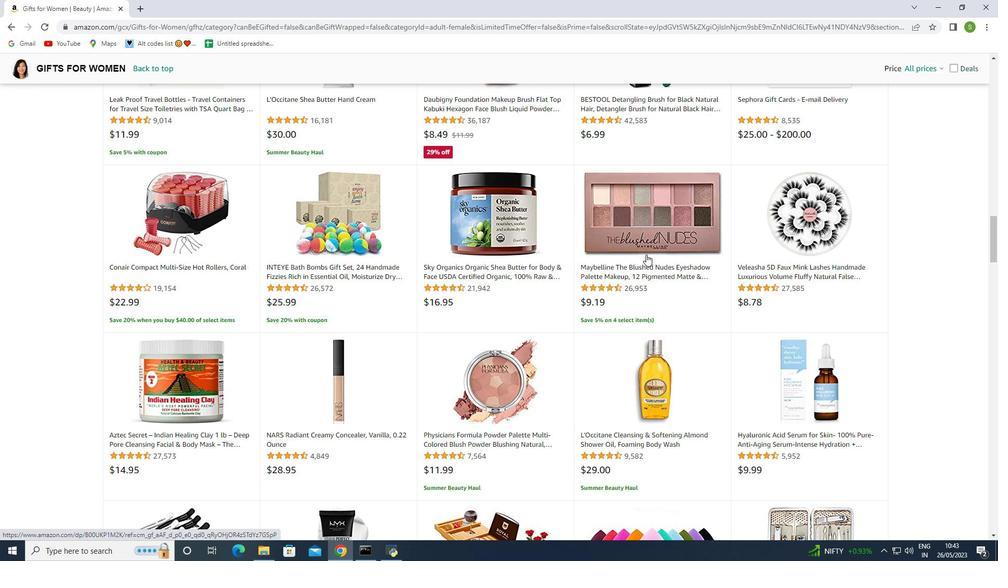 
Action: Mouse moved to (649, 261)
Screenshot: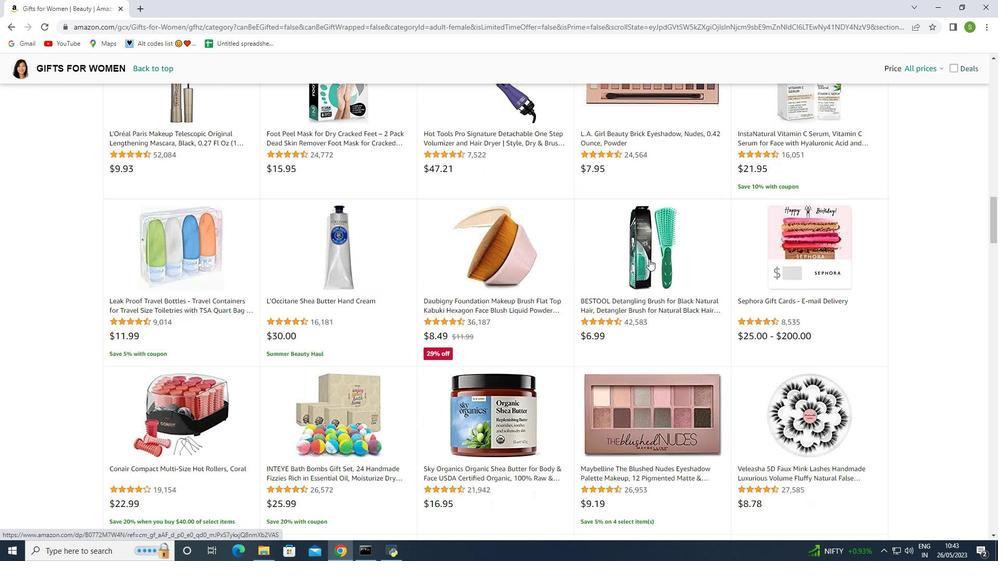
Action: Mouse scrolled (649, 261) with delta (0, 0)
Screenshot: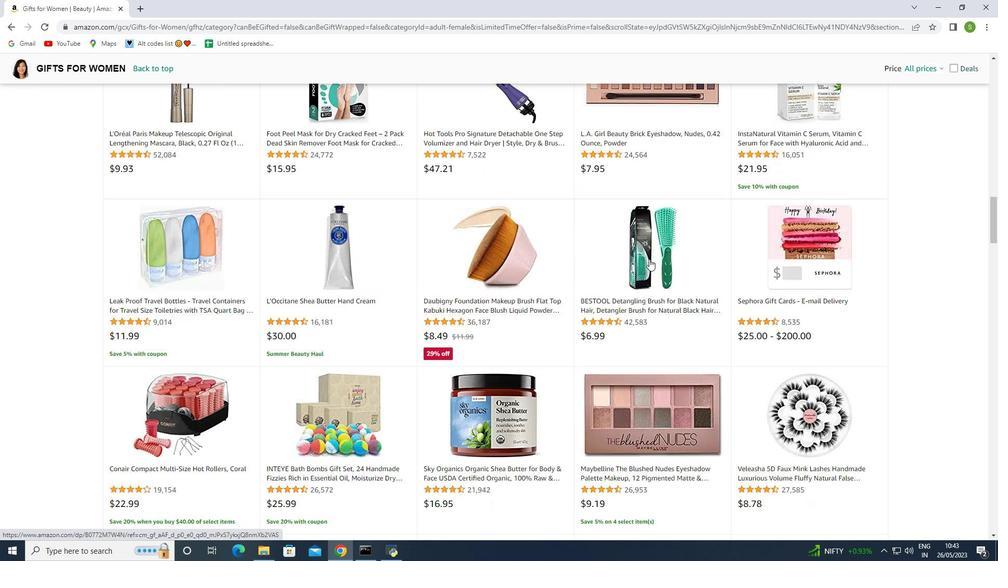
Action: Mouse scrolled (649, 261) with delta (0, 0)
Screenshot: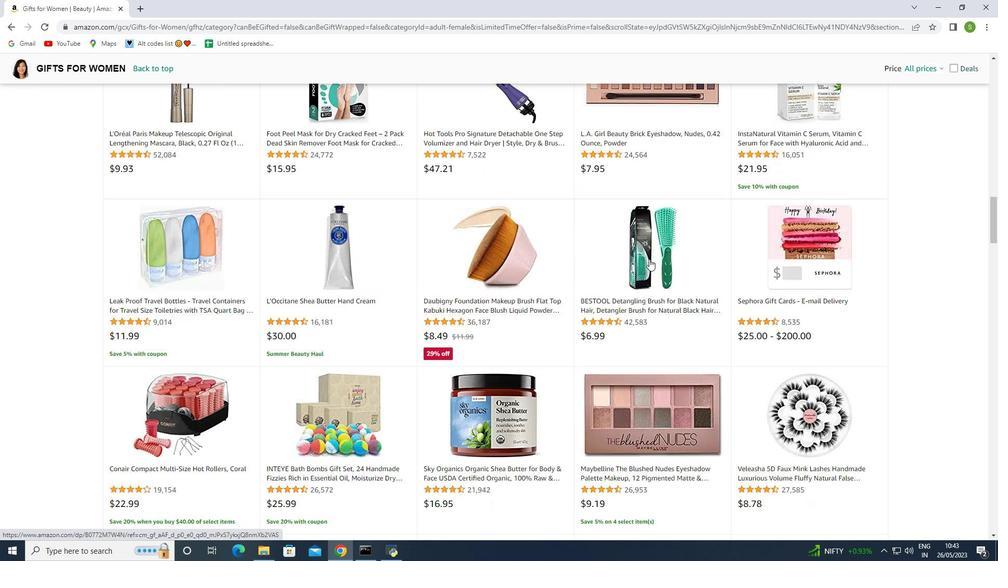 
Action: Mouse moved to (649, 261)
Screenshot: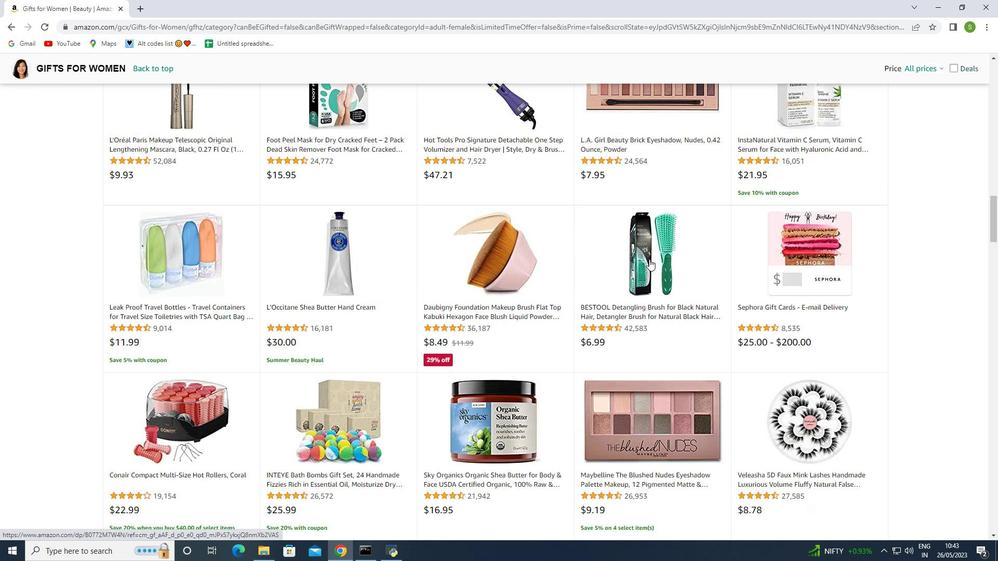 
Action: Mouse scrolled (649, 261) with delta (0, 0)
